 Task: Buy 2 Swim Diapers of size small for Baby Girls from Clothing section under best seller category for shipping address: Alex Clark, 16135 Grand Litchfield Dr, Roswell, GA 30075, Cell Number 6788189371. Pay from credit card number 4893 7724 5621 6759, Name on card Alex Clark, Expiration date 12/2024, CVV 506
Action: Mouse moved to (261, 71)
Screenshot: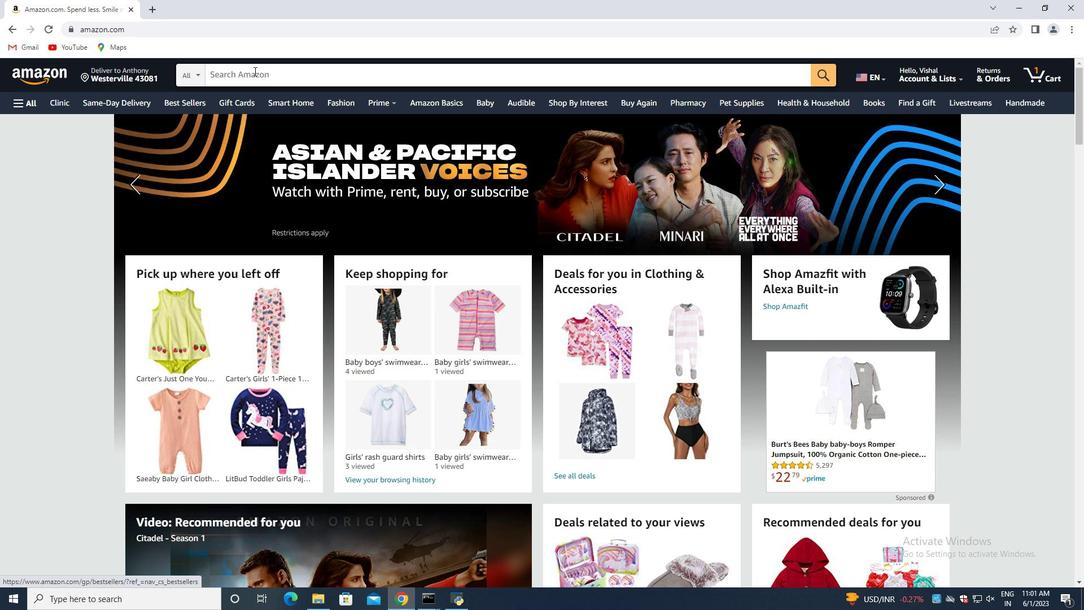 
Action: Mouse pressed left at (261, 71)
Screenshot: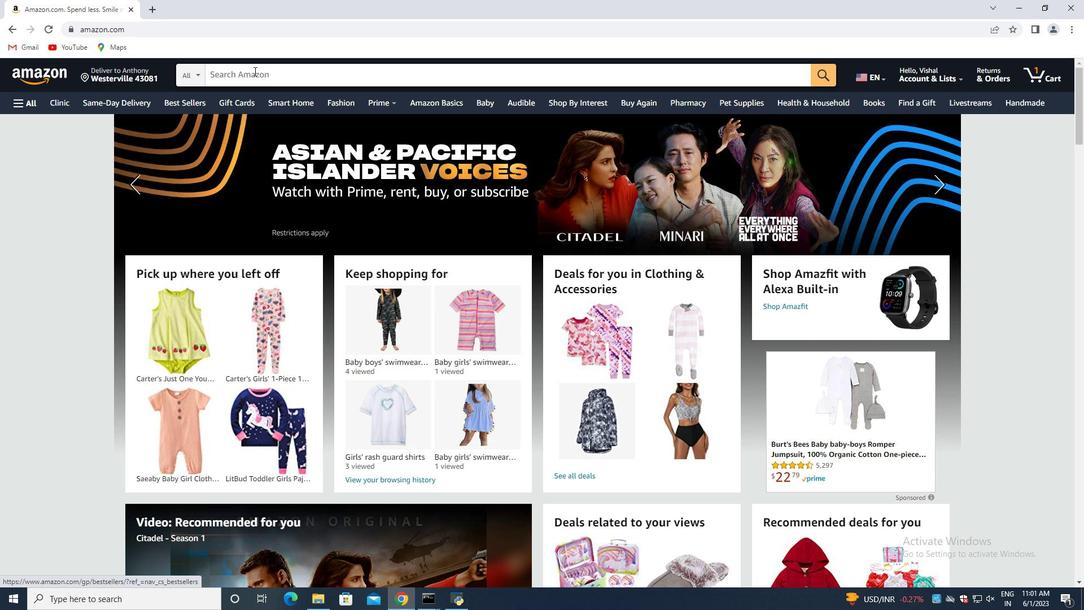 
Action: Mouse moved to (262, 72)
Screenshot: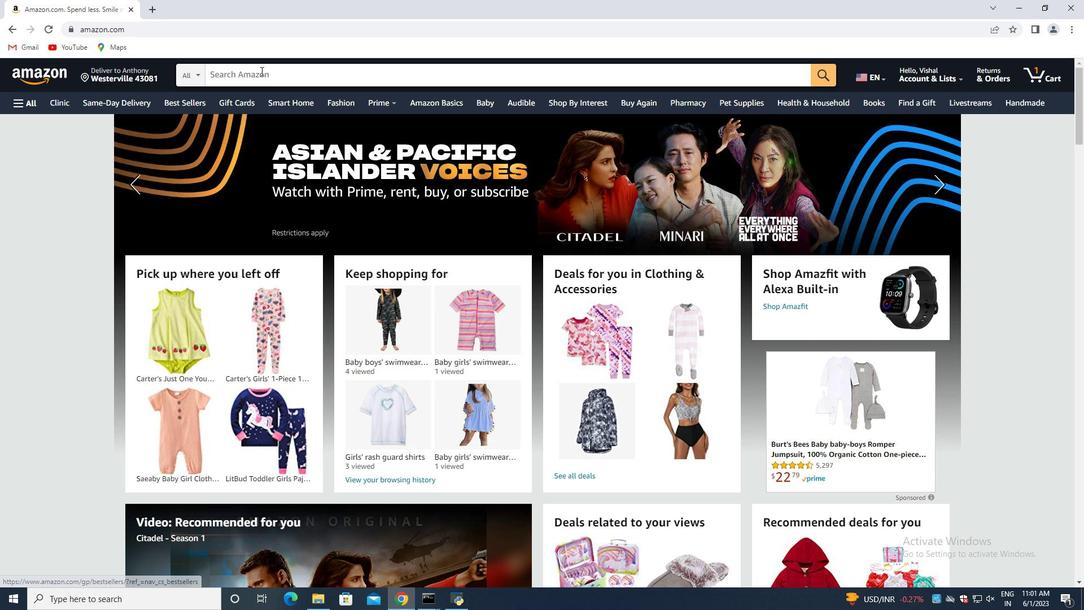 
Action: Key pressed <Key.shift>Swim<Key.space><Key.shift>Diapers<Key.space>of<Key.space>size<Key.space>small<Key.space>for<Key.space><Key.shift>Baby<Key.space><Key.shift>Girls<Key.enter>
Screenshot: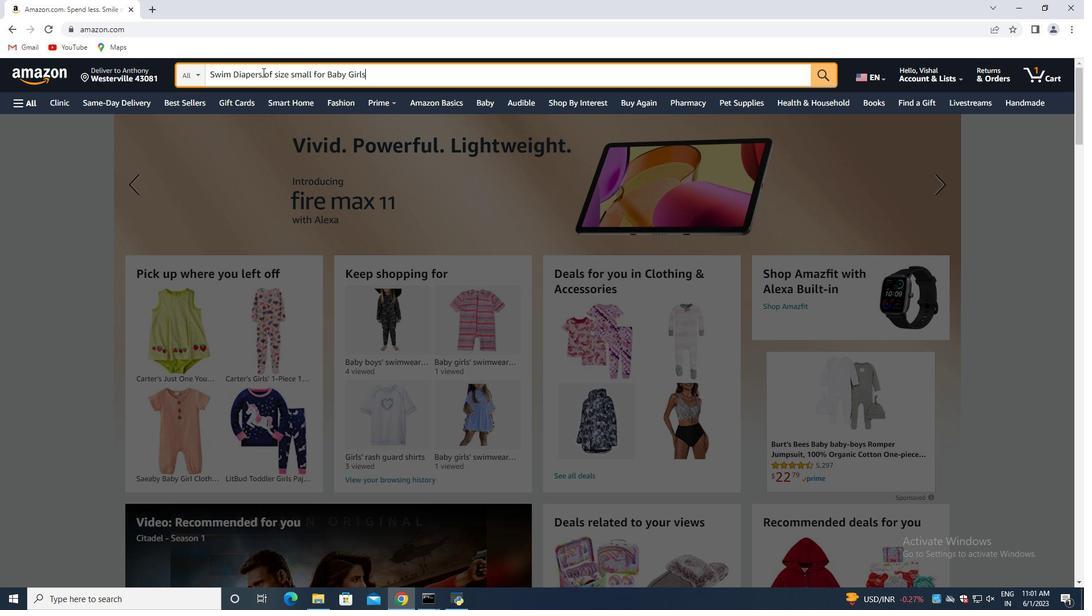 
Action: Mouse moved to (261, 77)
Screenshot: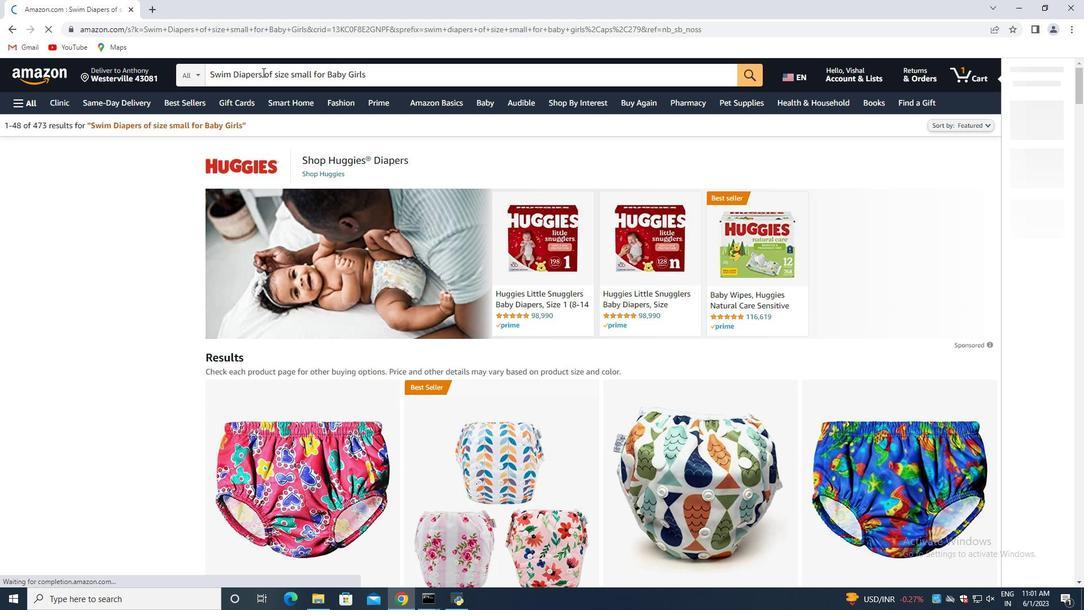 
Action: Mouse scrolled (261, 76) with delta (0, 0)
Screenshot: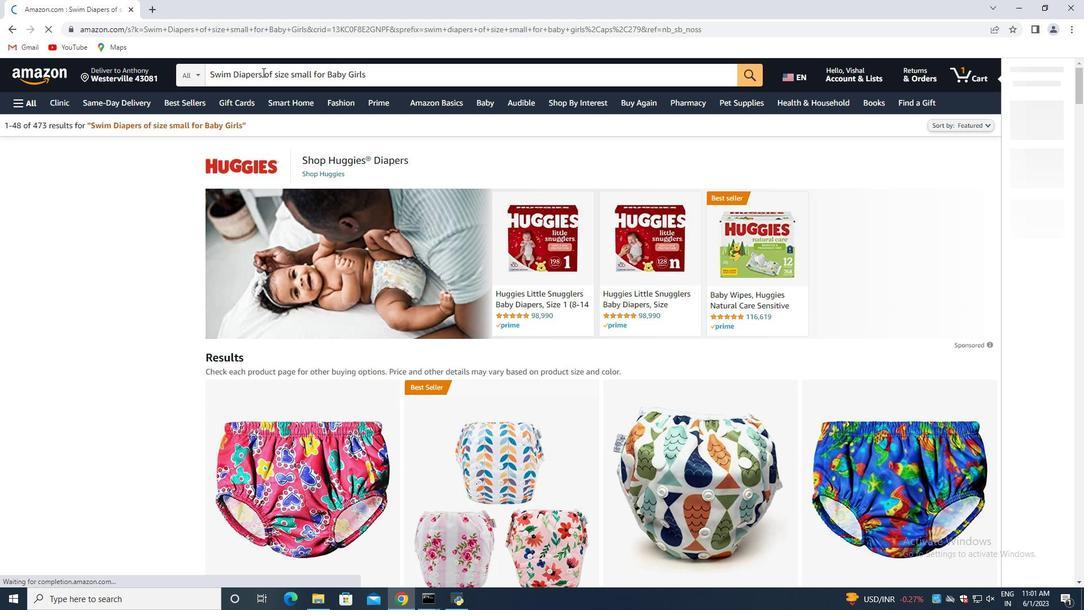 
Action: Mouse moved to (269, 98)
Screenshot: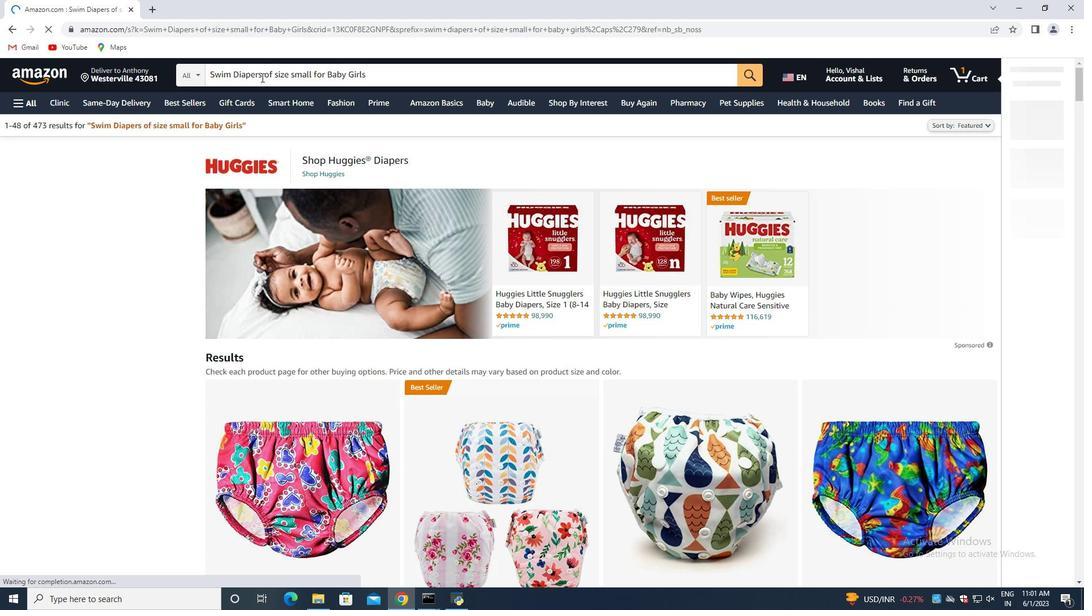 
Action: Mouse scrolled (269, 98) with delta (0, 0)
Screenshot: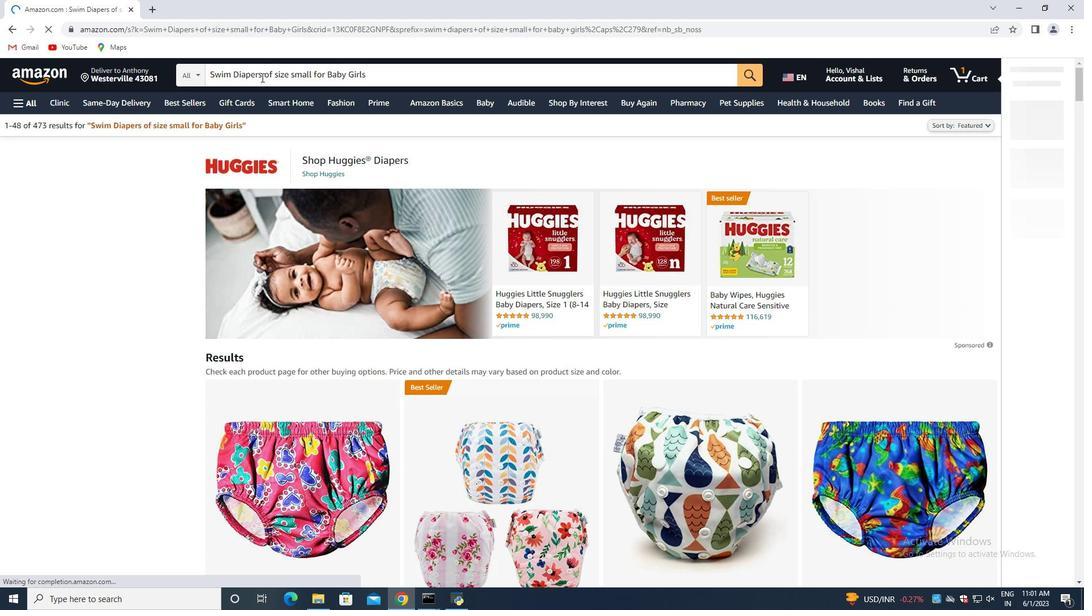
Action: Mouse moved to (271, 106)
Screenshot: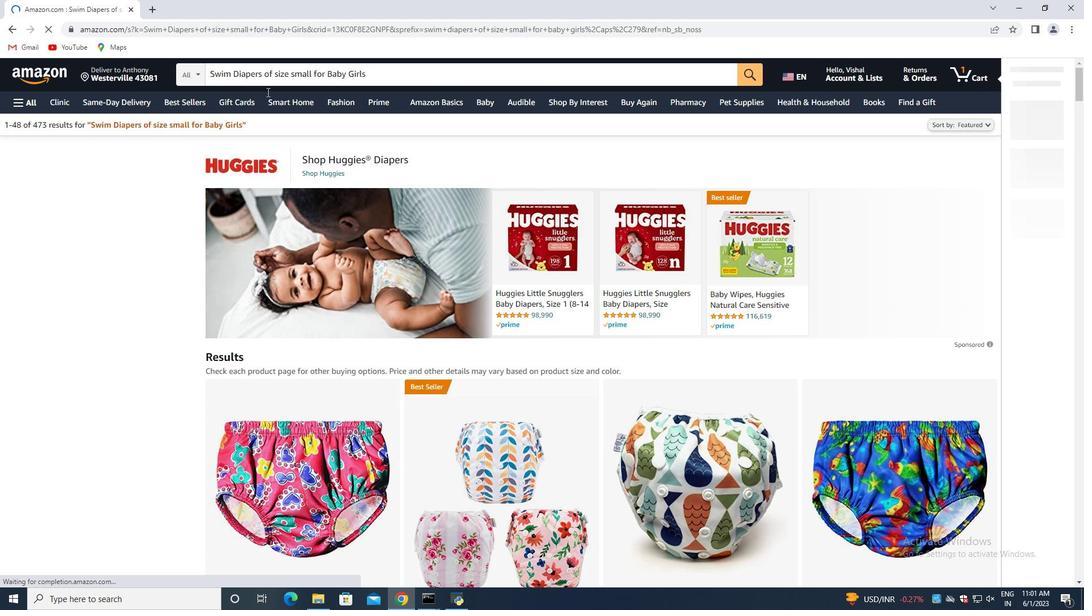 
Action: Mouse scrolled (271, 105) with delta (0, 0)
Screenshot: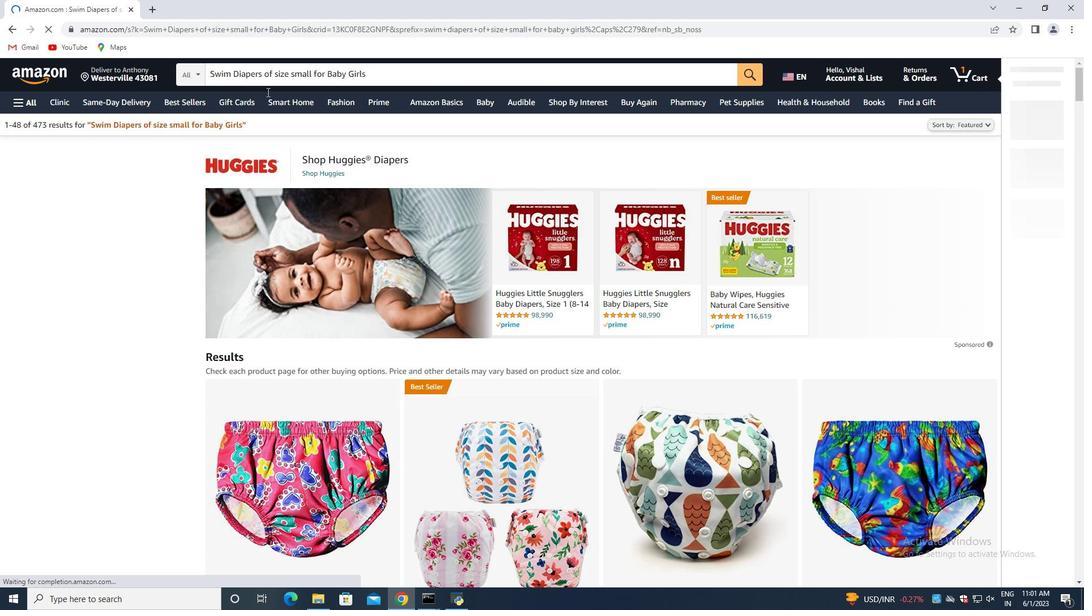 
Action: Mouse moved to (271, 111)
Screenshot: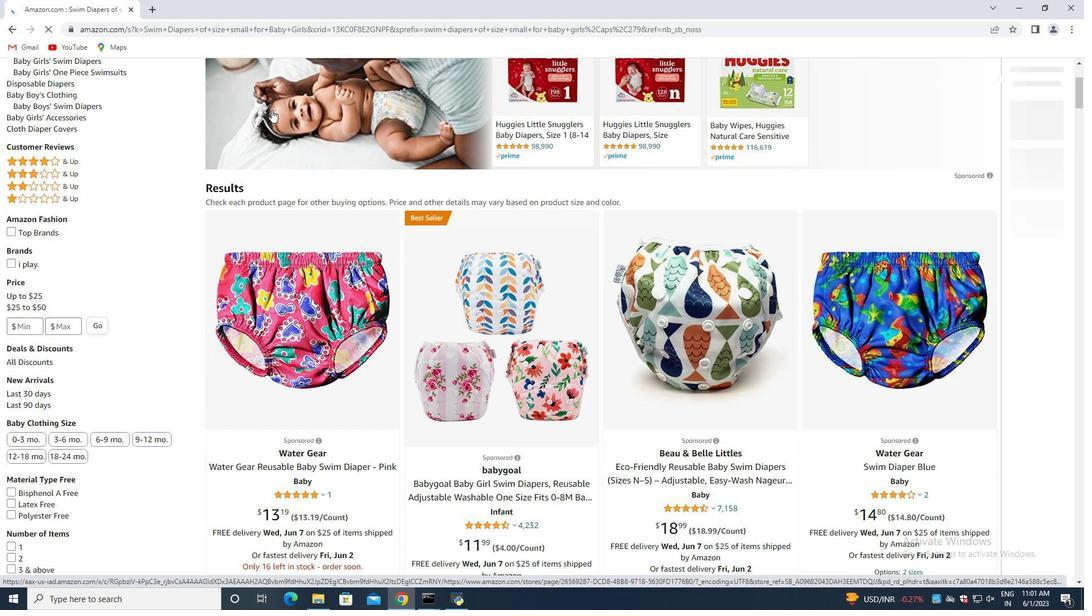 
Action: Mouse scrolled (271, 111) with delta (0, 0)
Screenshot: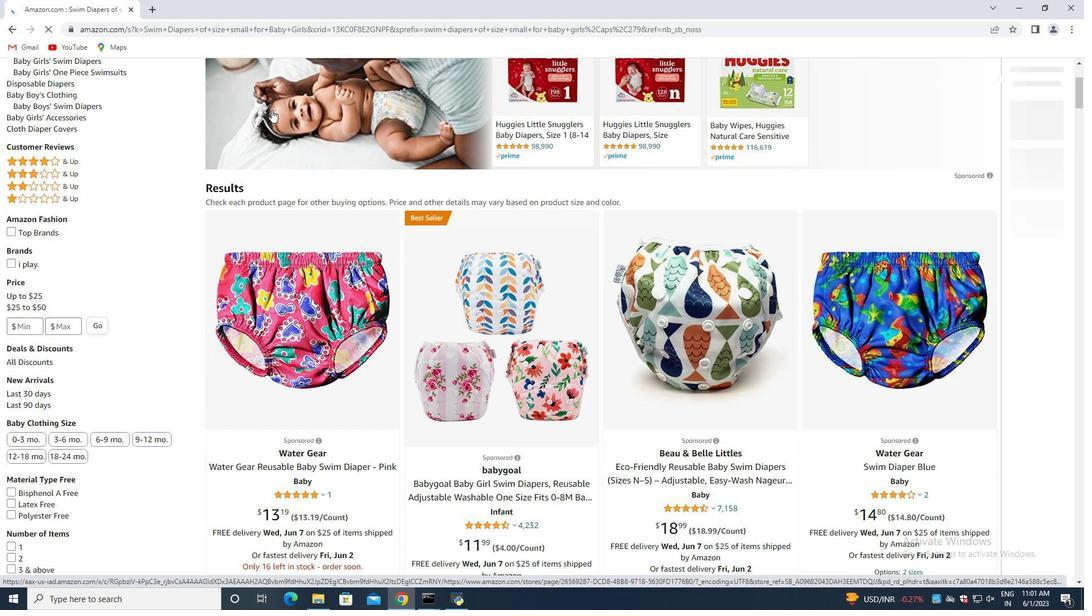 
Action: Mouse moved to (271, 118)
Screenshot: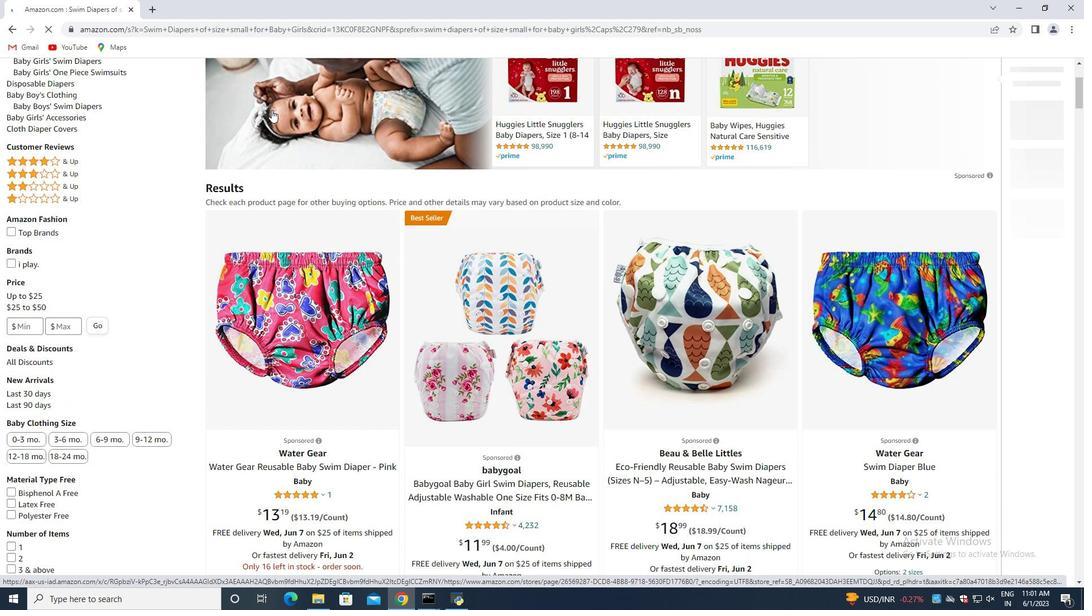 
Action: Mouse scrolled (271, 118) with delta (0, 0)
Screenshot: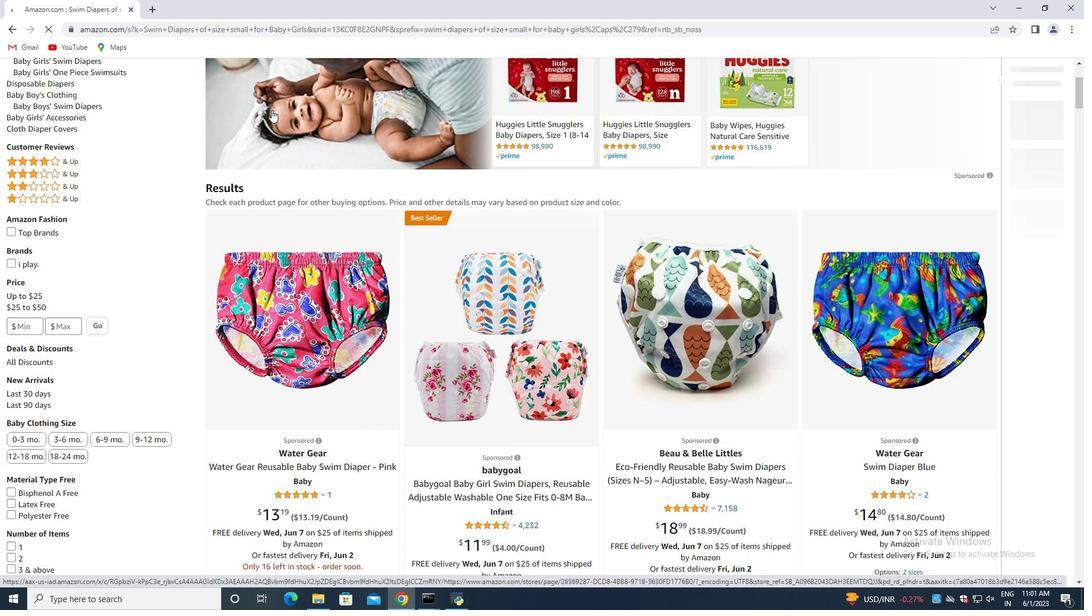 
Action: Mouse moved to (1060, 248)
Screenshot: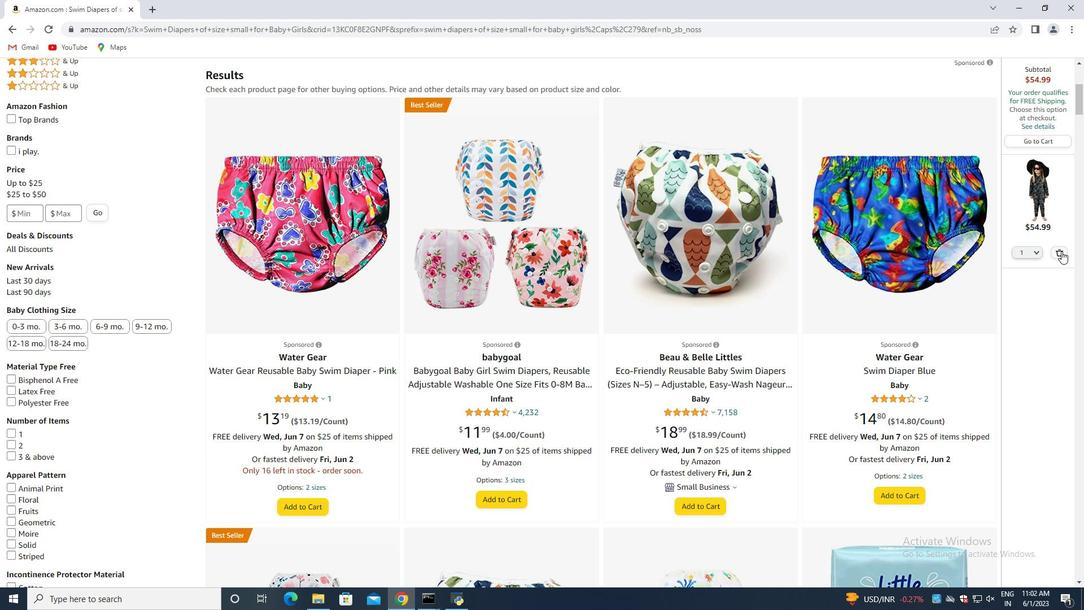 
Action: Mouse pressed left at (1060, 248)
Screenshot: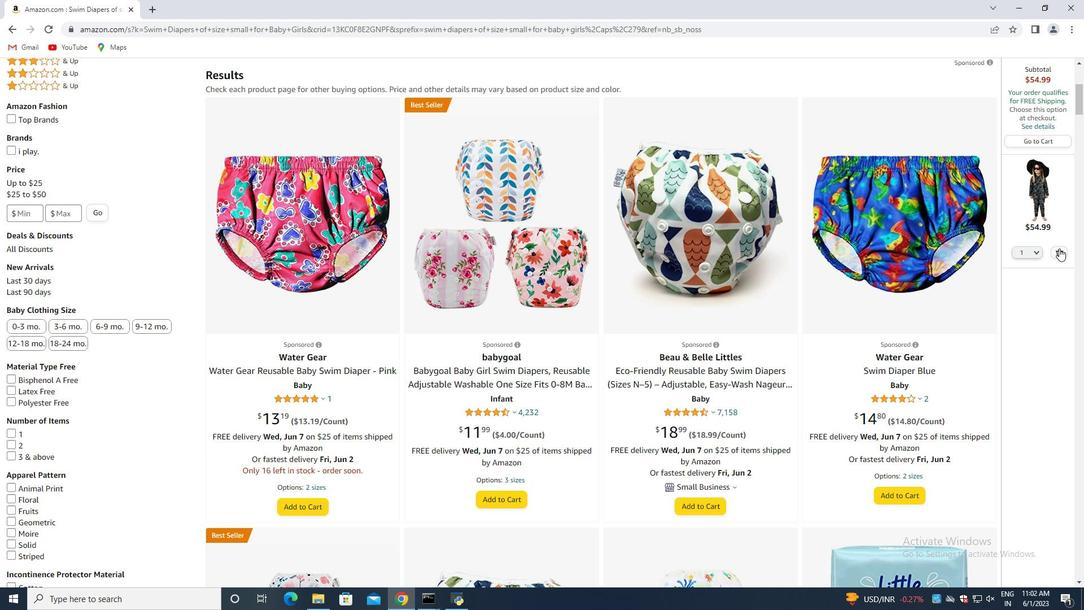 
Action: Mouse moved to (531, 275)
Screenshot: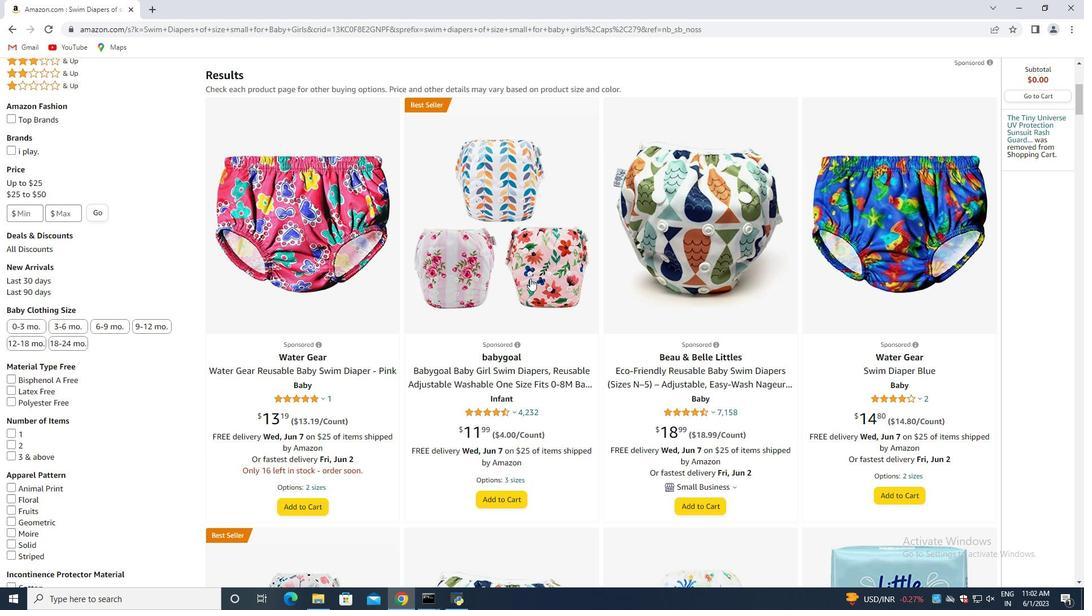 
Action: Mouse pressed left at (531, 275)
Screenshot: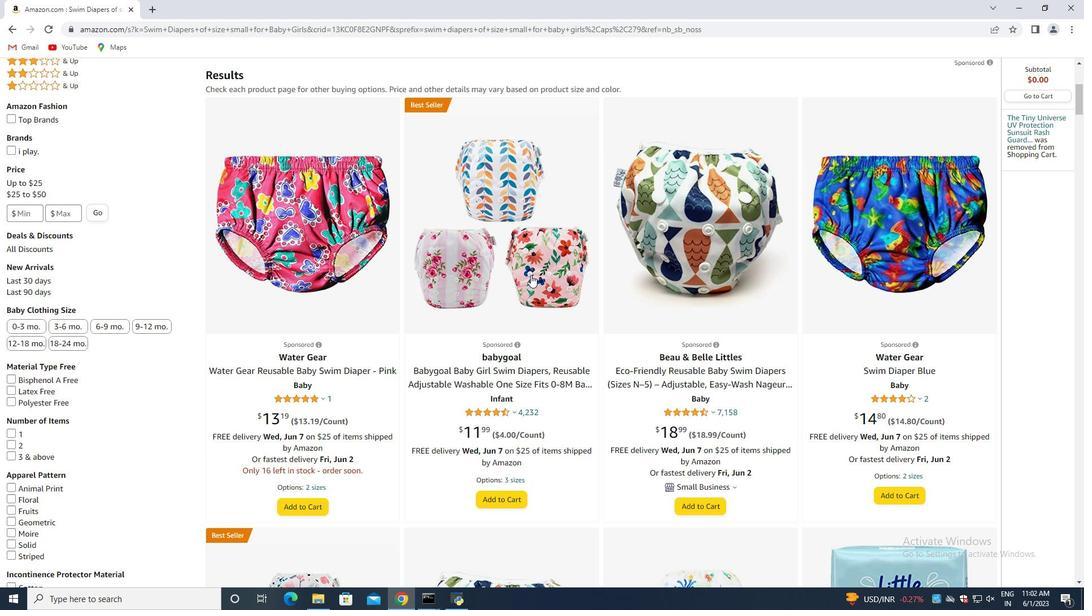 
Action: Mouse moved to (2, 30)
Screenshot: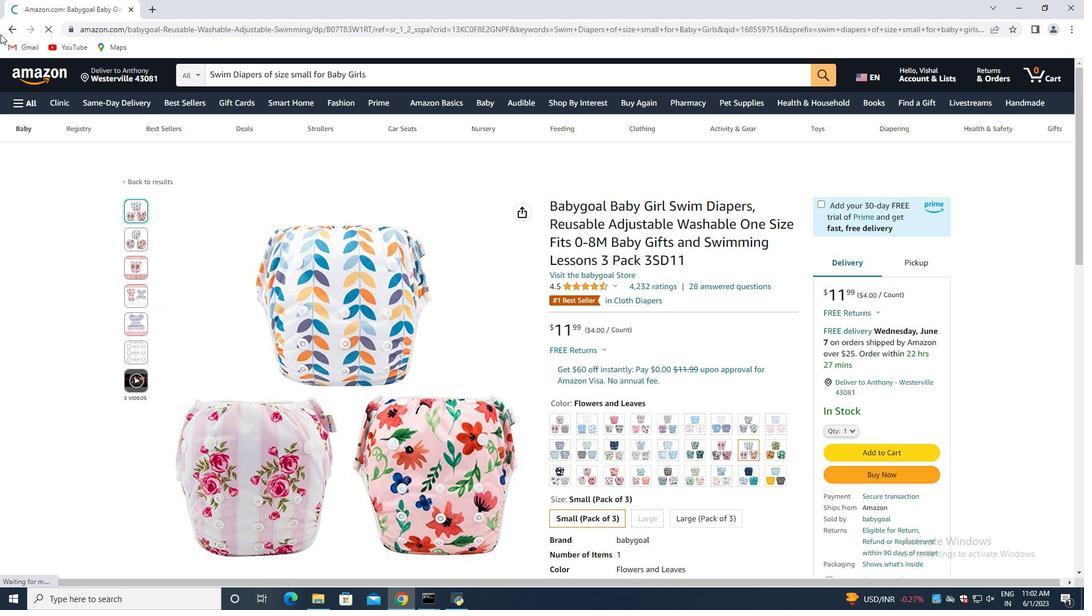 
Action: Mouse pressed left at (2, 30)
Screenshot: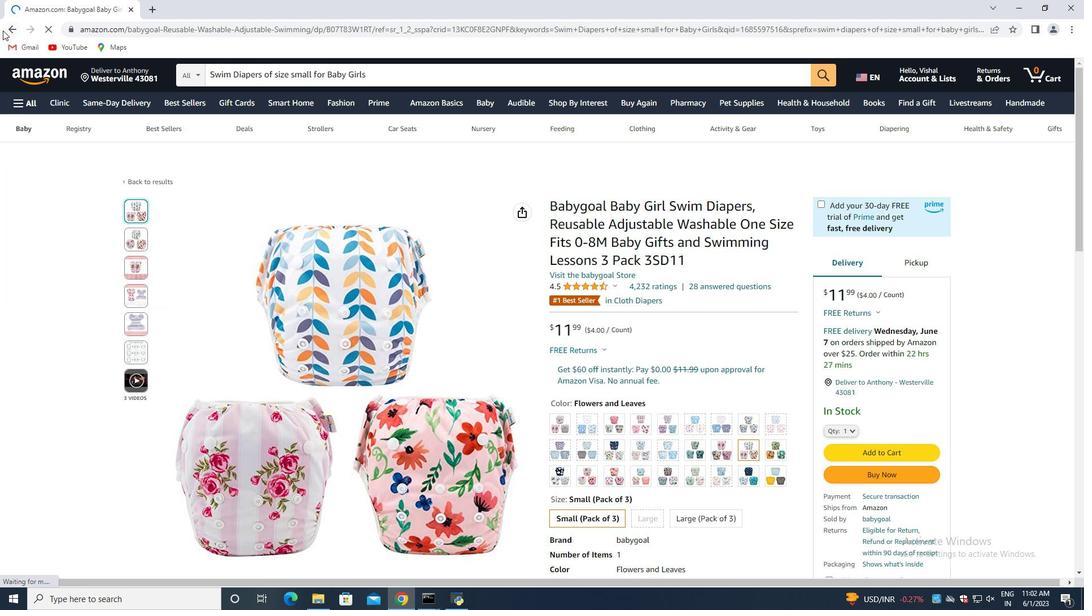 
Action: Mouse moved to (144, 270)
Screenshot: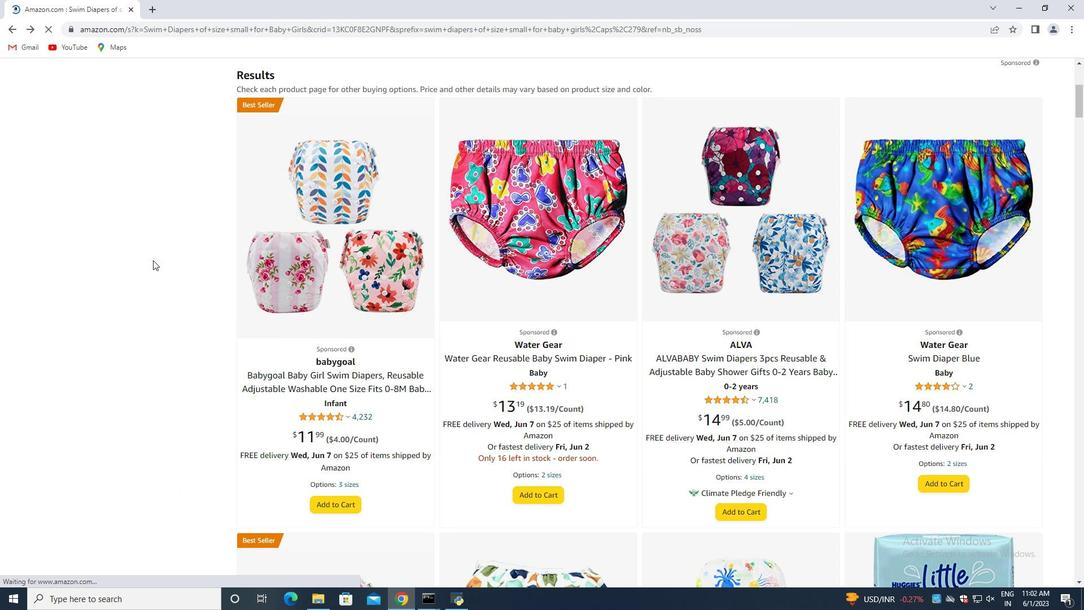 
Action: Mouse scrolled (144, 270) with delta (0, 0)
Screenshot: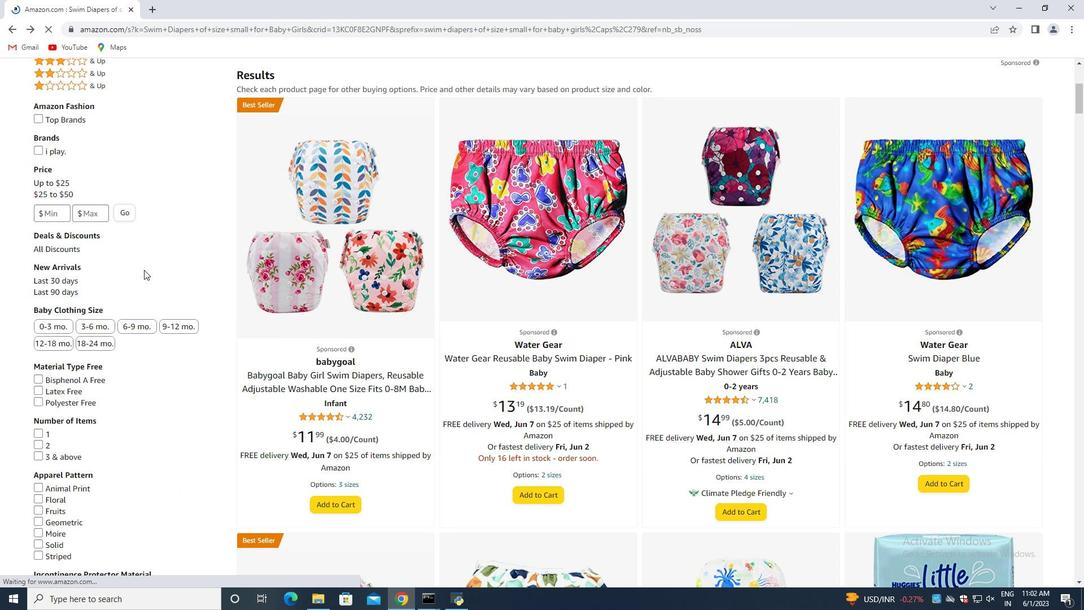 
Action: Mouse scrolled (144, 270) with delta (0, 0)
Screenshot: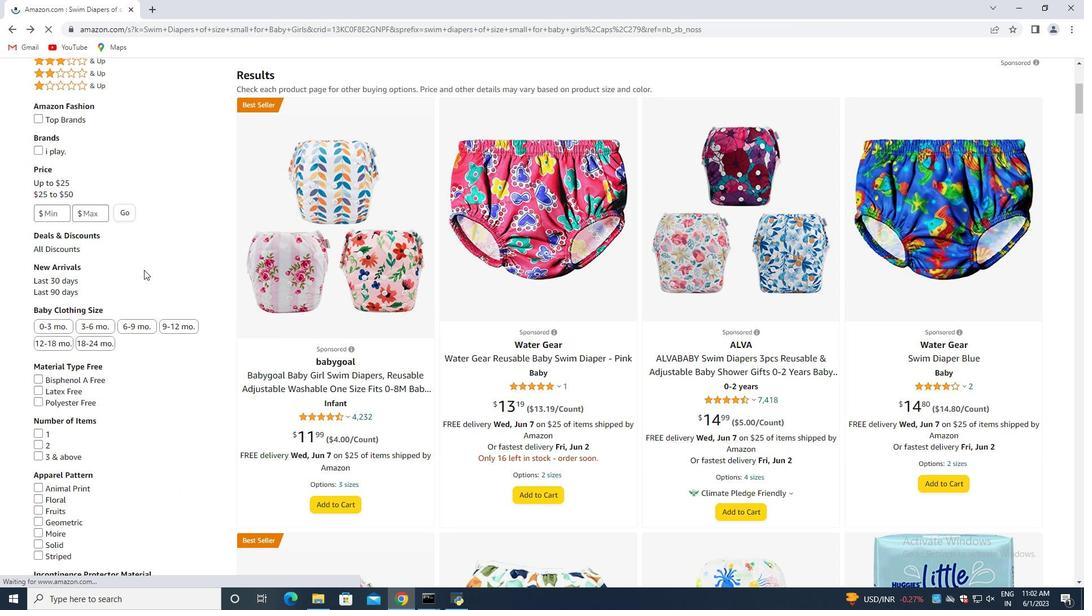 
Action: Mouse scrolled (144, 270) with delta (0, 0)
Screenshot: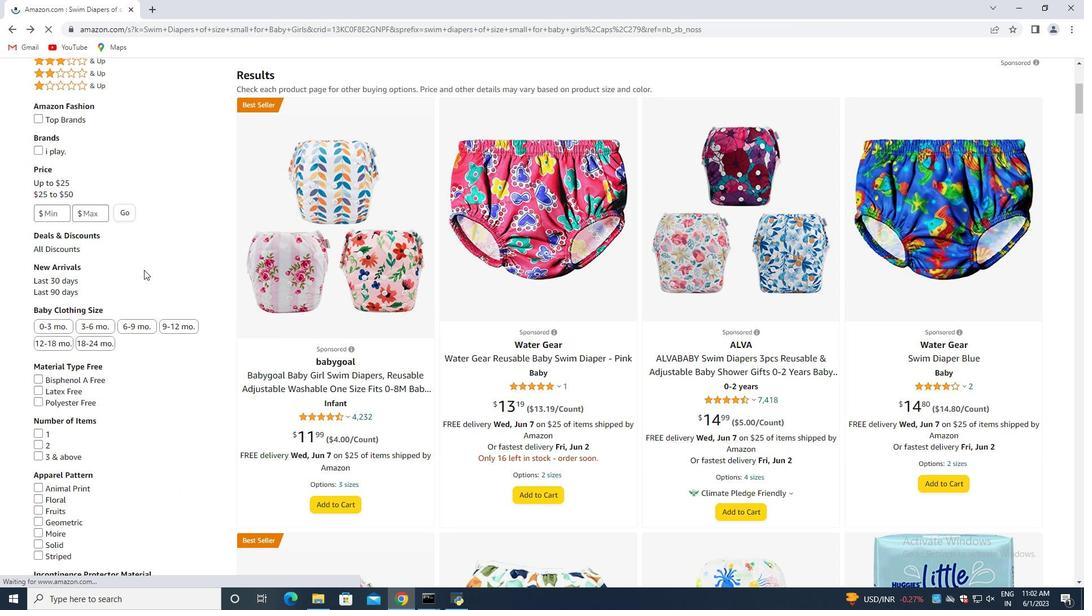 
Action: Mouse scrolled (144, 270) with delta (0, 0)
Screenshot: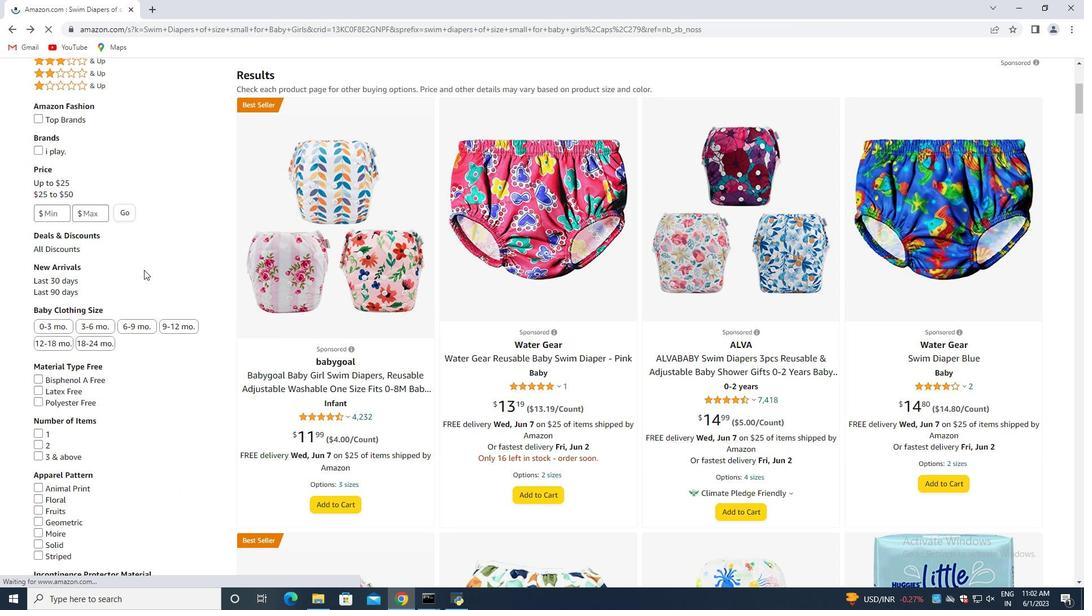 
Action: Mouse scrolled (144, 270) with delta (0, 0)
Screenshot: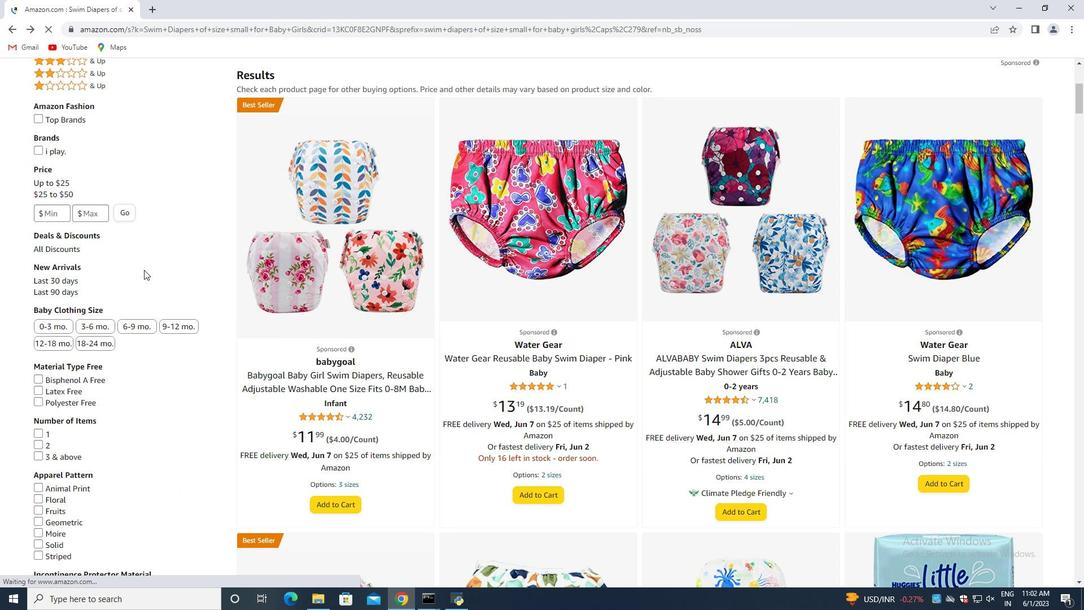 
Action: Mouse scrolled (144, 270) with delta (0, 0)
Screenshot: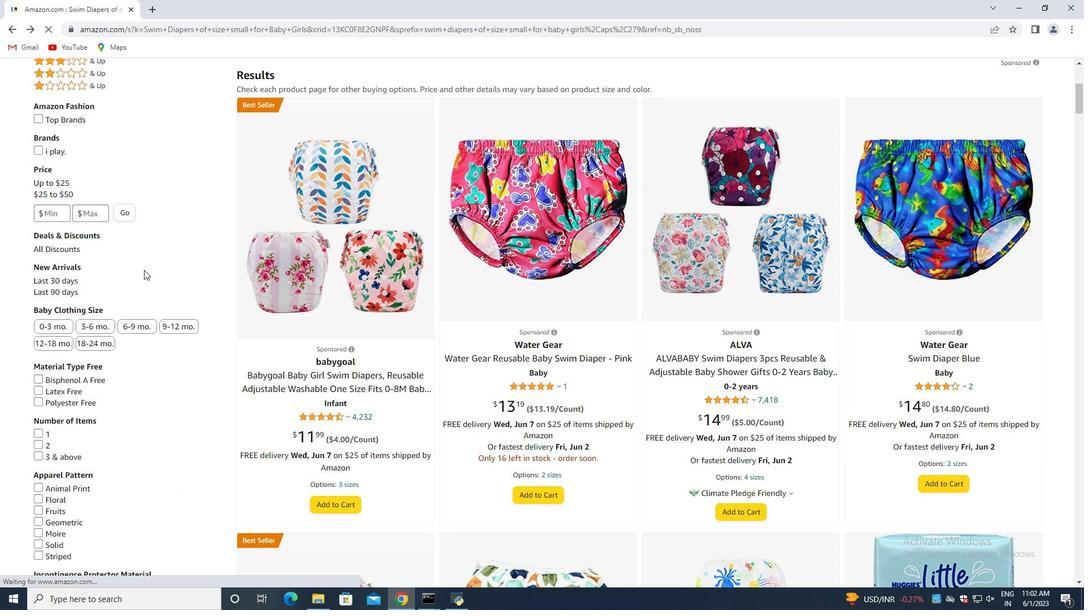 
Action: Mouse moved to (107, 228)
Screenshot: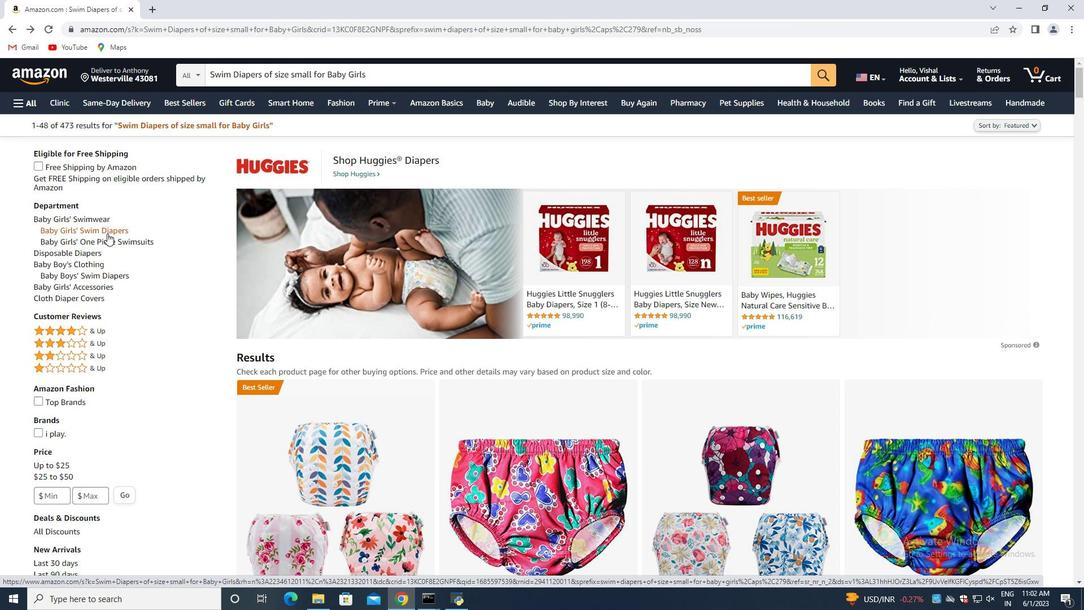 
Action: Mouse pressed left at (107, 228)
Screenshot: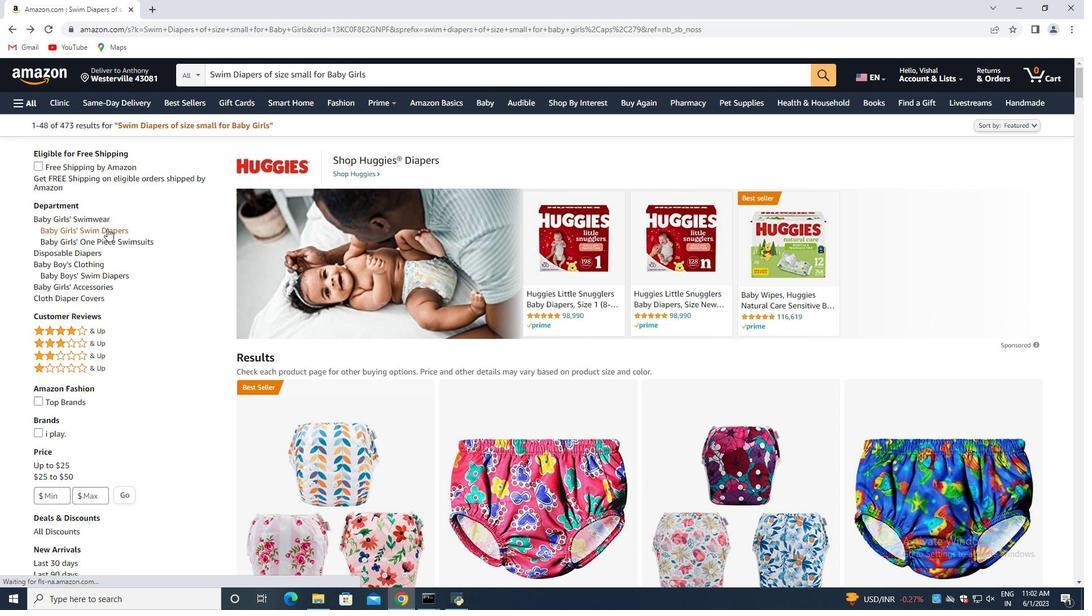 
Action: Mouse moved to (110, 228)
Screenshot: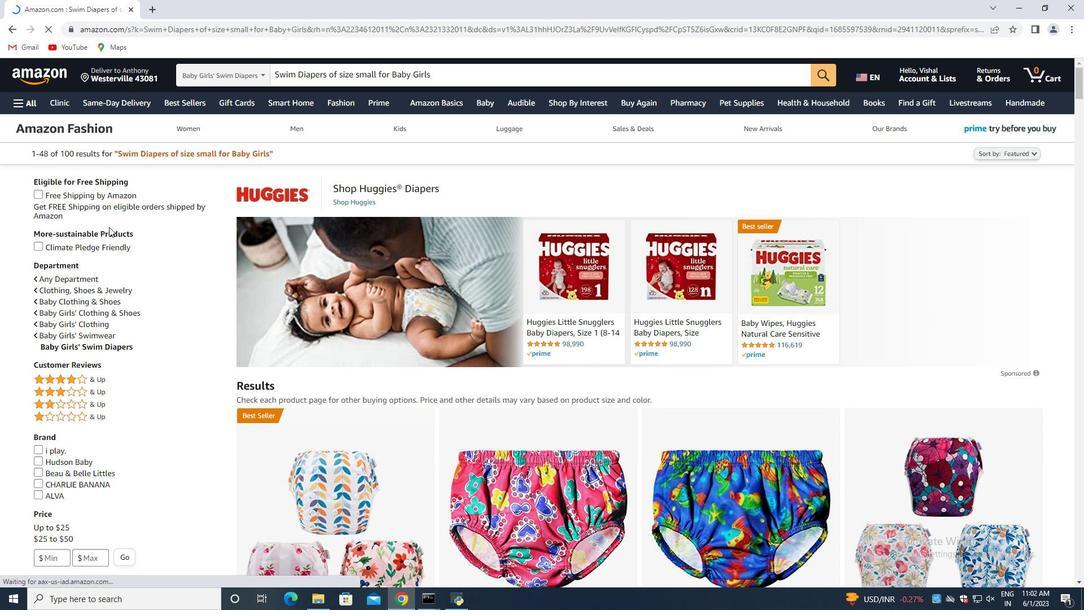 
Action: Mouse scrolled (110, 228) with delta (0, 0)
Screenshot: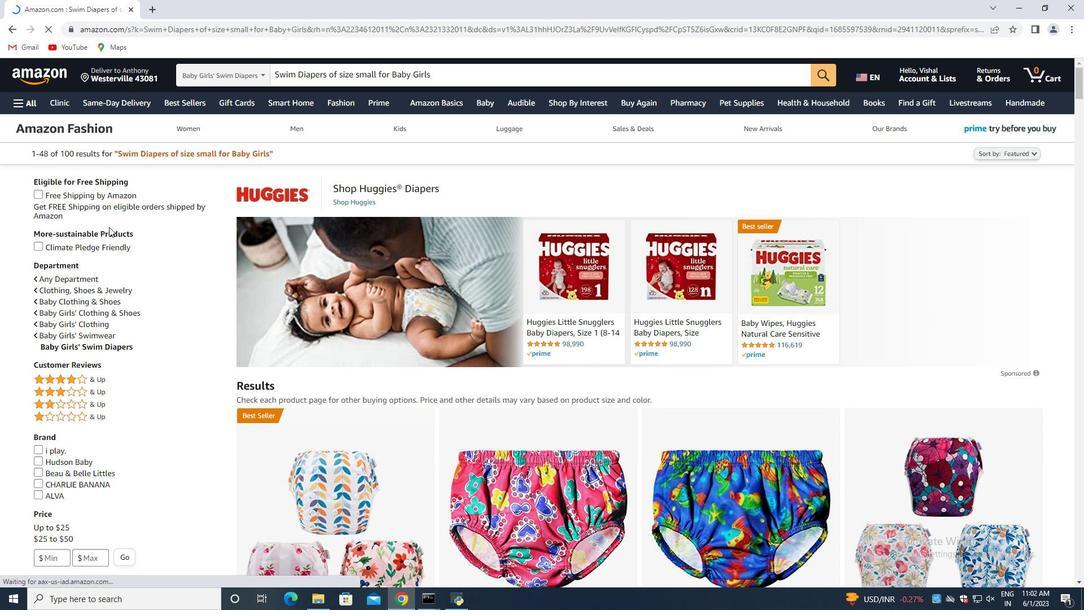 
Action: Mouse moved to (113, 229)
Screenshot: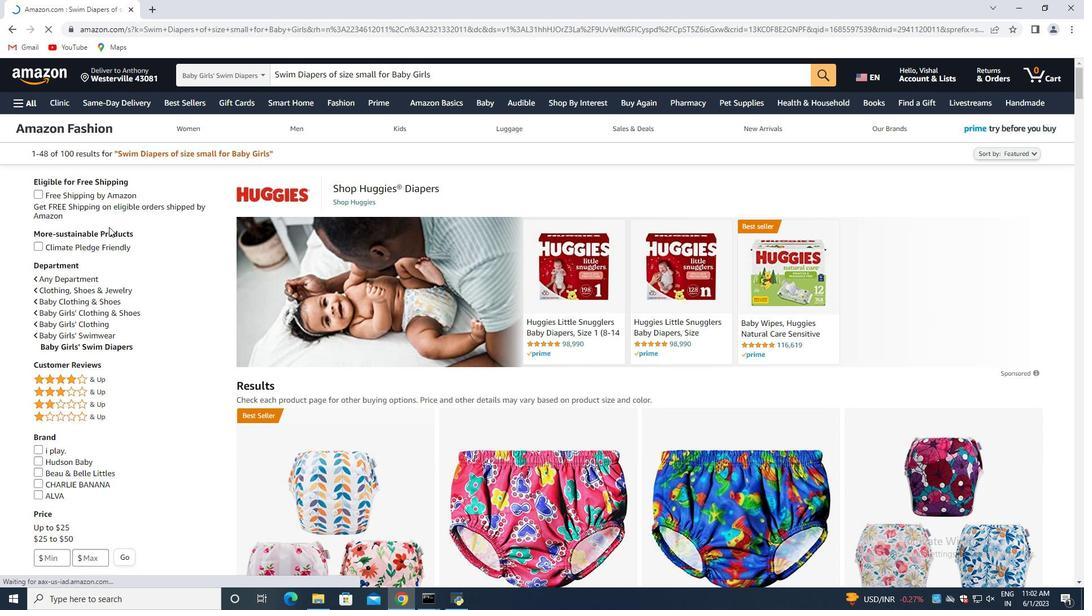 
Action: Mouse scrolled (113, 229) with delta (0, 0)
Screenshot: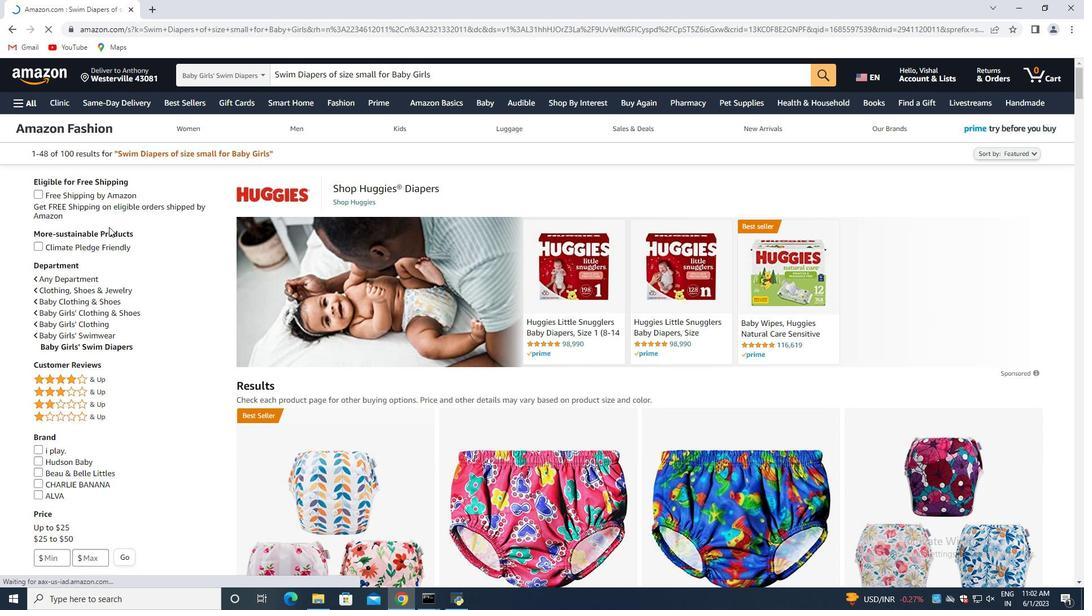 
Action: Mouse moved to (411, 340)
Screenshot: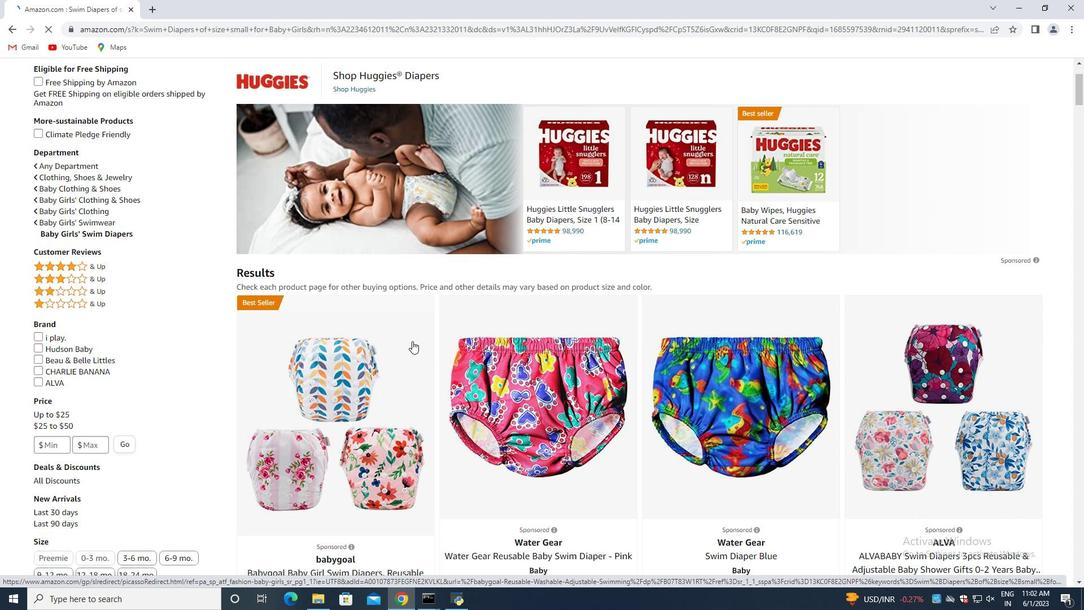 
Action: Mouse scrolled (411, 340) with delta (0, 0)
Screenshot: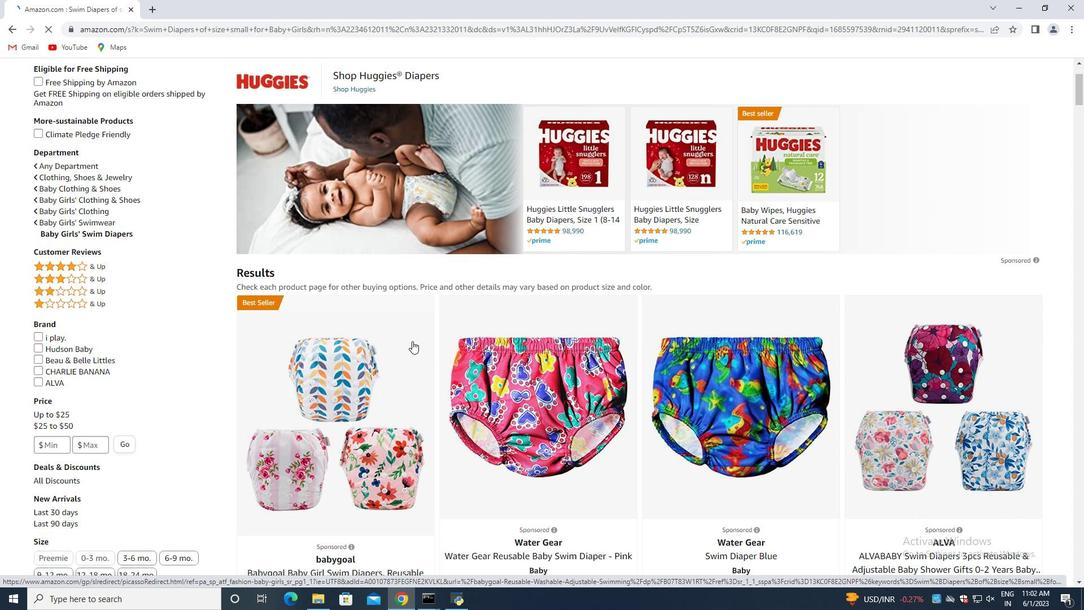 
Action: Mouse moved to (411, 340)
Screenshot: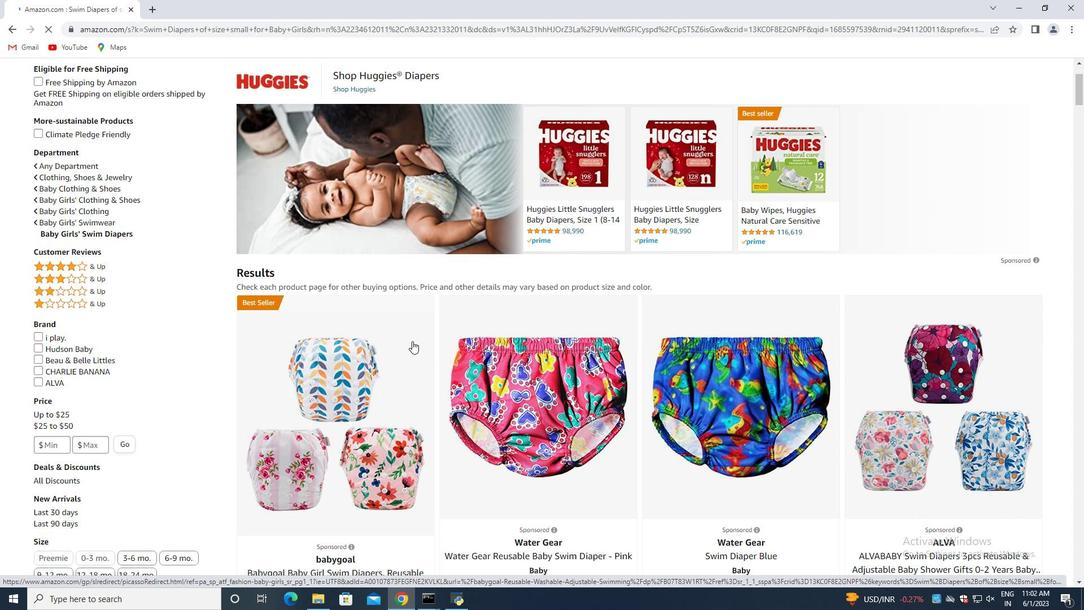 
Action: Mouse scrolled (411, 340) with delta (0, 0)
Screenshot: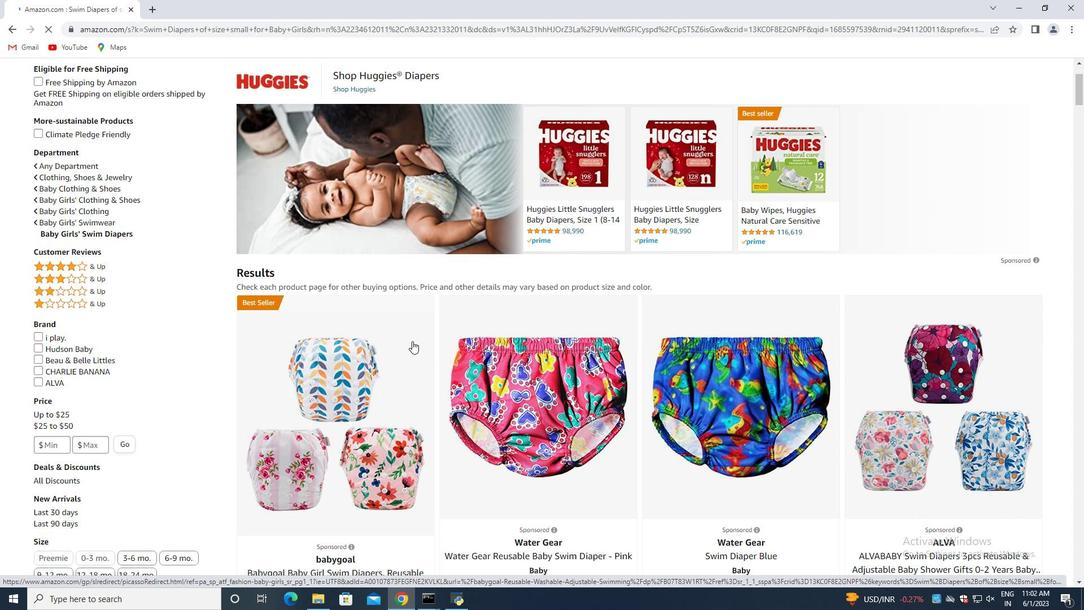 
Action: Mouse moved to (398, 337)
Screenshot: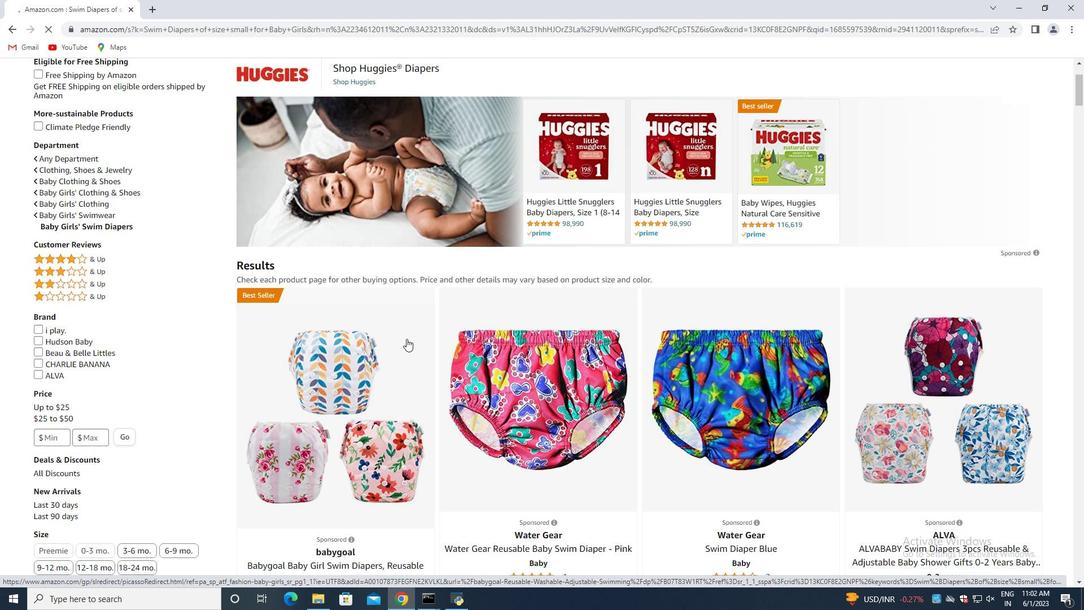 
Action: Mouse pressed left at (398, 337)
Screenshot: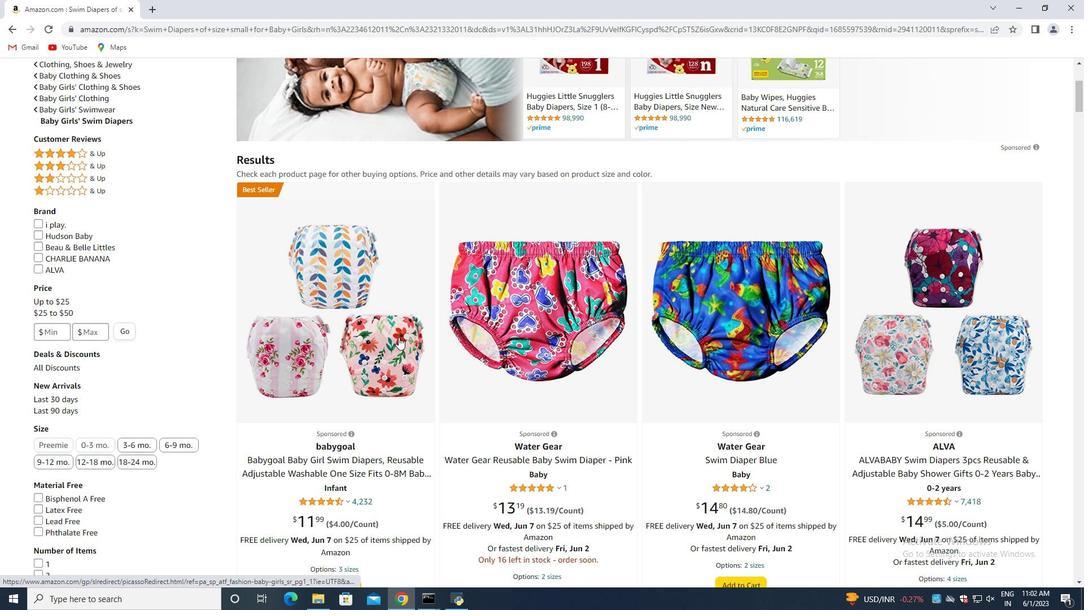 
Action: Mouse moved to (225, 267)
Screenshot: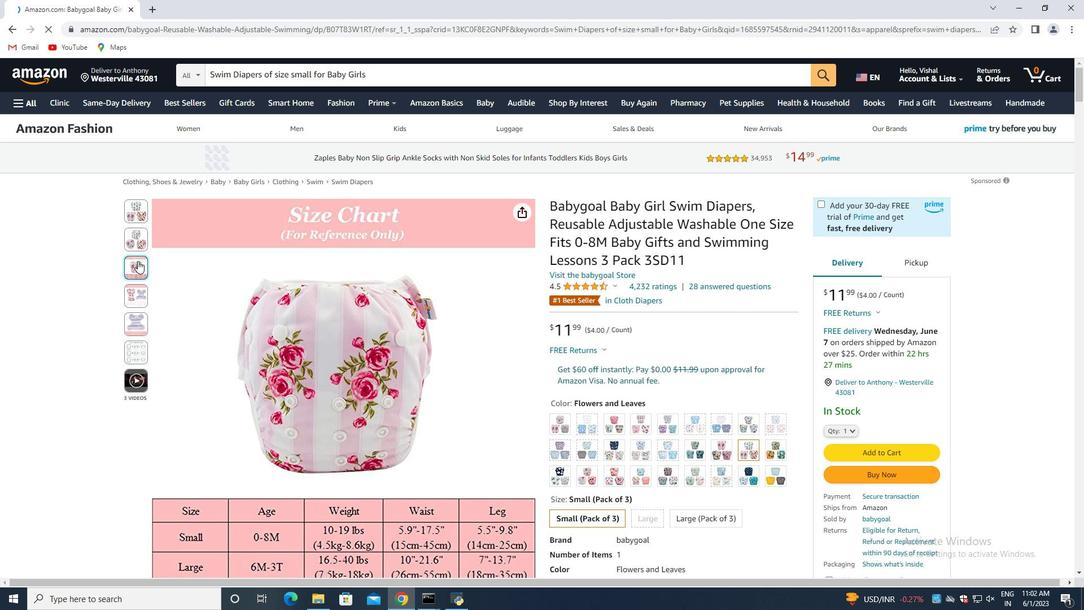 
Action: Mouse scrolled (225, 266) with delta (0, 0)
Screenshot: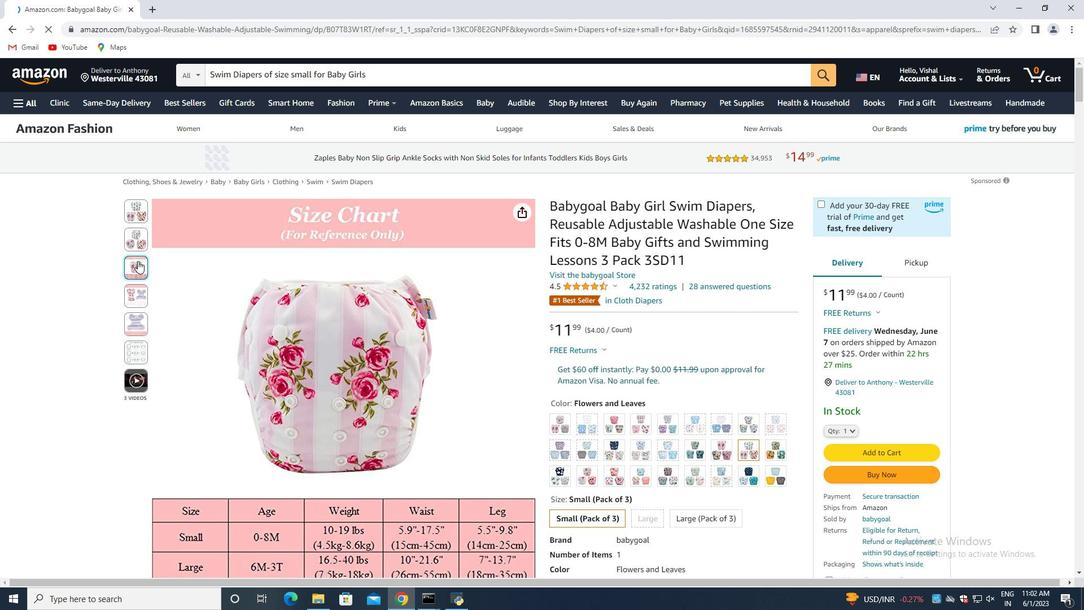 
Action: Mouse moved to (251, 271)
Screenshot: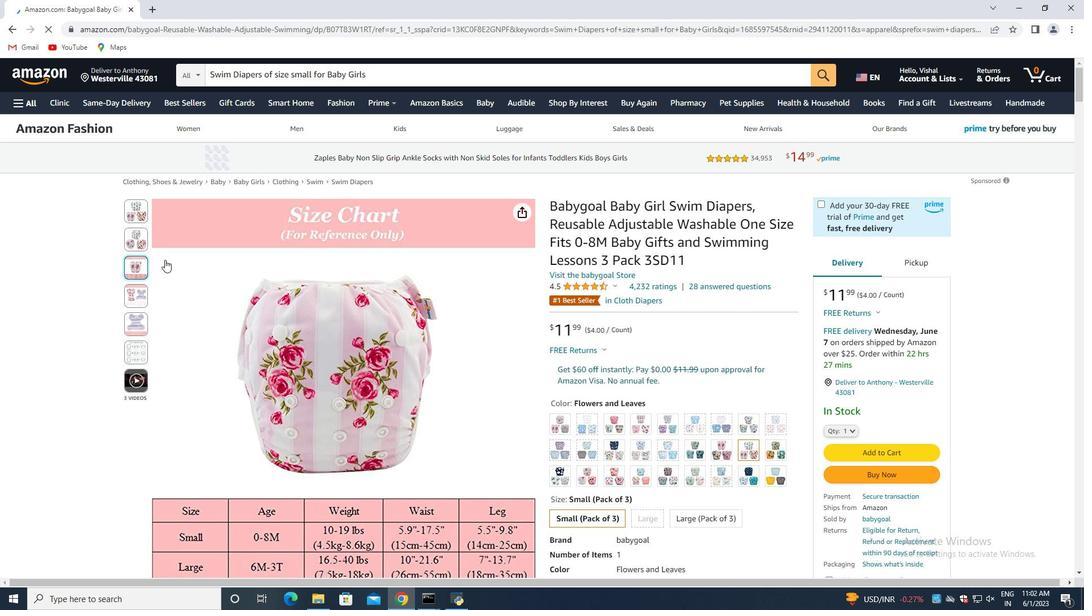 
Action: Mouse scrolled (251, 271) with delta (0, 0)
Screenshot: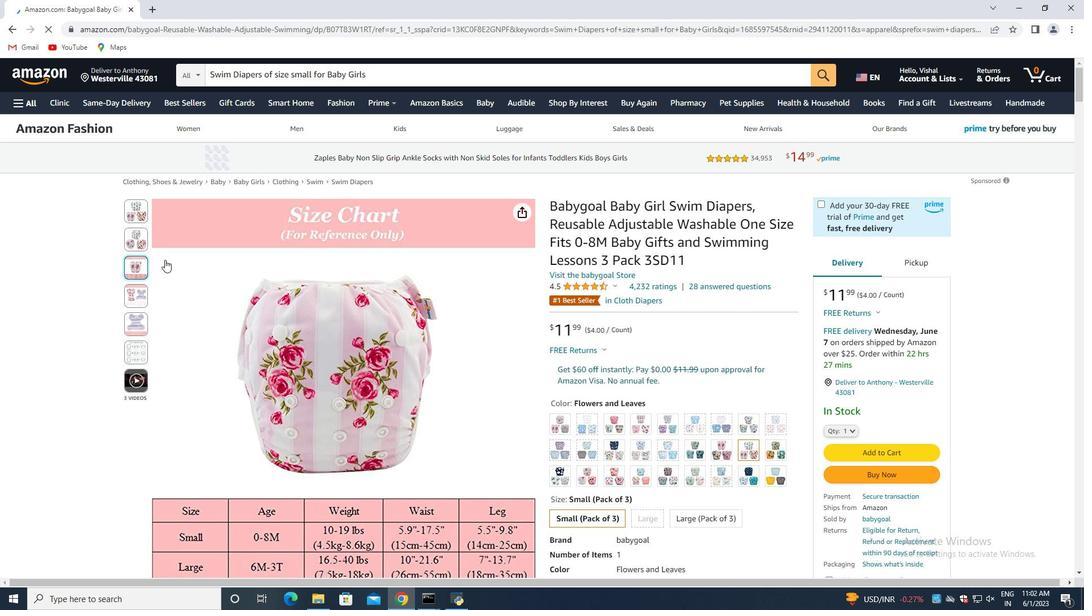 
Action: Mouse scrolled (251, 271) with delta (0, 0)
Screenshot: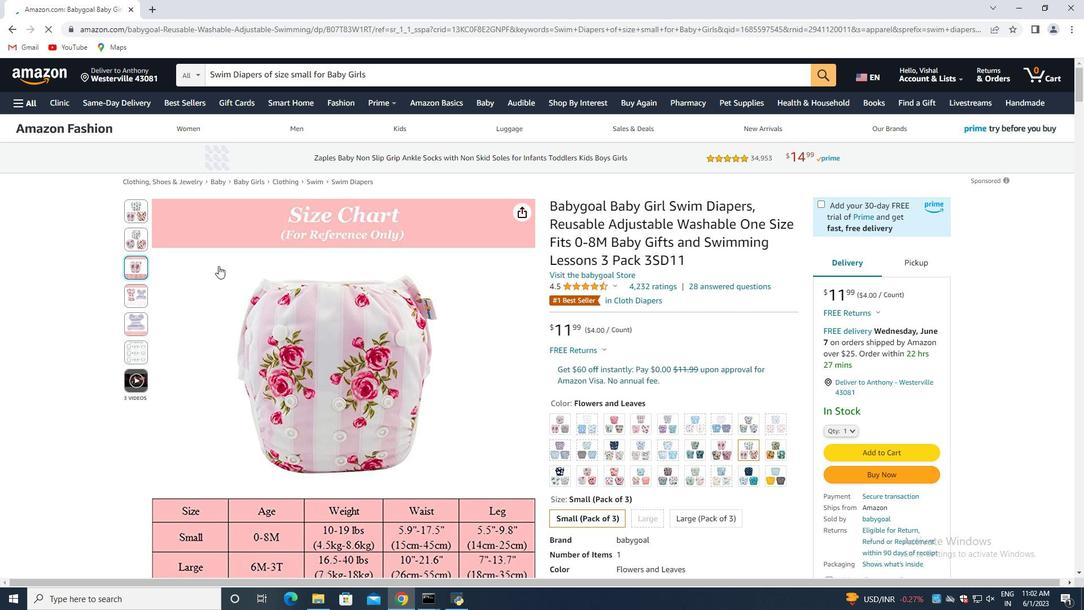 
Action: Mouse moved to (252, 270)
Screenshot: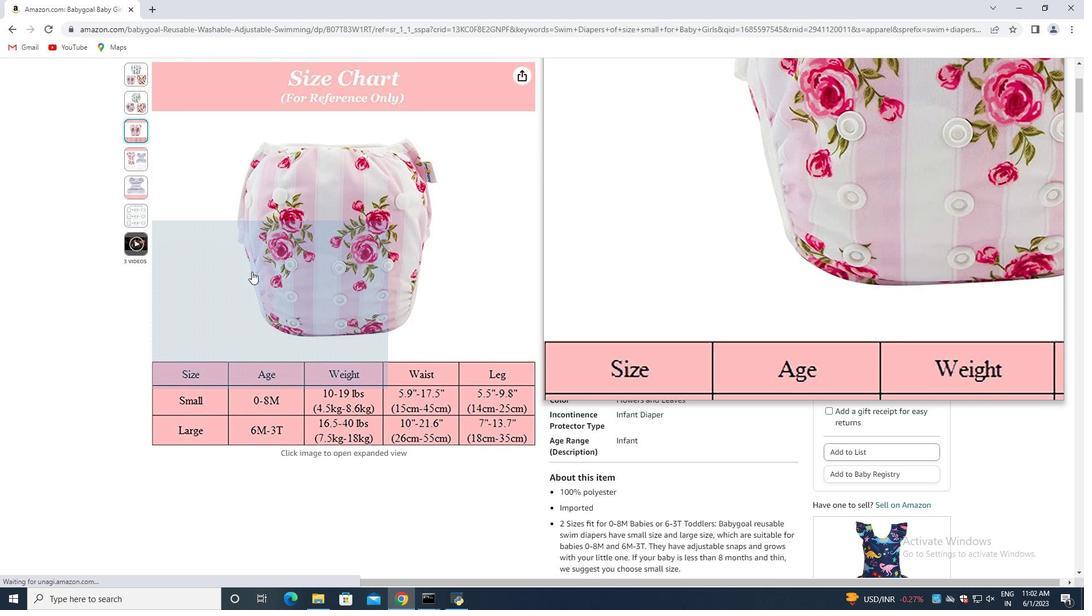 
Action: Mouse scrolled (252, 271) with delta (0, 0)
Screenshot: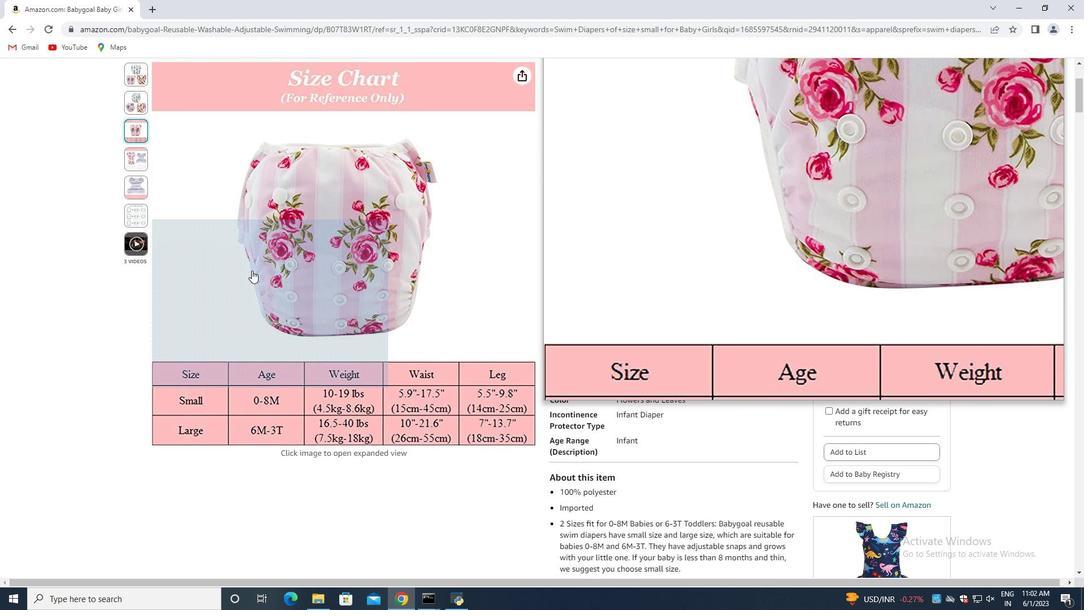 
Action: Mouse scrolled (252, 271) with delta (0, 0)
Screenshot: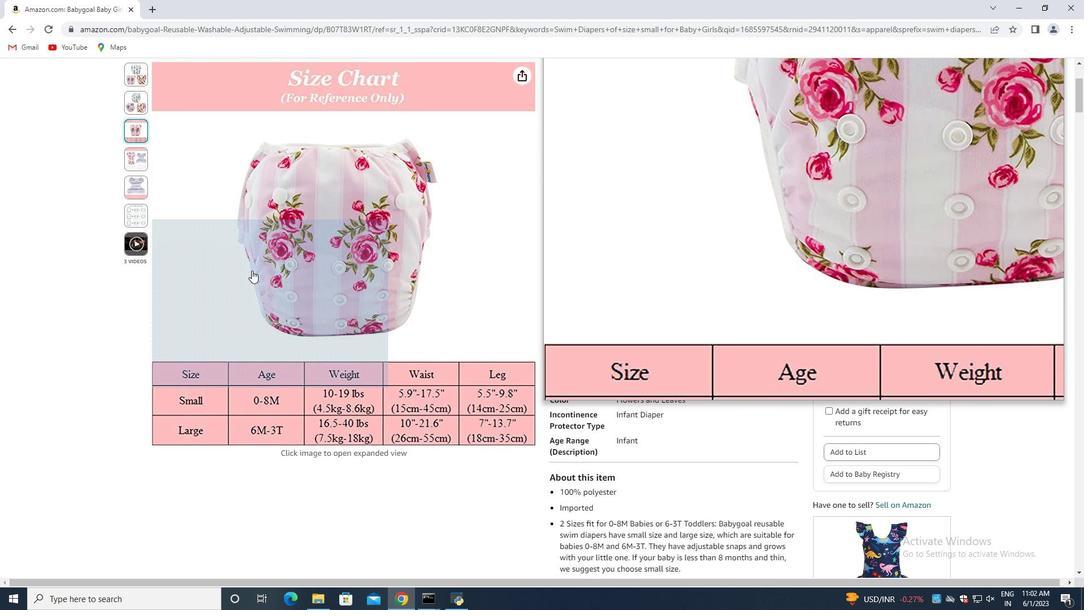 
Action: Mouse scrolled (252, 271) with delta (0, 0)
Screenshot: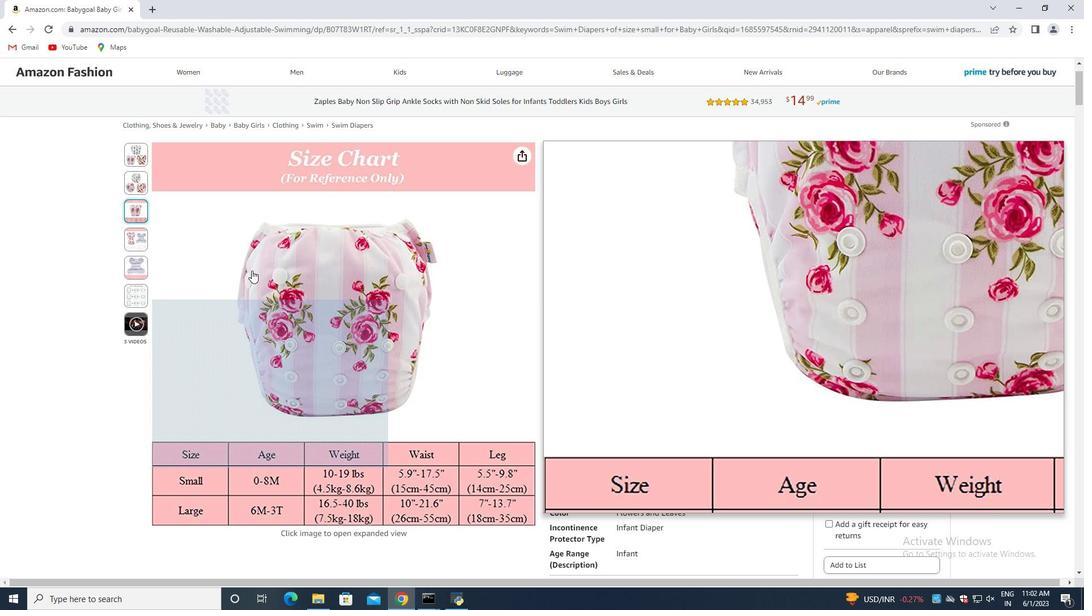 
Action: Mouse scrolled (252, 271) with delta (0, 0)
Screenshot: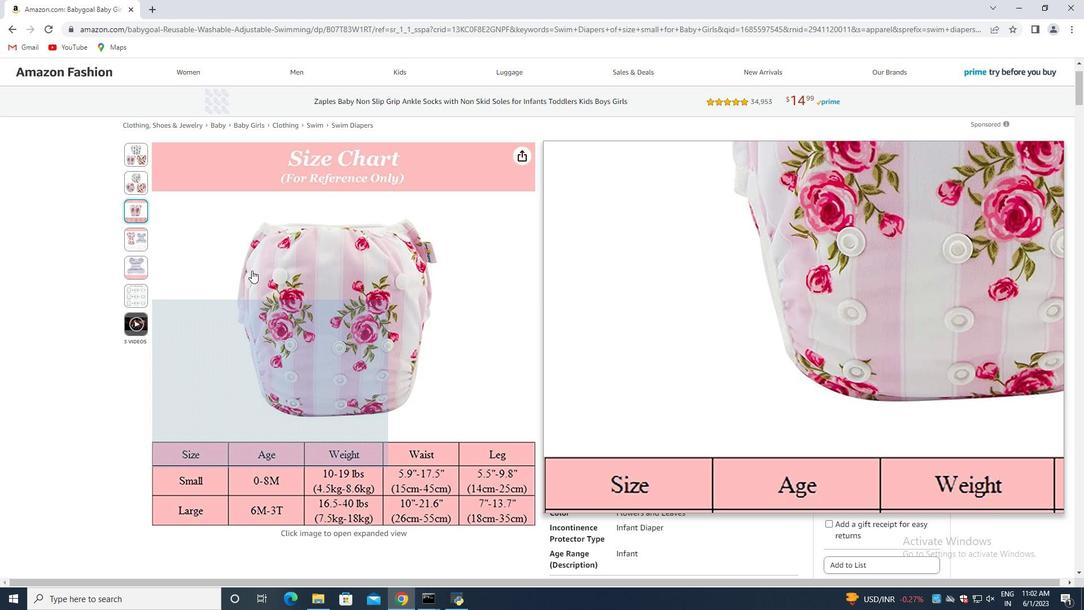 
Action: Mouse moved to (334, 428)
Screenshot: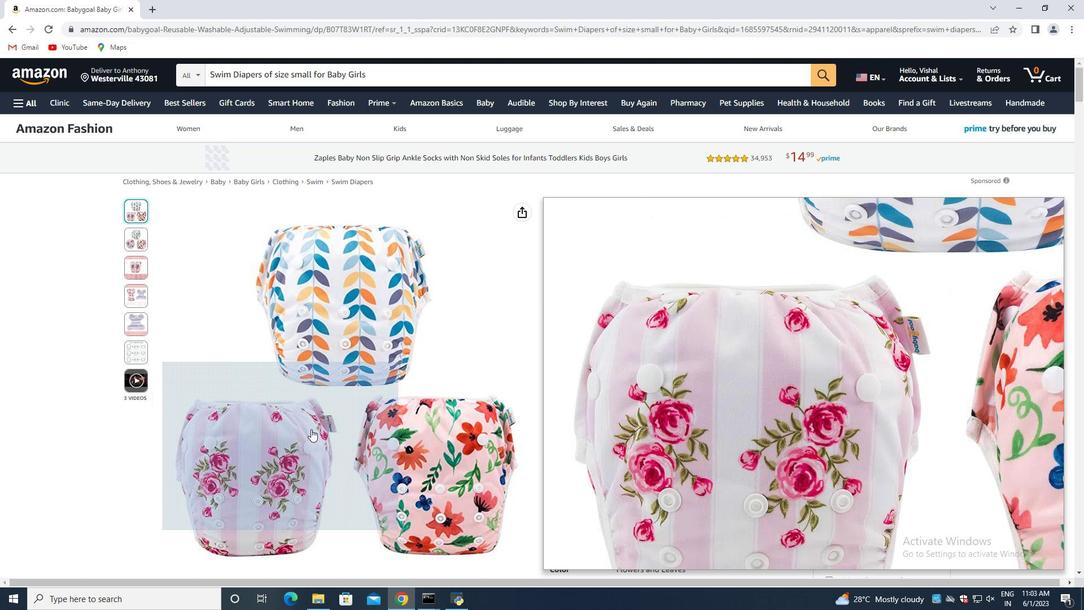 
Action: Mouse scrolled (334, 427) with delta (0, 0)
Screenshot: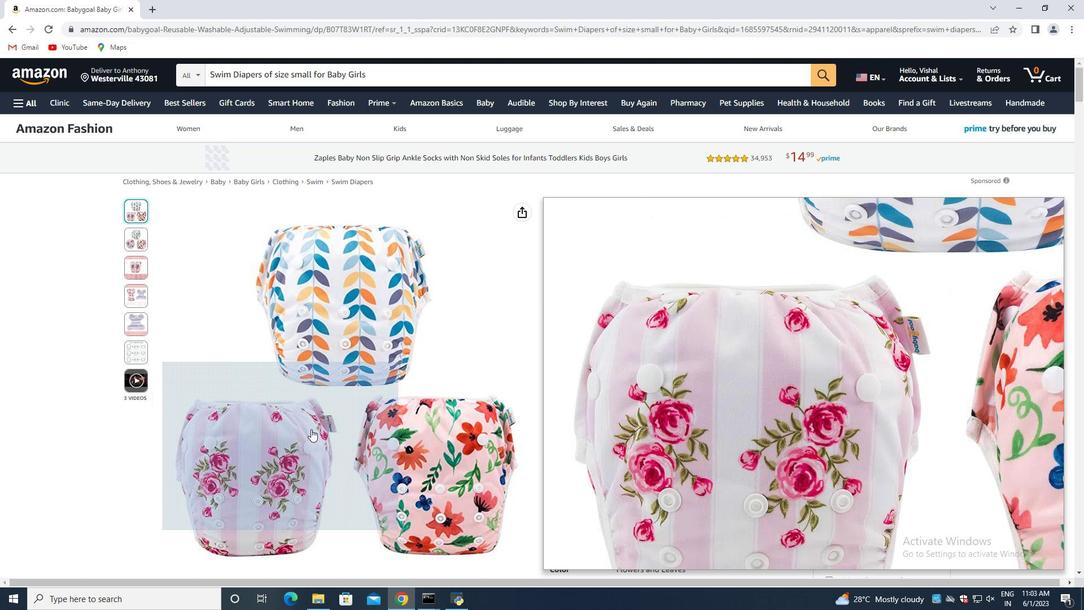 
Action: Mouse moved to (336, 428)
Screenshot: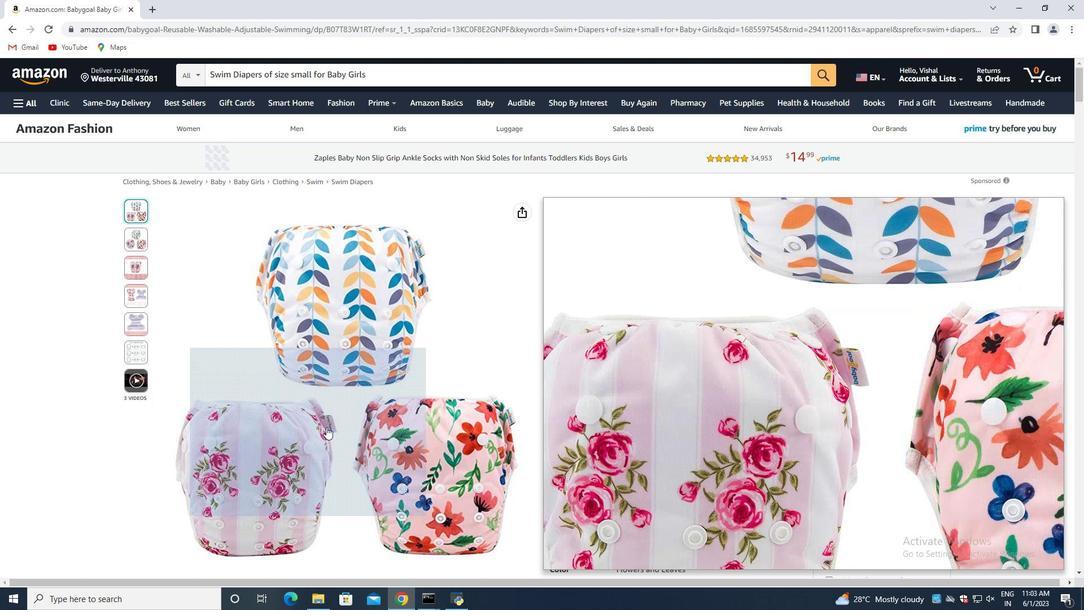 
Action: Mouse scrolled (336, 427) with delta (0, 0)
Screenshot: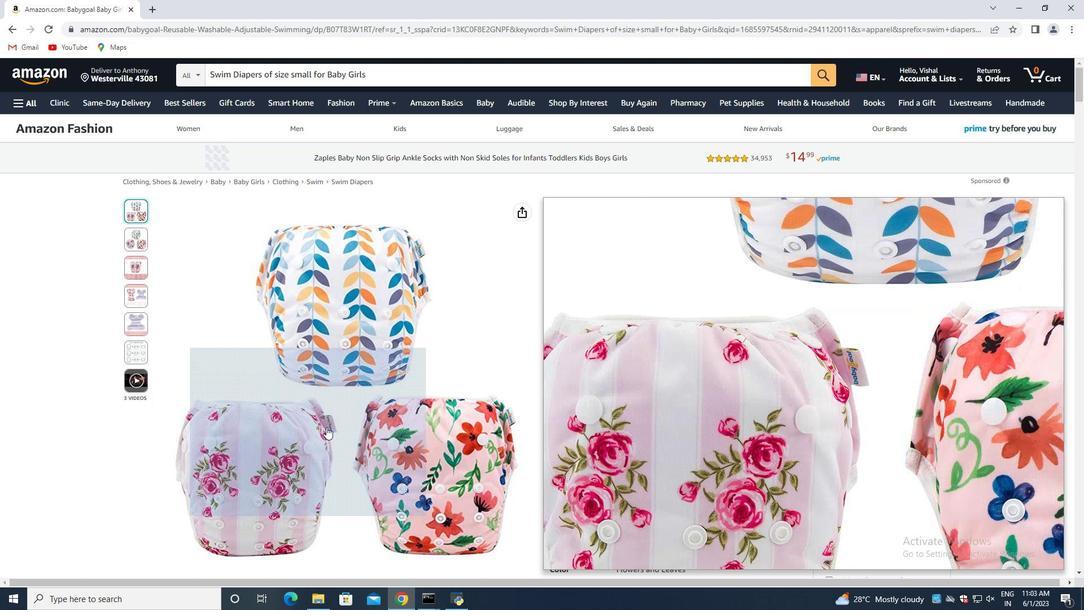 
Action: Mouse moved to (696, 454)
Screenshot: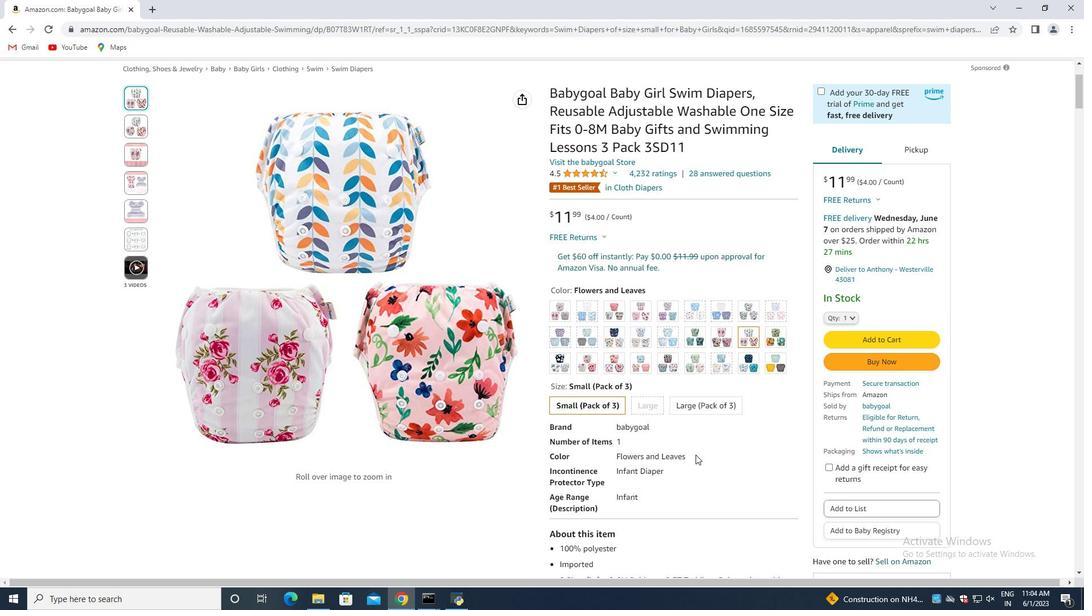 
Action: Mouse scrolled (696, 454) with delta (0, 0)
Screenshot: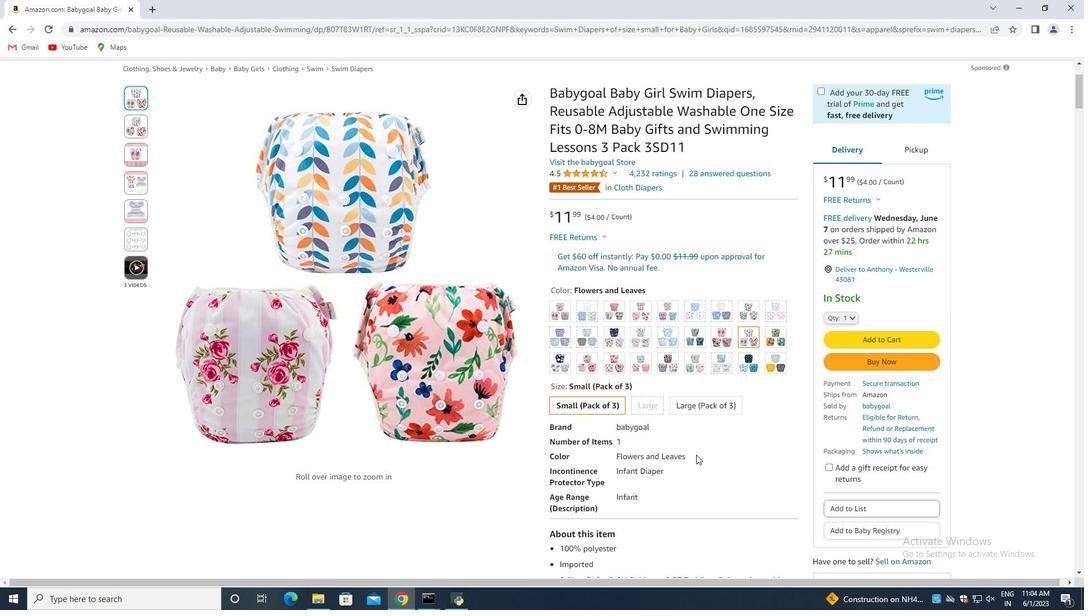 
Action: Mouse scrolled (696, 454) with delta (0, 0)
Screenshot: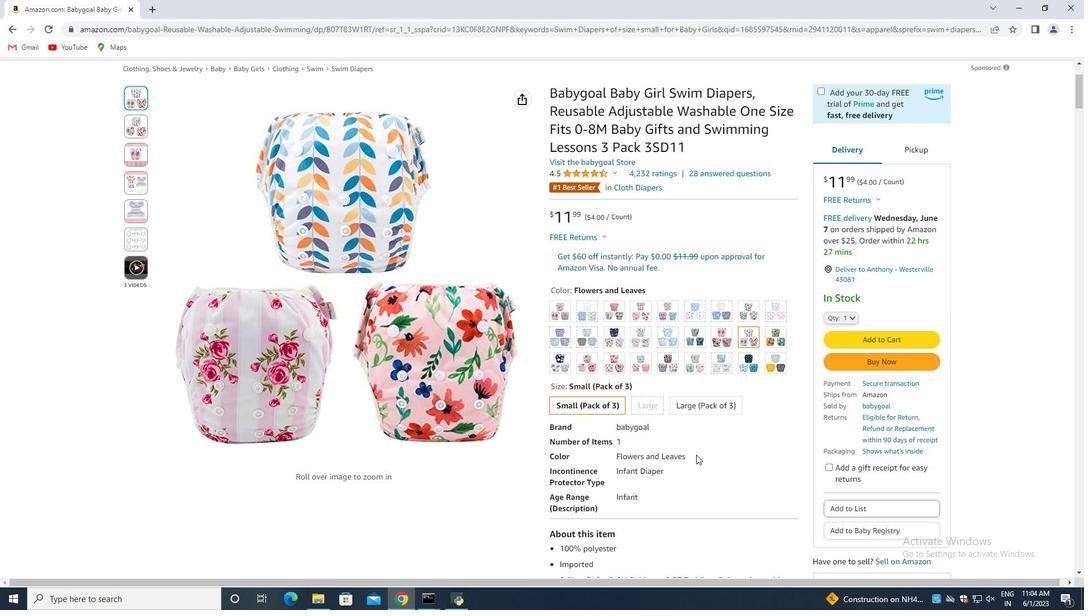 
Action: Mouse moved to (686, 452)
Screenshot: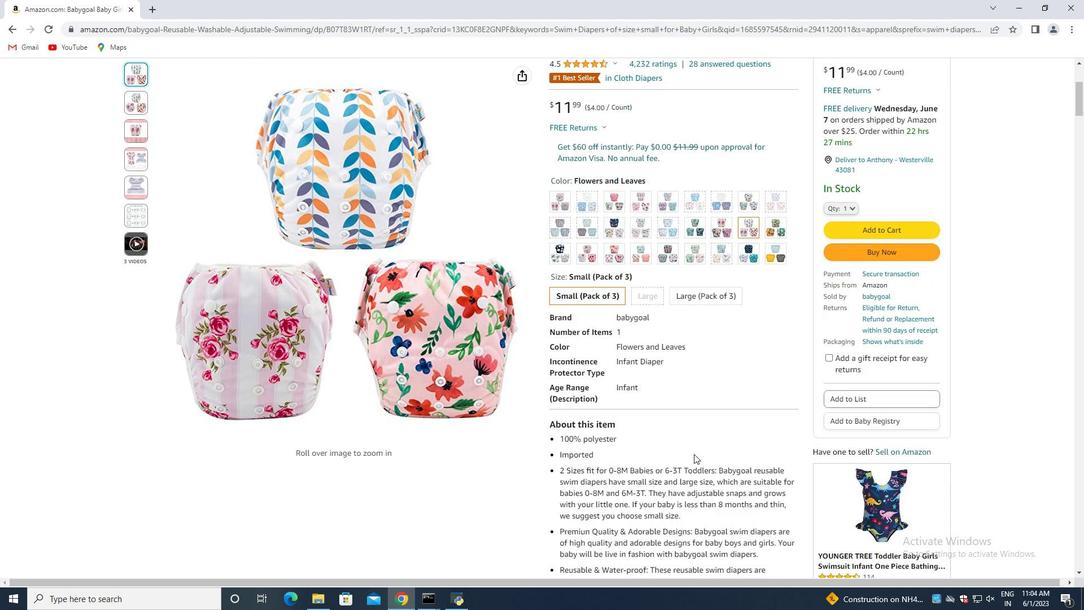 
Action: Mouse scrolled (686, 451) with delta (0, 0)
Screenshot: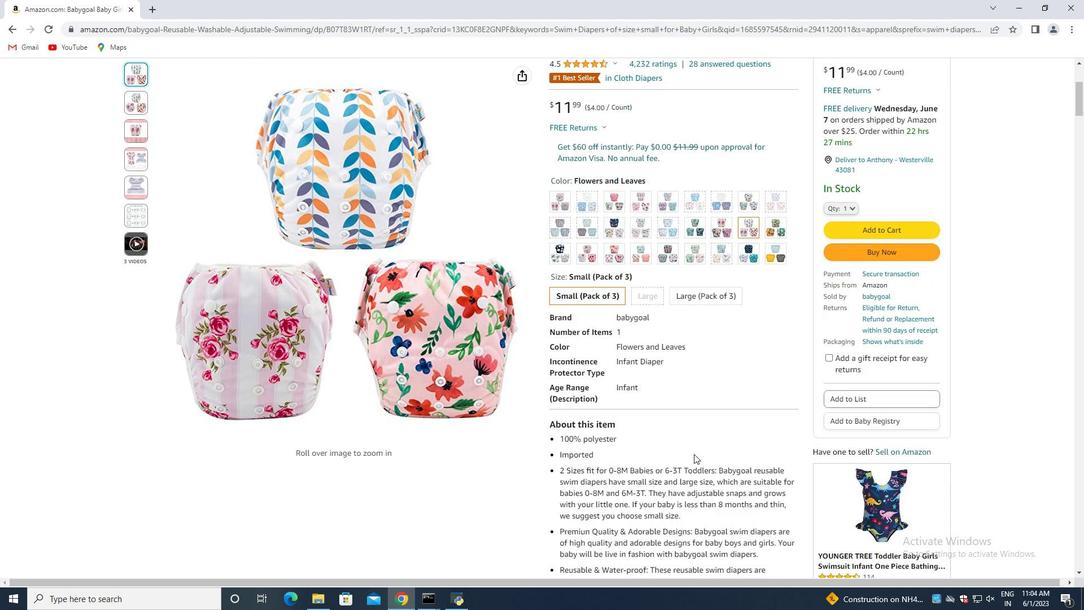 
Action: Mouse moved to (681, 452)
Screenshot: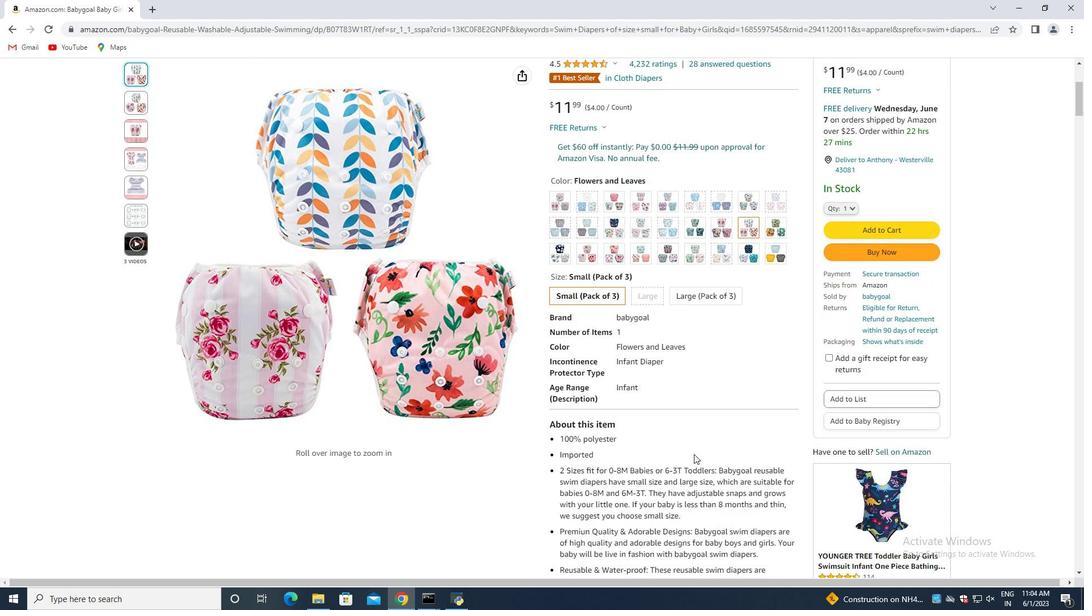 
Action: Mouse scrolled (681, 451) with delta (0, 0)
Screenshot: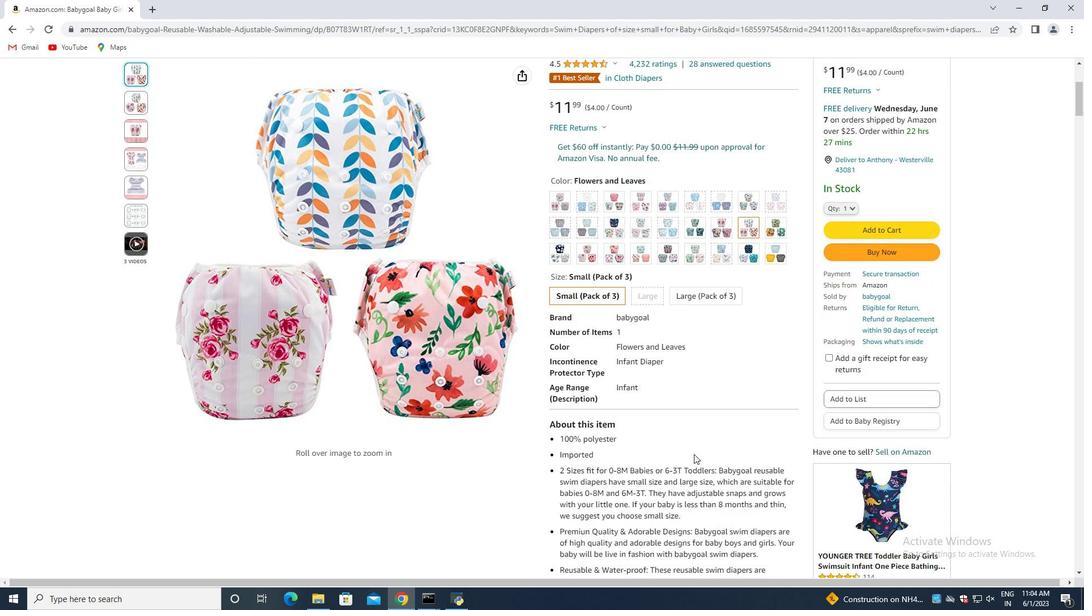 
Action: Mouse moved to (678, 452)
Screenshot: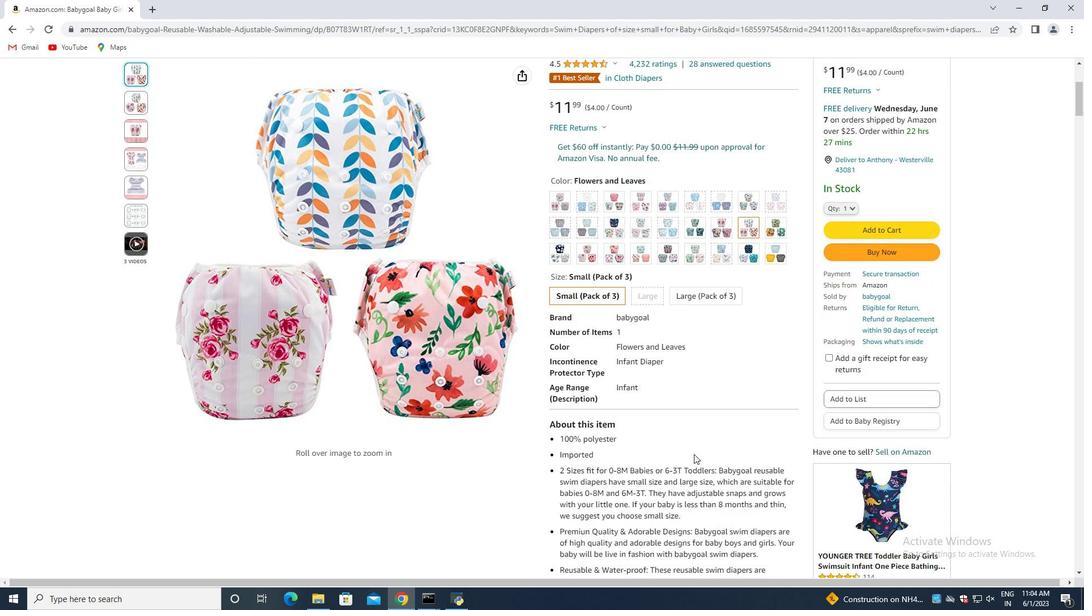 
Action: Mouse scrolled (678, 451) with delta (0, 0)
Screenshot: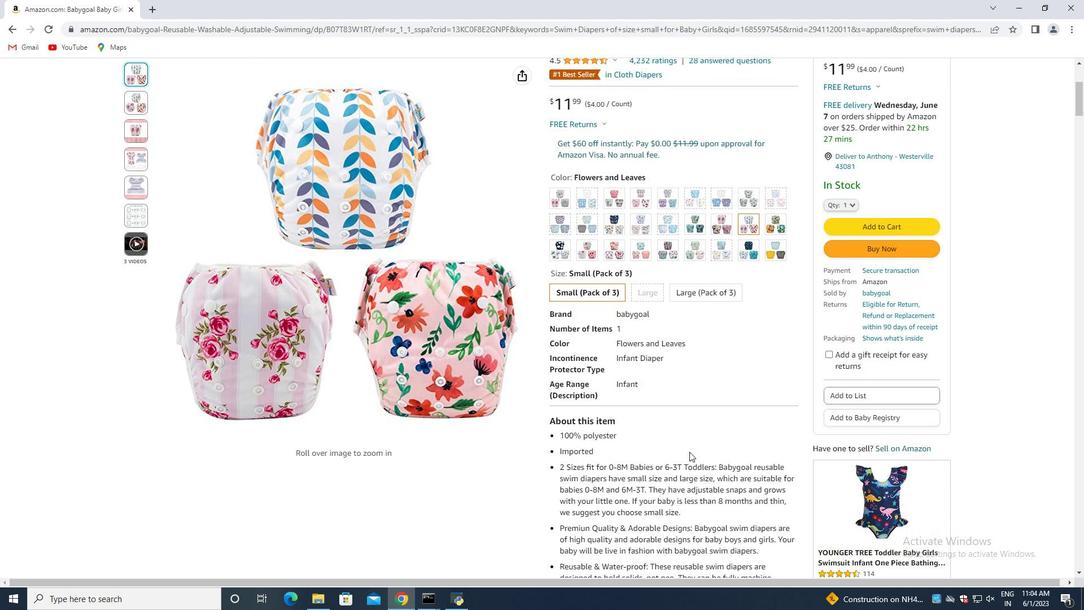 
Action: Mouse moved to (670, 445)
Screenshot: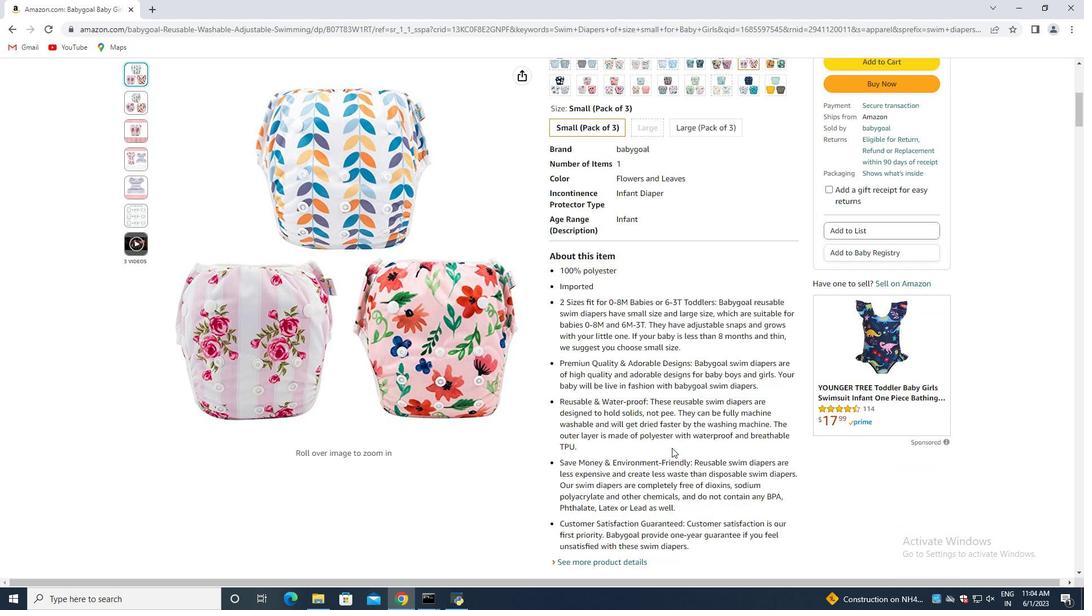 
Action: Mouse scrolled (670, 444) with delta (0, 0)
Screenshot: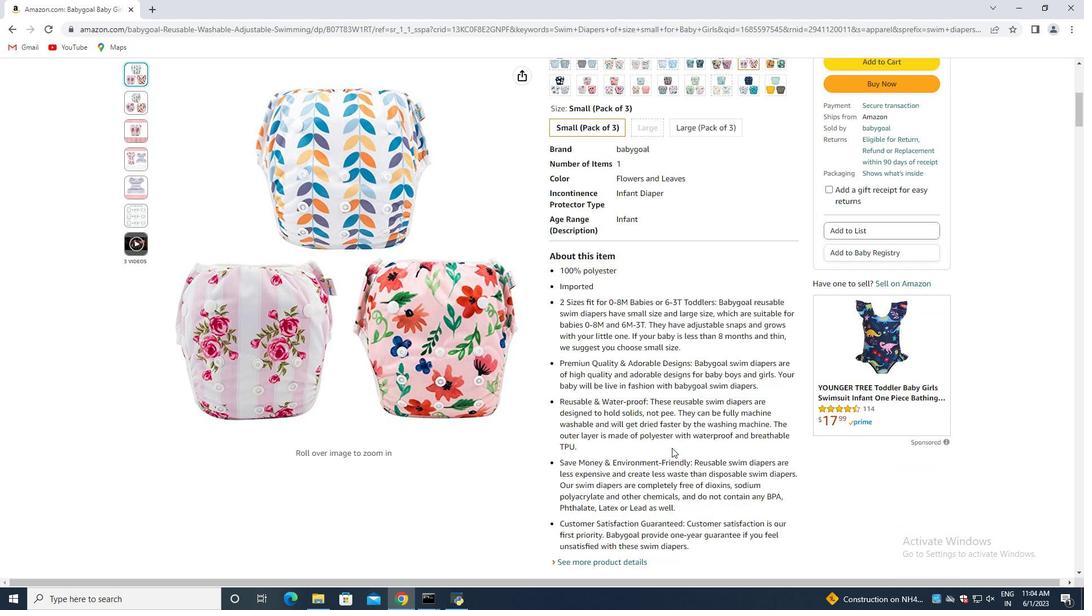 
Action: Mouse moved to (669, 445)
Screenshot: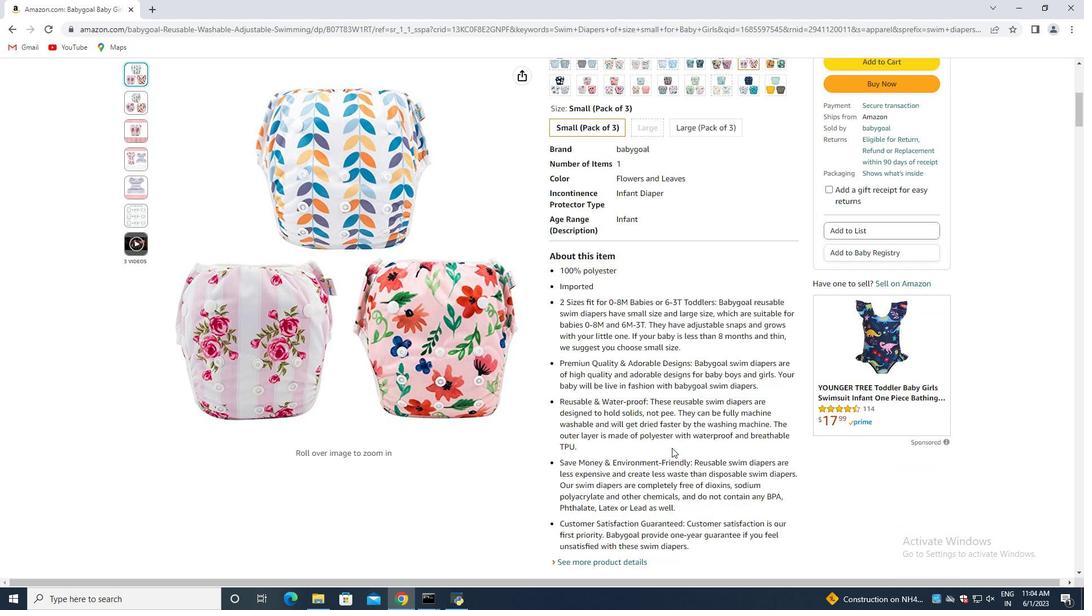 
Action: Mouse scrolled (669, 444) with delta (0, 0)
Screenshot: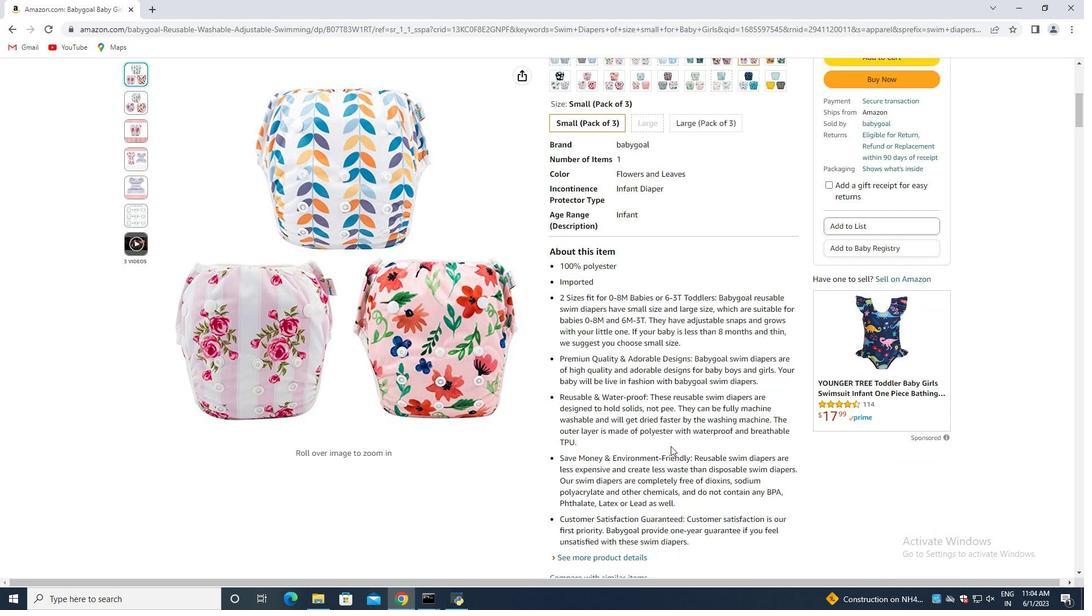 
Action: Mouse moved to (667, 445)
Screenshot: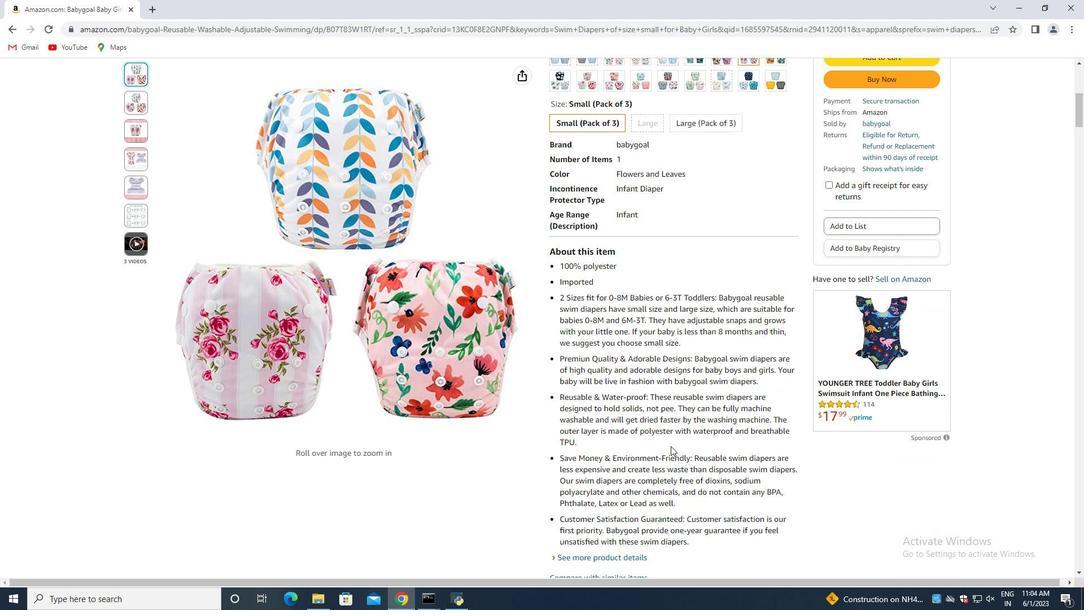 
Action: Mouse scrolled (667, 444) with delta (0, 0)
Screenshot: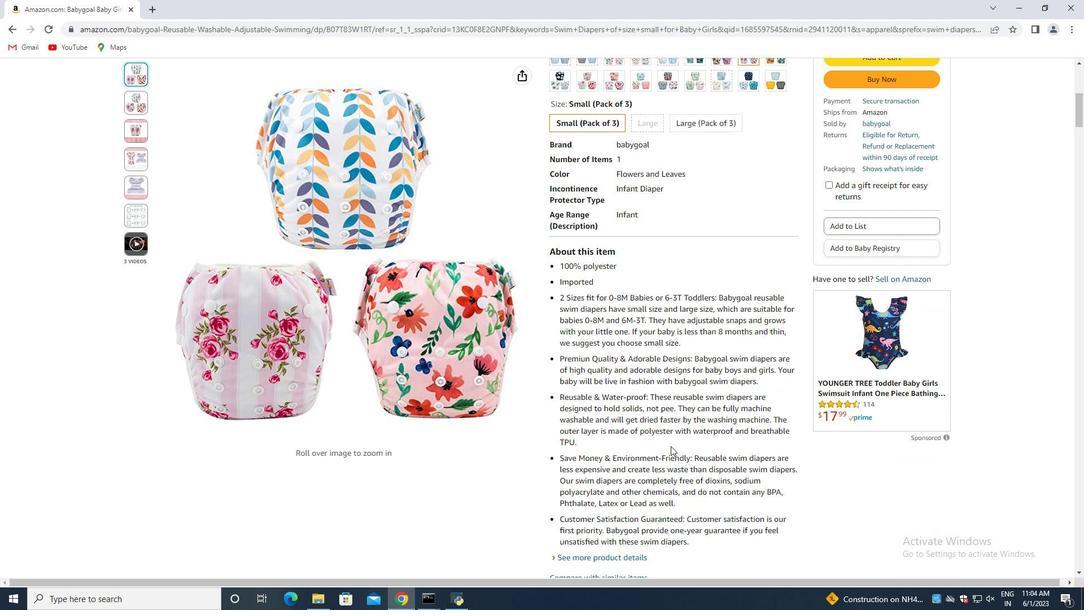 
Action: Mouse moved to (568, 426)
Screenshot: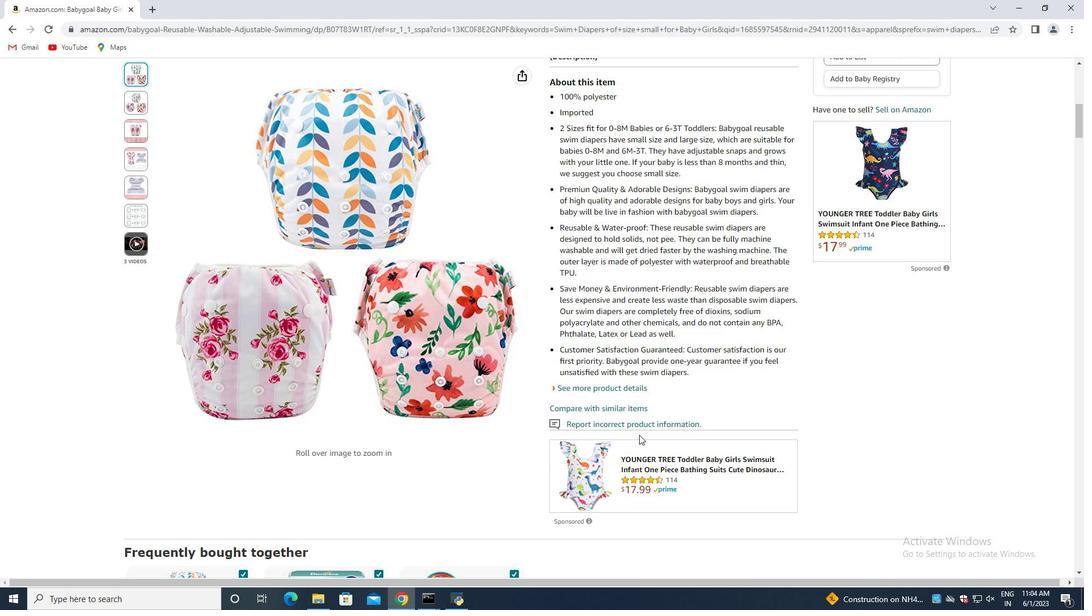 
Action: Mouse scrolled (568, 426) with delta (0, 0)
Screenshot: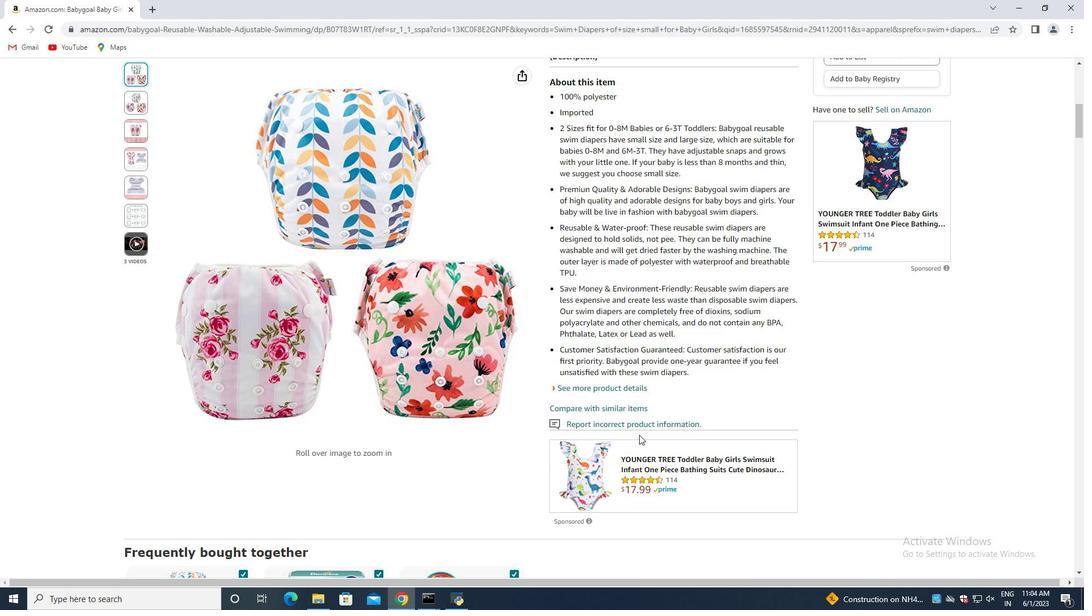 
Action: Mouse moved to (554, 426)
Screenshot: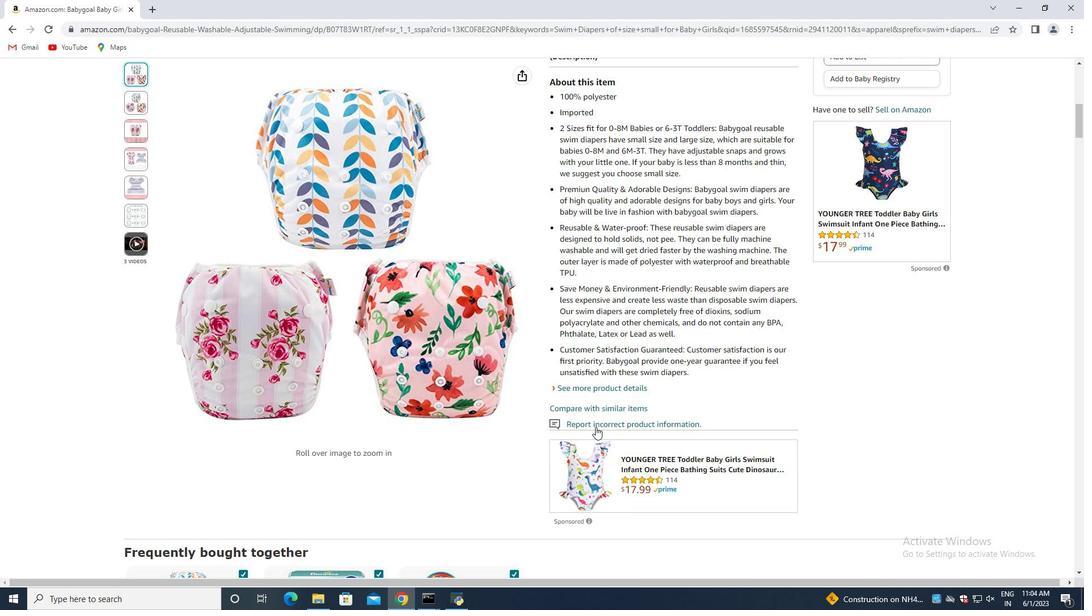 
Action: Mouse scrolled (554, 426) with delta (0, 0)
Screenshot: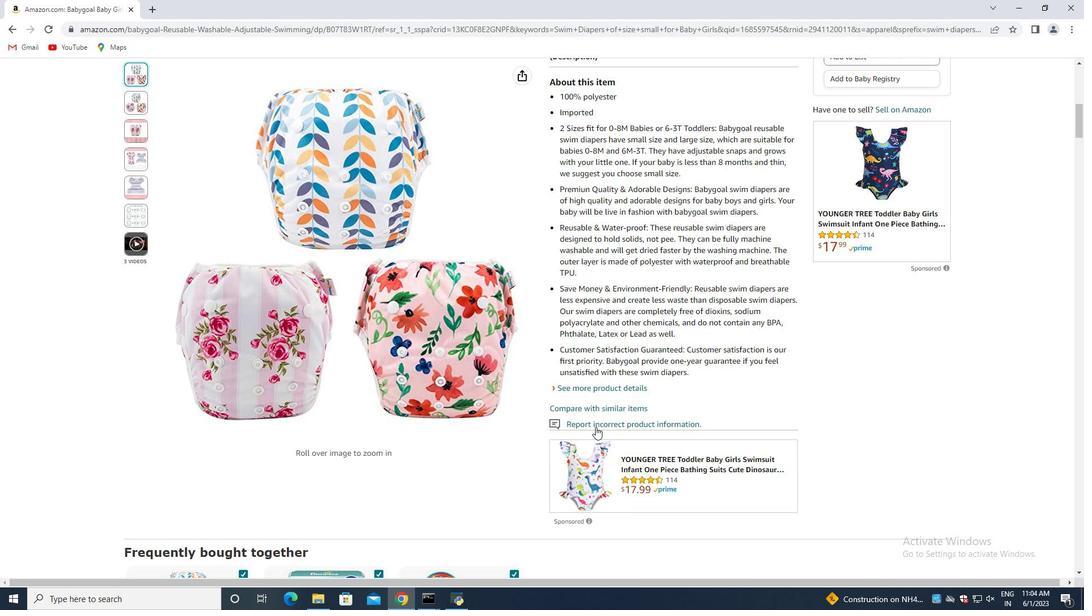 
Action: Mouse moved to (546, 422)
Screenshot: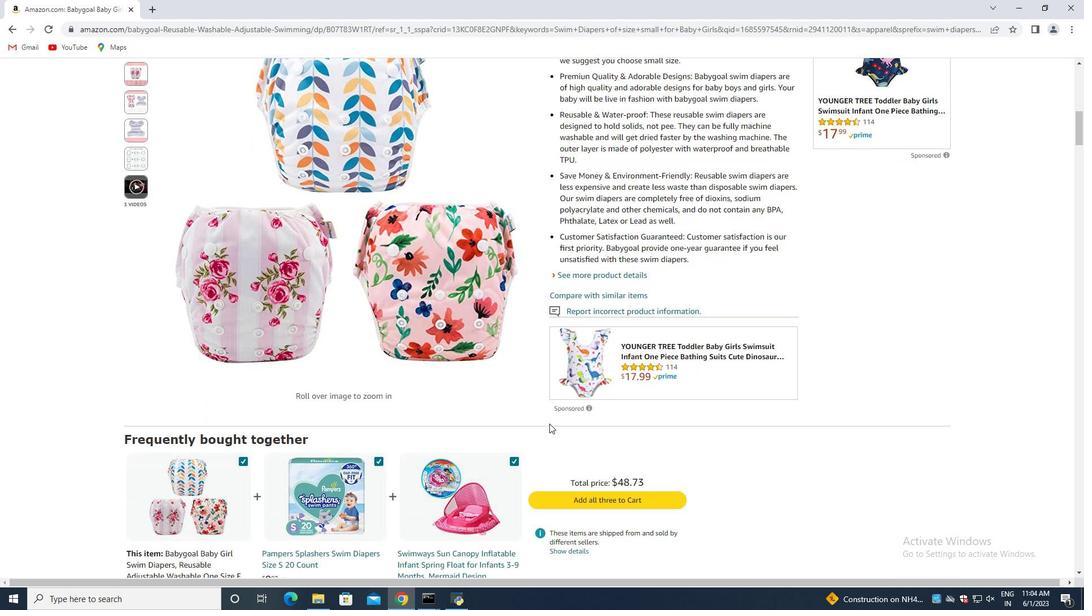 
Action: Mouse scrolled (546, 422) with delta (0, 0)
Screenshot: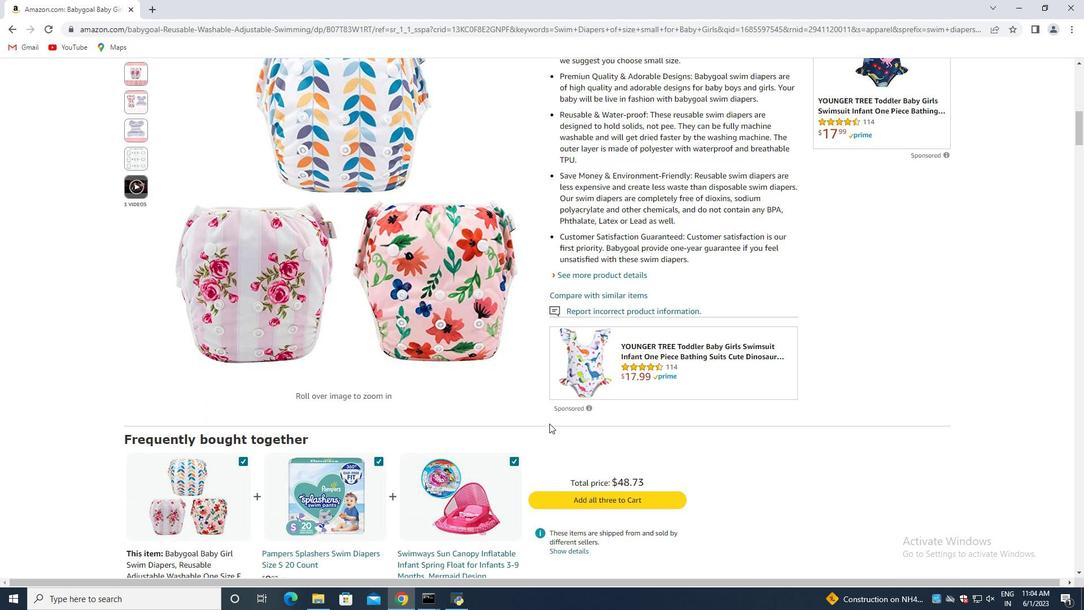 
Action: Mouse scrolled (546, 422) with delta (0, 0)
Screenshot: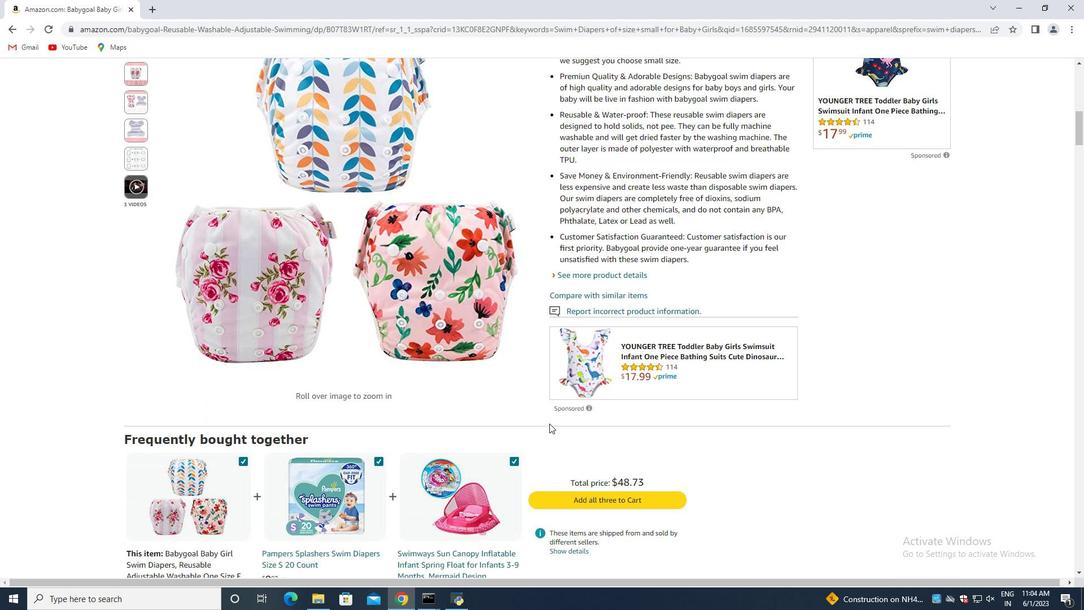 
Action: Mouse scrolled (546, 422) with delta (0, 0)
Screenshot: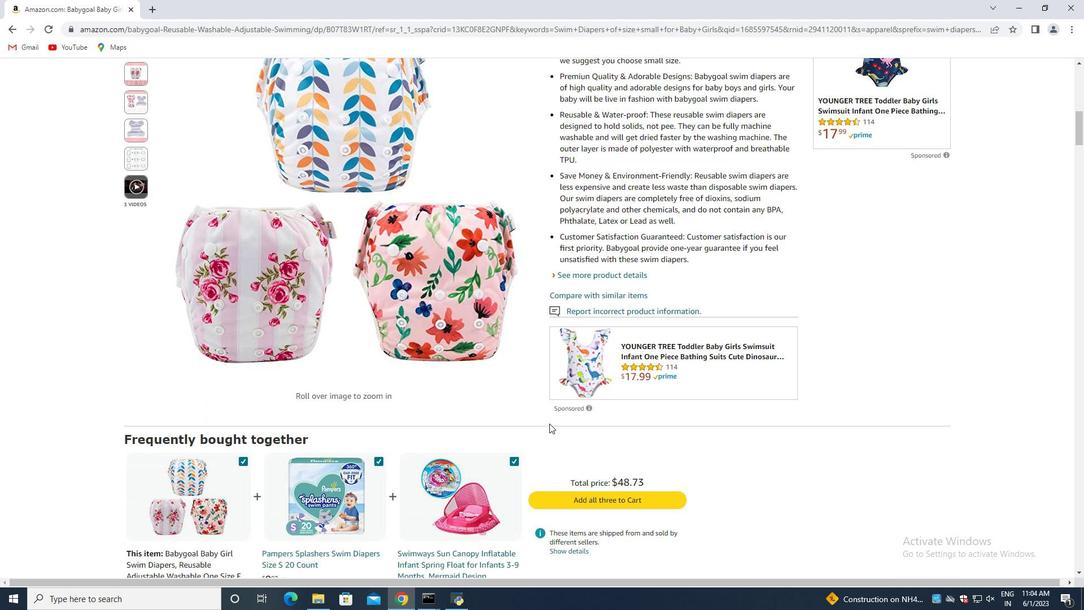 
Action: Mouse moved to (579, 328)
Screenshot: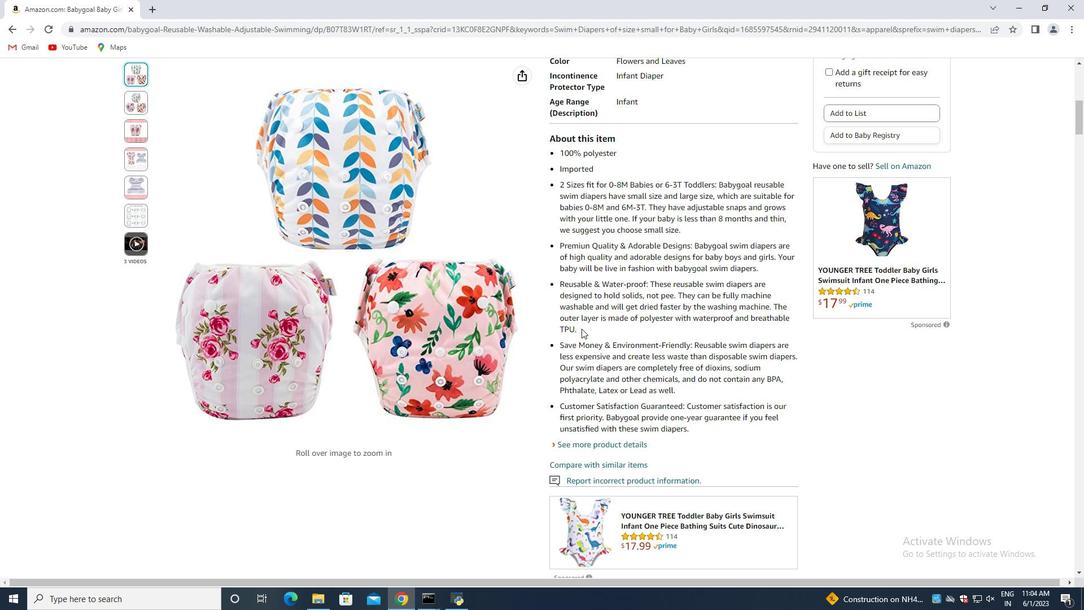
Action: Mouse scrolled (579, 329) with delta (0, 0)
Screenshot: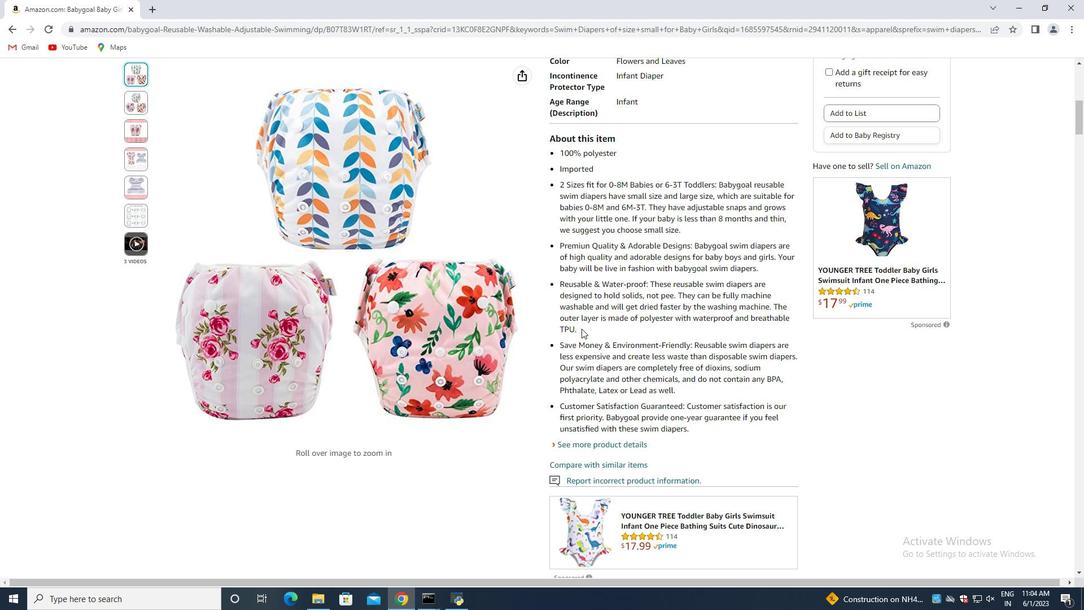 
Action: Mouse scrolled (579, 329) with delta (0, 0)
Screenshot: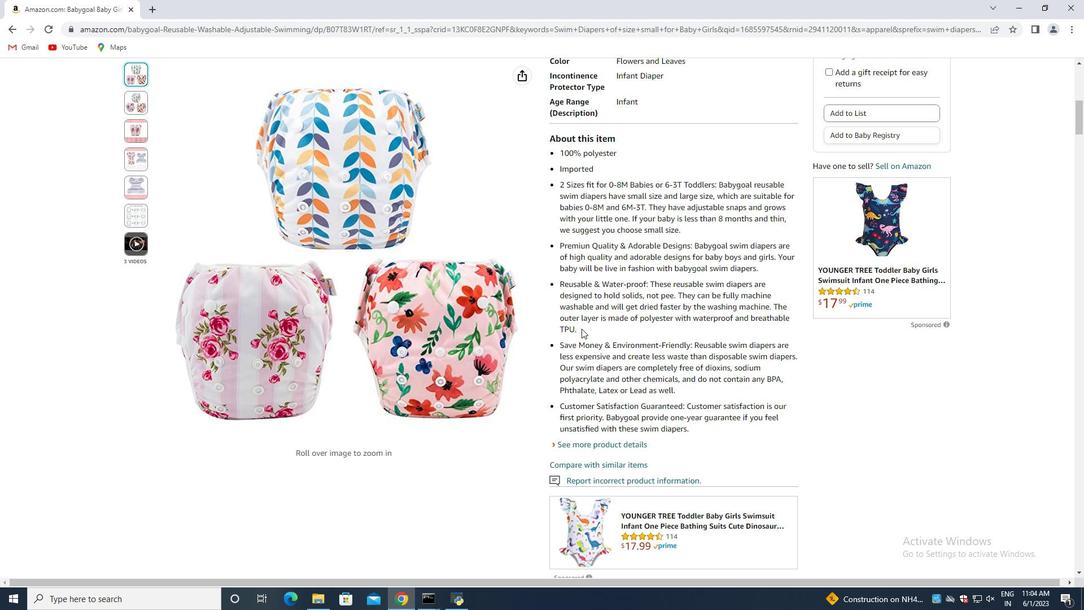 
Action: Mouse scrolled (579, 329) with delta (0, 0)
Screenshot: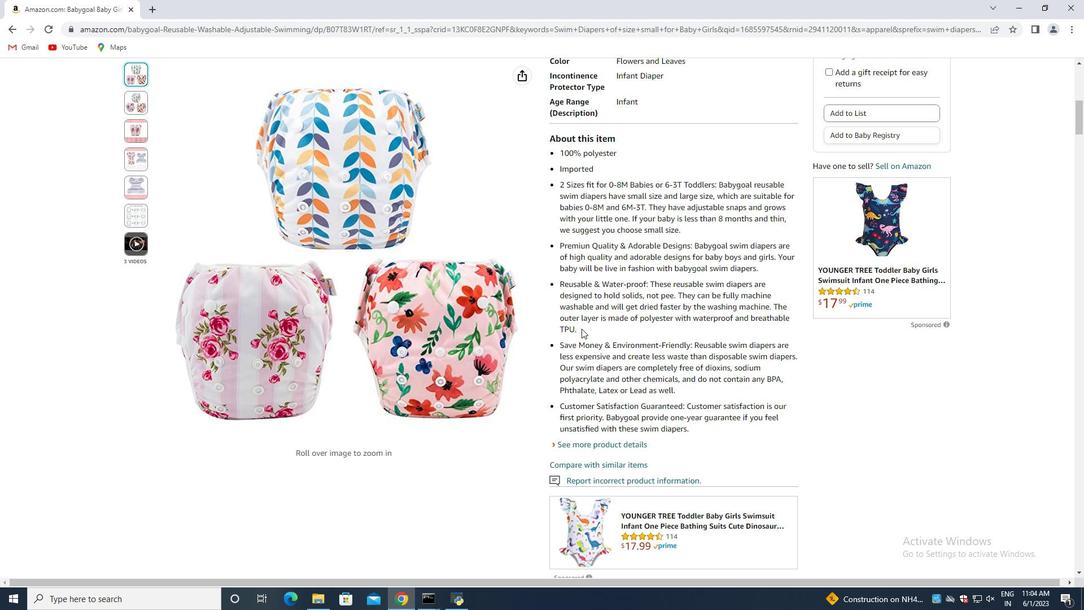 
Action: Mouse scrolled (579, 329) with delta (0, 0)
Screenshot: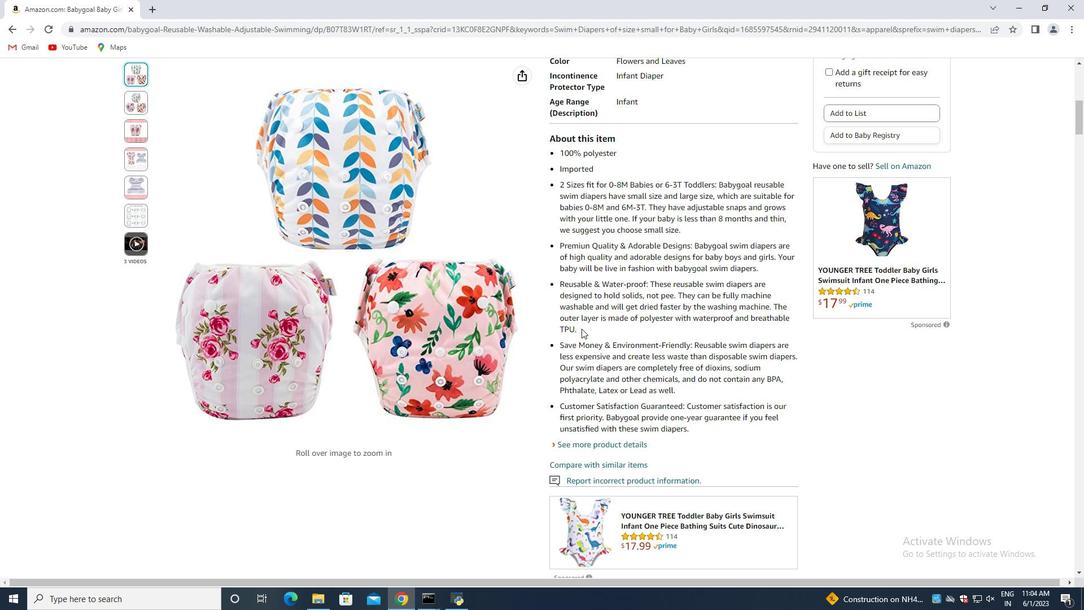 
Action: Mouse scrolled (579, 329) with delta (0, 0)
Screenshot: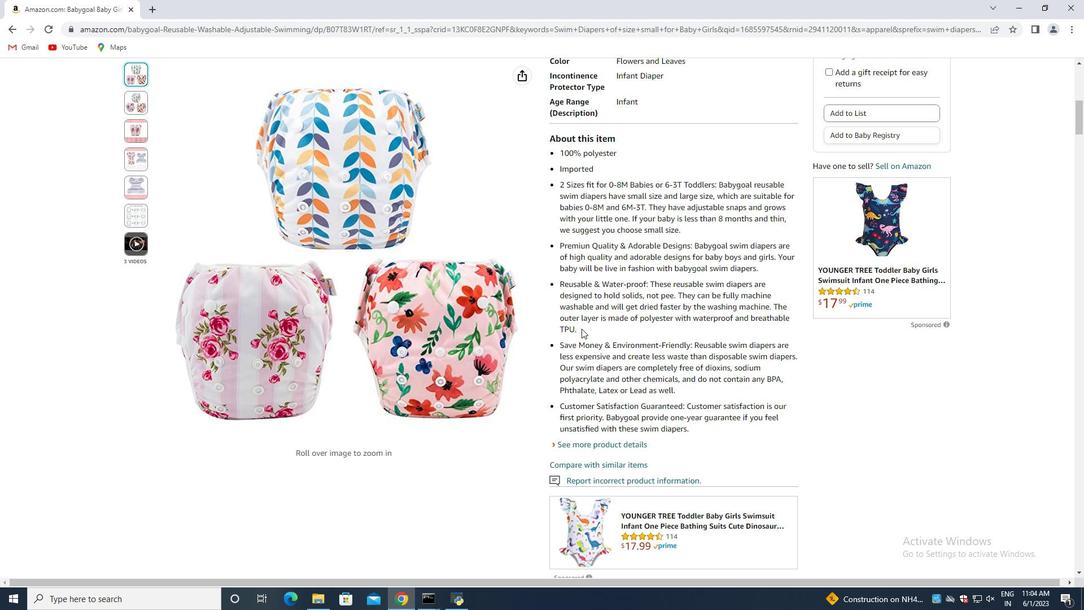 
Action: Mouse scrolled (579, 329) with delta (0, 0)
Screenshot: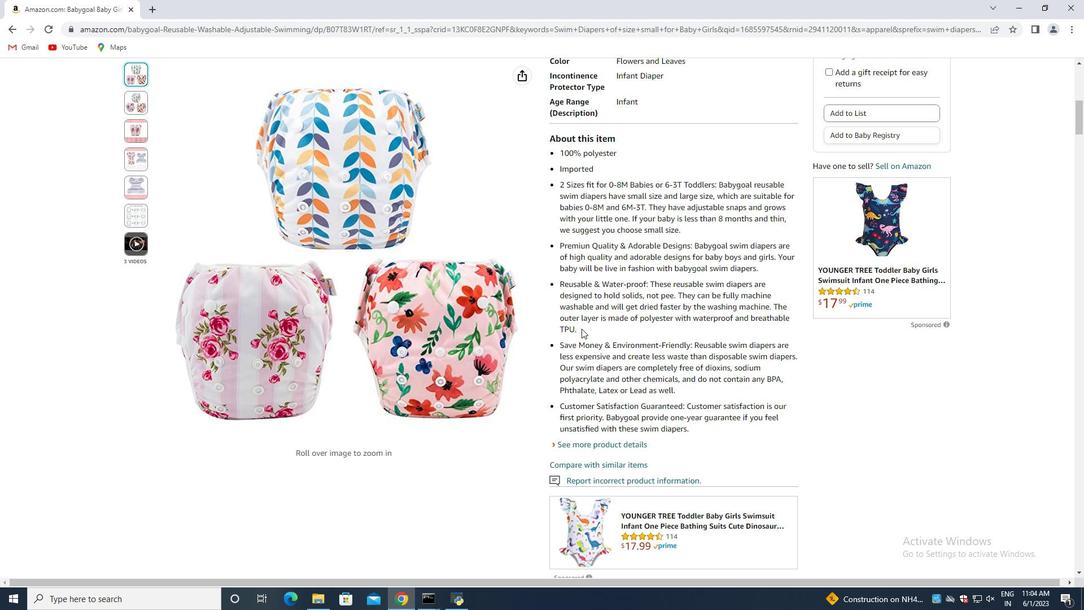 
Action: Mouse moved to (328, 304)
Screenshot: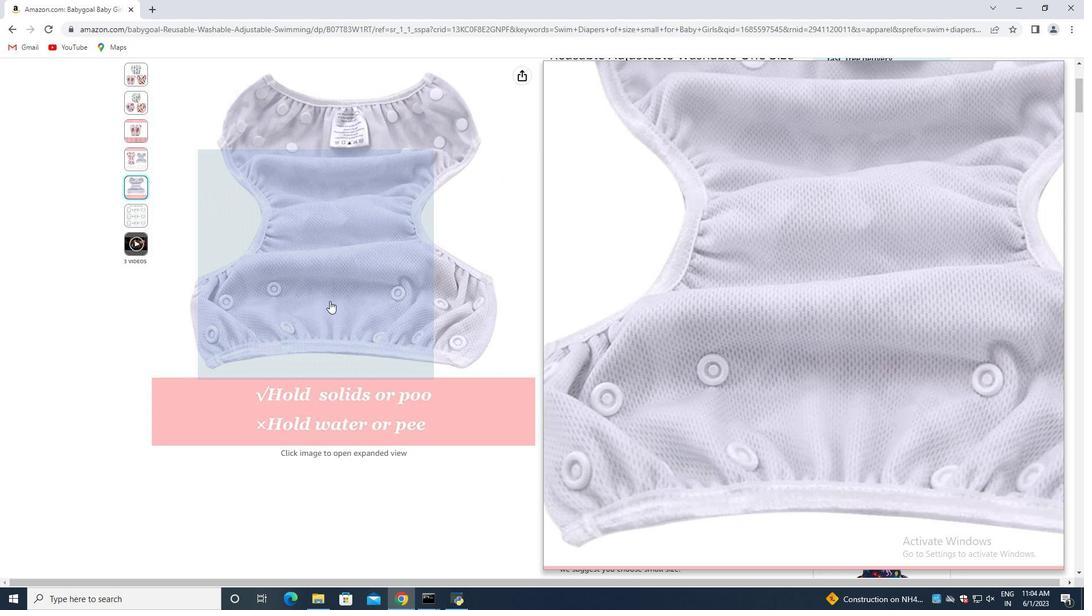 
Action: Mouse scrolled (328, 304) with delta (0, 0)
Screenshot: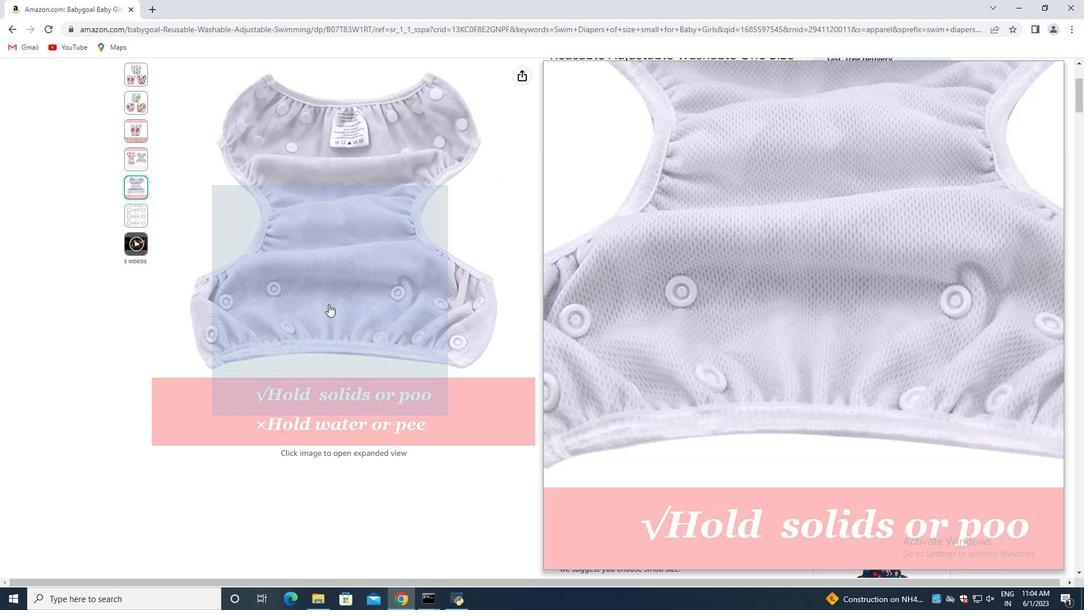
Action: Mouse scrolled (328, 304) with delta (0, 0)
Screenshot: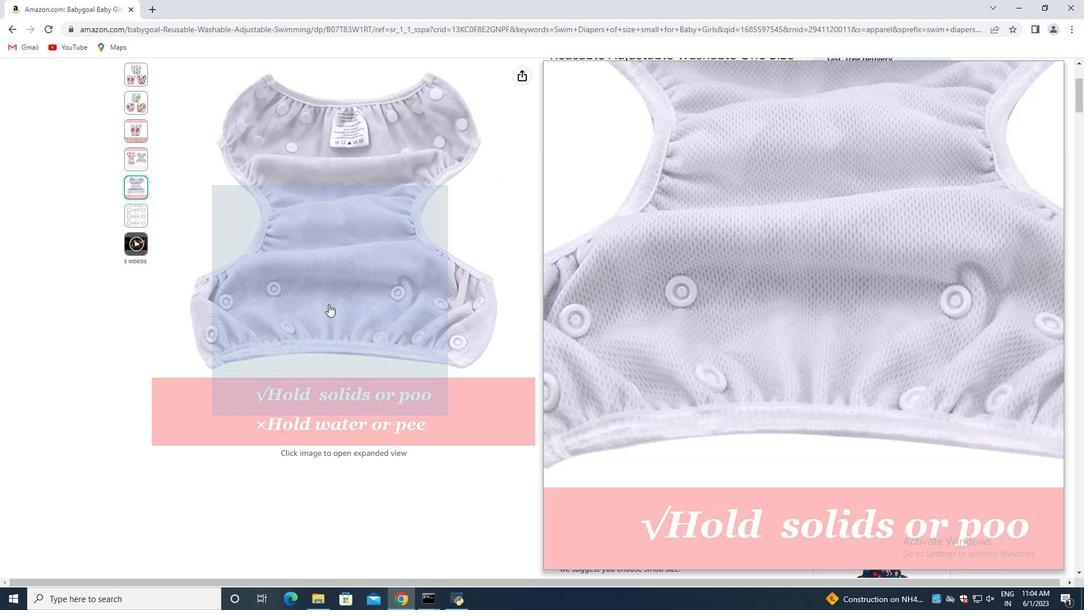 
Action: Mouse scrolled (328, 304) with delta (0, 0)
Screenshot: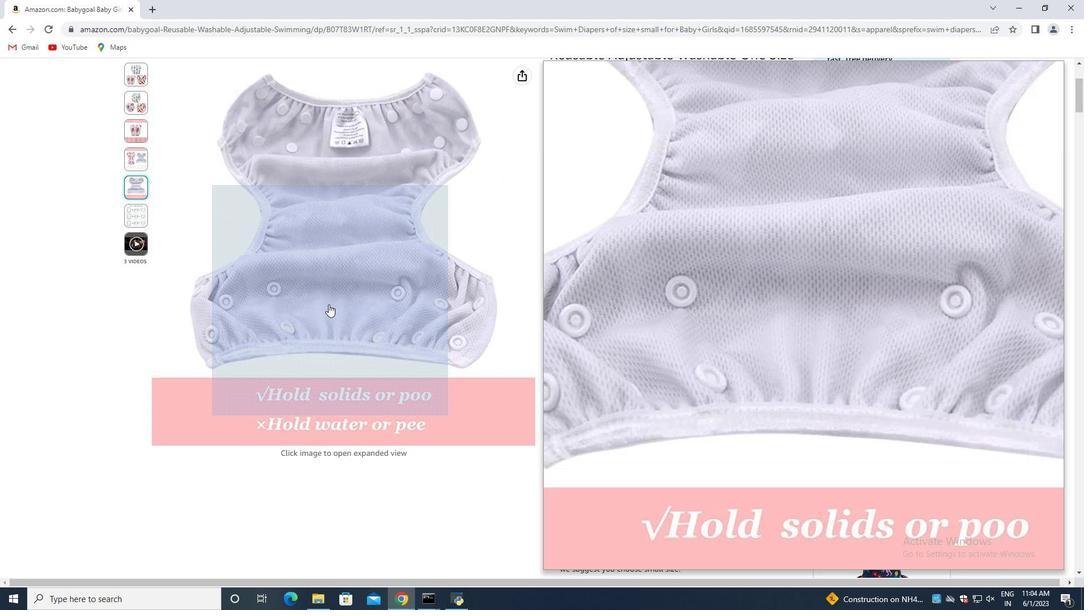 
Action: Mouse scrolled (328, 304) with delta (0, 0)
Screenshot: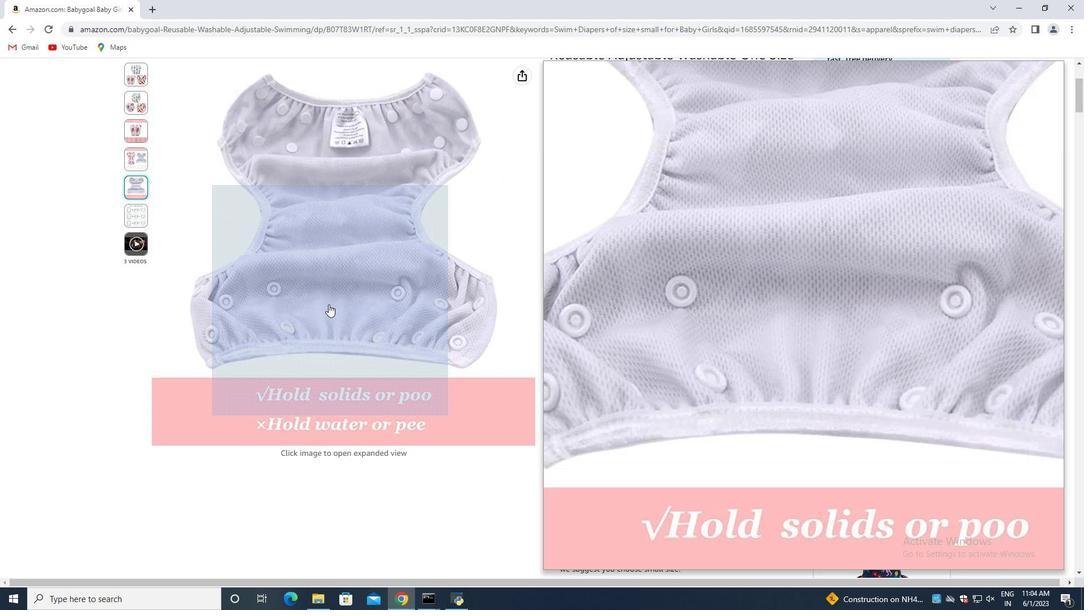 
Action: Mouse scrolled (328, 304) with delta (0, 0)
Screenshot: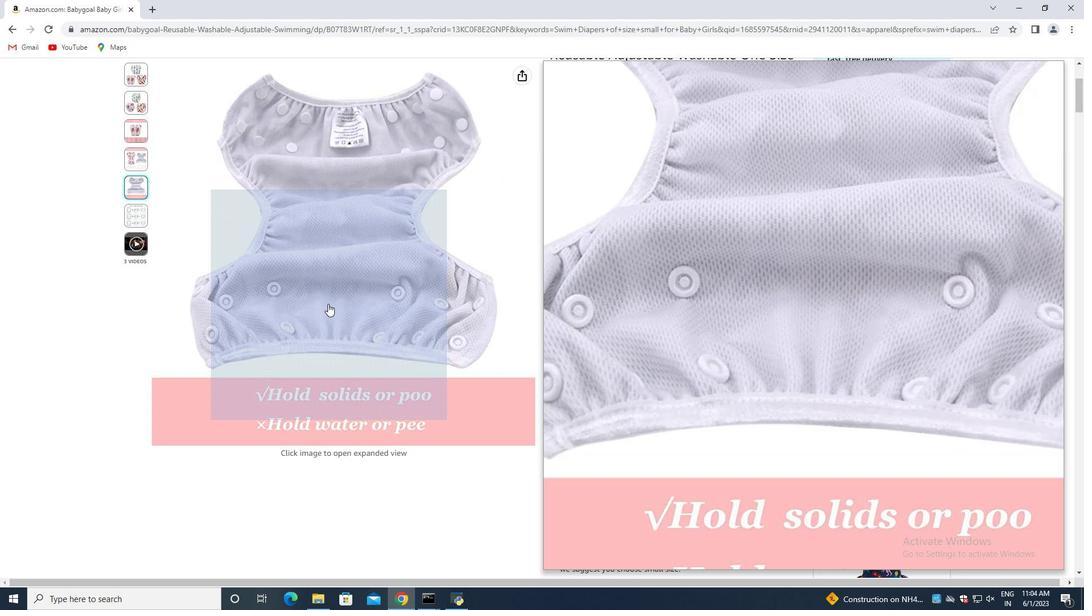 
Action: Mouse moved to (592, 318)
Screenshot: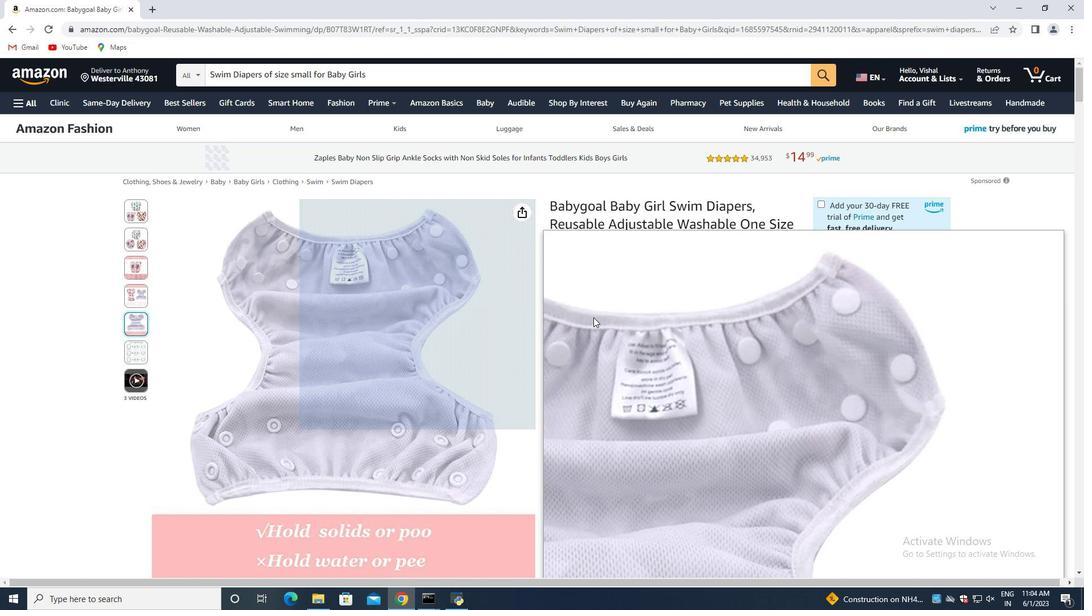 
Action: Mouse scrolled (592, 317) with delta (0, 0)
Screenshot: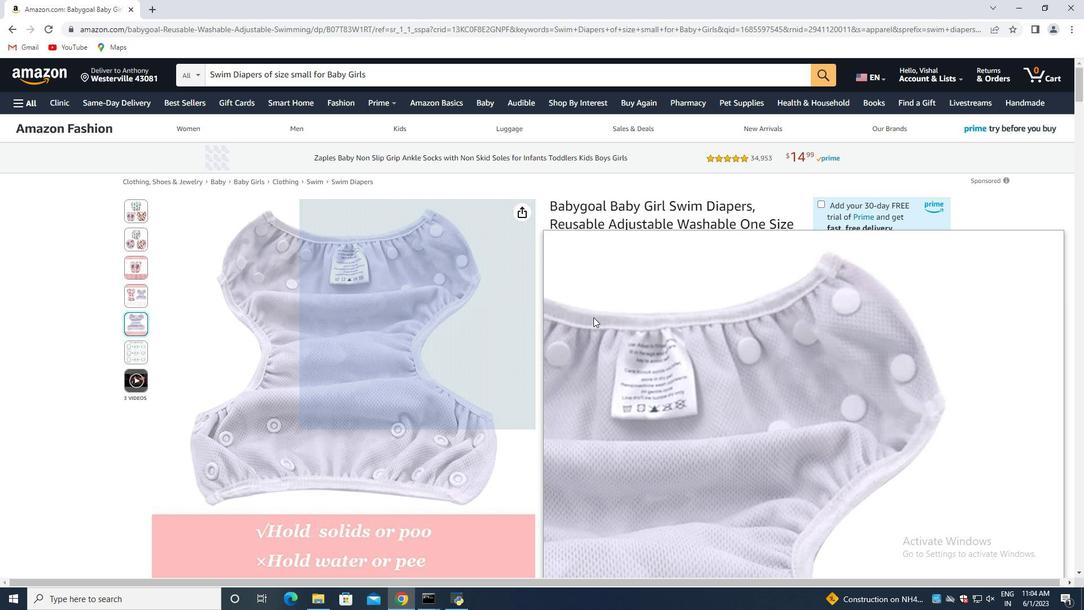 
Action: Mouse moved to (592, 318)
Screenshot: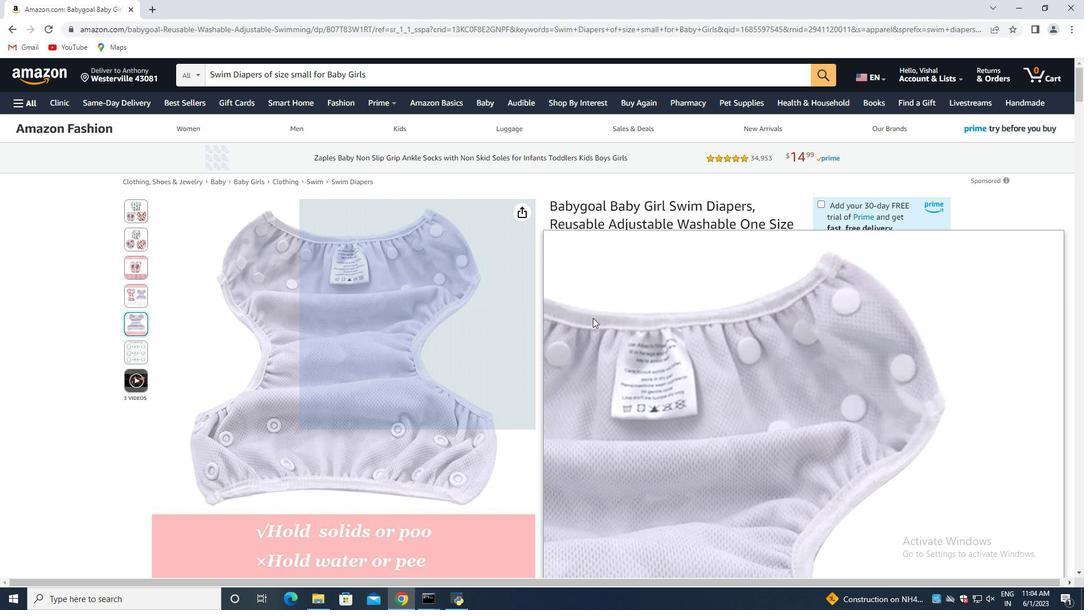
Action: Mouse scrolled (592, 318) with delta (0, 0)
Screenshot: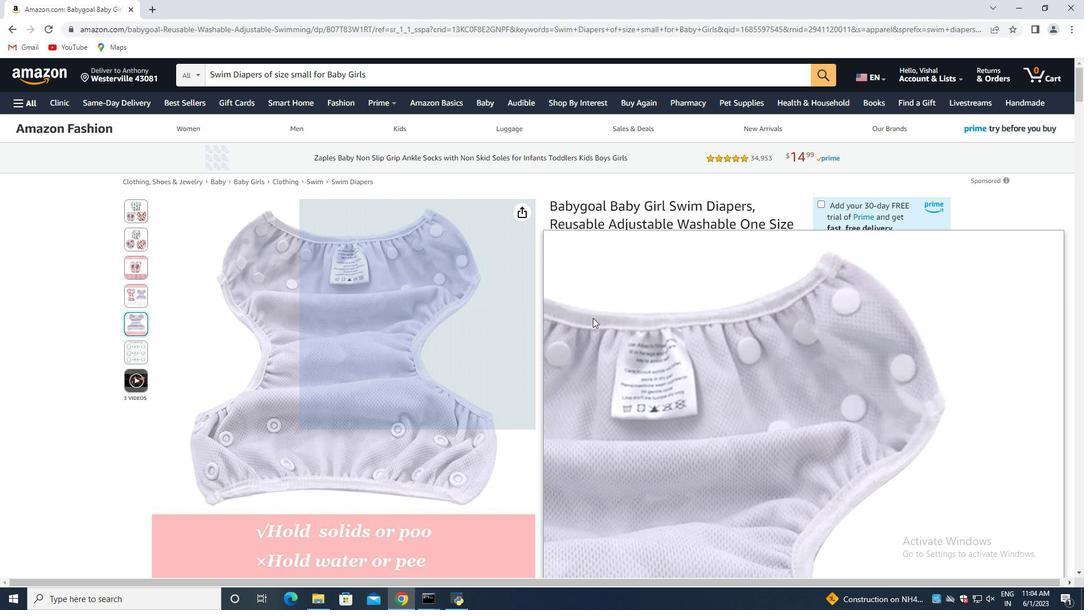 
Action: Mouse moved to (591, 321)
Screenshot: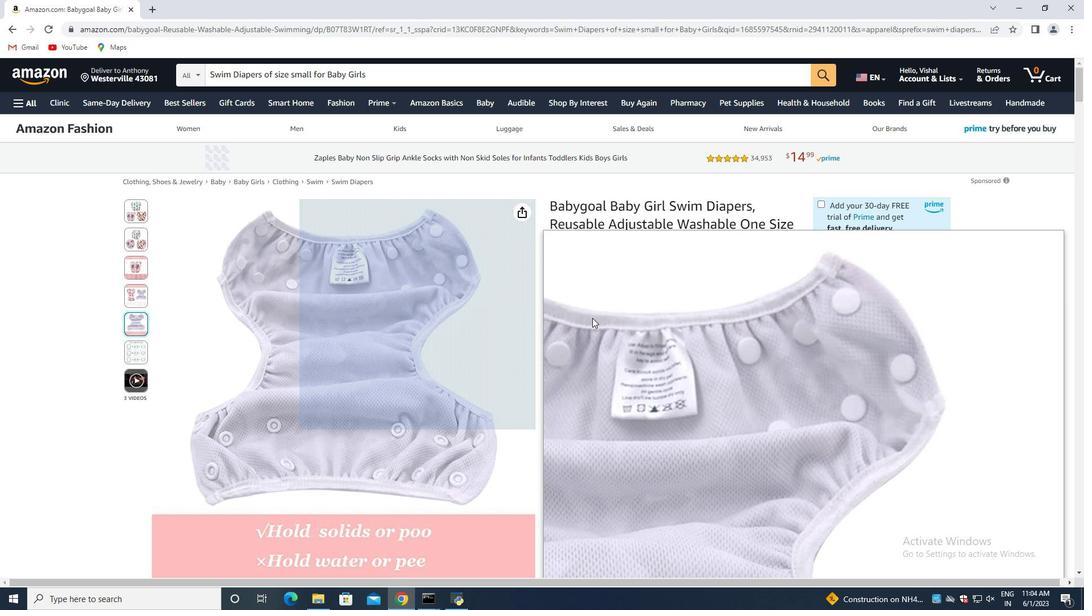 
Action: Mouse scrolled (591, 320) with delta (0, 0)
Screenshot: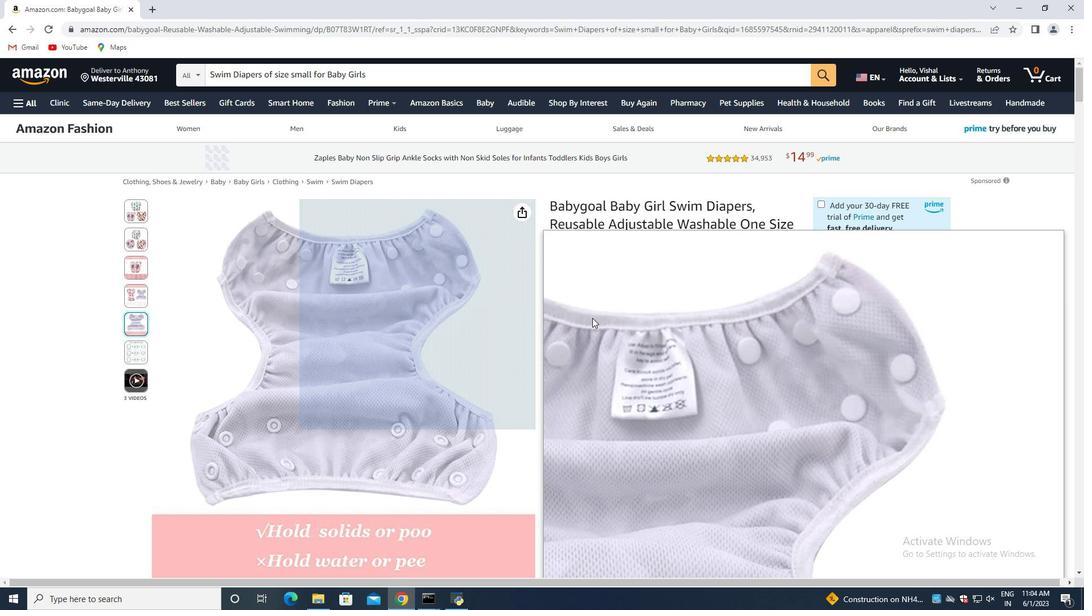 
Action: Mouse moved to (591, 323)
Screenshot: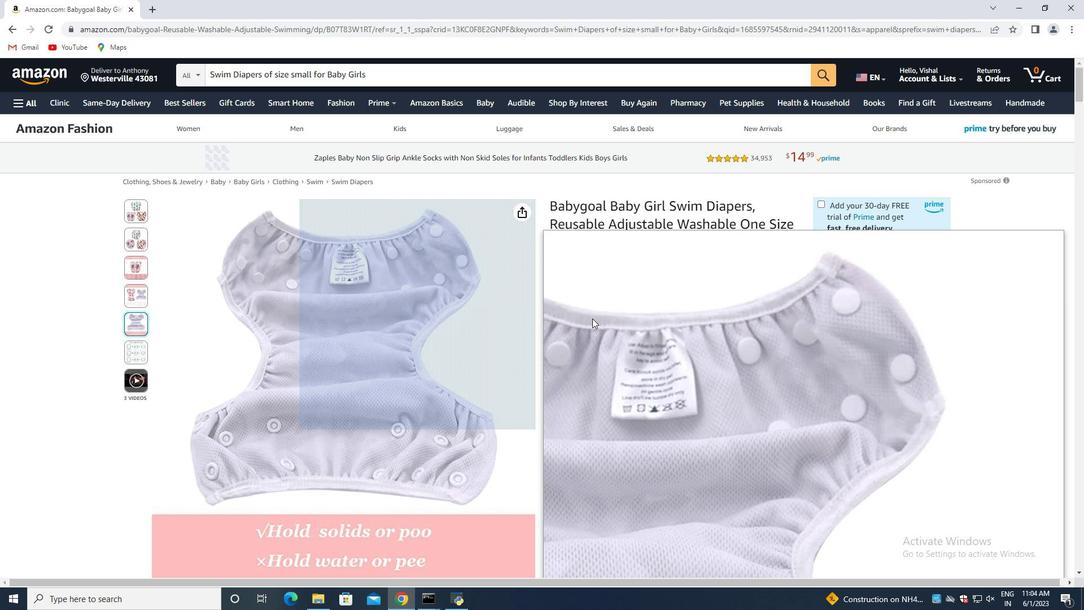 
Action: Mouse scrolled (591, 322) with delta (0, 0)
Screenshot: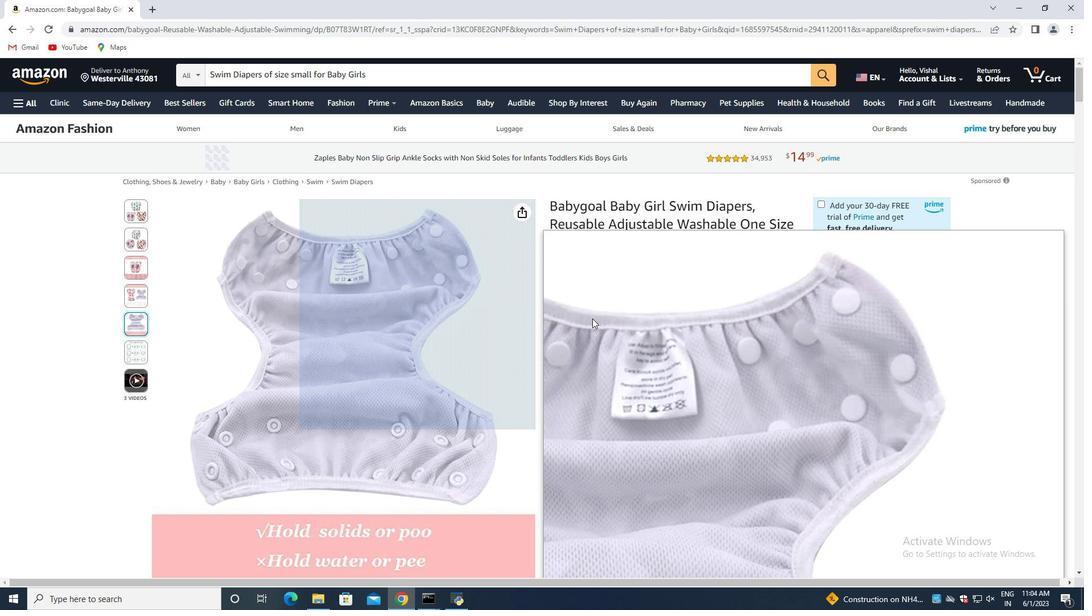 
Action: Mouse moved to (709, 332)
Screenshot: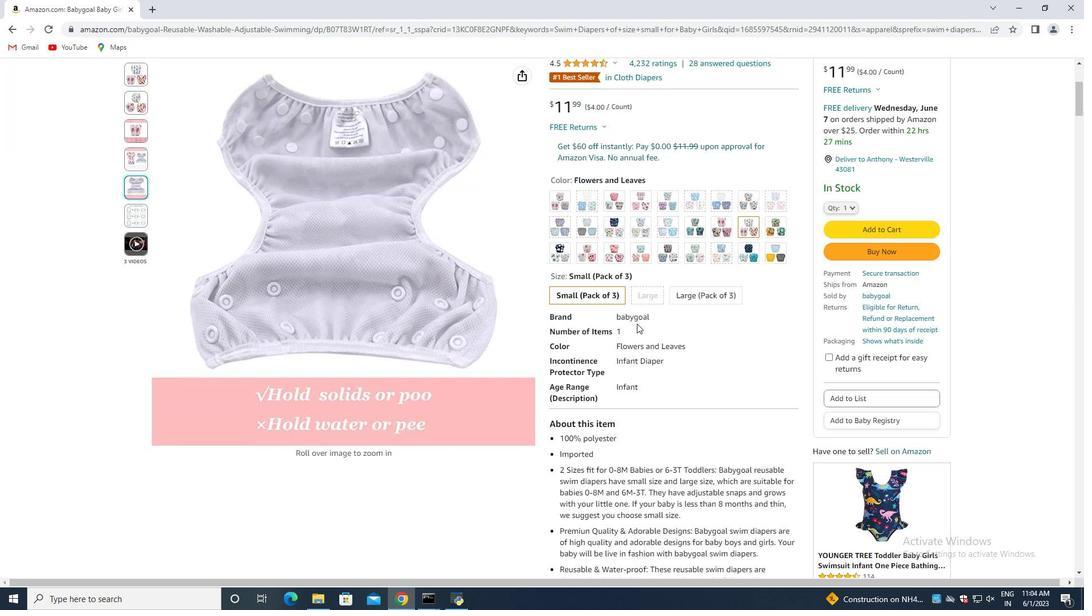 
Action: Mouse scrolled (709, 331) with delta (0, 0)
Screenshot: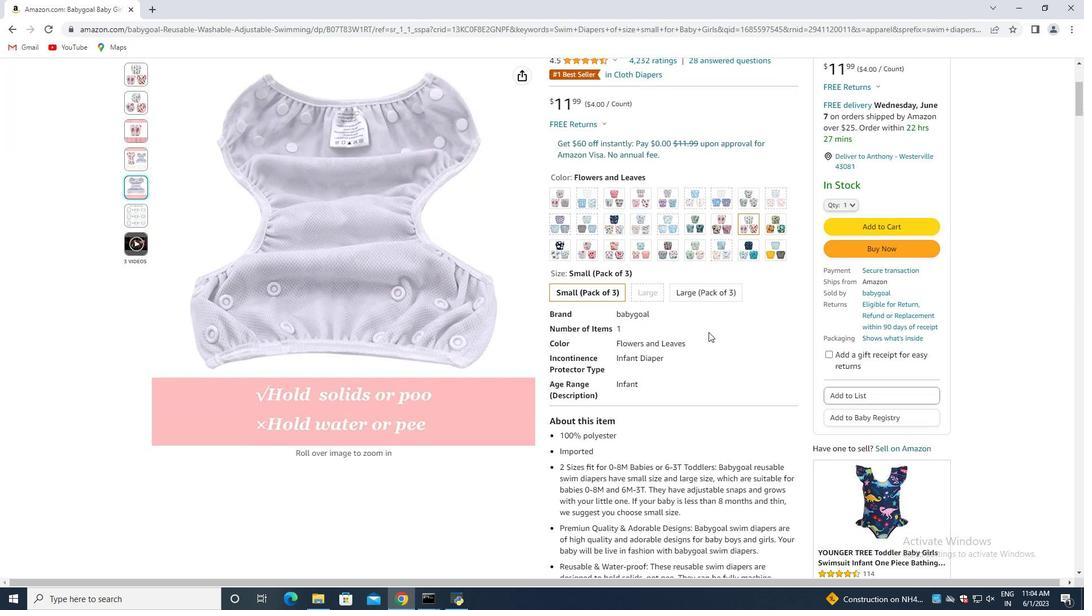 
Action: Mouse moved to (709, 334)
Screenshot: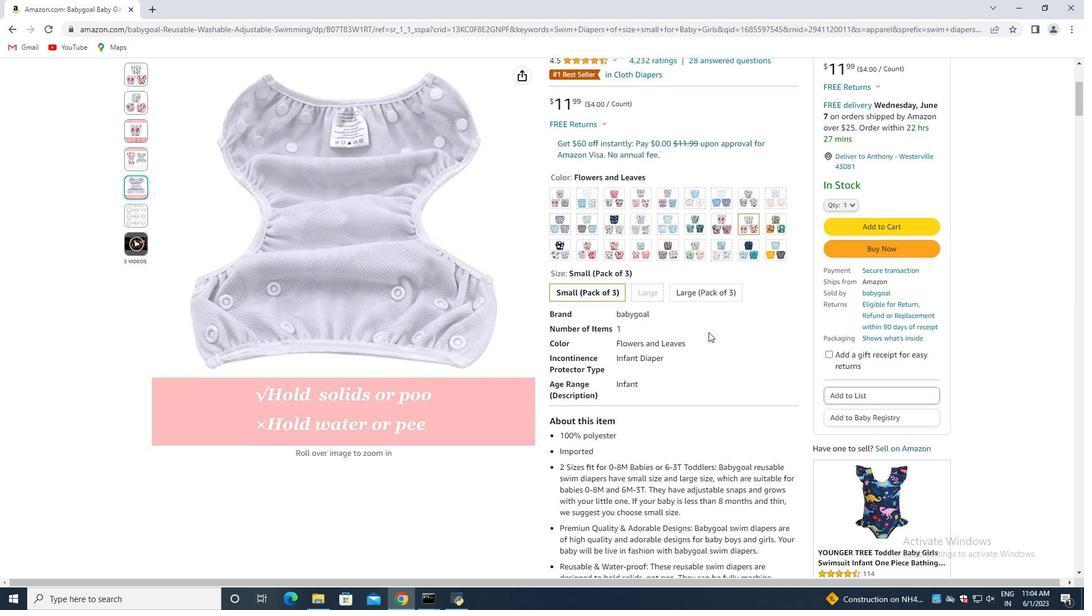 
Action: Mouse scrolled (709, 333) with delta (0, 0)
Screenshot: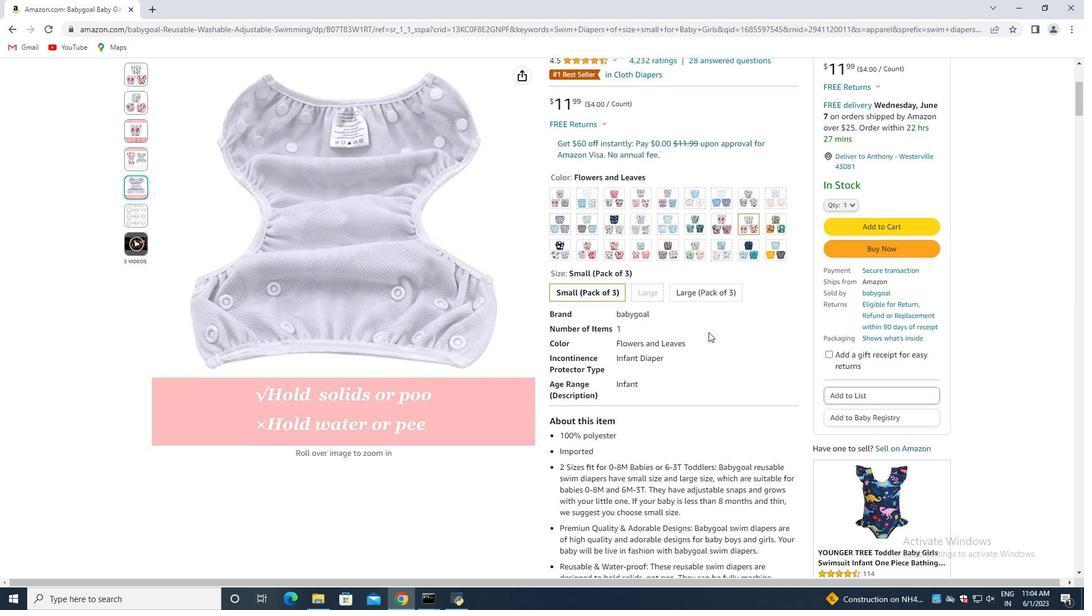 
Action: Mouse moved to (708, 335)
Screenshot: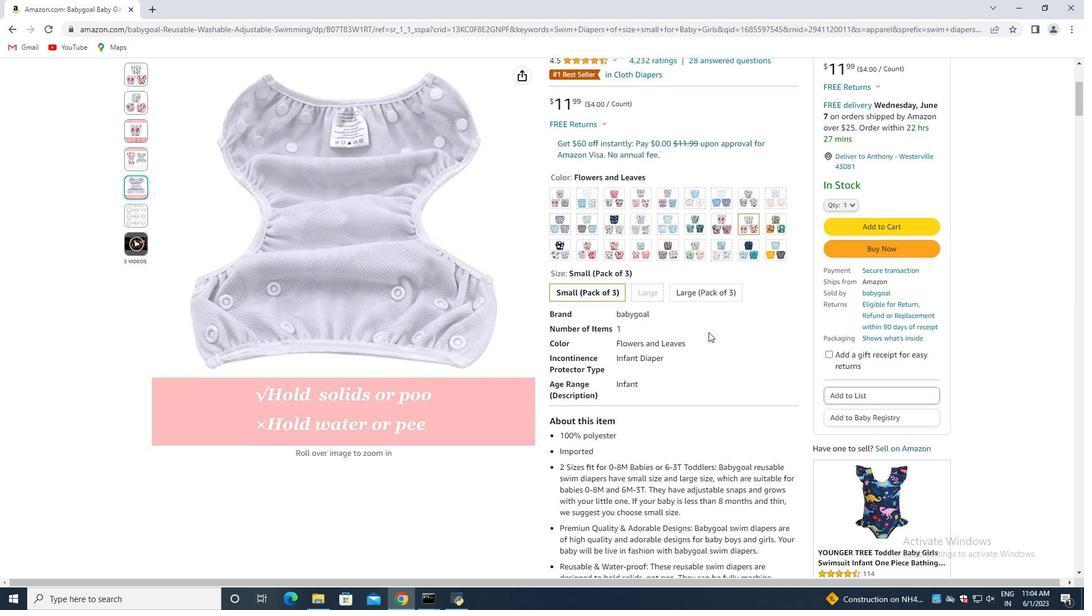 
Action: Mouse scrolled (708, 334) with delta (0, 0)
Screenshot: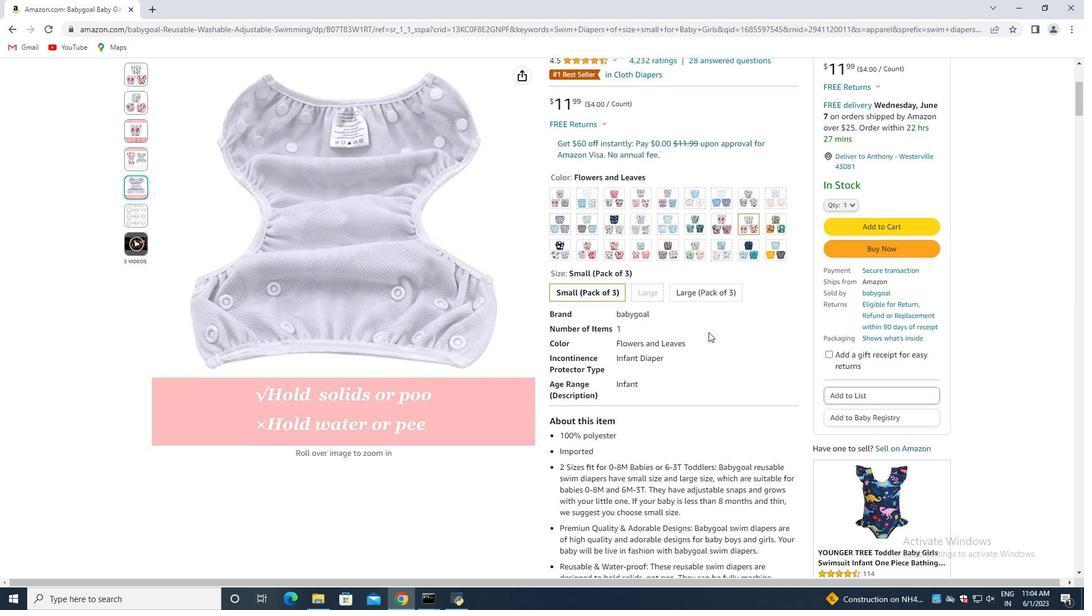 
Action: Mouse moved to (708, 335)
Screenshot: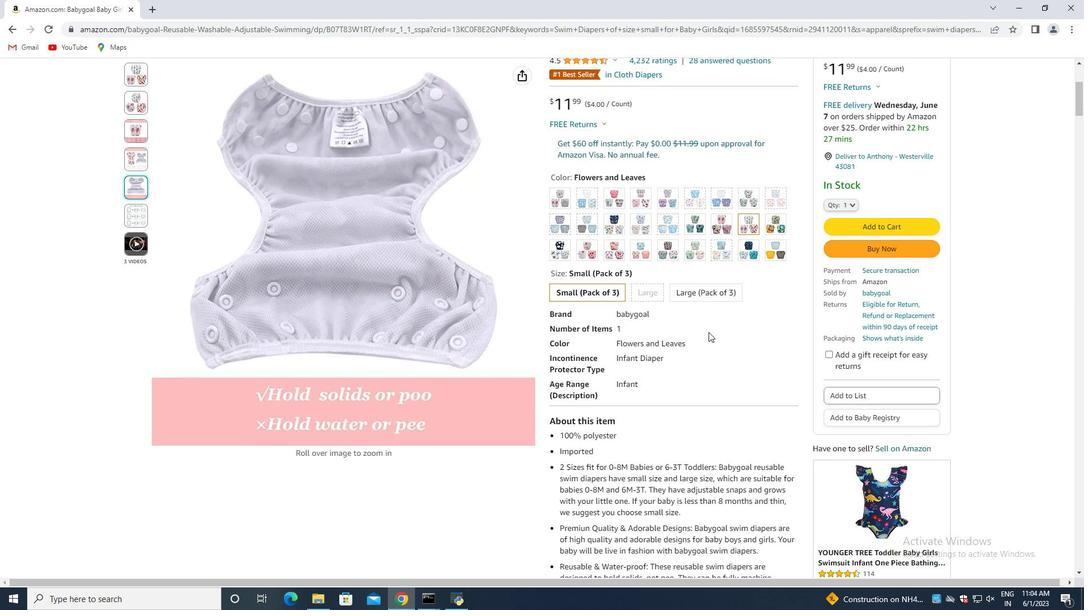
Action: Mouse scrolled (708, 335) with delta (0, 0)
Screenshot: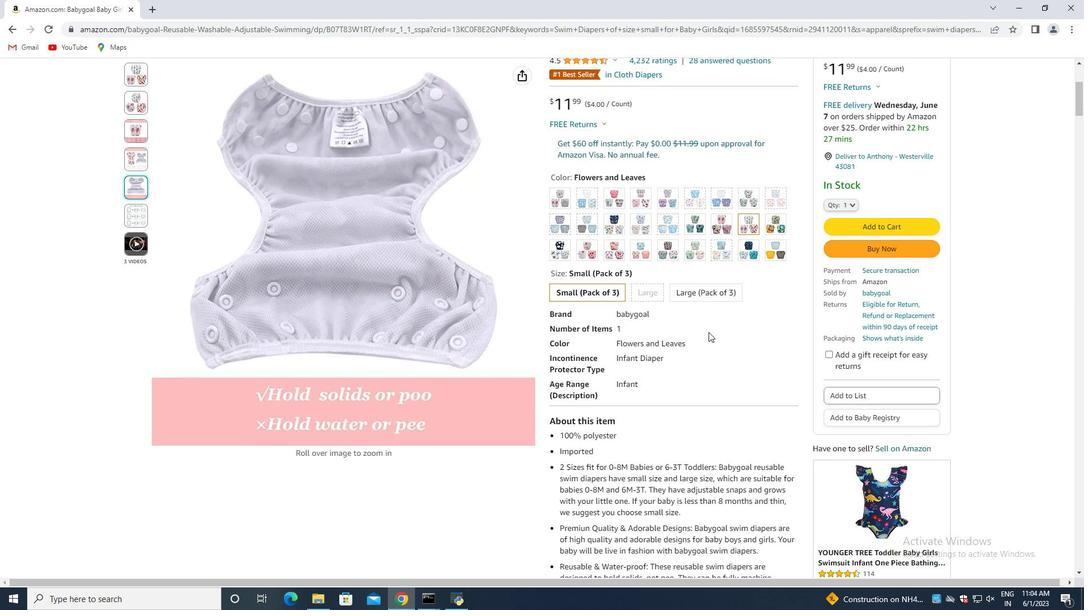 
Action: Mouse scrolled (708, 335) with delta (0, 0)
Screenshot: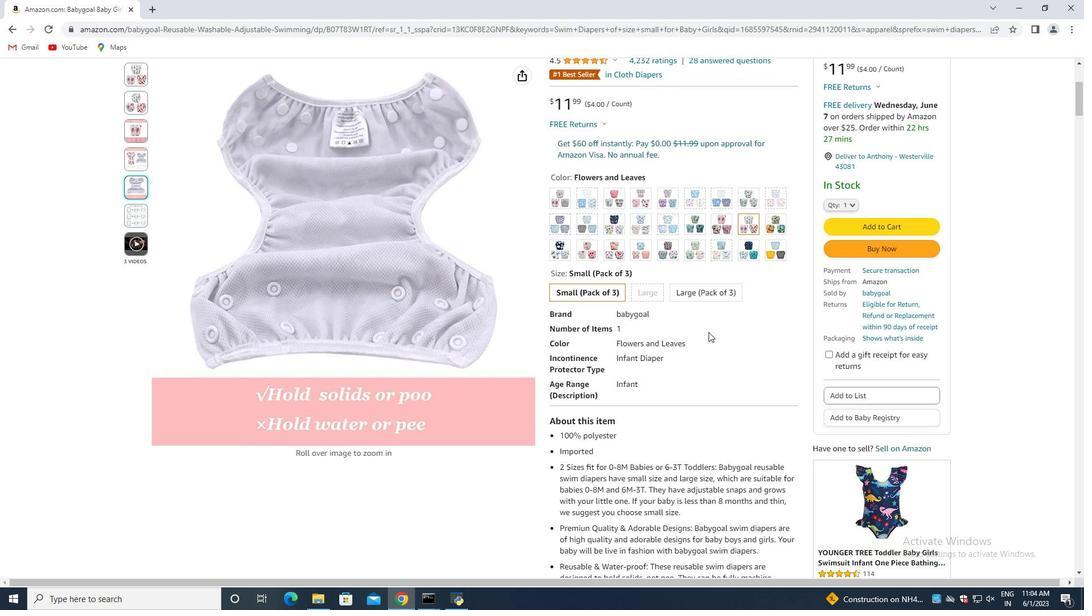 
Action: Mouse moved to (708, 337)
Screenshot: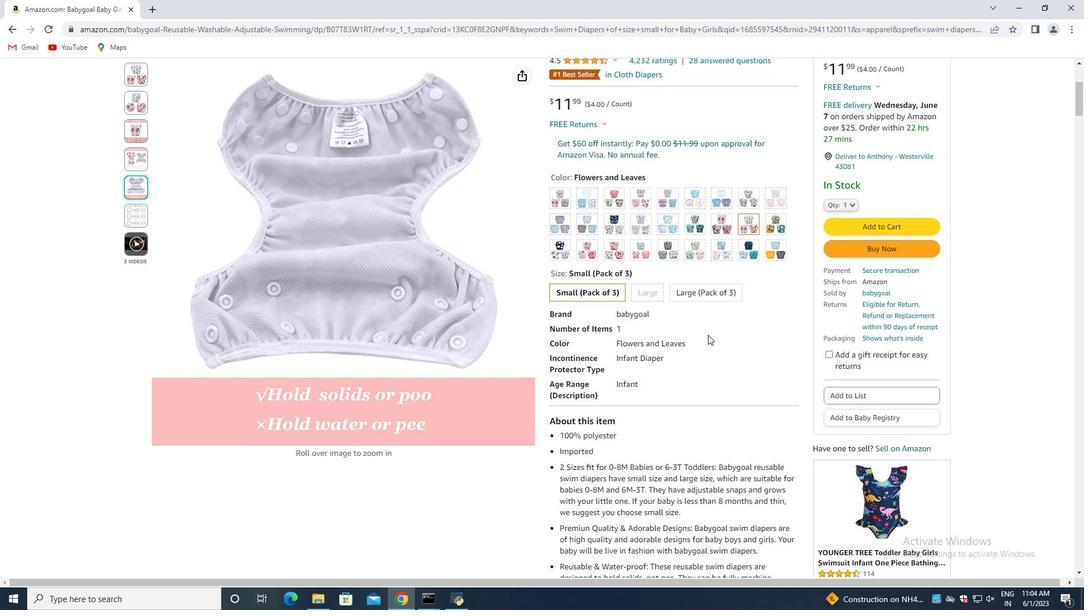 
Action: Mouse scrolled (708, 336) with delta (0, 0)
Screenshot: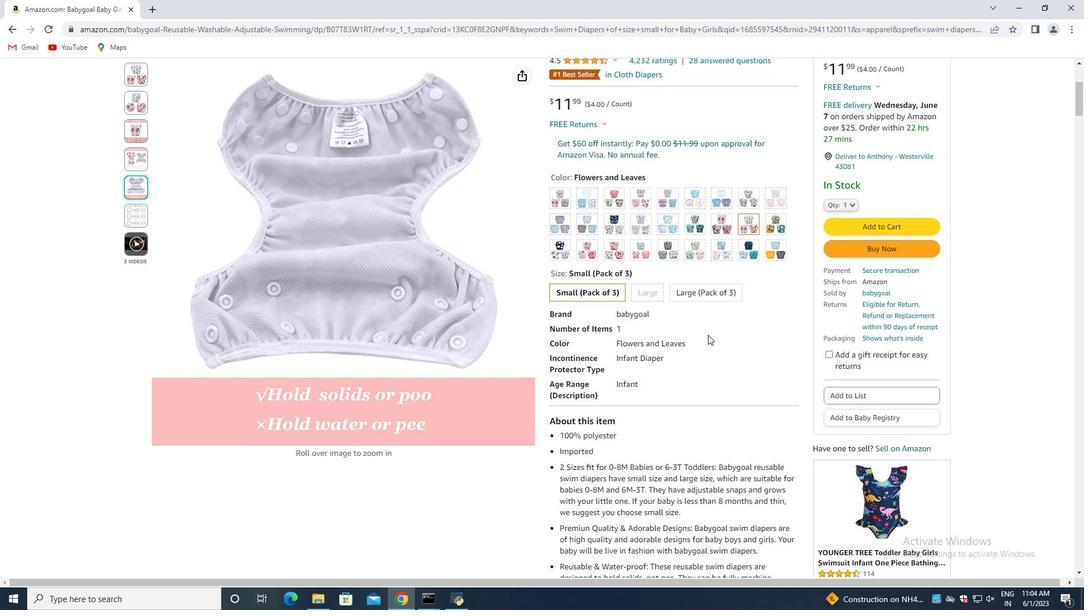 
Action: Mouse moved to (587, 339)
Screenshot: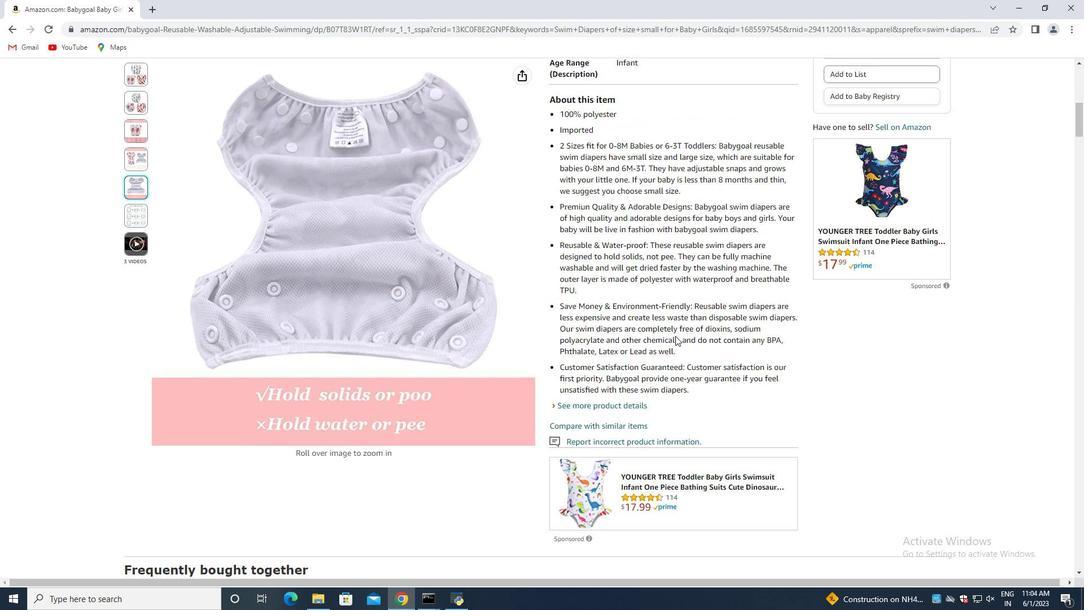 
Action: Mouse scrolled (587, 339) with delta (0, 0)
Screenshot: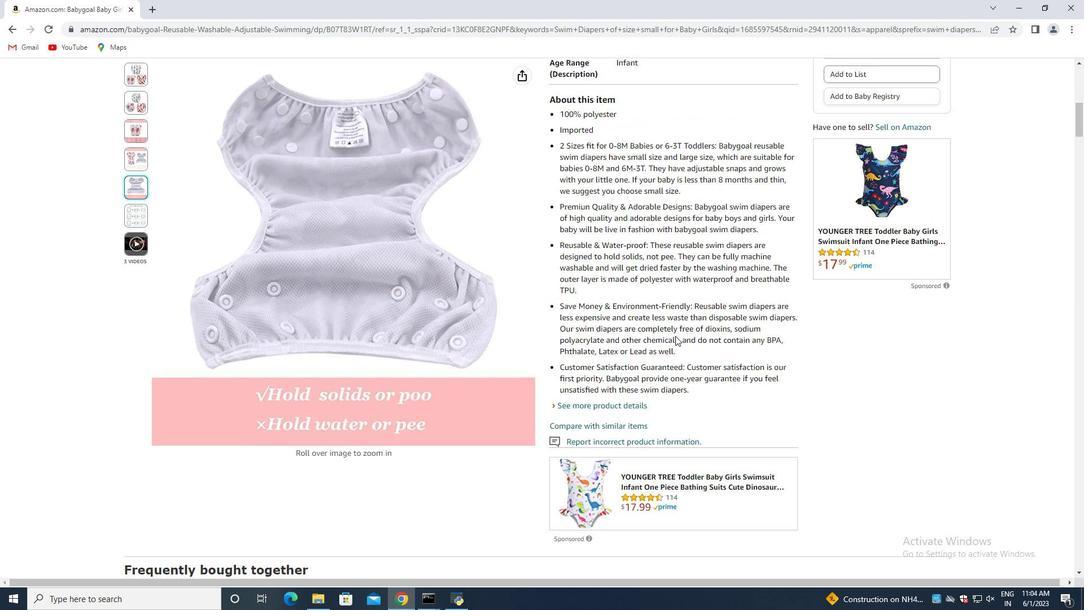 
Action: Mouse moved to (580, 341)
Screenshot: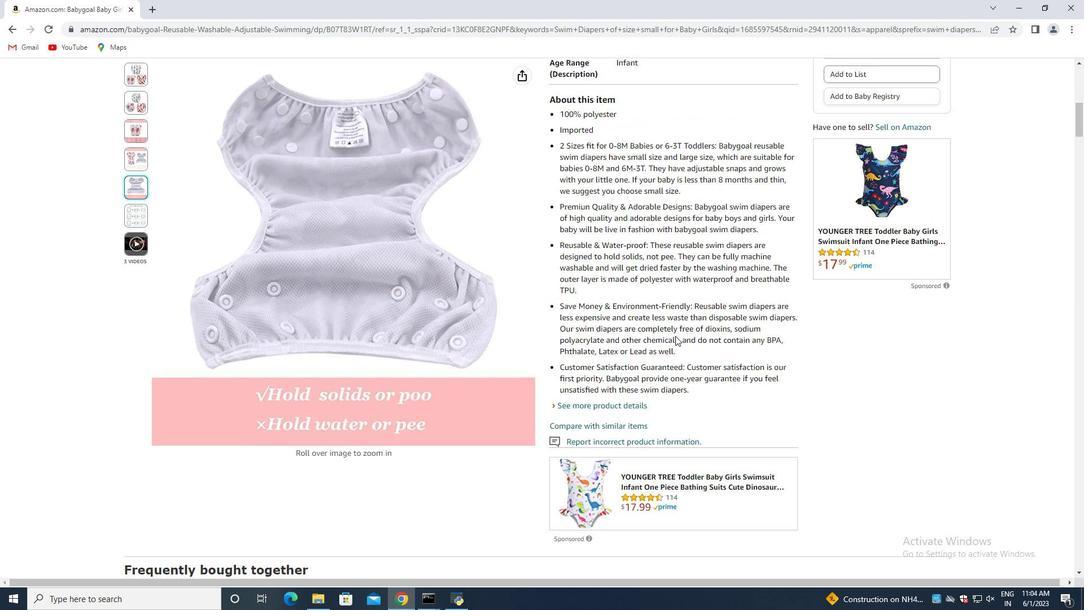 
Action: Mouse scrolled (583, 340) with delta (0, 0)
Screenshot: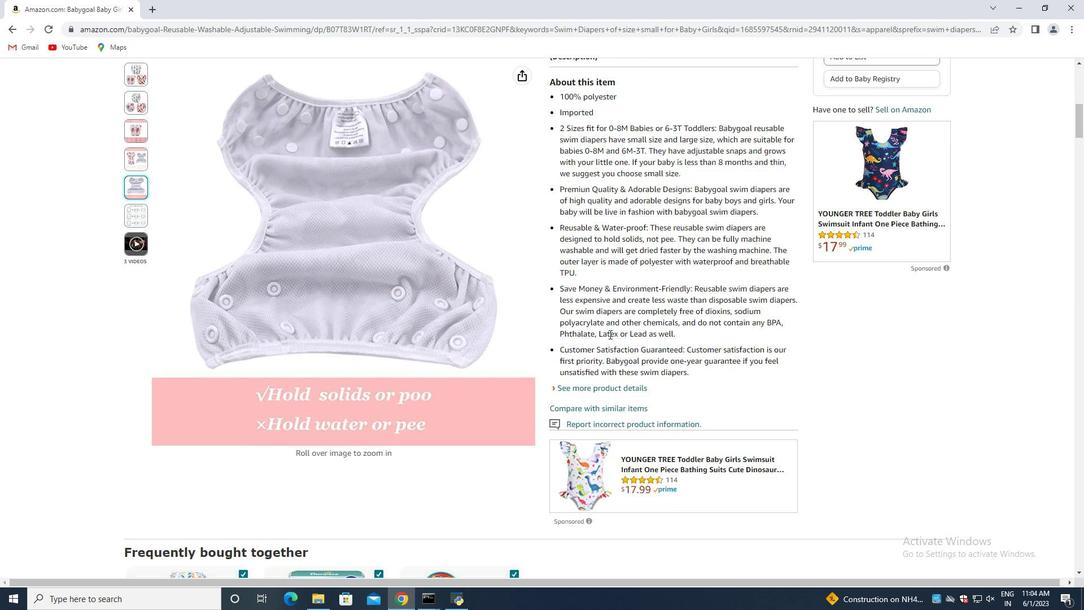 
Action: Mouse moved to (575, 342)
Screenshot: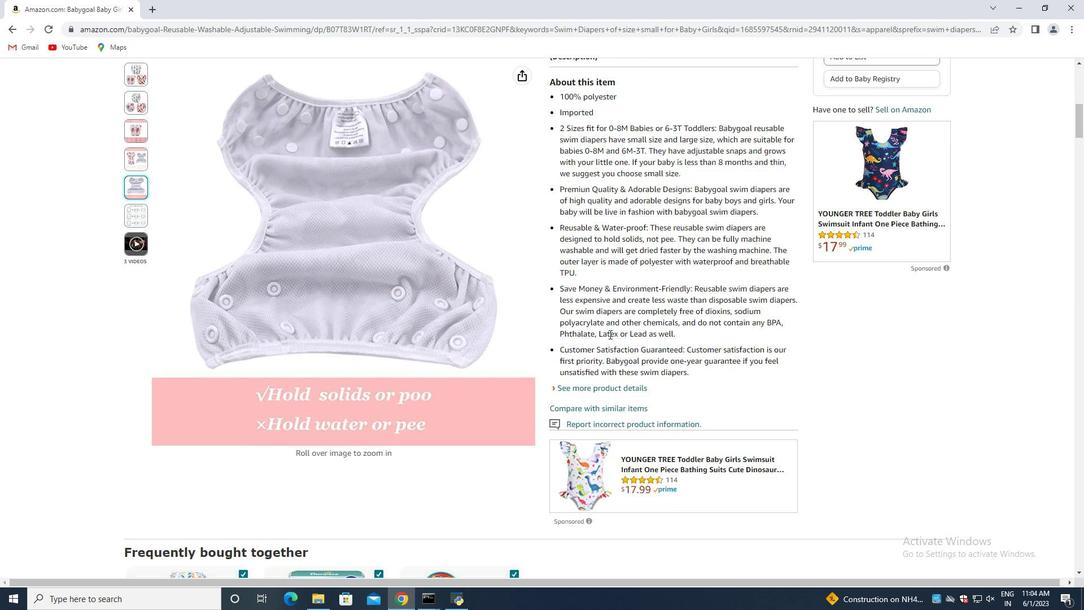 
Action: Mouse scrolled (578, 341) with delta (0, 0)
Screenshot: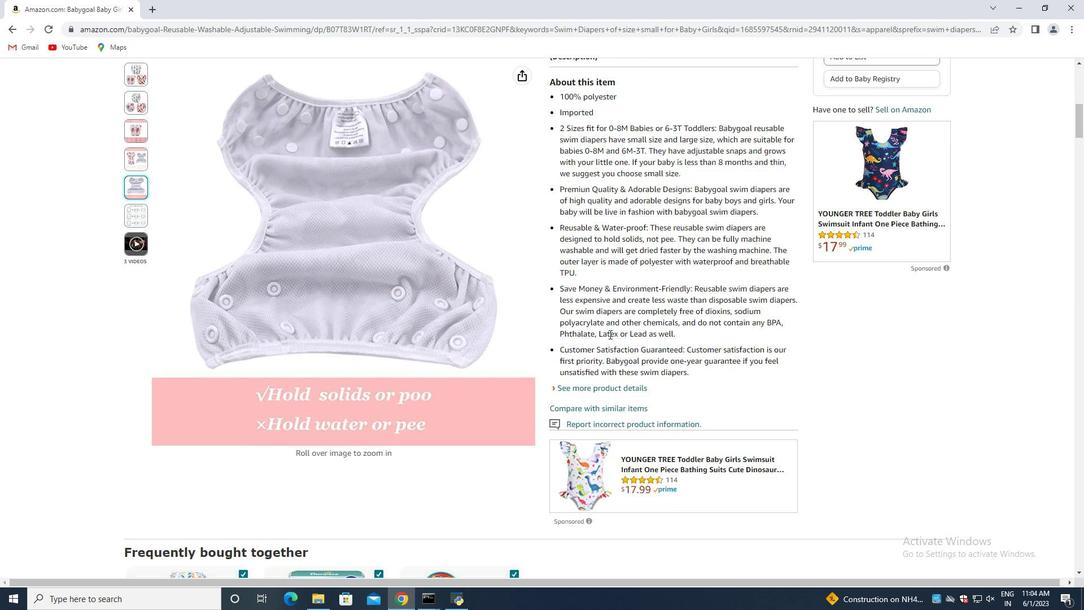 
Action: Mouse moved to (571, 344)
Screenshot: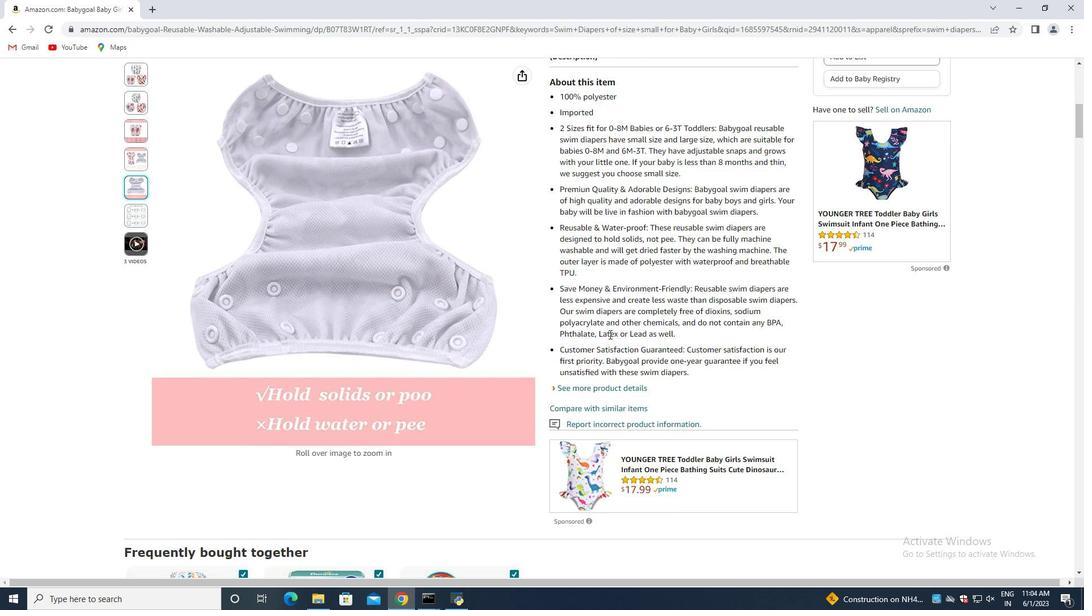 
Action: Mouse scrolled (573, 343) with delta (0, 0)
Screenshot: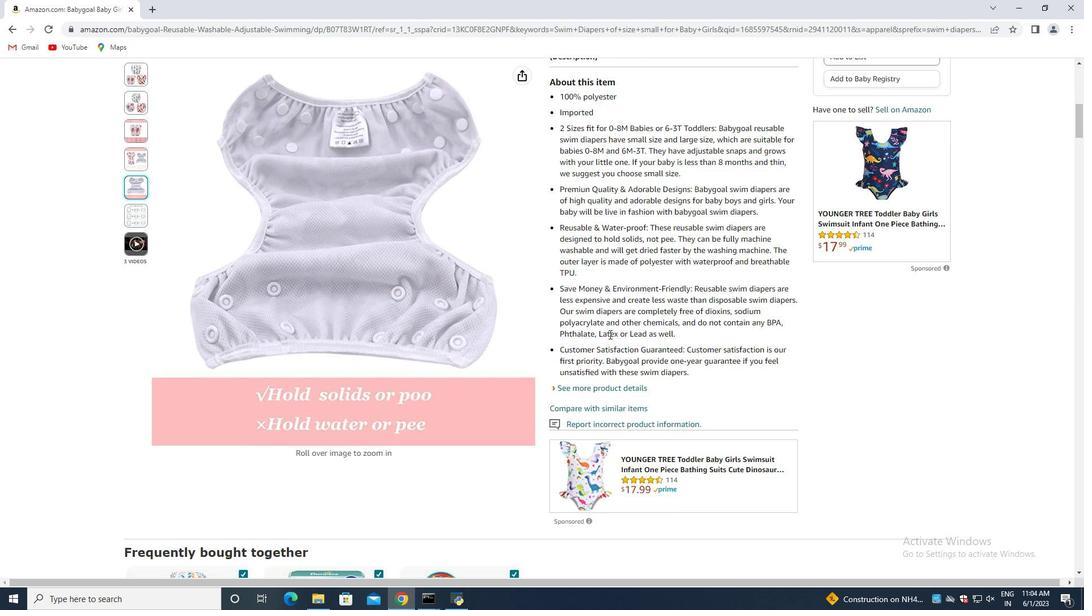 
Action: Mouse moved to (569, 344)
Screenshot: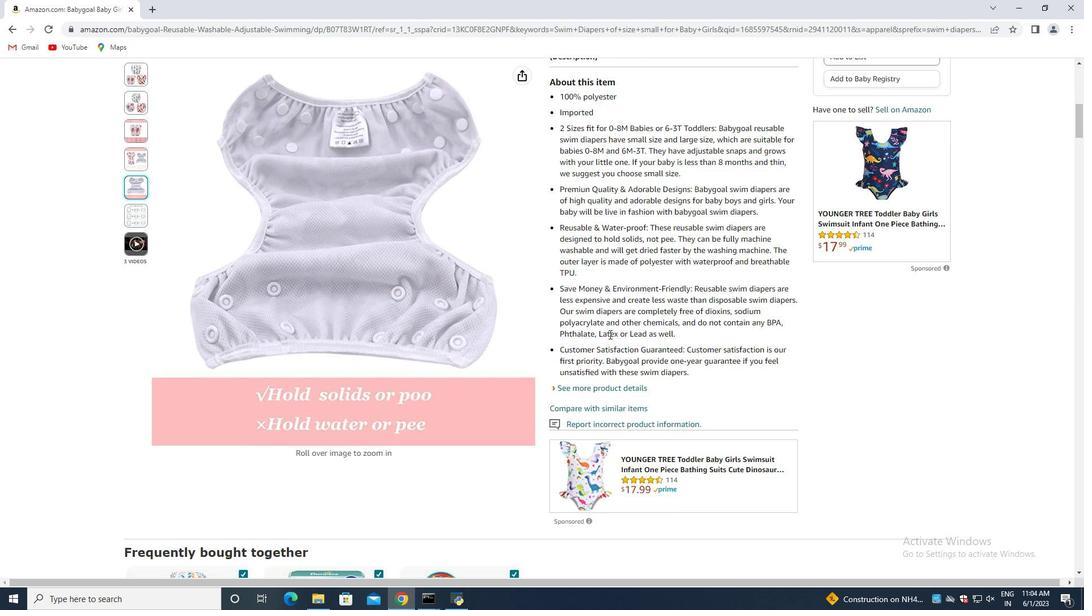 
Action: Mouse scrolled (571, 344) with delta (0, 0)
Screenshot: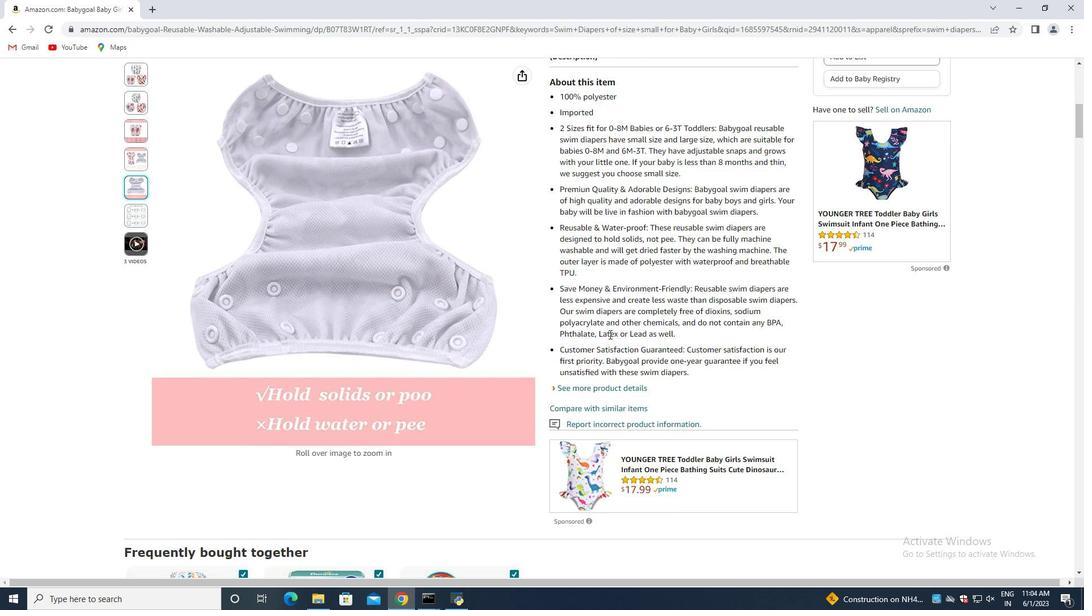 
Action: Mouse moved to (569, 345)
Screenshot: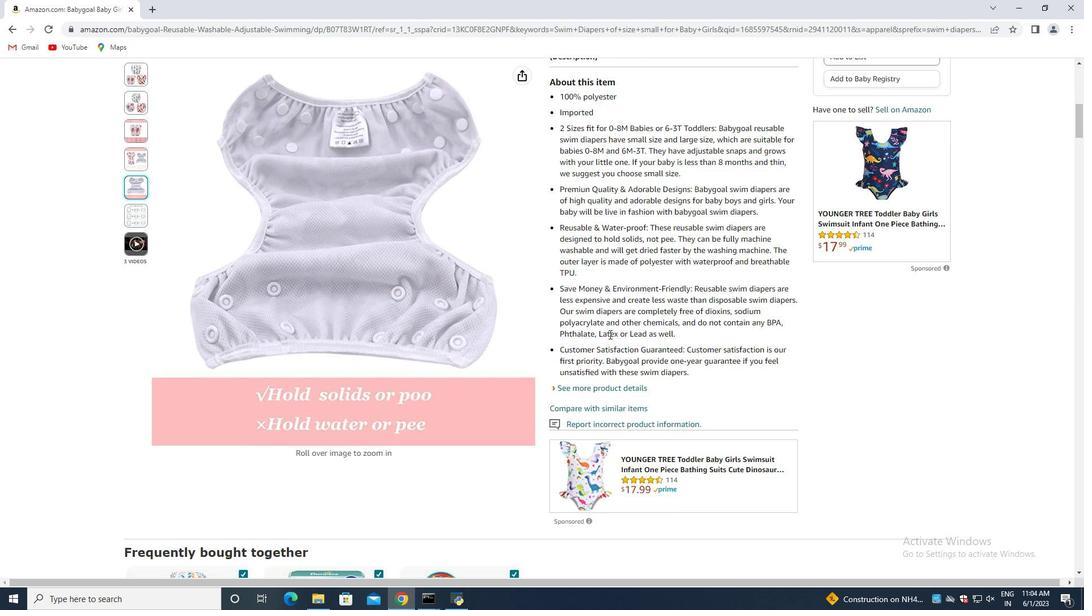 
Action: Mouse scrolled (569, 344) with delta (0, 0)
Screenshot: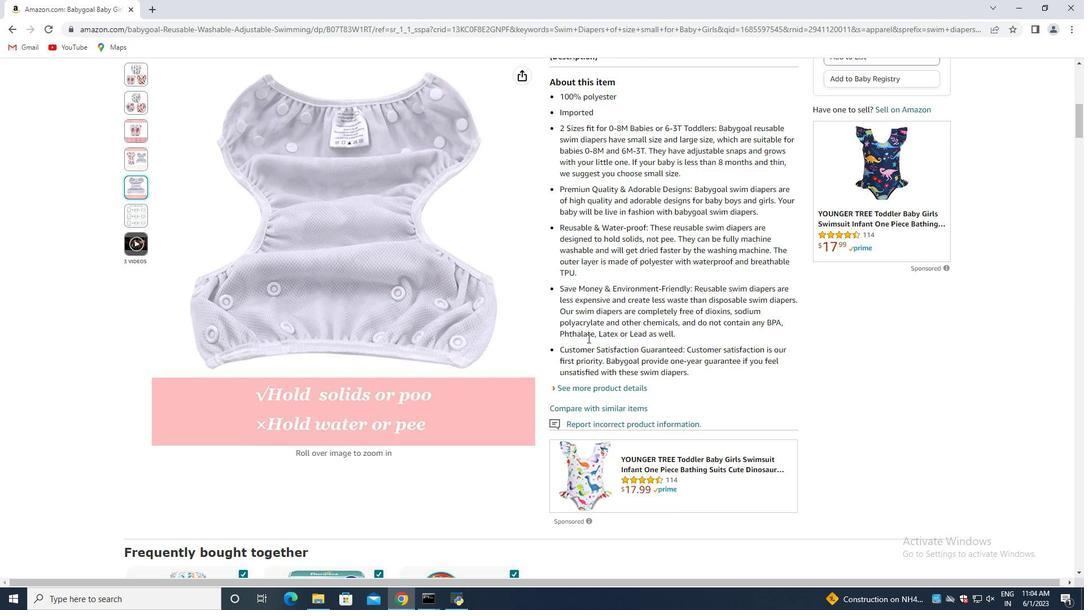 
Action: Mouse moved to (566, 345)
Screenshot: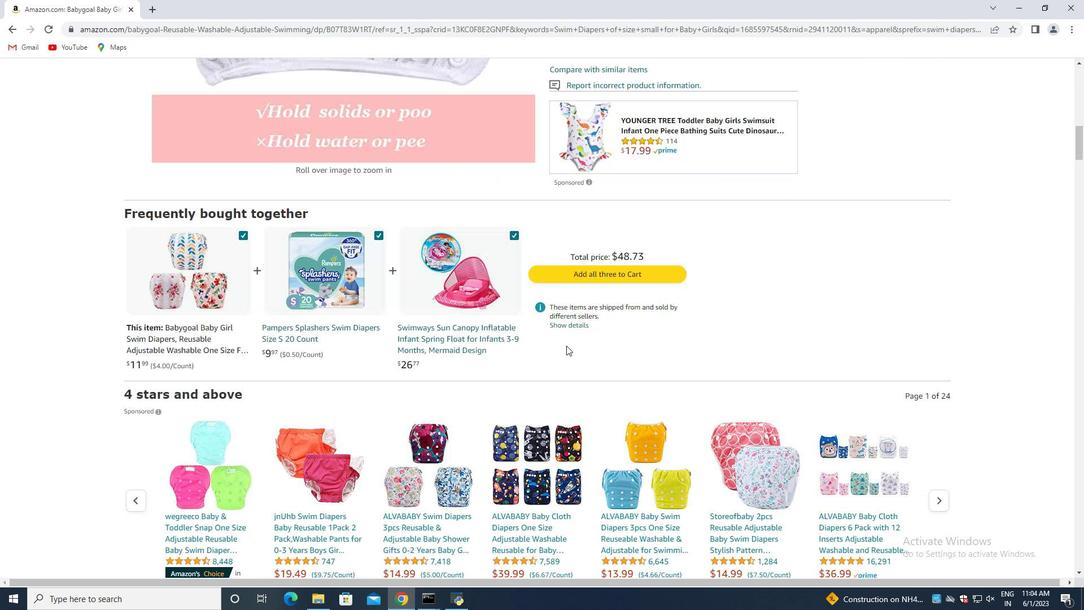 
Action: Mouse scrolled (566, 345) with delta (0, 0)
Screenshot: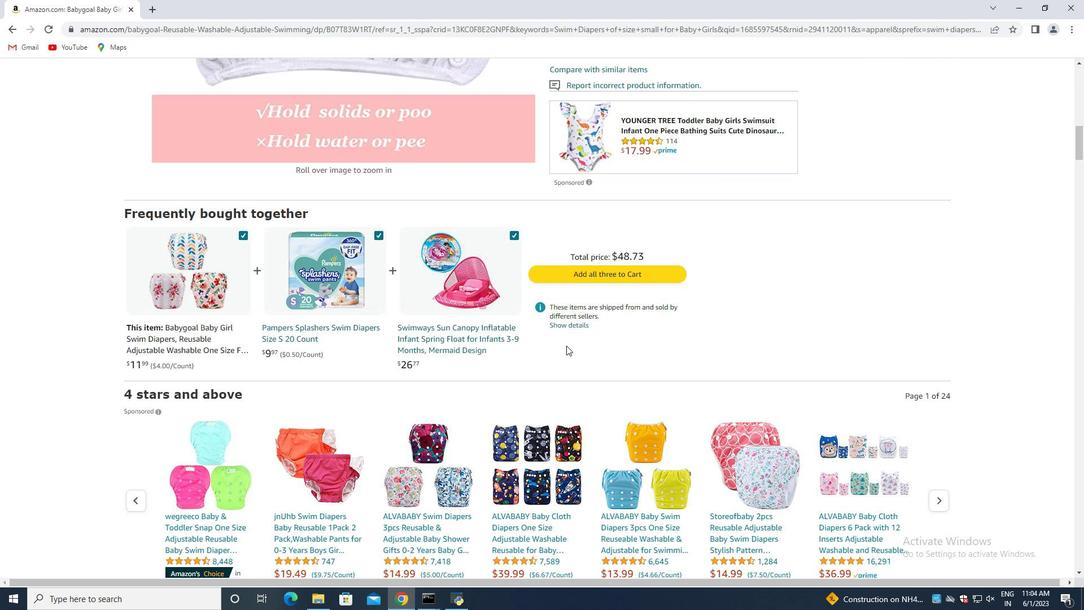 
Action: Mouse moved to (566, 345)
Screenshot: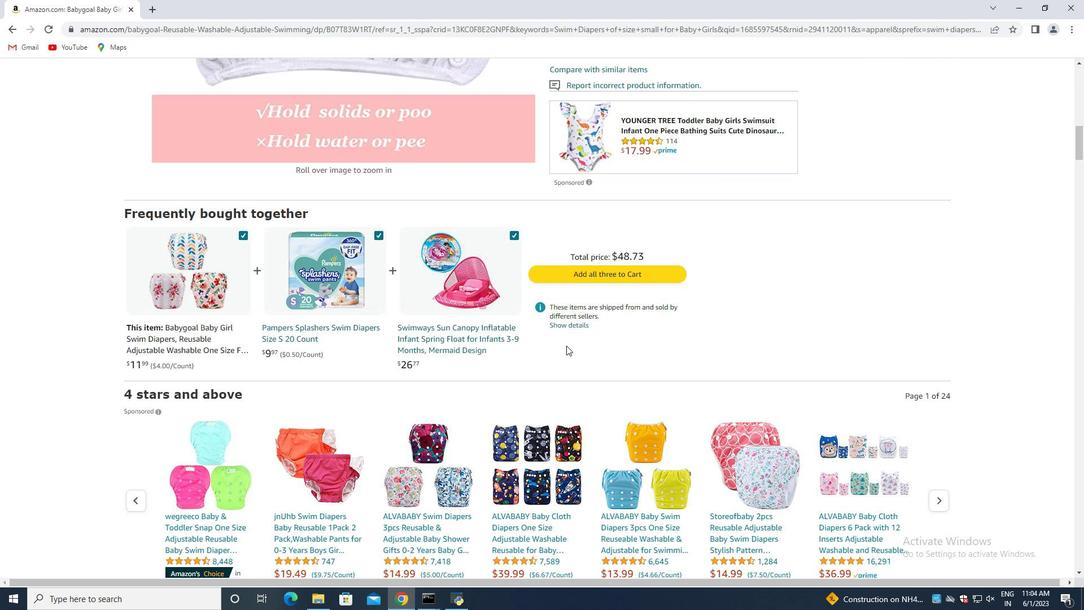 
Action: Mouse scrolled (566, 345) with delta (0, 0)
Screenshot: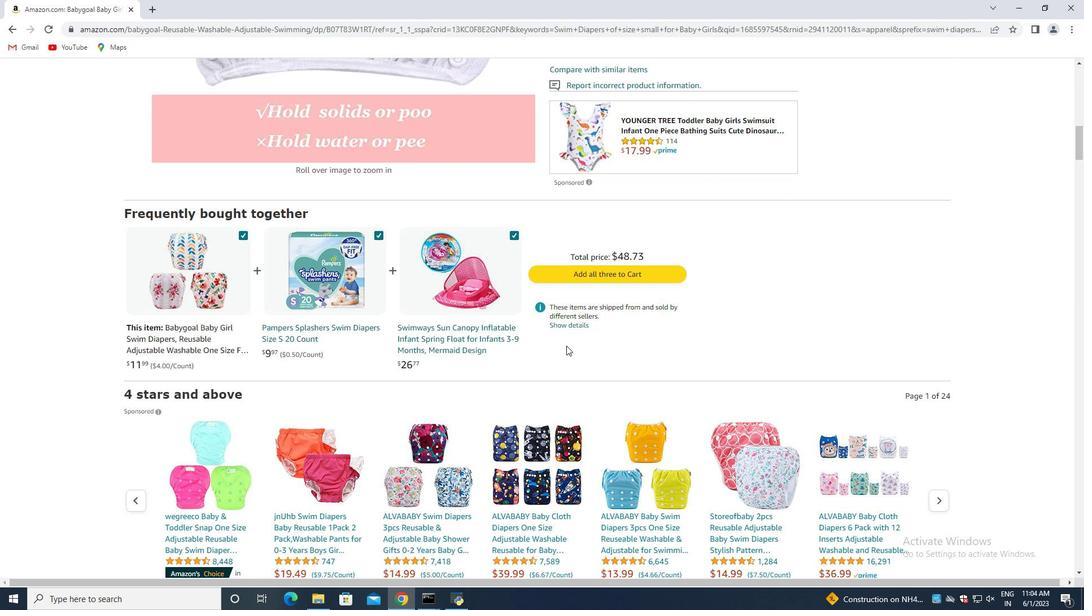 
Action: Mouse moved to (565, 345)
Screenshot: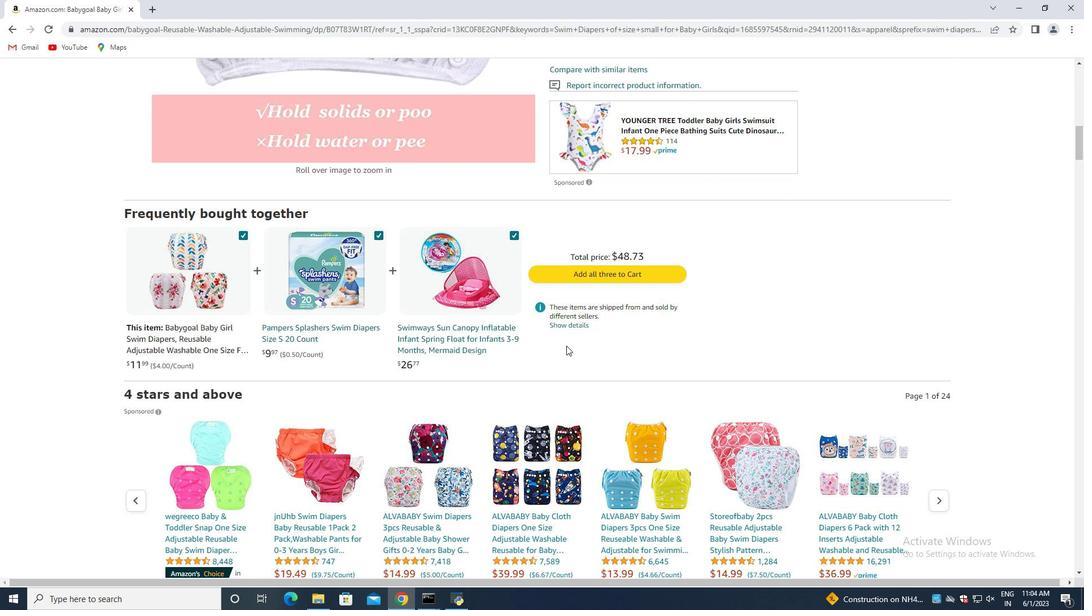 
Action: Mouse scrolled (565, 345) with delta (0, 0)
Screenshot: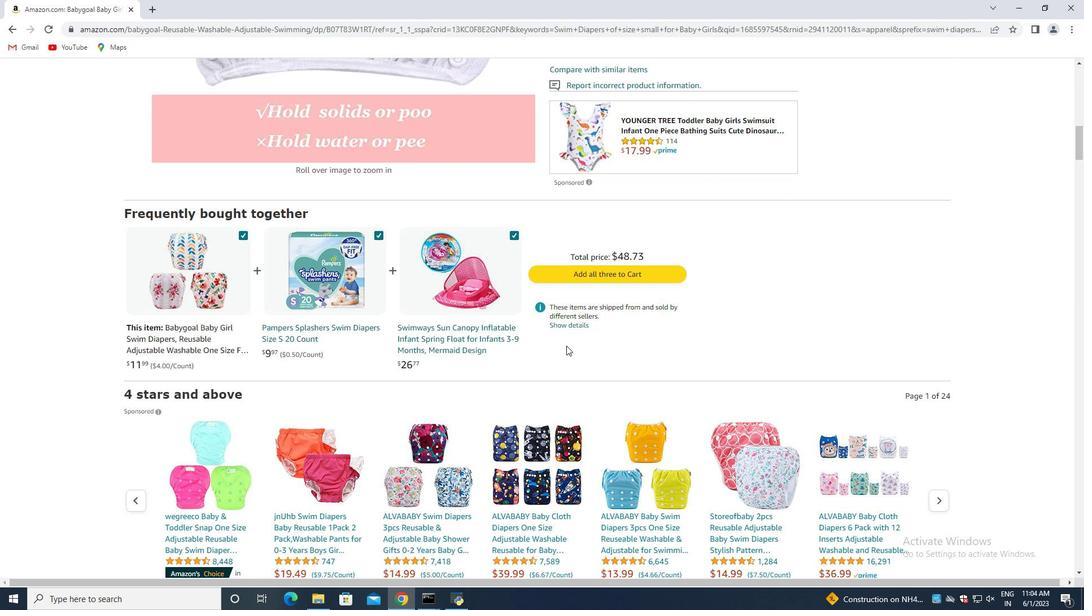
Action: Mouse scrolled (565, 345) with delta (0, 0)
Screenshot: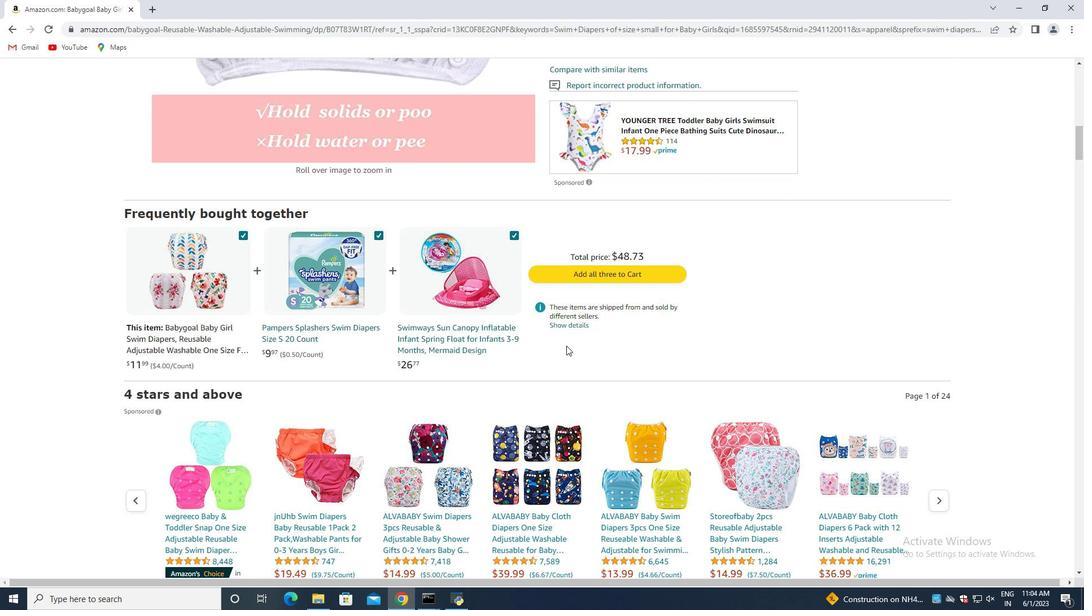 
Action: Mouse moved to (565, 345)
Screenshot: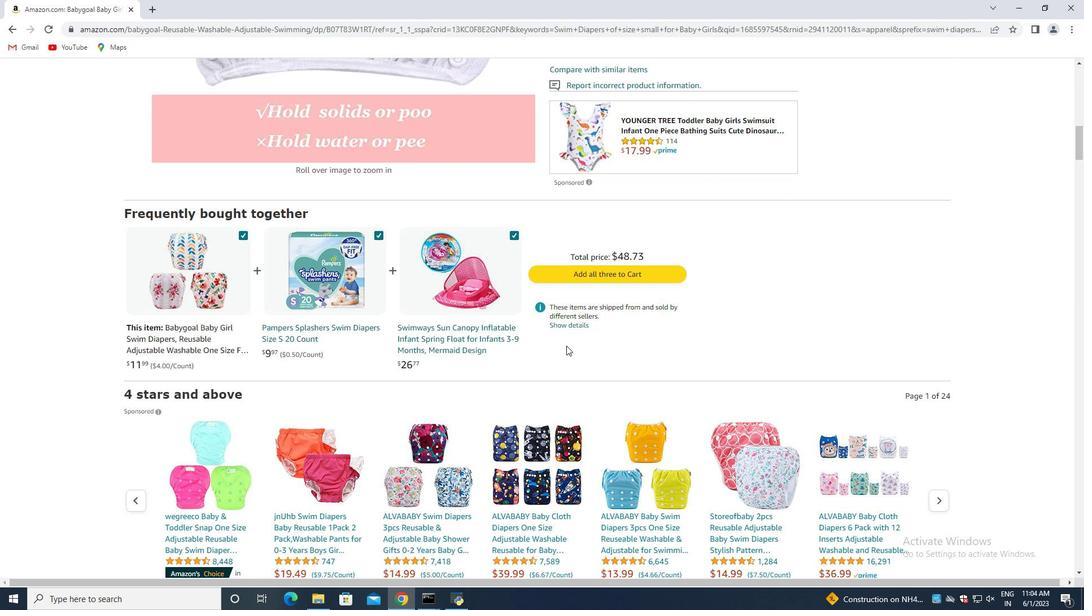 
Action: Mouse scrolled (565, 345) with delta (0, 0)
Screenshot: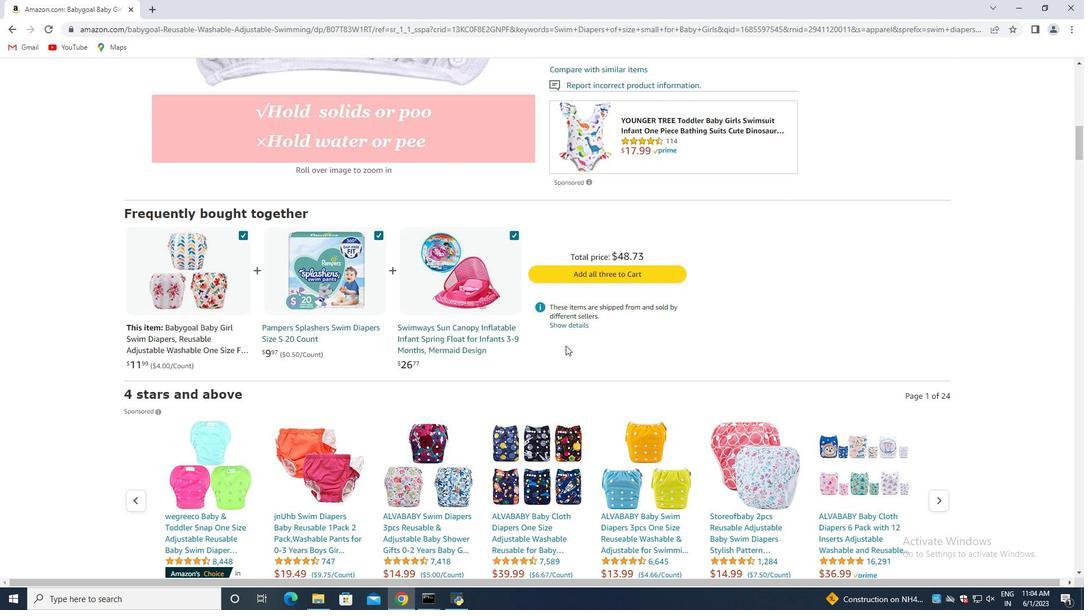 
Action: Mouse moved to (559, 346)
Screenshot: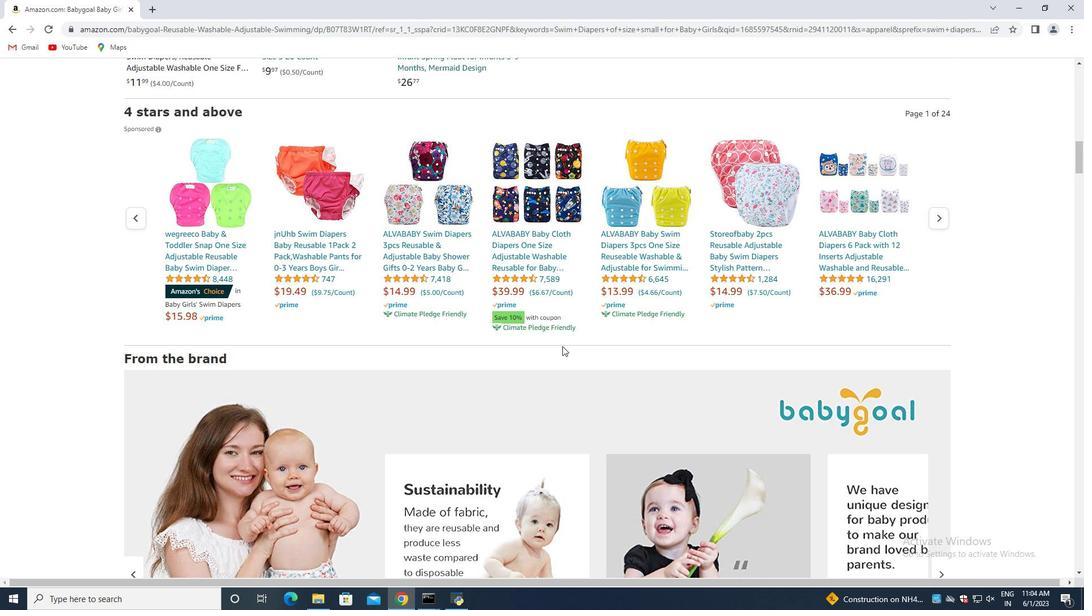 
Action: Mouse scrolled (559, 345) with delta (0, 0)
Screenshot: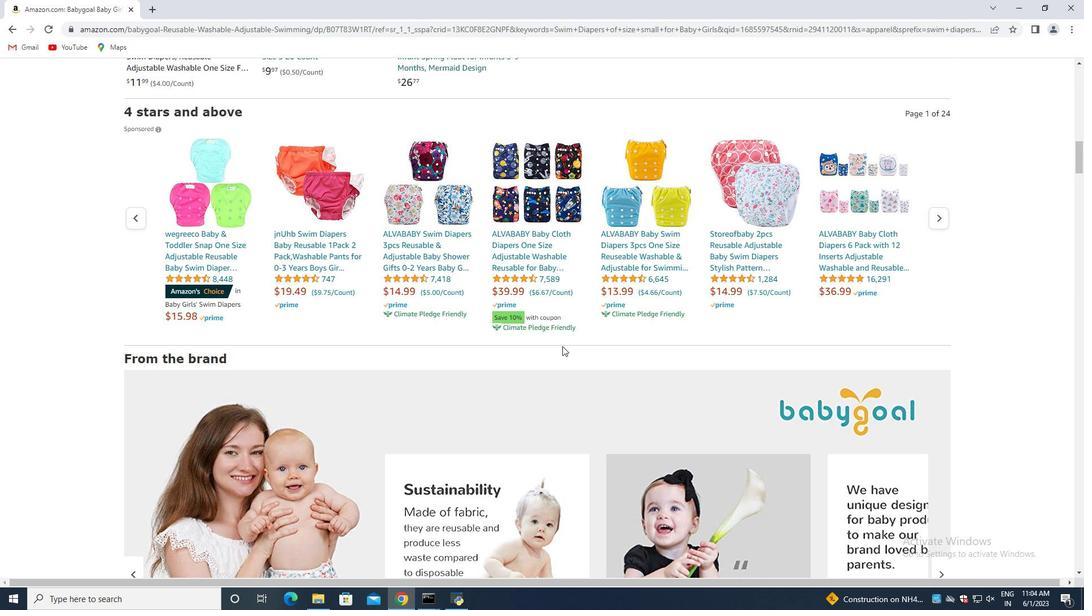 
Action: Mouse moved to (553, 346)
Screenshot: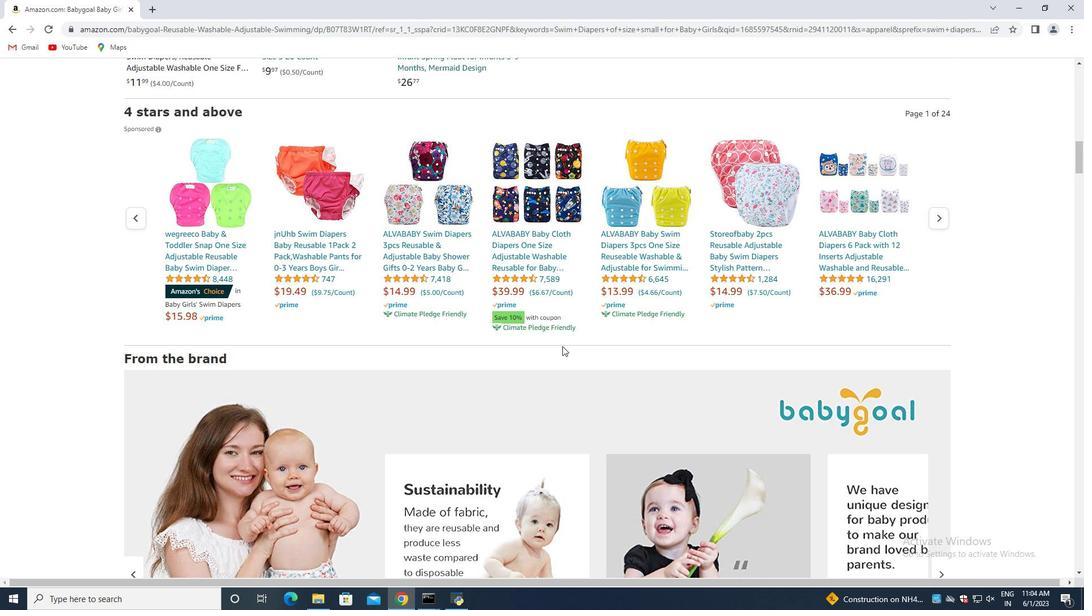
Action: Mouse scrolled (553, 346) with delta (0, 0)
Screenshot: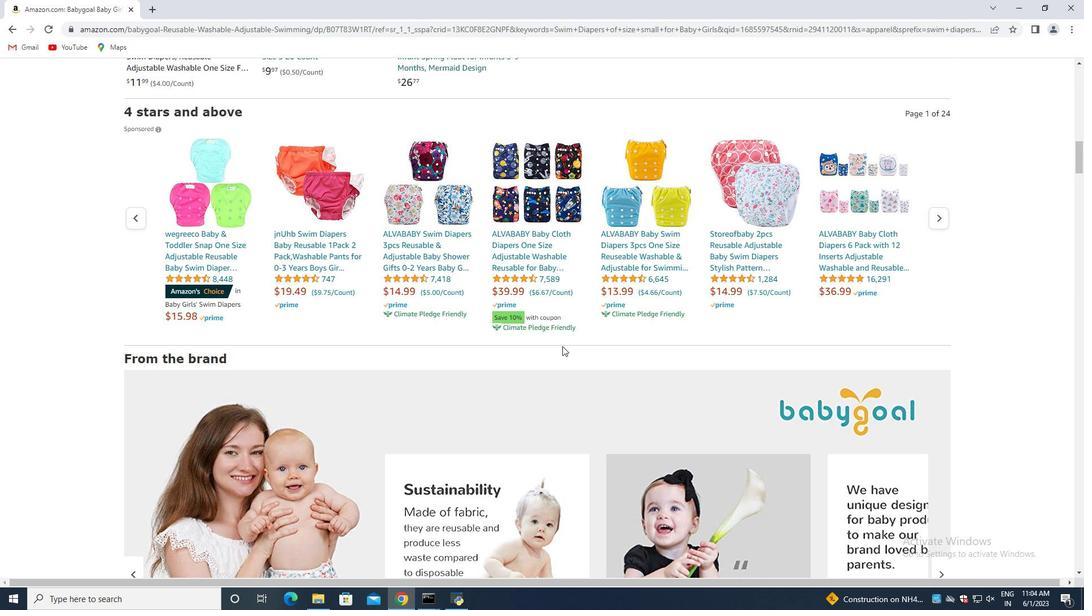 
Action: Mouse moved to (544, 349)
Screenshot: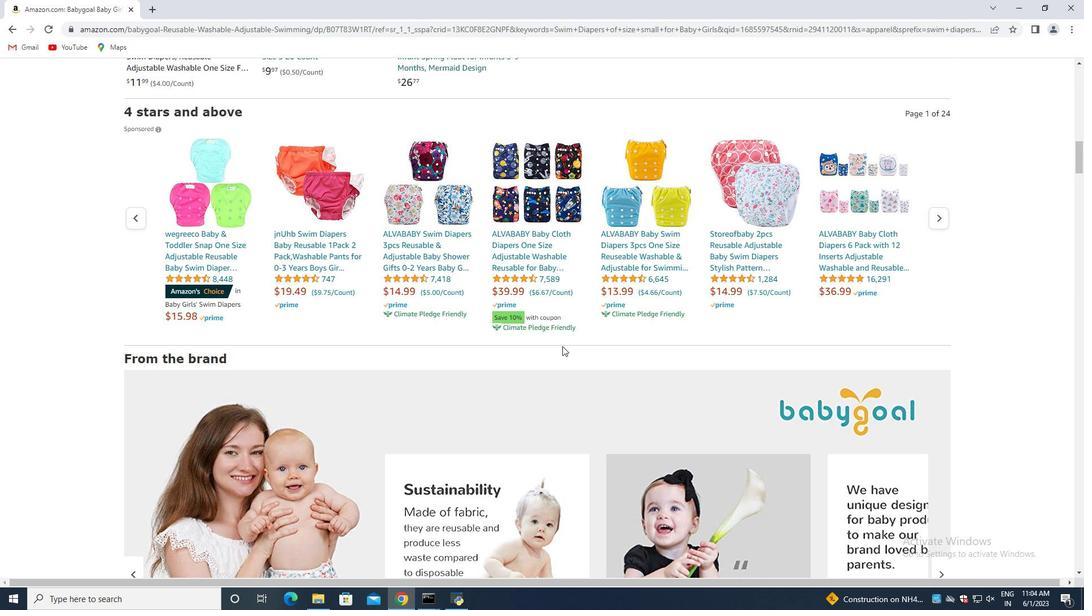 
Action: Mouse scrolled (544, 348) with delta (0, 0)
Screenshot: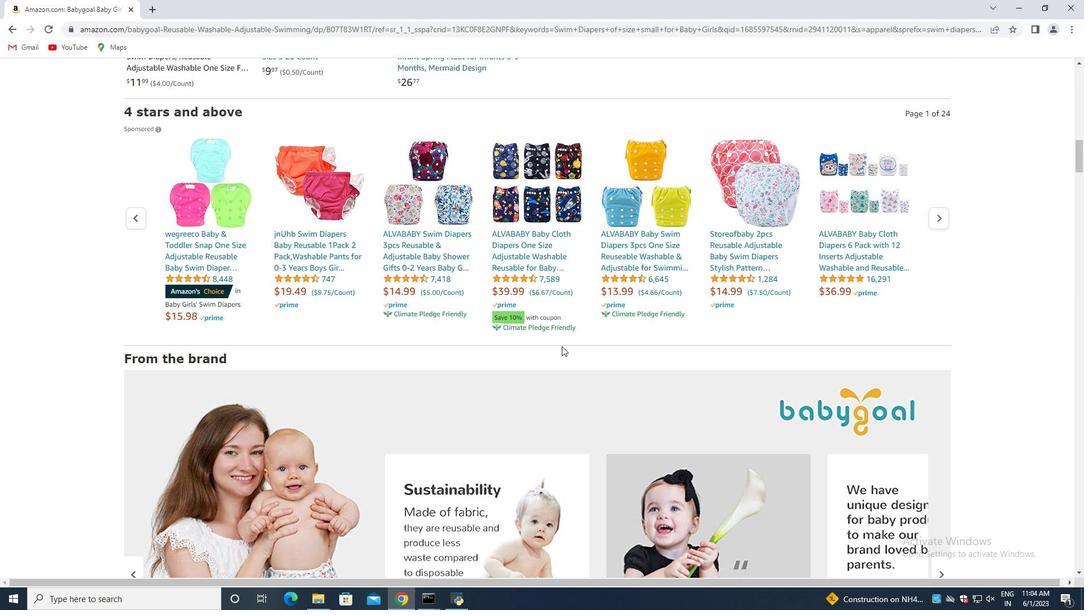 
Action: Mouse moved to (539, 349)
Screenshot: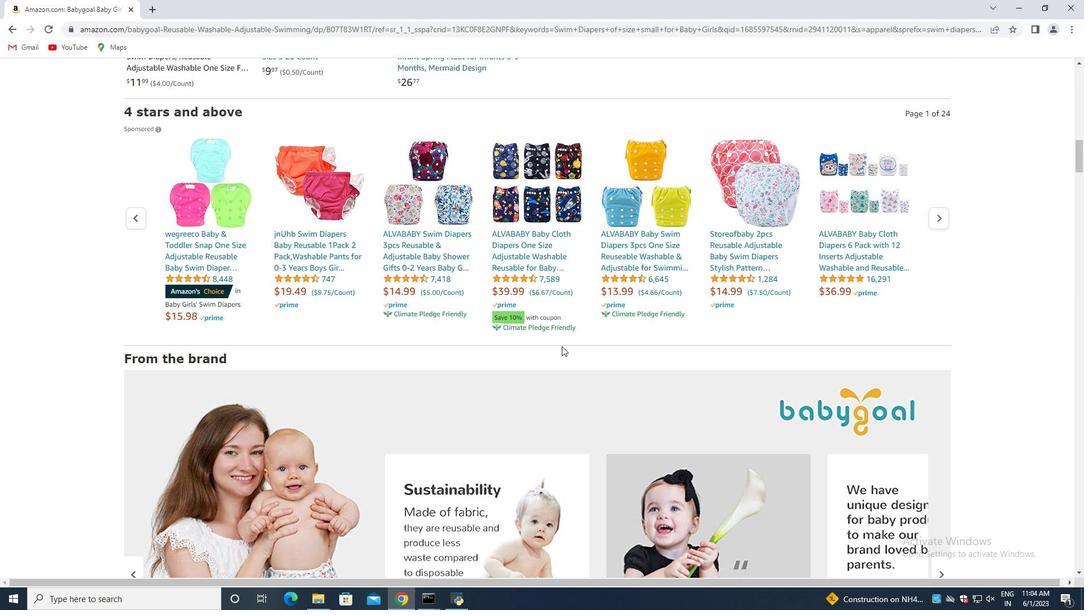 
Action: Mouse scrolled (539, 348) with delta (0, 0)
Screenshot: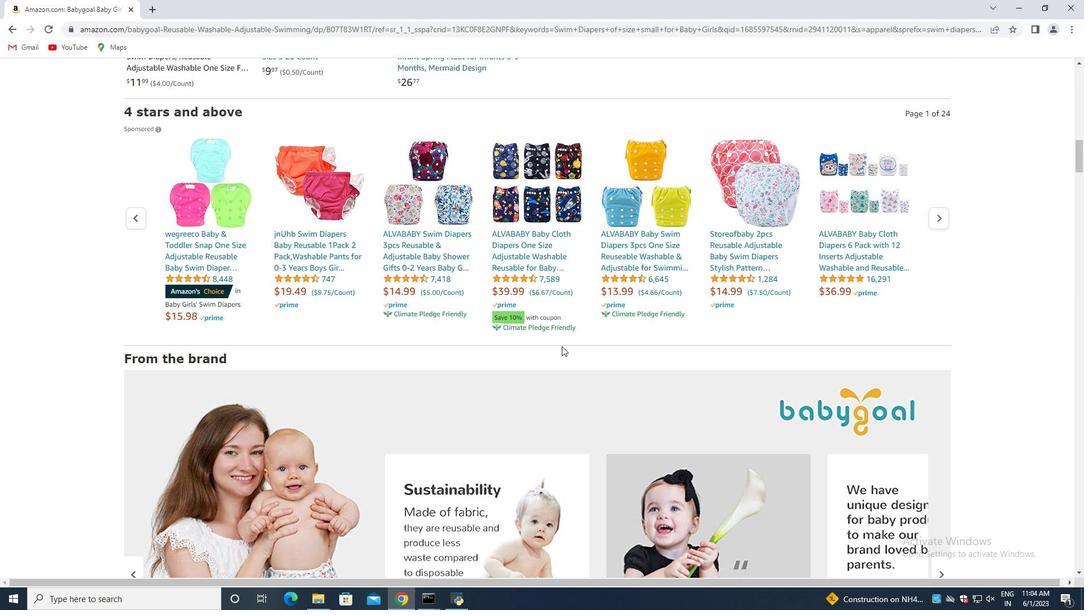 
Action: Mouse moved to (532, 348)
Screenshot: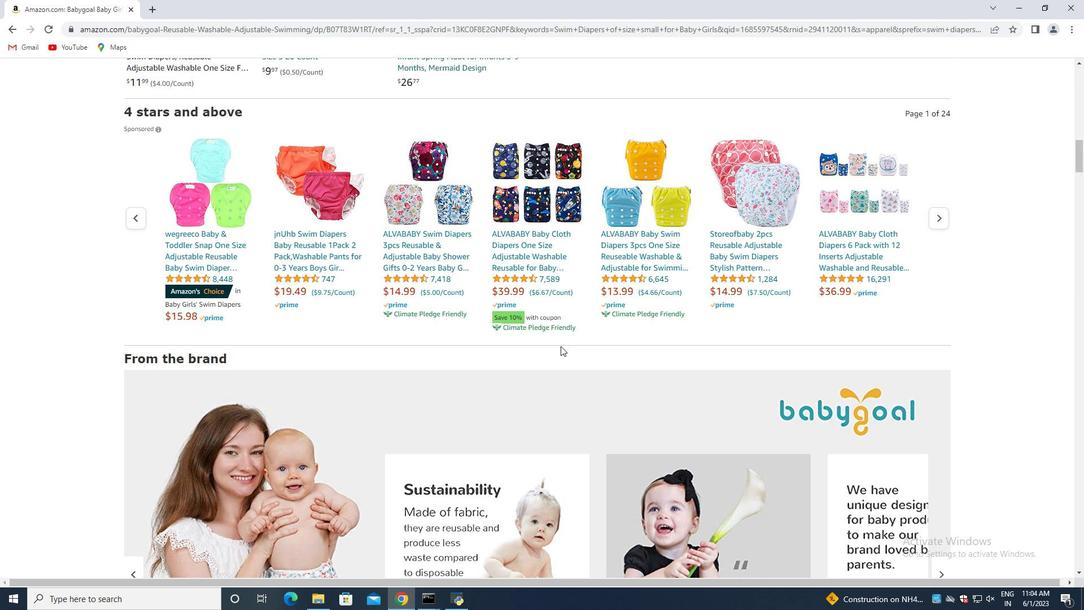 
Action: Mouse scrolled (535, 348) with delta (0, 0)
Screenshot: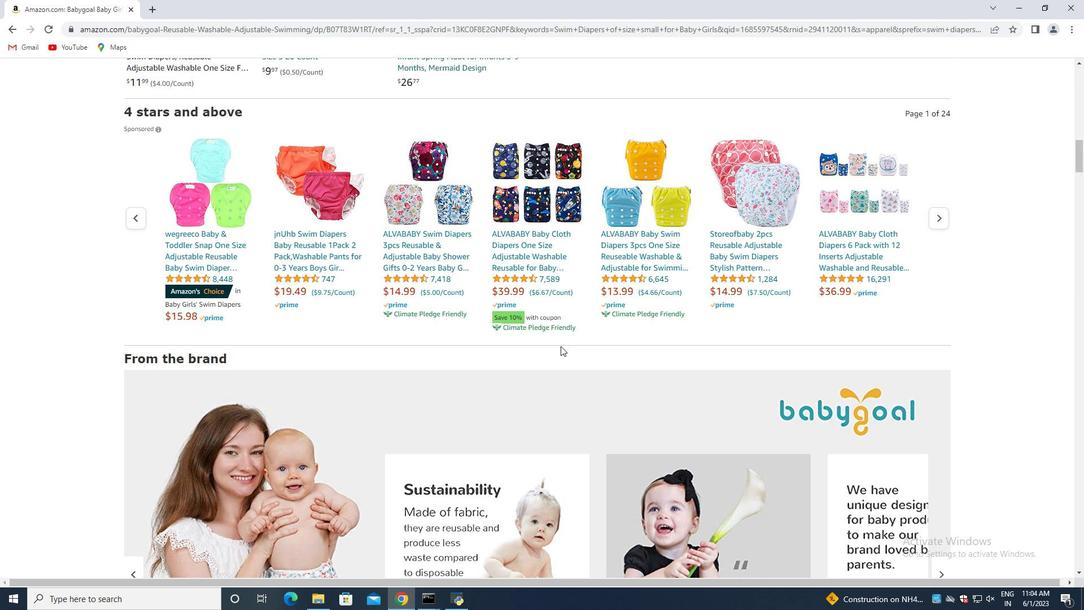 
Action: Mouse moved to (531, 348)
Screenshot: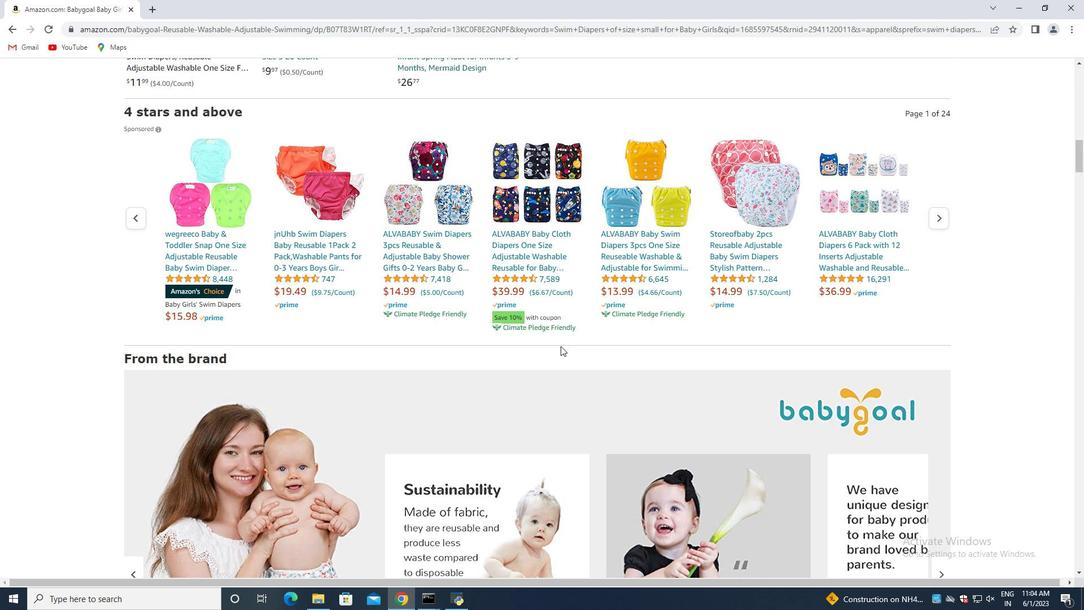 
Action: Mouse scrolled (532, 348) with delta (0, 0)
Screenshot: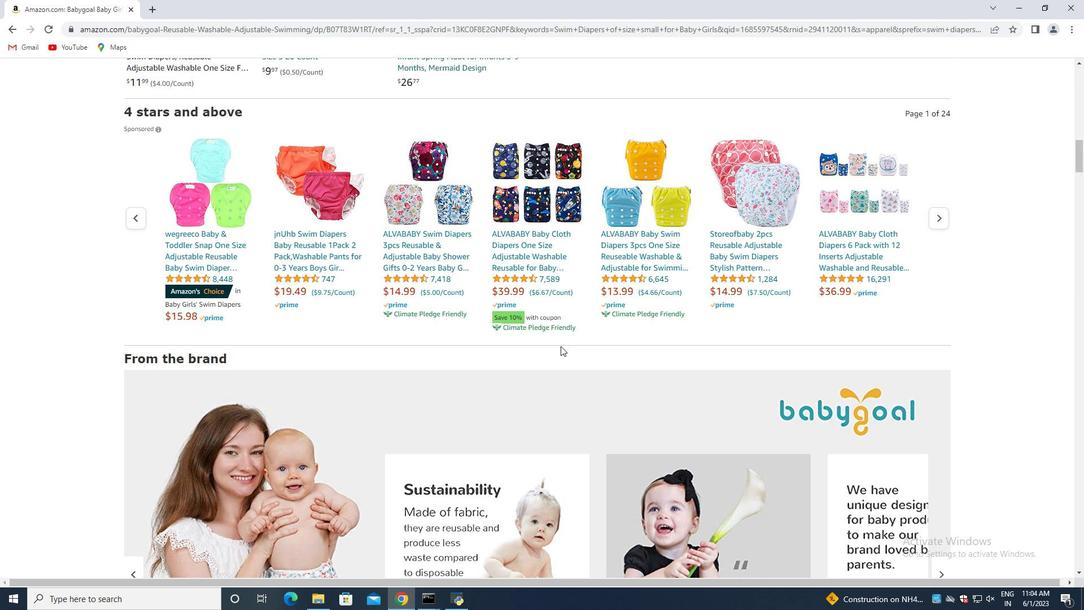 
Action: Mouse moved to (520, 342)
Screenshot: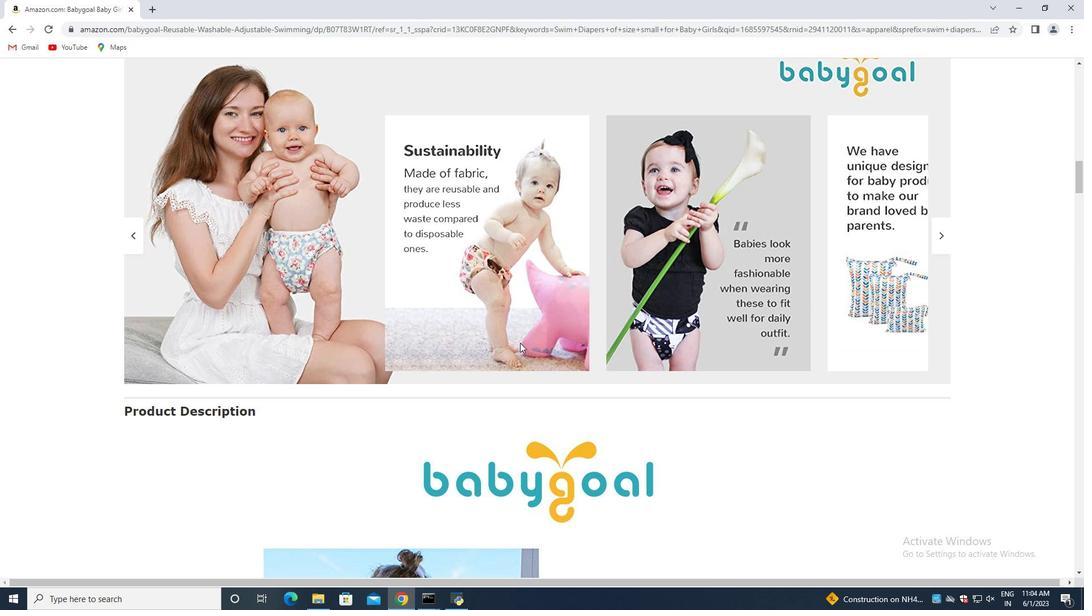 
Action: Mouse scrolled (520, 341) with delta (0, 0)
Screenshot: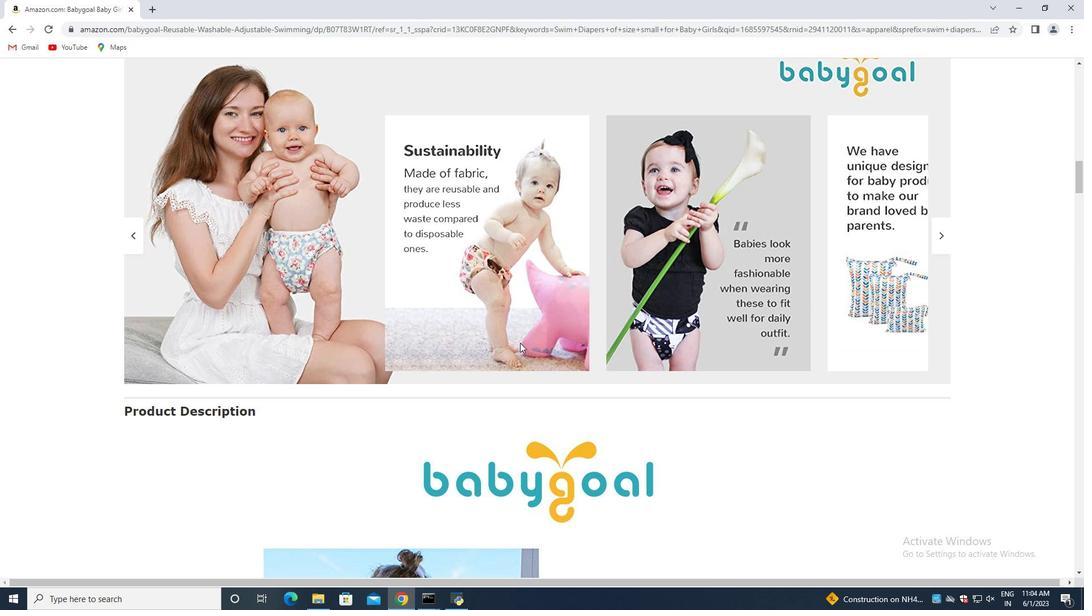 
Action: Mouse scrolled (520, 341) with delta (0, 0)
Screenshot: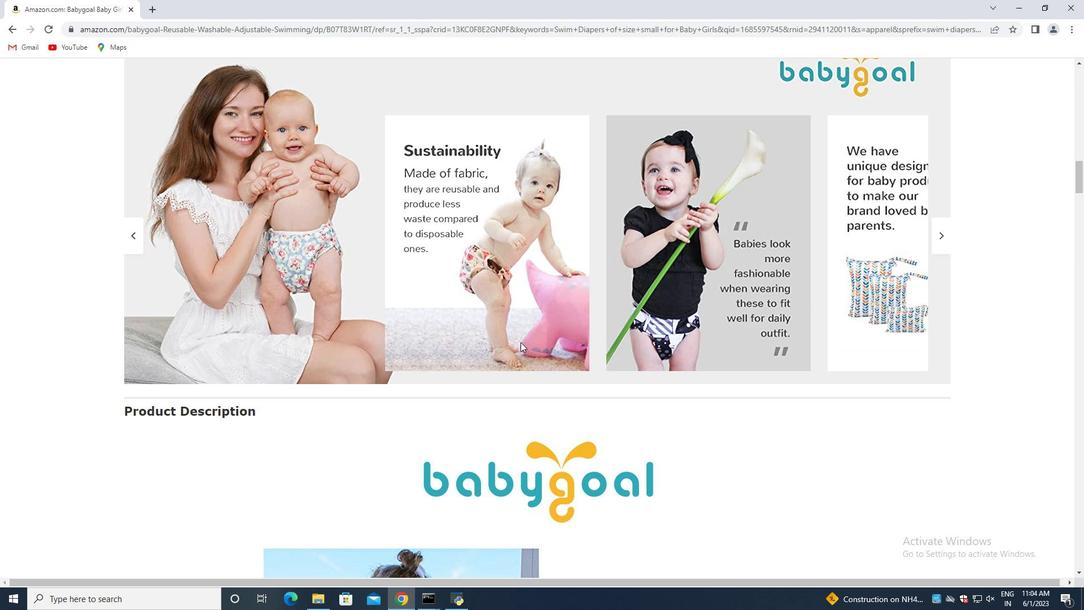 
Action: Mouse scrolled (520, 341) with delta (0, 0)
Screenshot: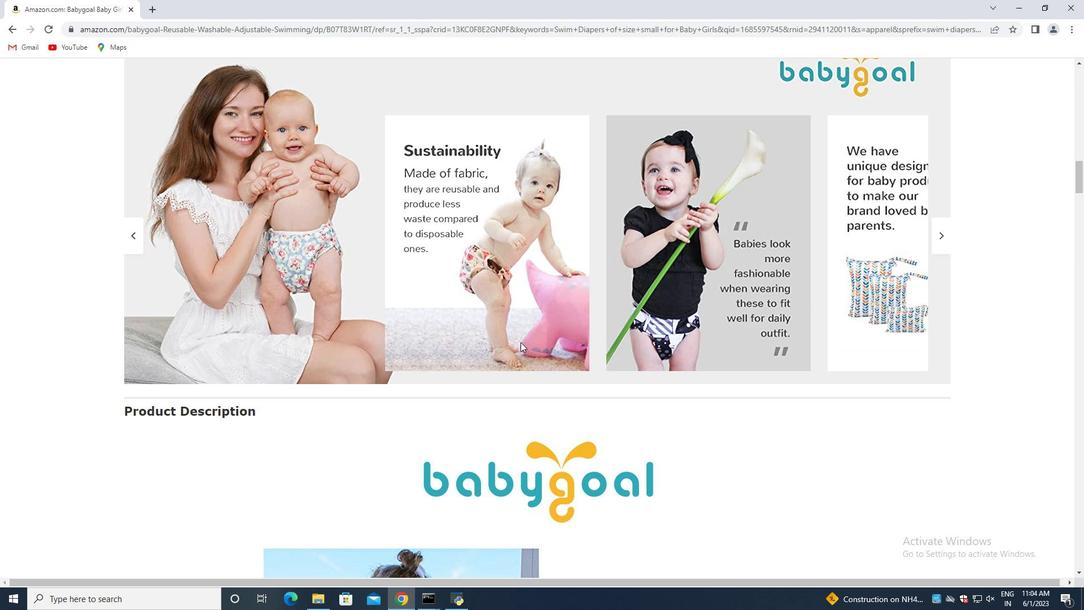 
Action: Mouse scrolled (520, 341) with delta (0, 0)
Screenshot: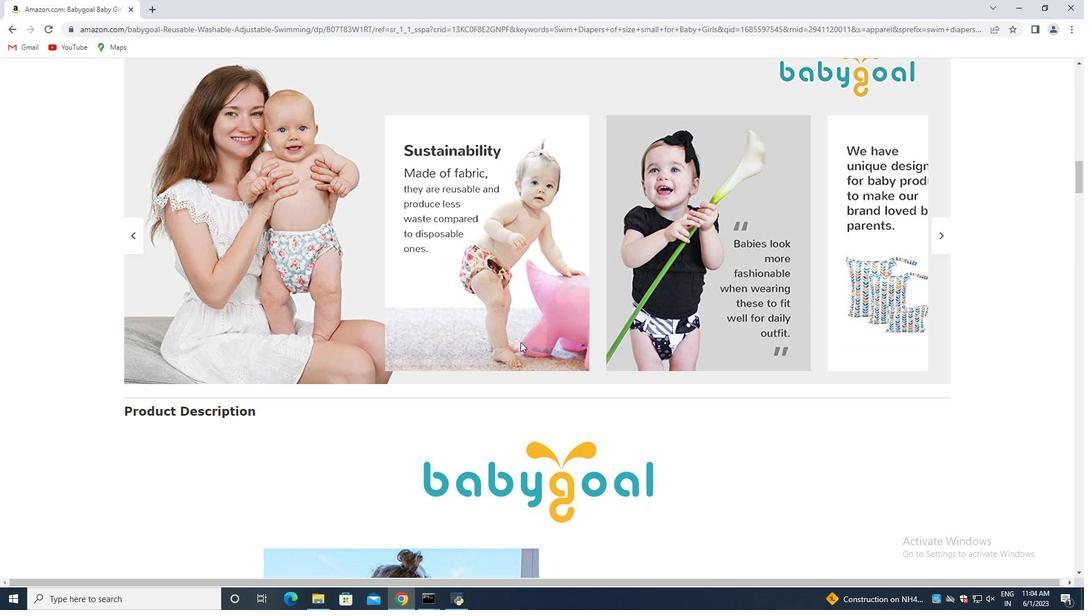 
Action: Mouse scrolled (520, 341) with delta (0, 0)
Screenshot: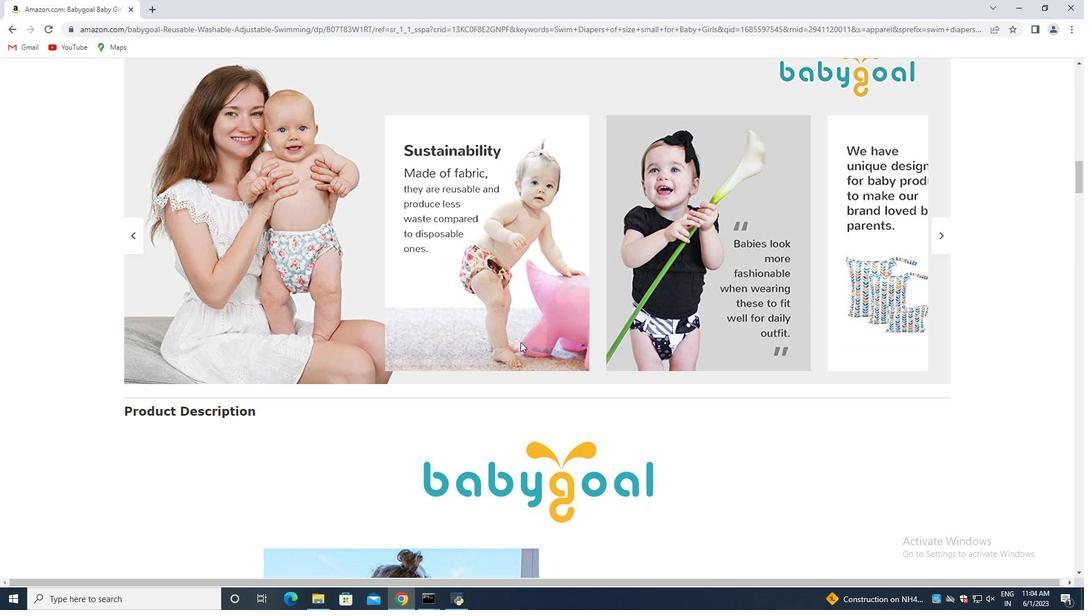 
Action: Mouse scrolled (520, 341) with delta (0, 0)
Screenshot: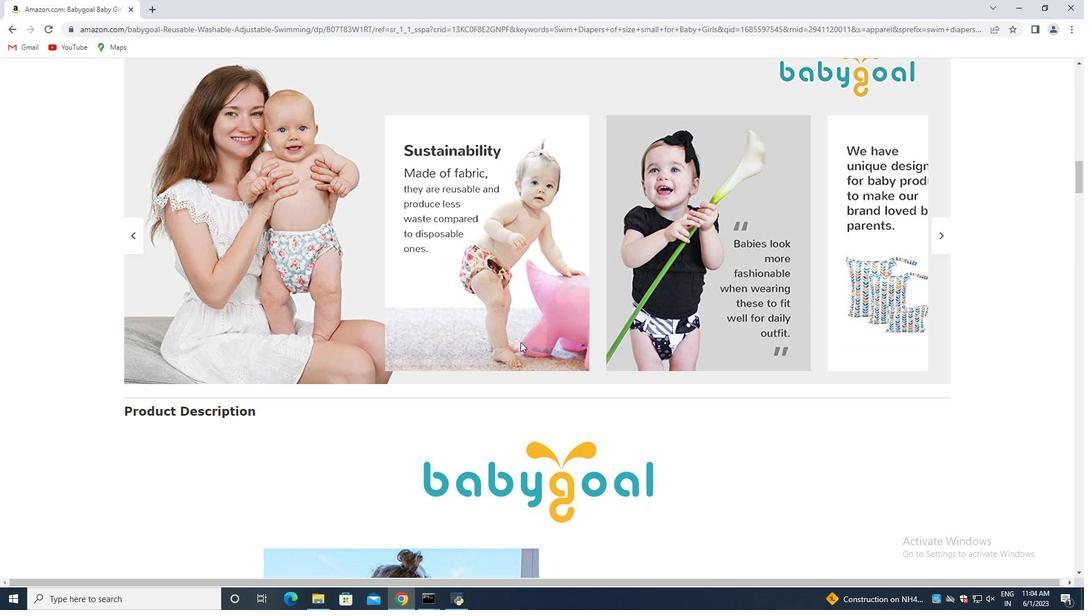 
Action: Mouse scrolled (520, 341) with delta (0, 0)
Screenshot: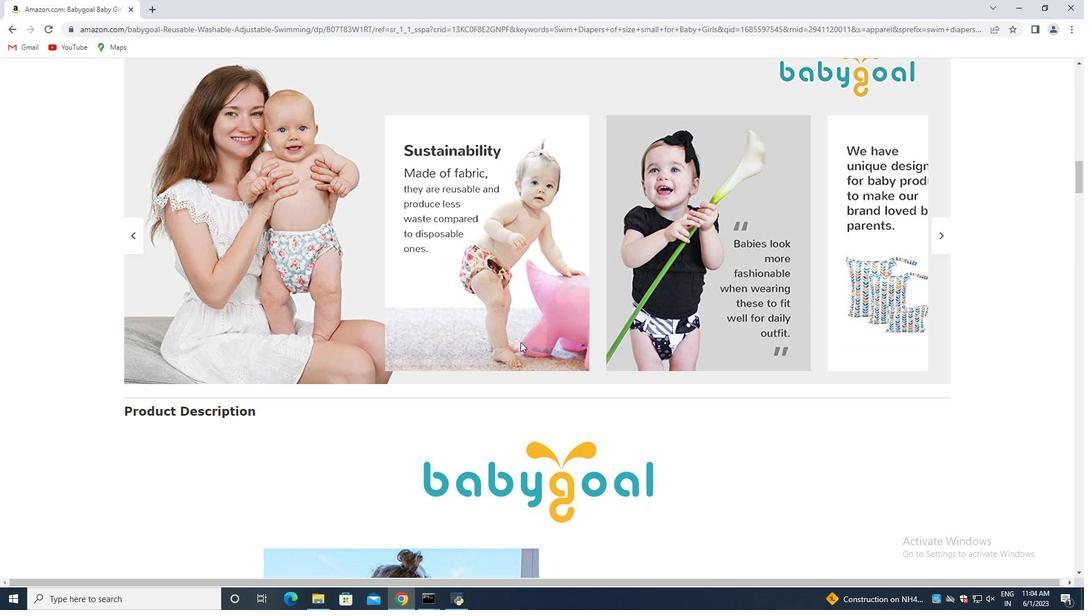 
Action: Mouse moved to (520, 335)
Screenshot: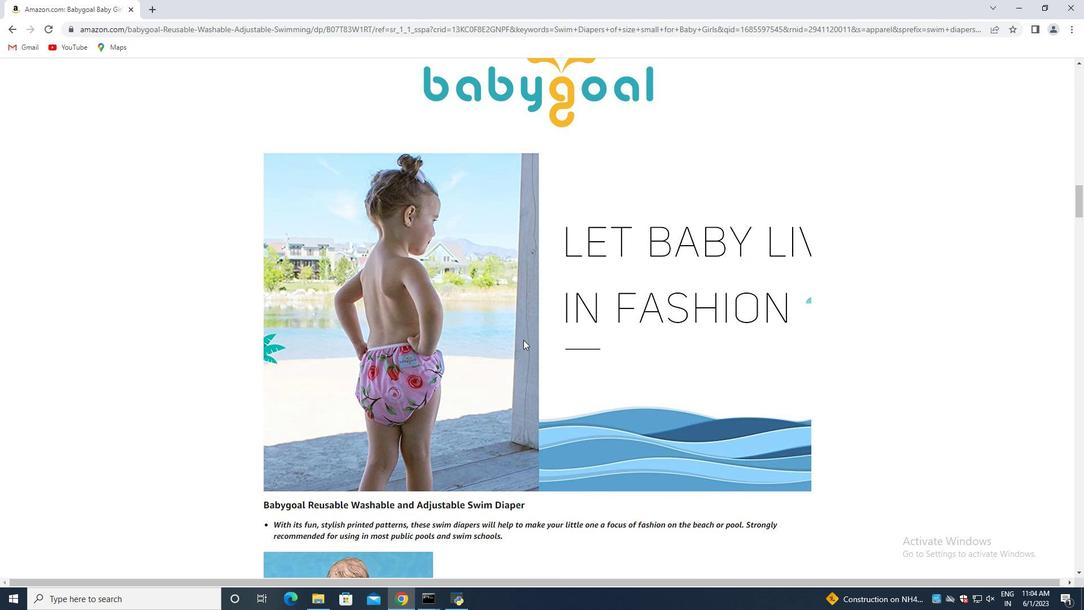 
Action: Mouse scrolled (522, 335) with delta (0, 0)
Screenshot: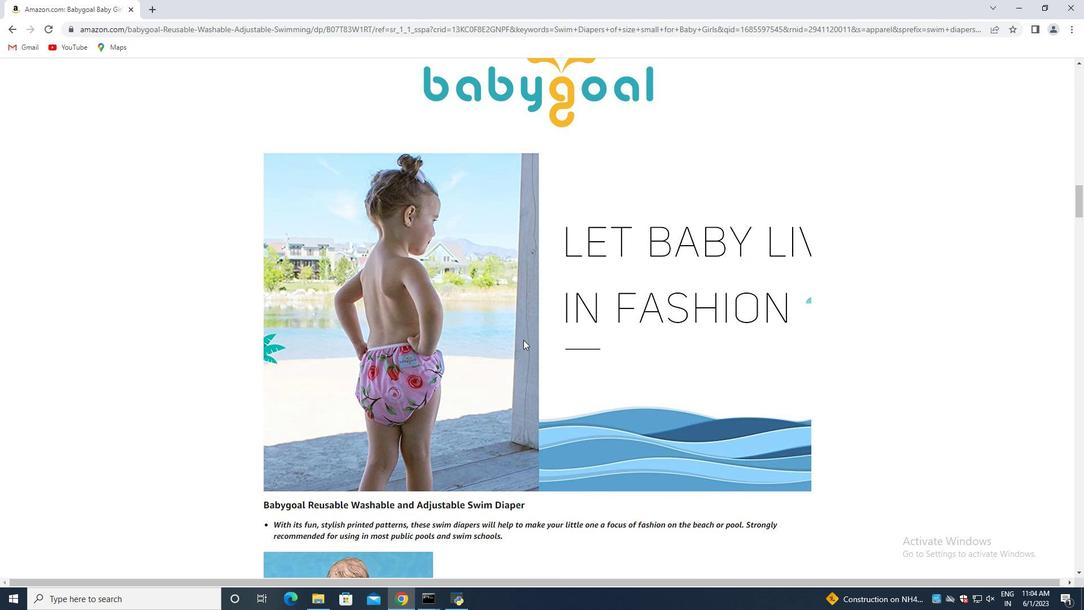 
Action: Mouse moved to (520, 335)
Screenshot: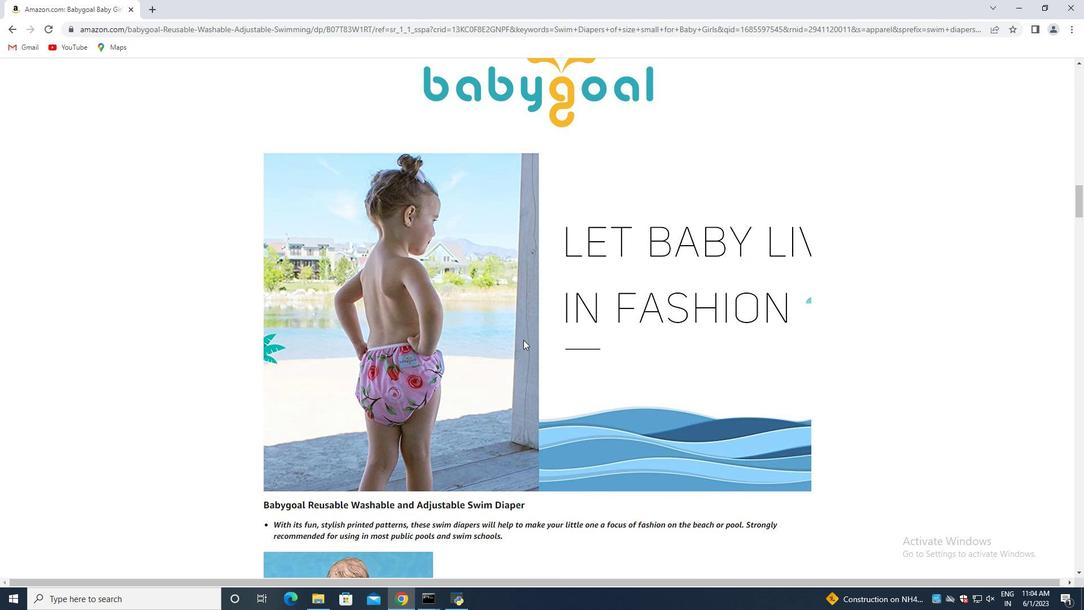 
Action: Mouse scrolled (522, 335) with delta (0, 0)
Screenshot: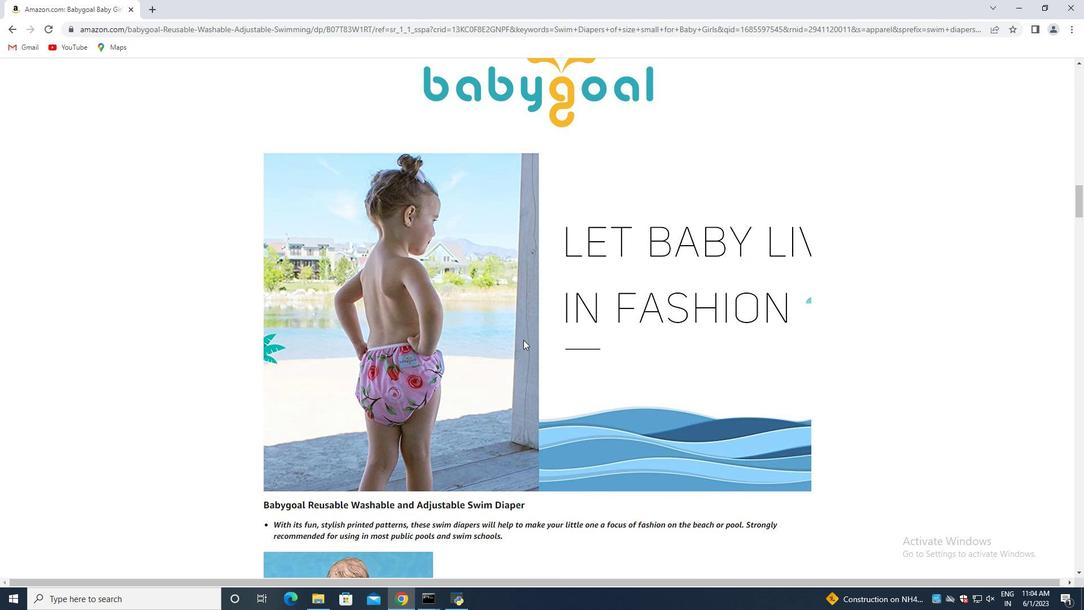 
Action: Mouse scrolled (521, 335) with delta (0, 0)
Screenshot: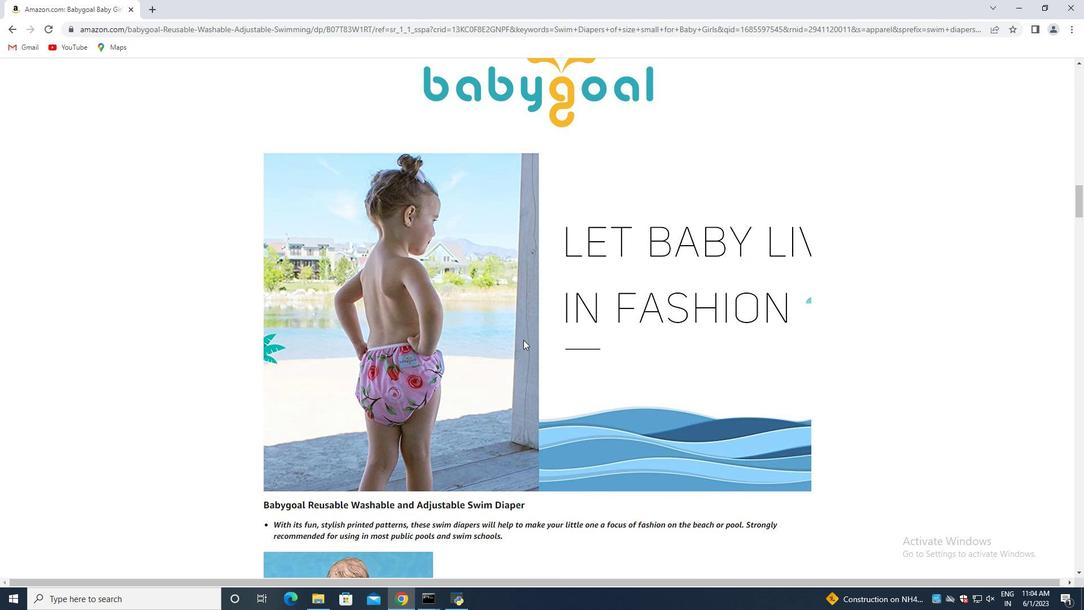 
Action: Mouse scrolled (520, 335) with delta (0, 0)
Screenshot: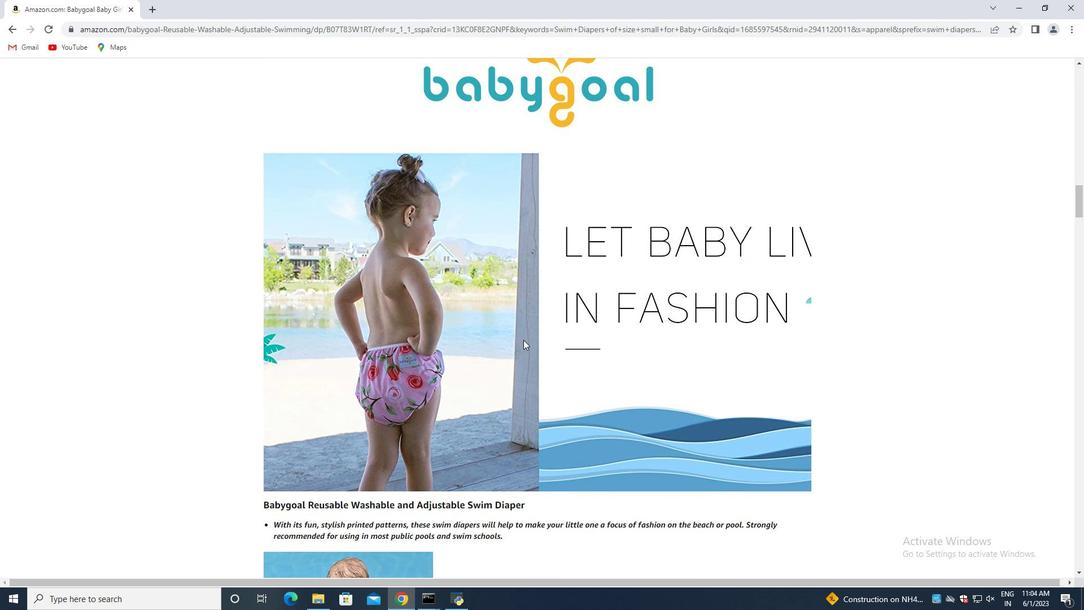 
Action: Mouse moved to (517, 335)
Screenshot: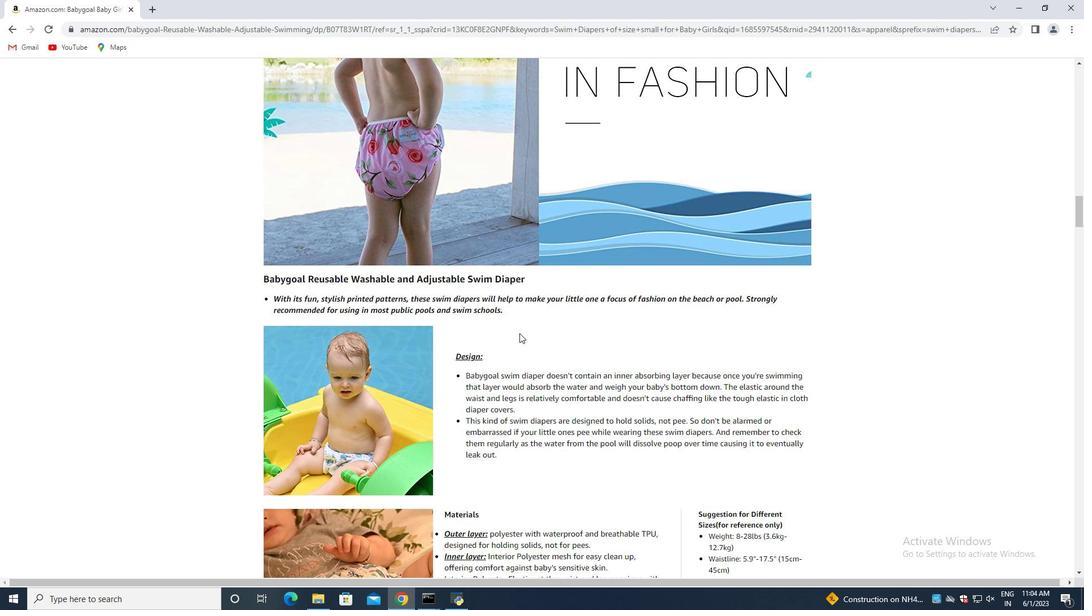 
Action: Mouse scrolled (517, 335) with delta (0, 0)
Screenshot: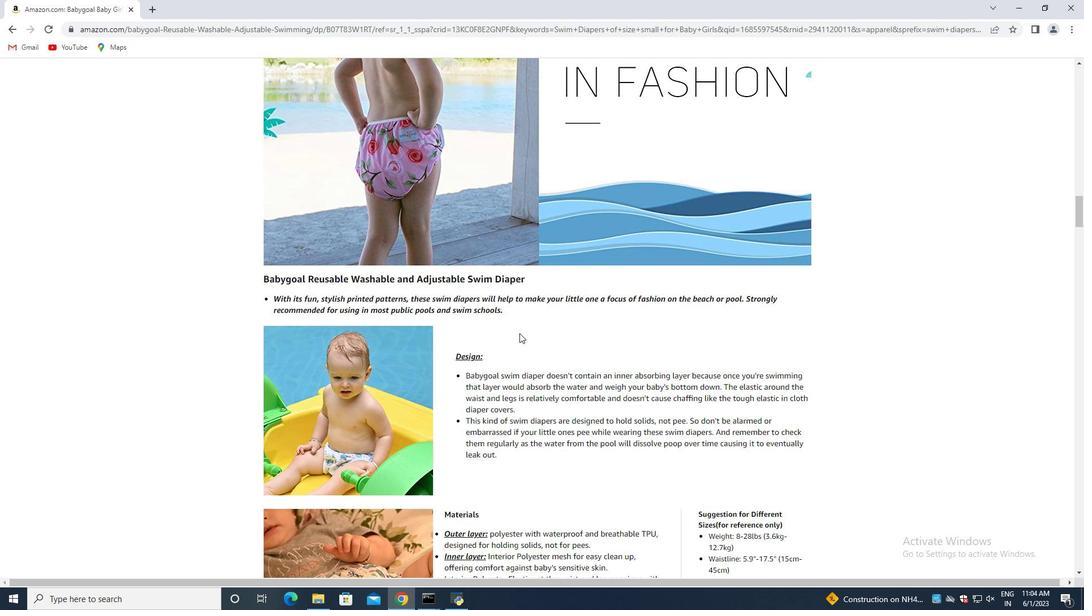 
Action: Mouse moved to (513, 337)
Screenshot: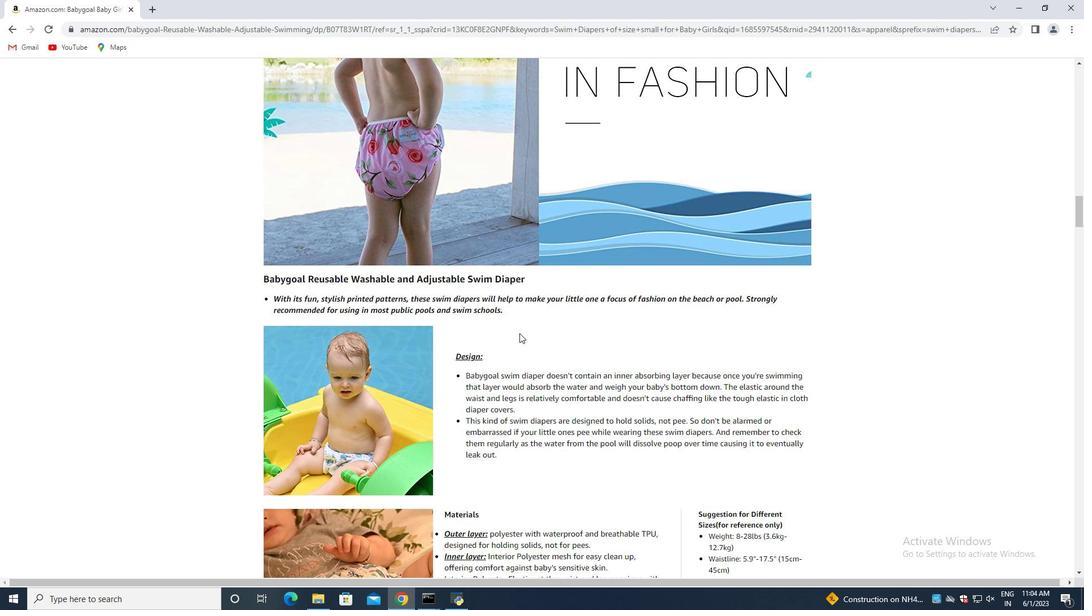 
Action: Mouse scrolled (513, 336) with delta (0, 0)
Screenshot: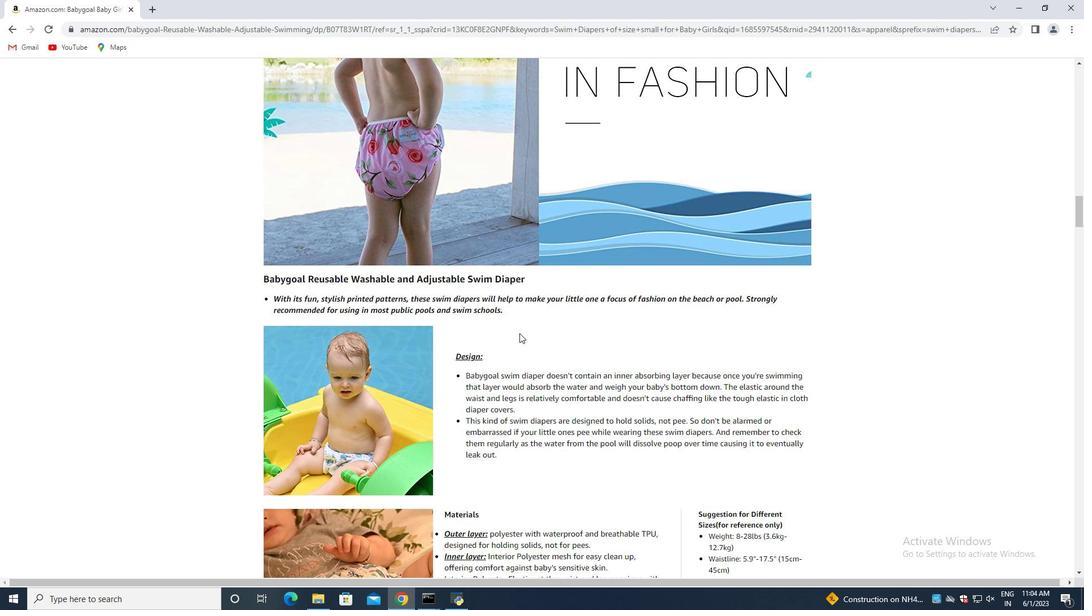 
Action: Mouse scrolled (513, 336) with delta (0, 0)
Screenshot: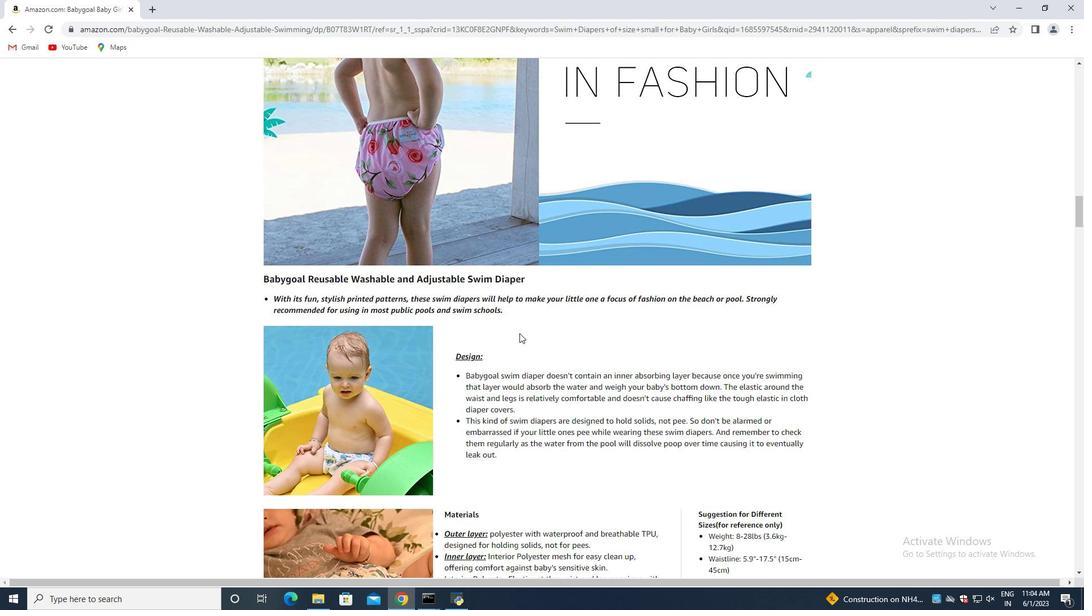 
Action: Mouse scrolled (513, 336) with delta (0, 0)
Screenshot: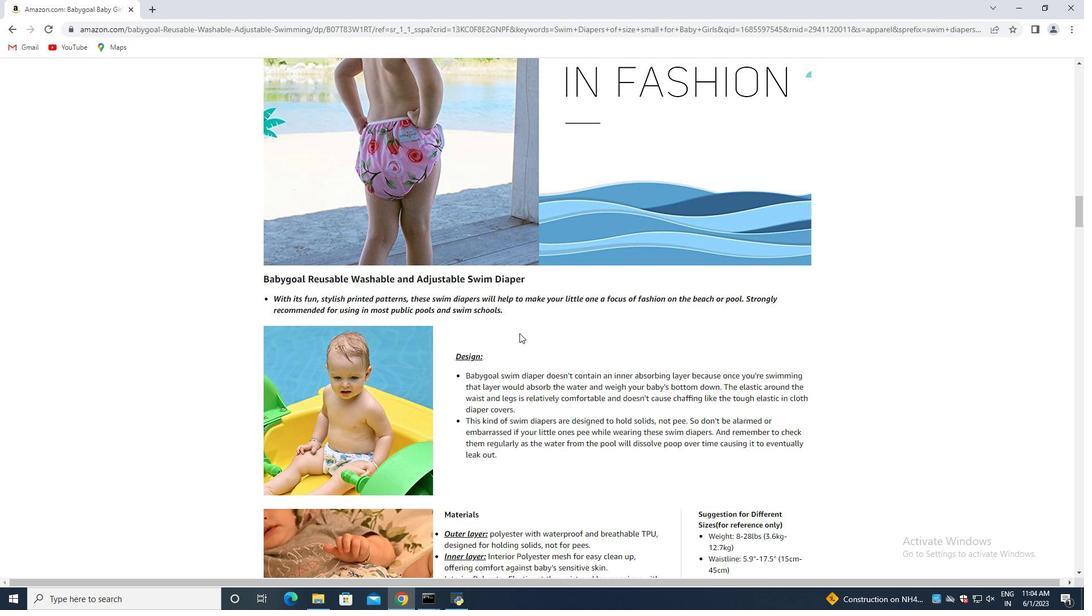 
Action: Mouse moved to (512, 337)
Screenshot: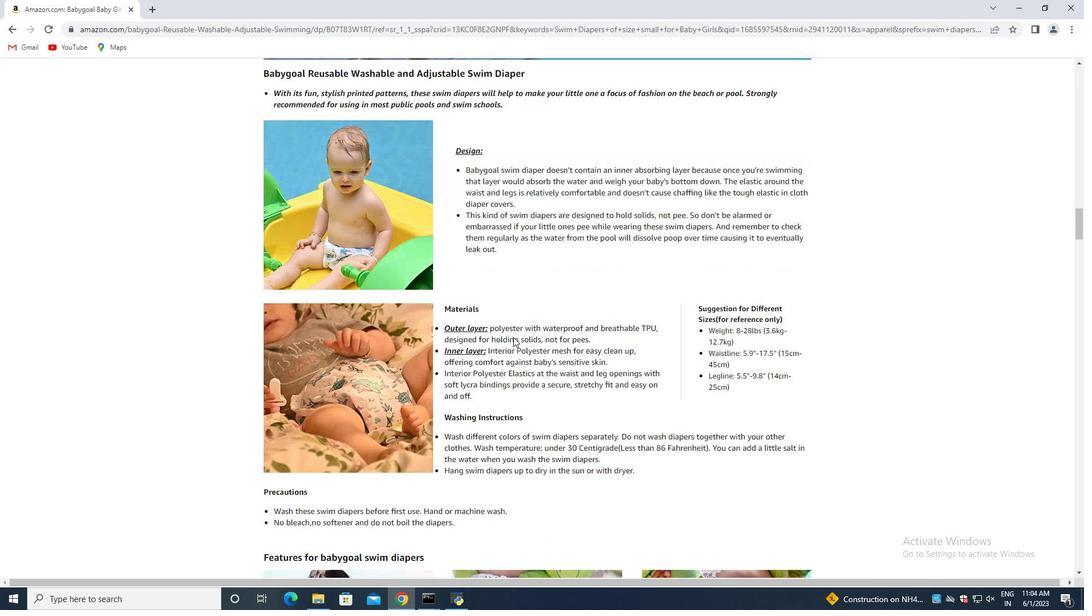 
Action: Mouse scrolled (512, 336) with delta (0, 0)
Screenshot: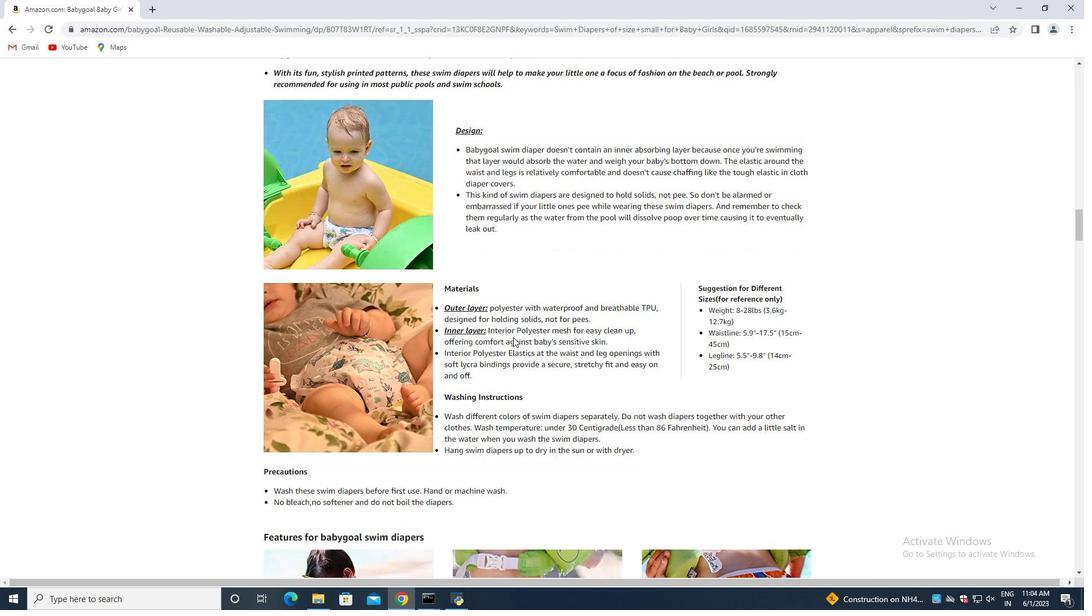 
Action: Mouse scrolled (512, 336) with delta (0, 0)
Screenshot: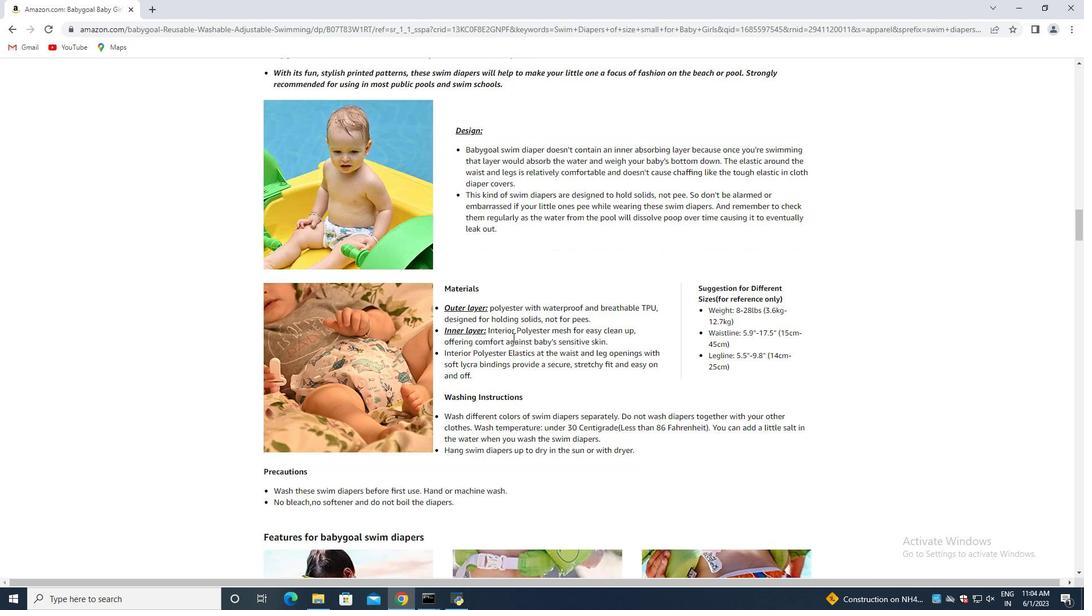 
Action: Mouse scrolled (512, 336) with delta (0, 0)
Screenshot: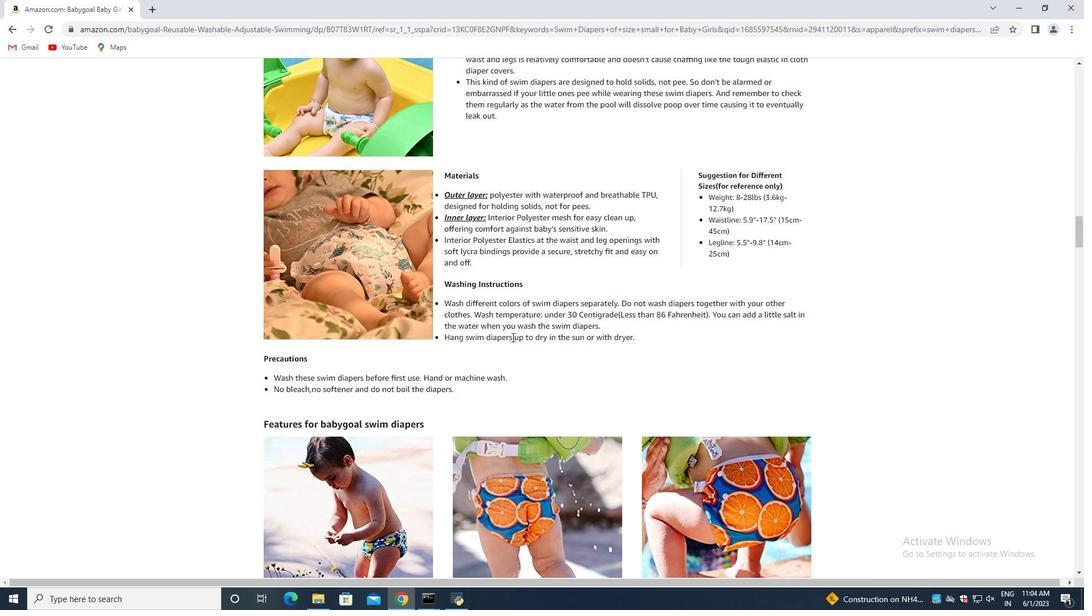 
Action: Mouse moved to (511, 337)
Screenshot: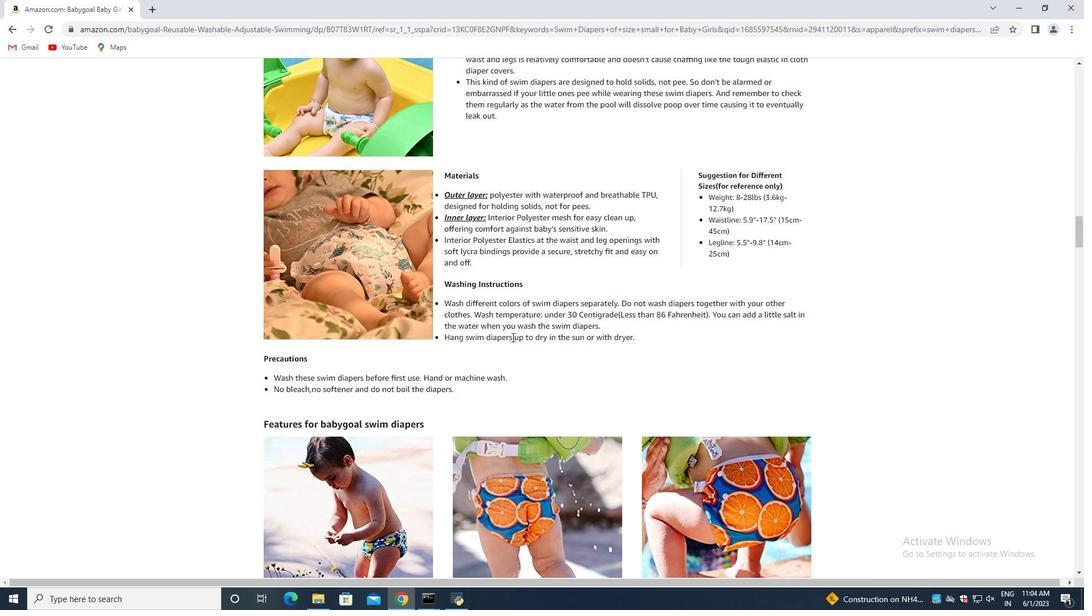 
Action: Mouse scrolled (511, 336) with delta (0, 0)
Screenshot: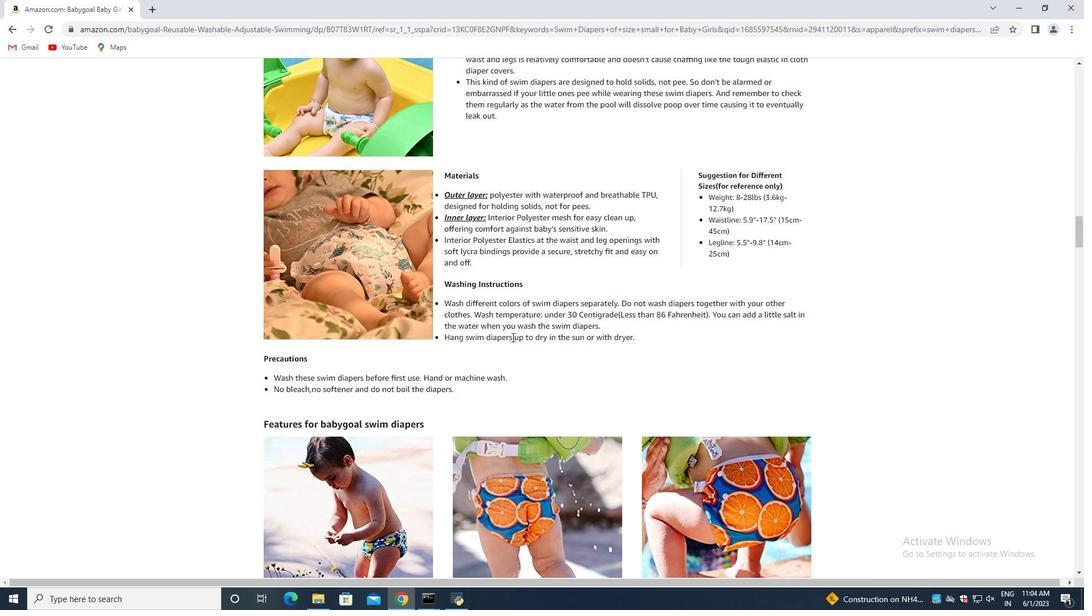
Action: Mouse scrolled (511, 336) with delta (0, 0)
Screenshot: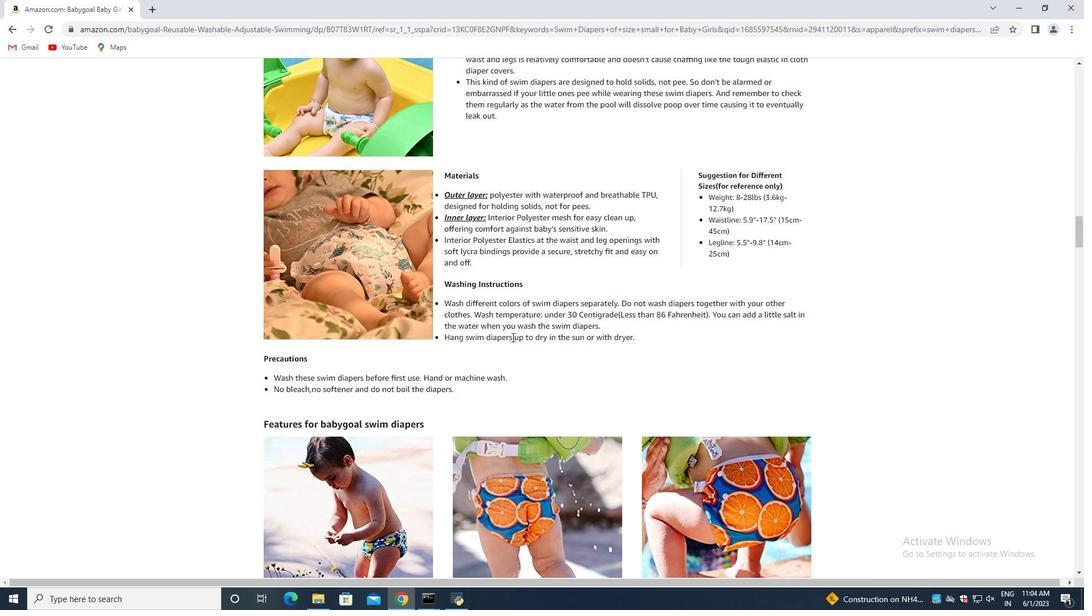 
Action: Mouse scrolled (511, 336) with delta (0, 0)
Screenshot: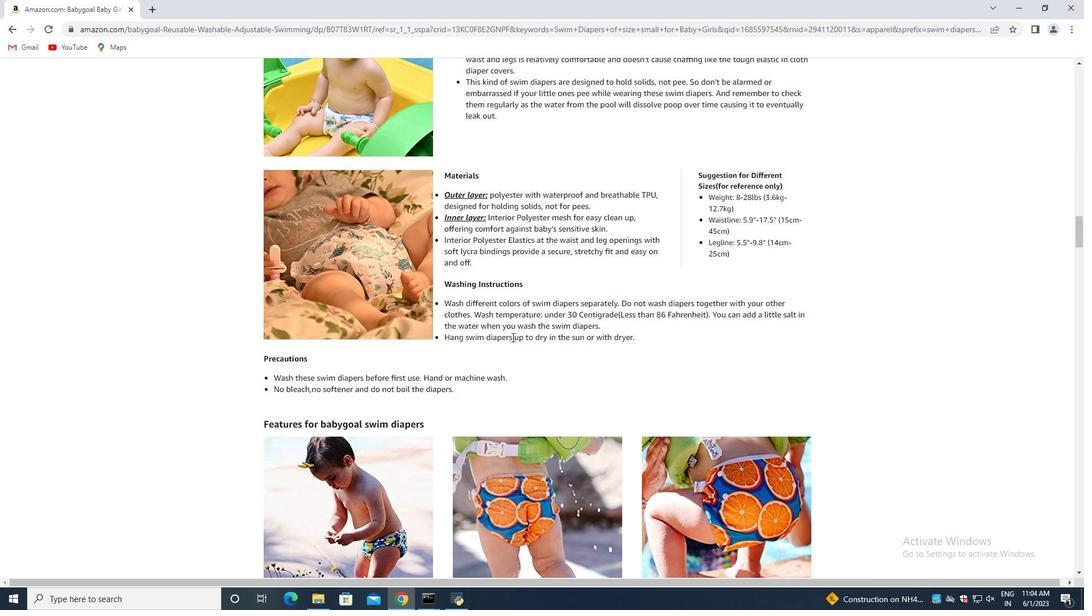 
Action: Mouse scrolled (511, 336) with delta (0, 0)
Screenshot: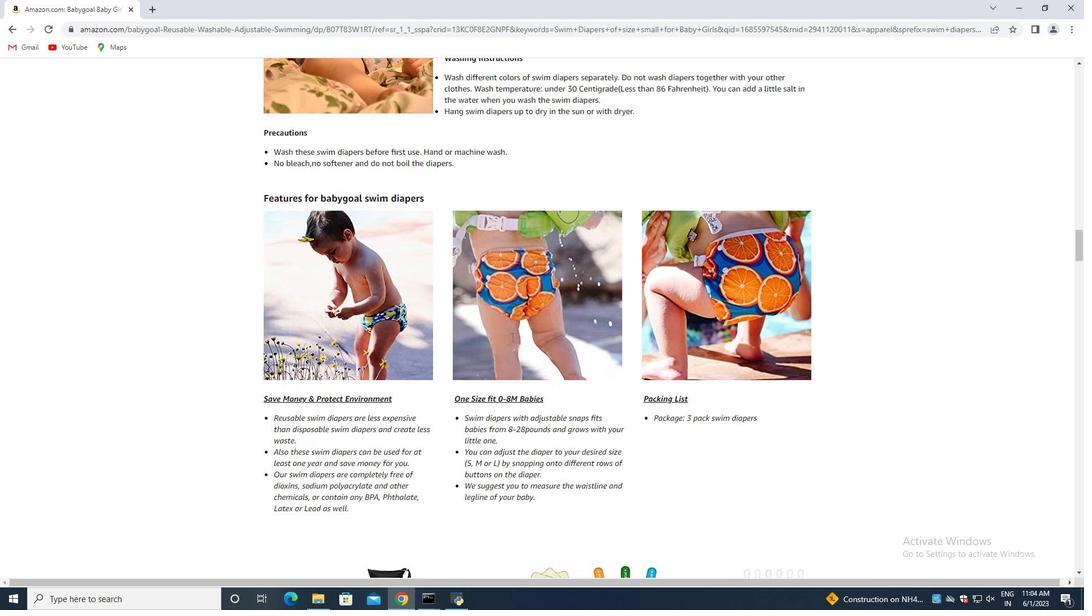 
Action: Mouse moved to (511, 338)
Screenshot: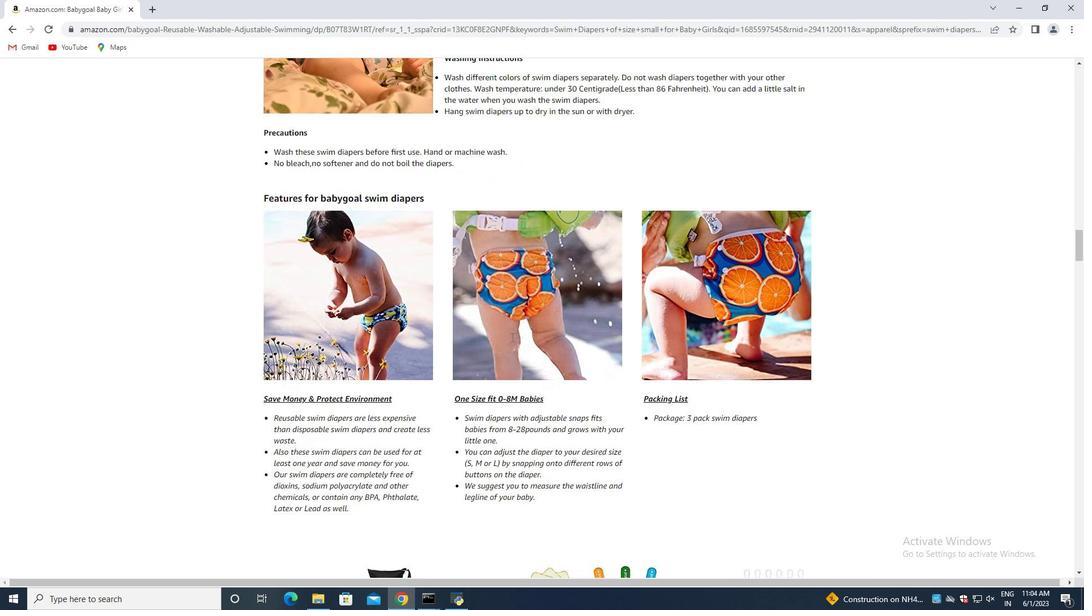 
Action: Mouse scrolled (511, 337) with delta (0, 0)
Screenshot: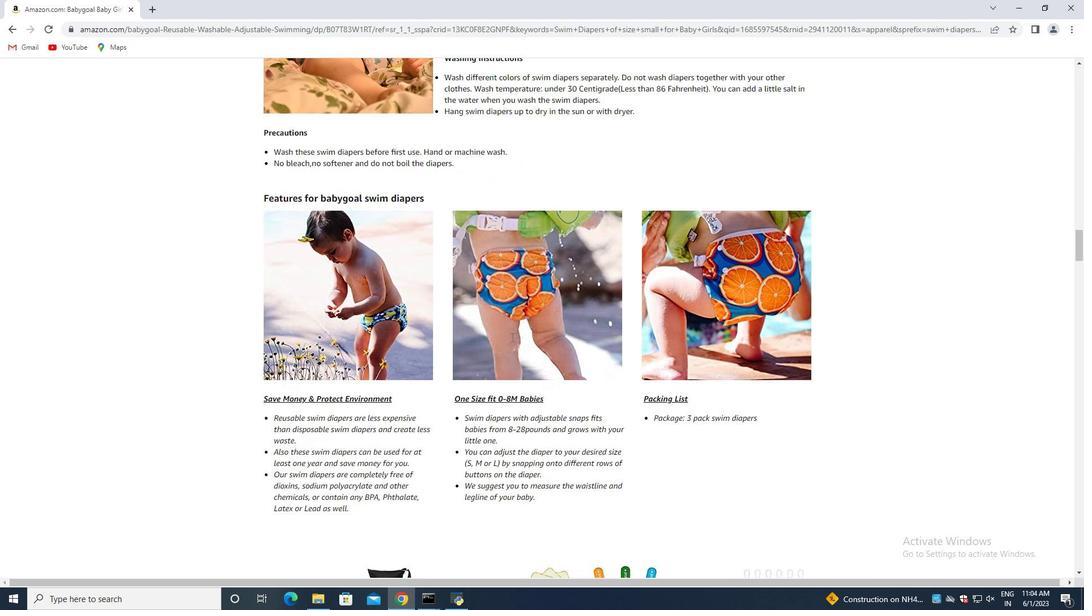 
Action: Mouse scrolled (511, 337) with delta (0, 0)
Screenshot: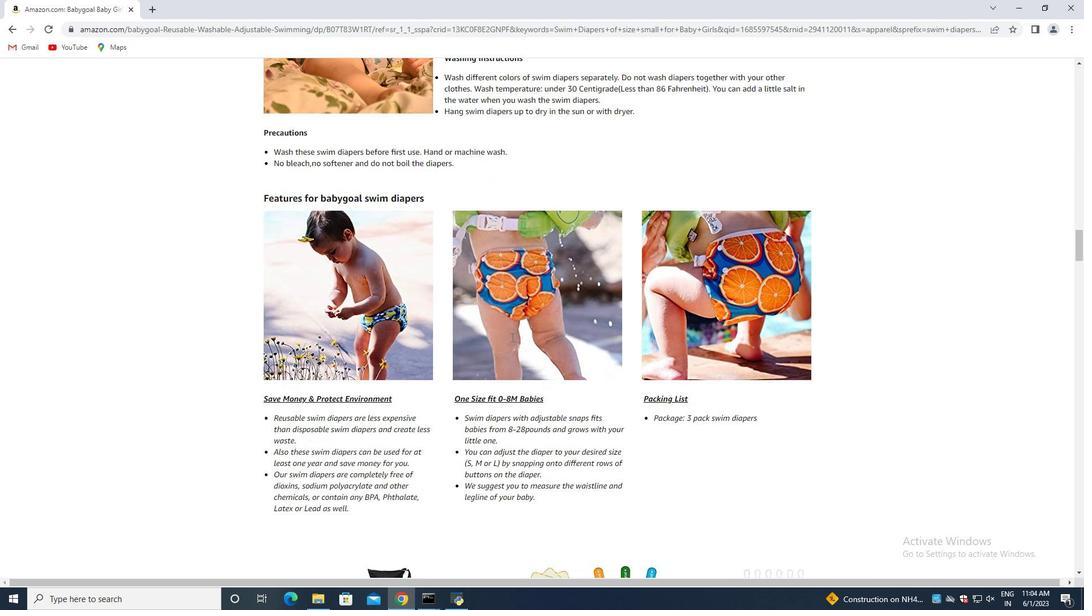 
Action: Mouse scrolled (511, 337) with delta (0, 0)
Screenshot: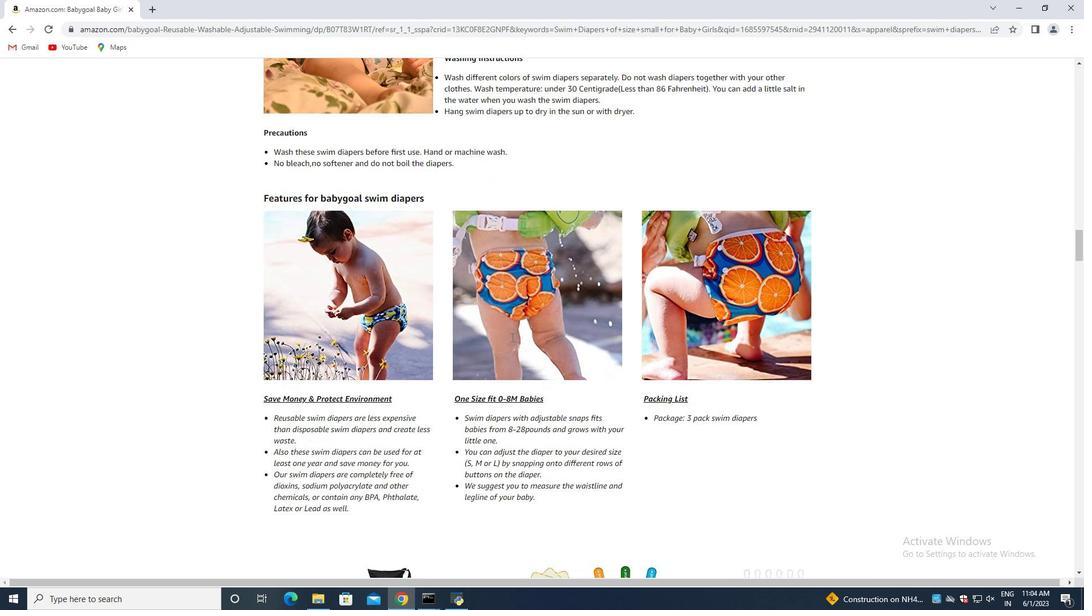 
Action: Mouse scrolled (511, 337) with delta (0, 0)
Screenshot: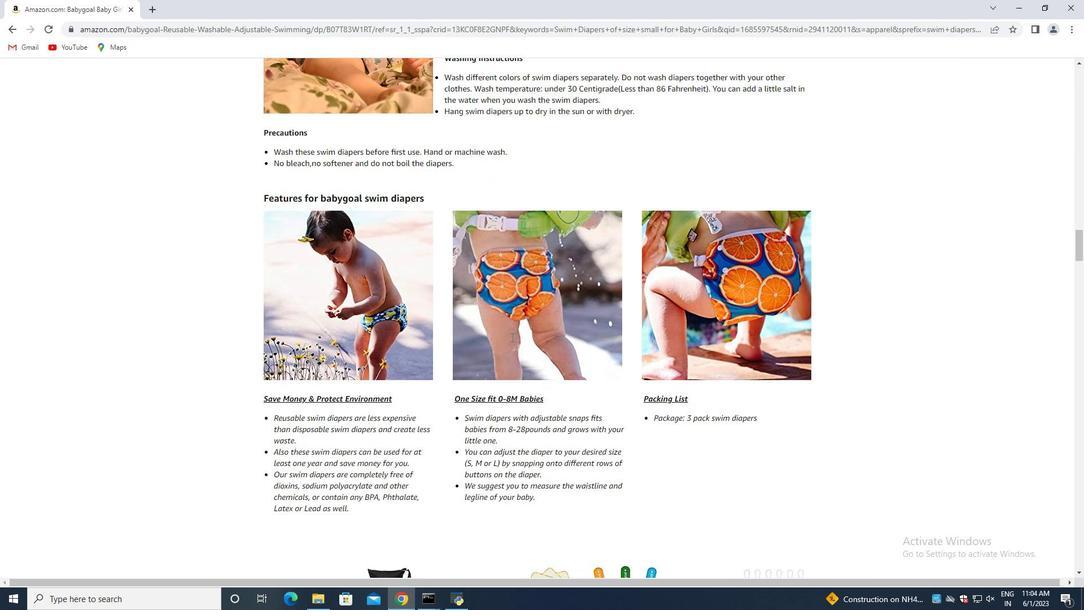 
Action: Mouse moved to (511, 339)
Screenshot: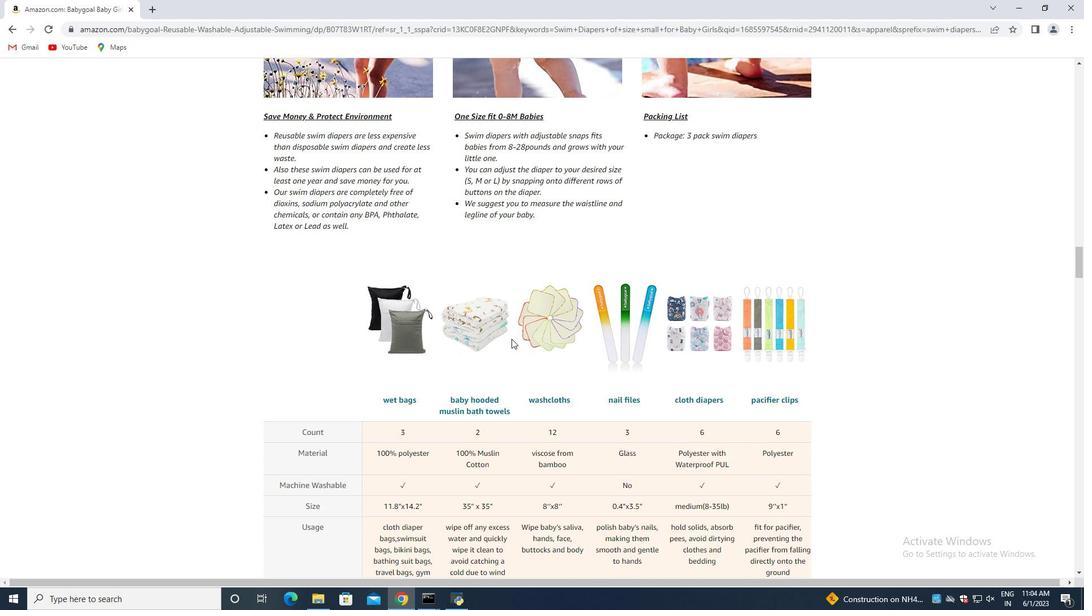 
Action: Mouse scrolled (511, 339) with delta (0, 0)
Screenshot: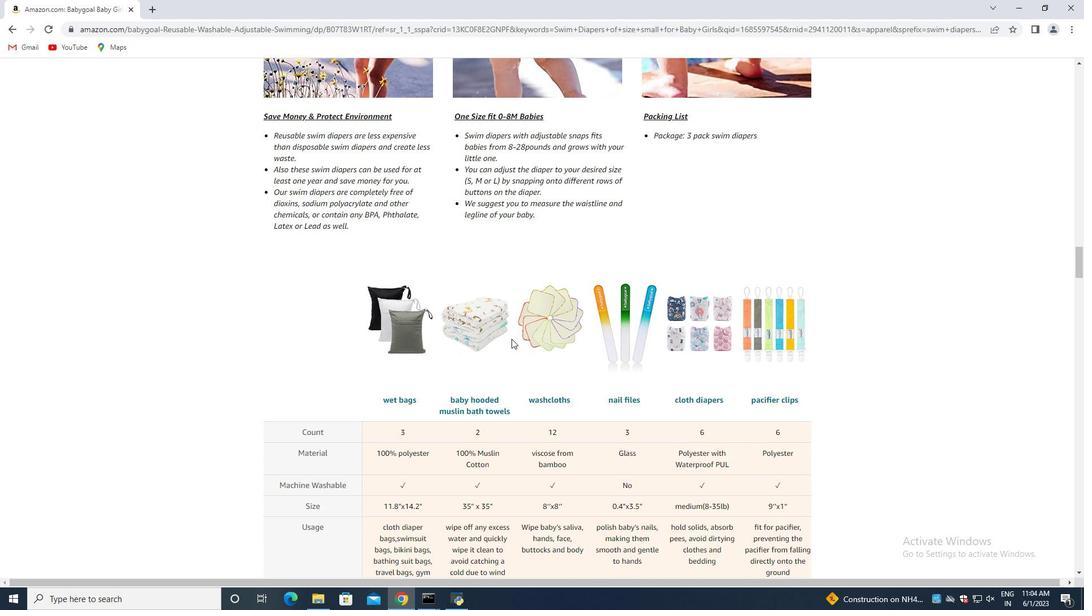 
Action: Mouse scrolled (511, 339) with delta (0, 0)
Screenshot: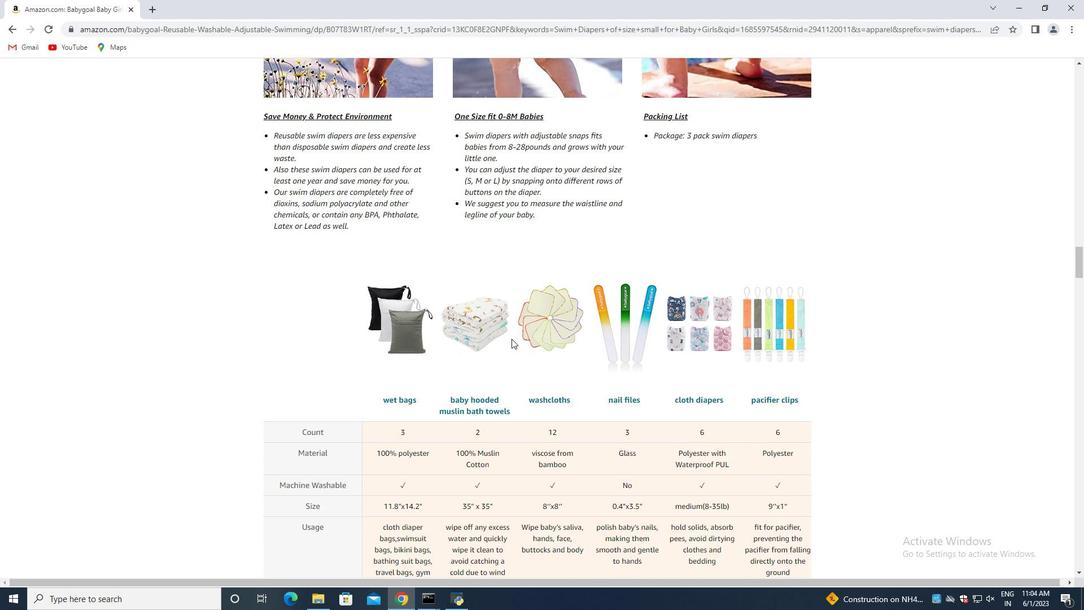 
Action: Mouse moved to (511, 340)
Screenshot: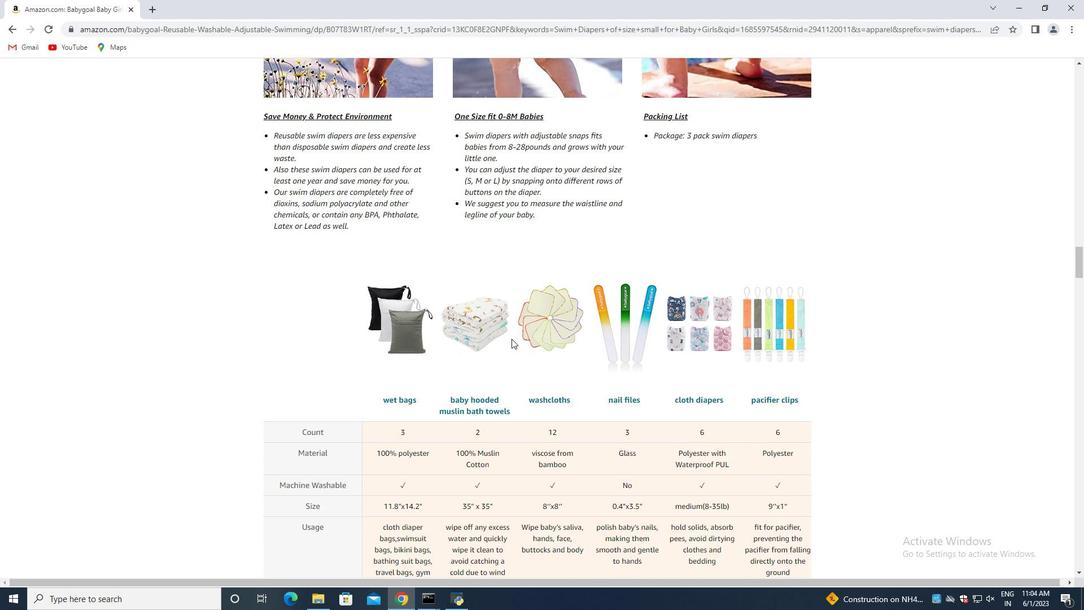
Action: Mouse scrolled (511, 339) with delta (0, 0)
Screenshot: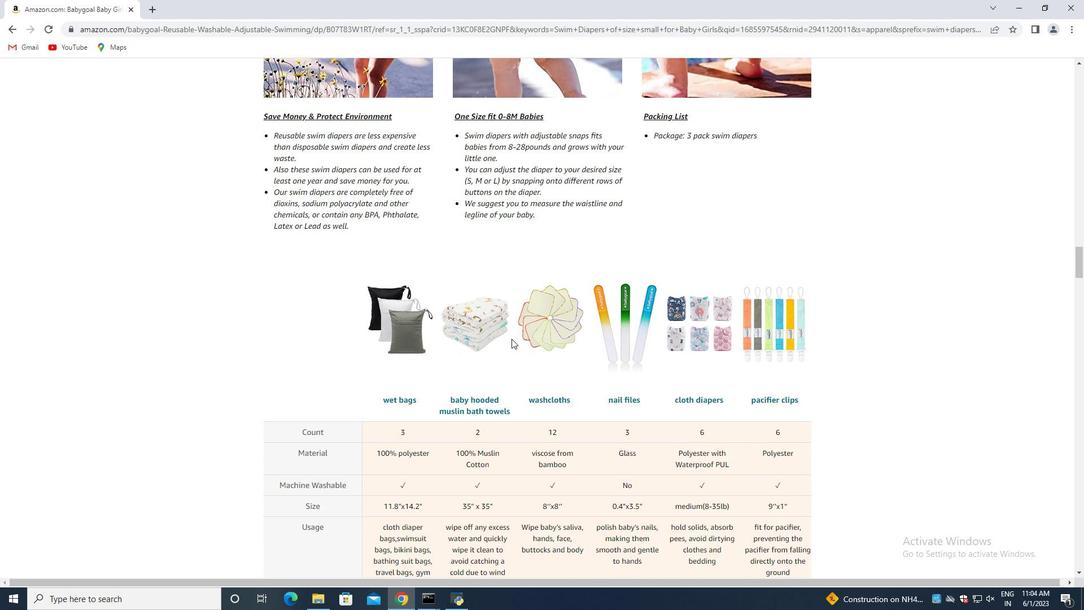 
Action: Mouse moved to (511, 344)
Screenshot: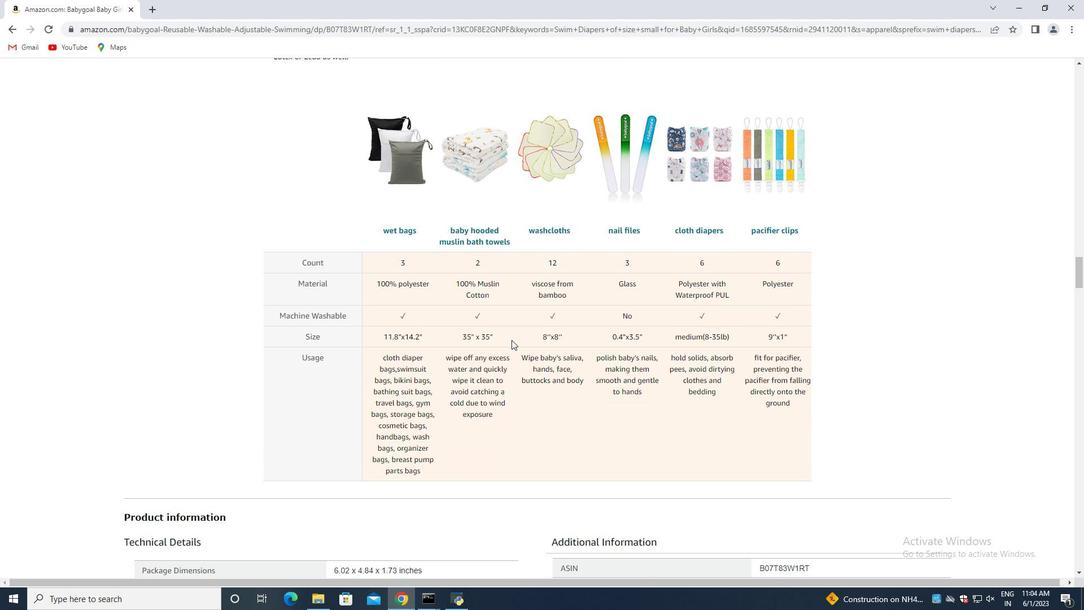 
Action: Mouse scrolled (511, 344) with delta (0, 0)
Screenshot: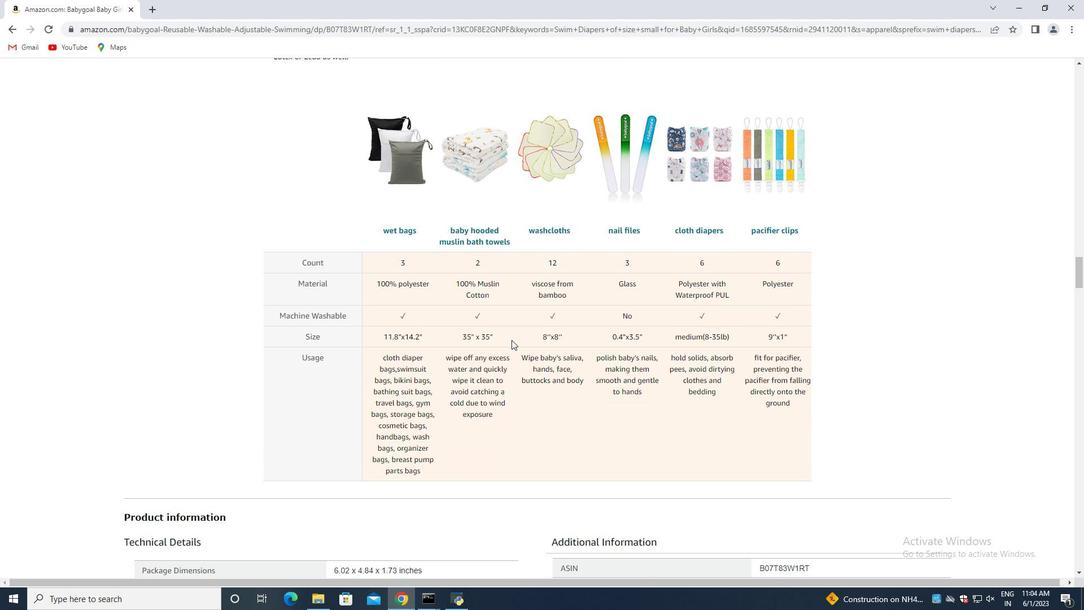 
Action: Mouse moved to (509, 354)
Screenshot: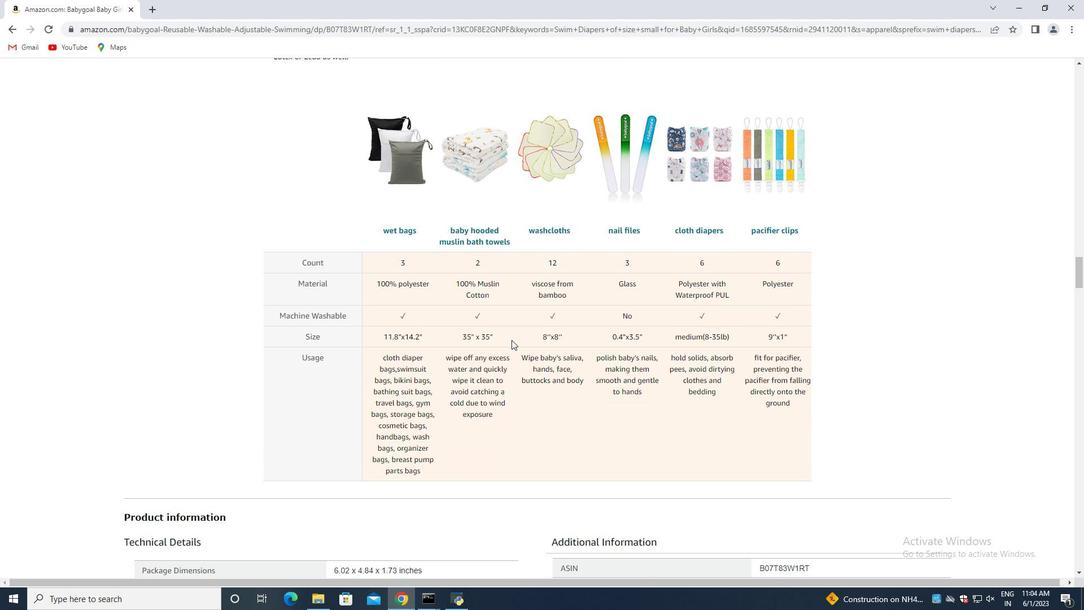 
Action: Mouse scrolled (509, 354) with delta (0, 0)
Screenshot: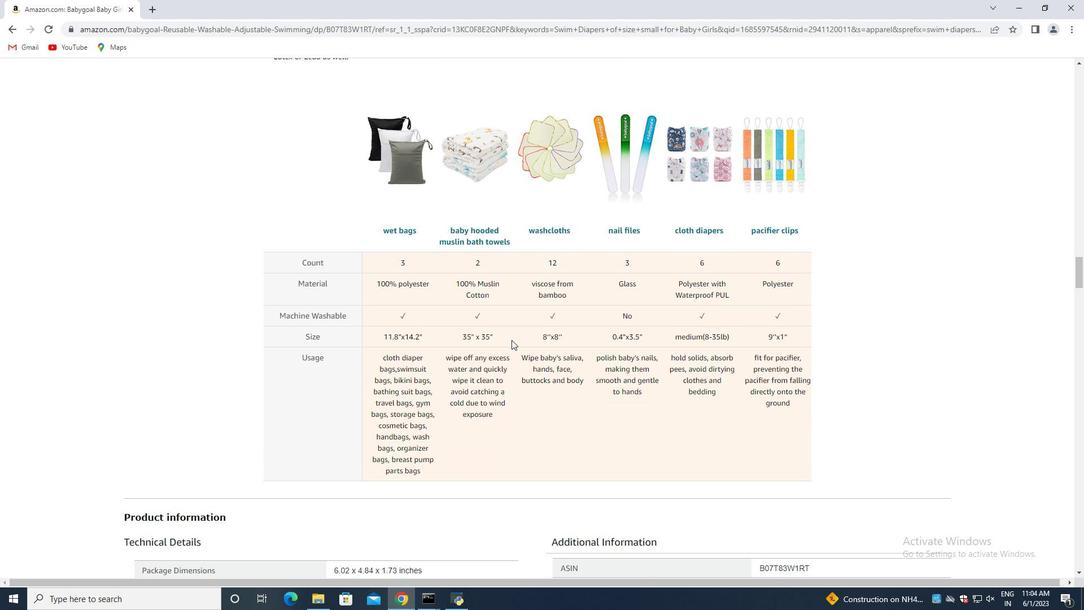 
Action: Mouse moved to (506, 358)
Screenshot: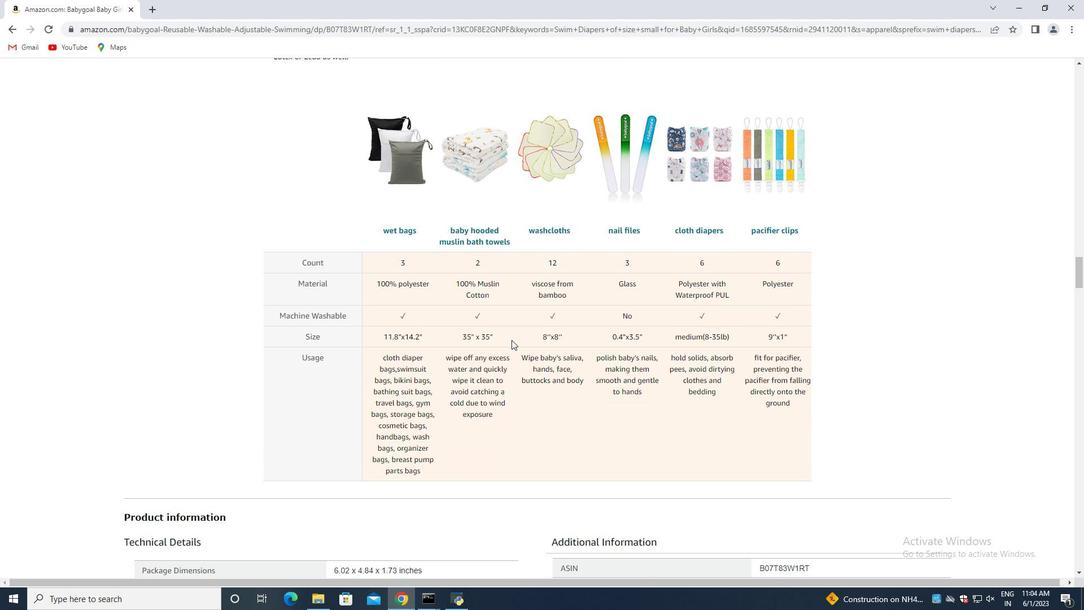 
Action: Mouse scrolled (506, 358) with delta (0, 0)
Screenshot: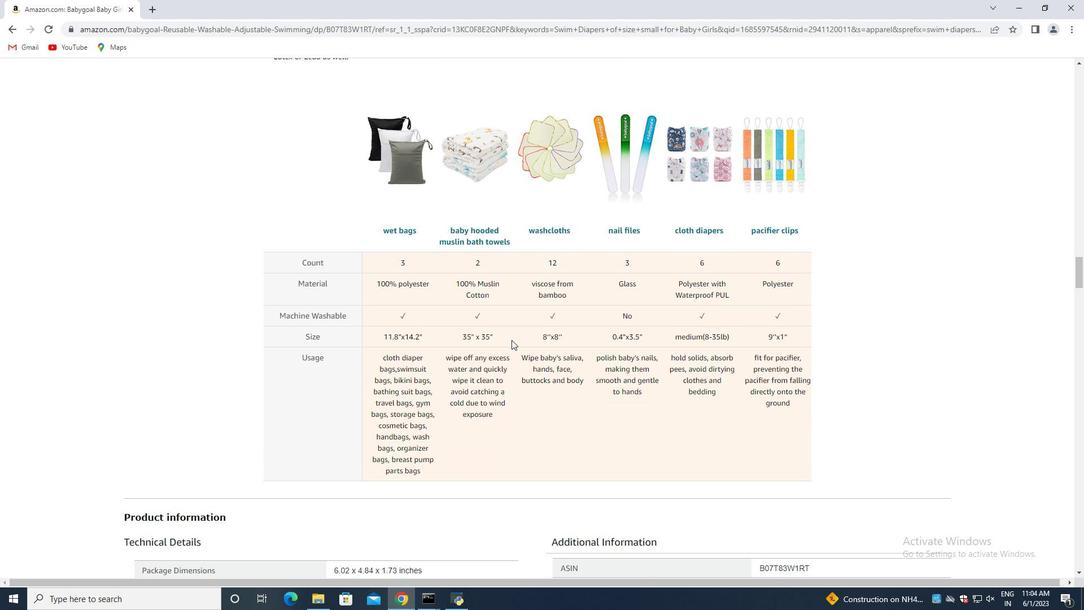 
Action: Mouse moved to (506, 359)
Screenshot: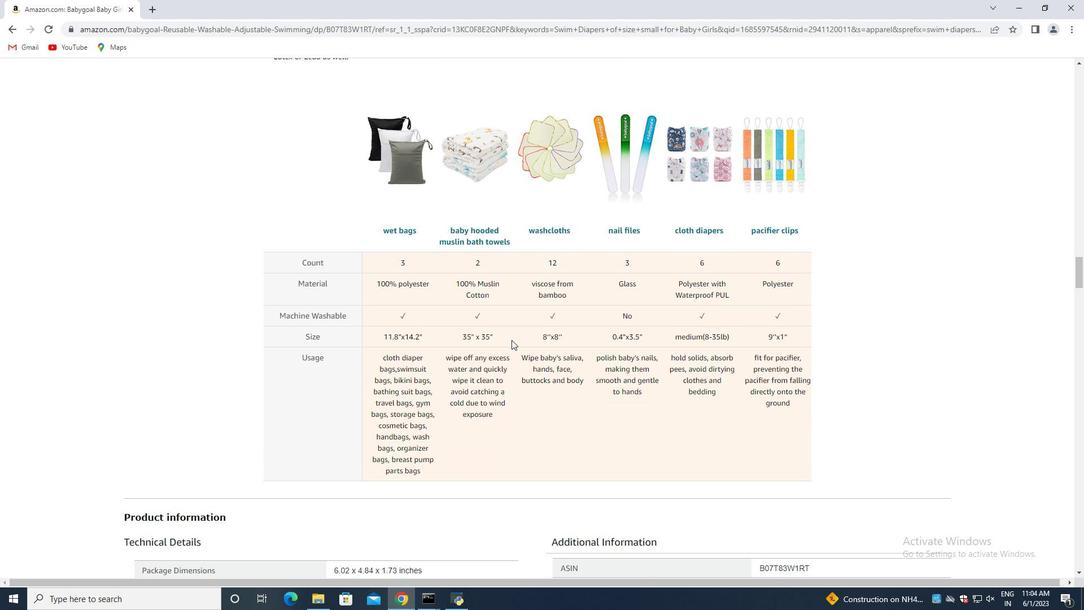 
Action: Mouse scrolled (506, 358) with delta (0, 0)
Screenshot: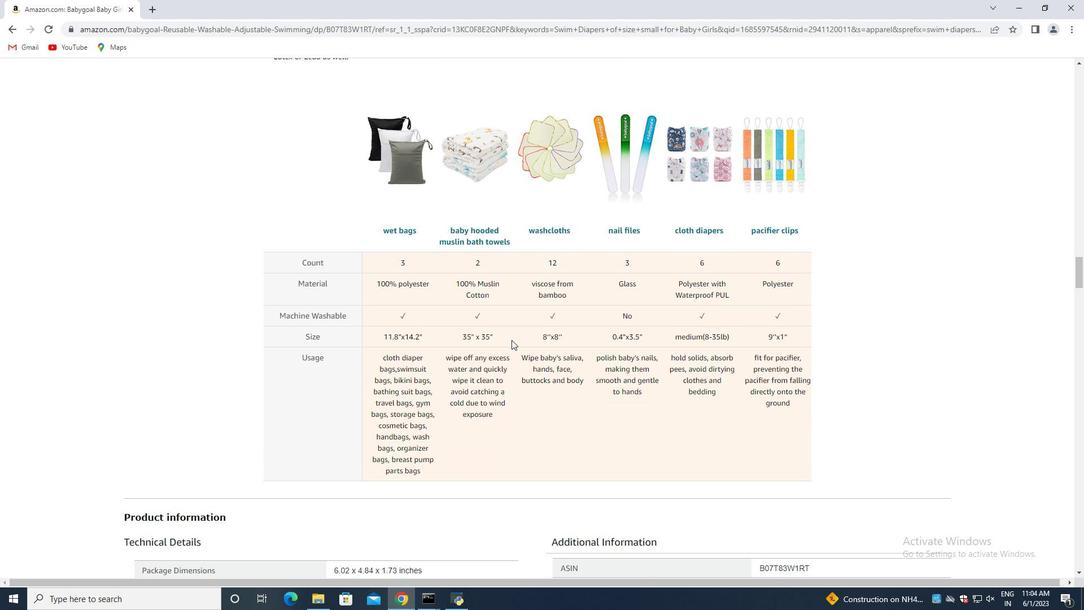
Action: Mouse scrolled (506, 358) with delta (0, 0)
Screenshot: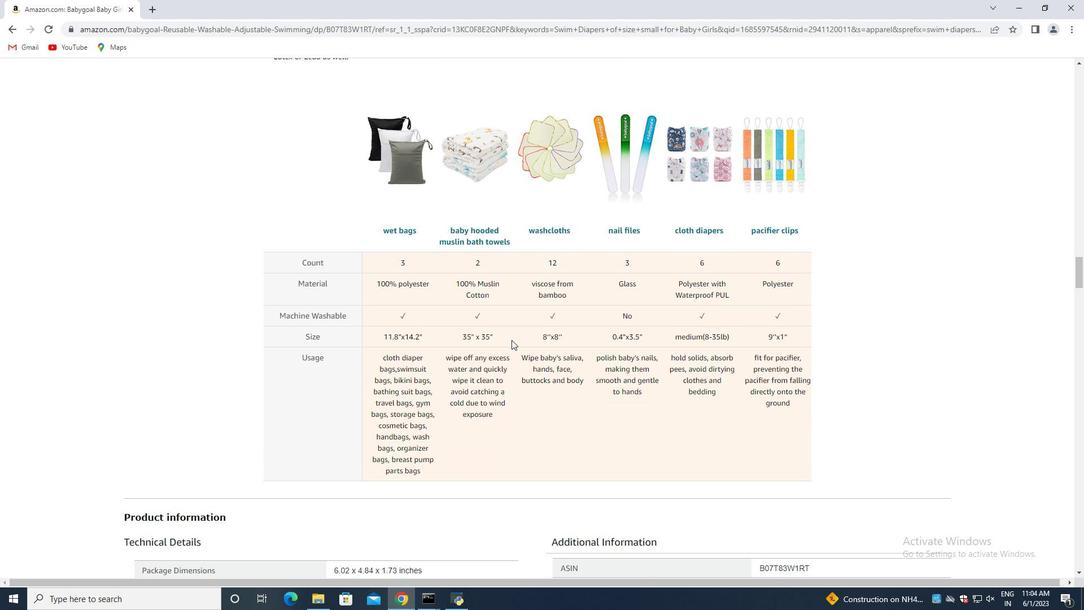 
Action: Mouse moved to (434, 416)
Screenshot: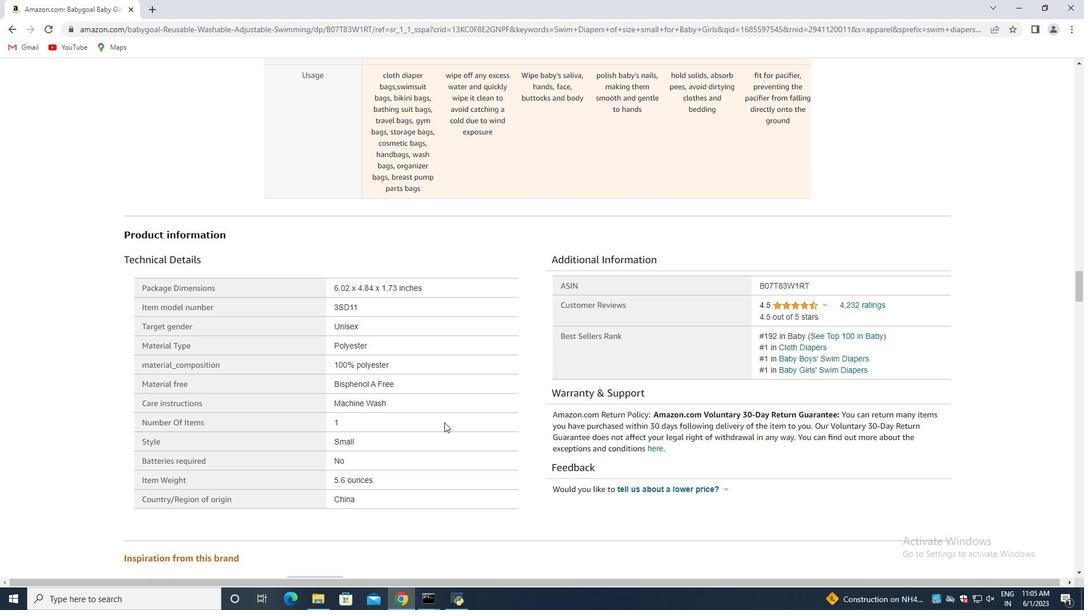 
Action: Mouse scrolled (434, 417) with delta (0, 0)
Screenshot: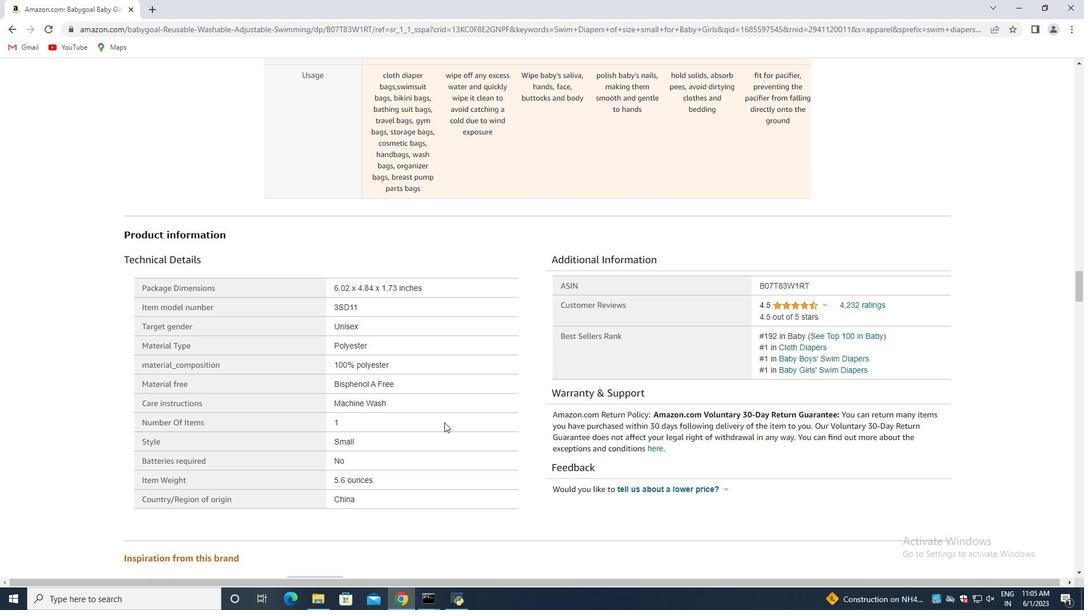 
Action: Mouse moved to (435, 414)
Screenshot: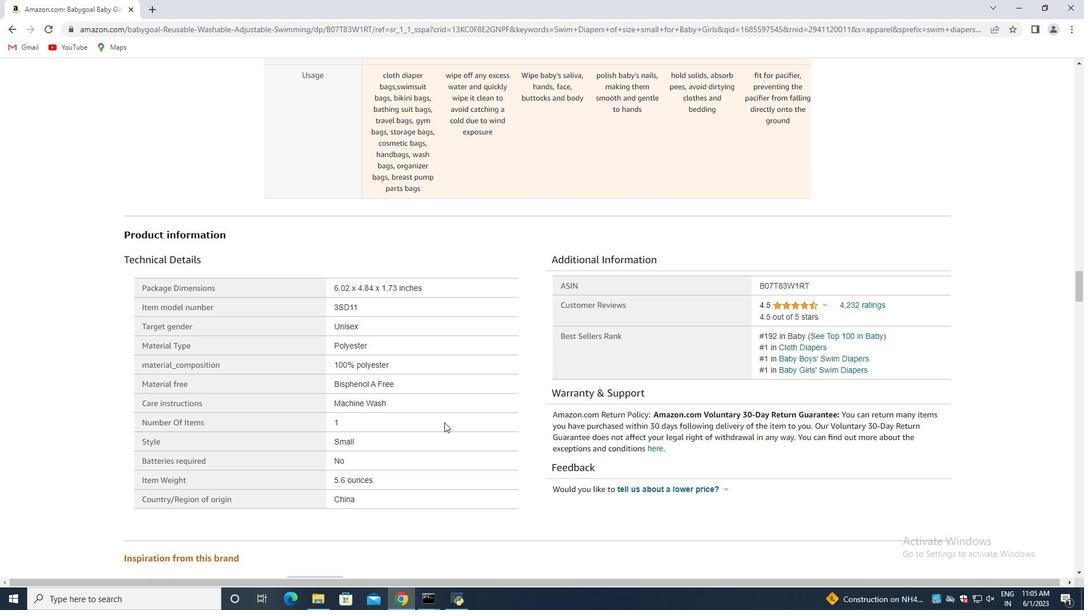 
Action: Mouse scrolled (435, 414) with delta (0, 0)
Screenshot: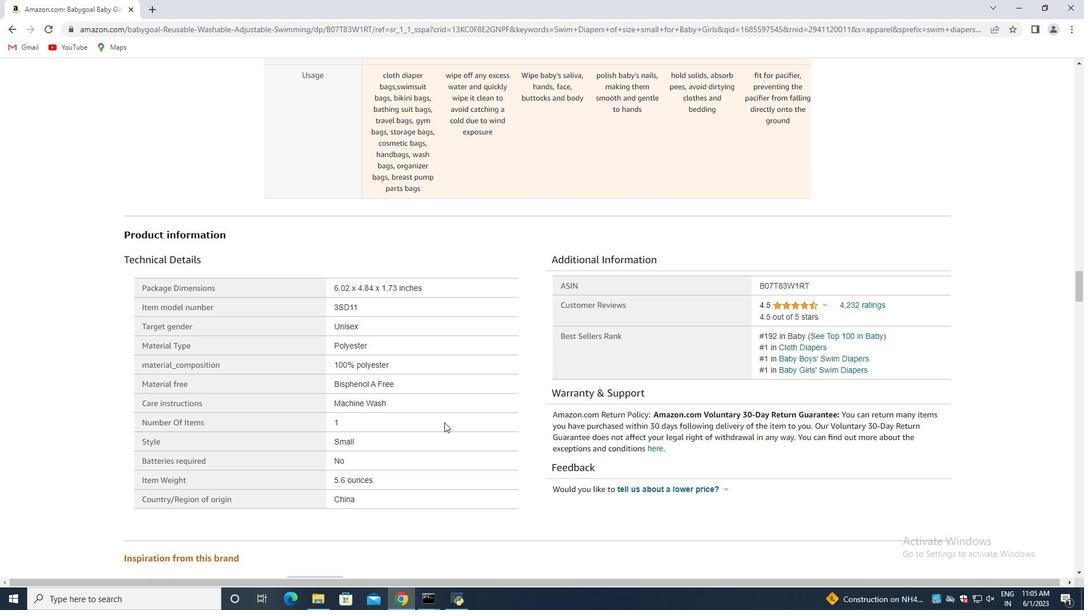 
Action: Mouse moved to (436, 413)
Screenshot: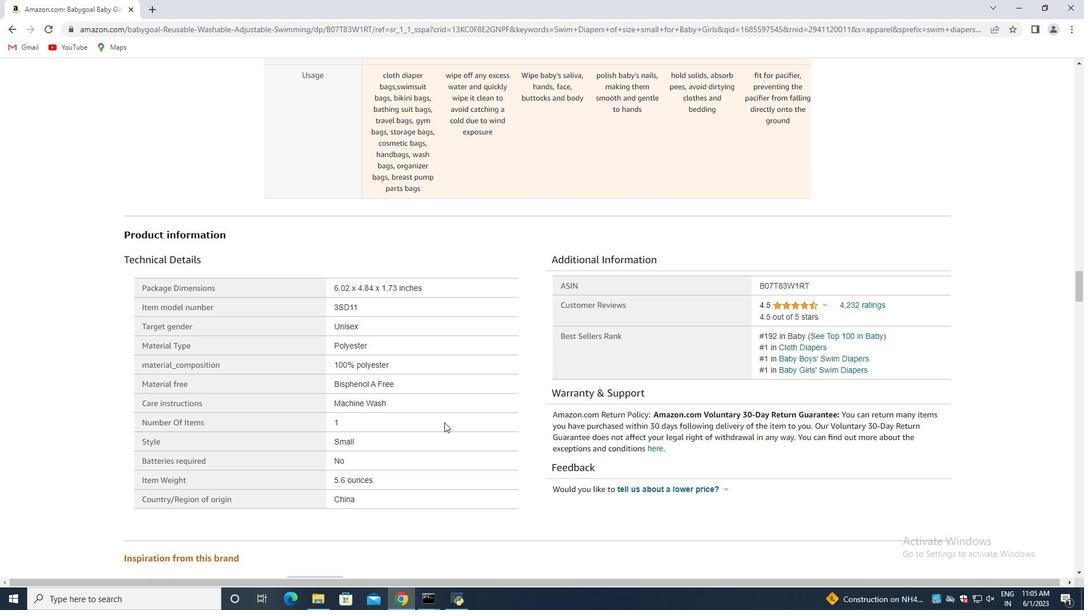 
Action: Mouse scrolled (436, 413) with delta (0, 0)
Screenshot: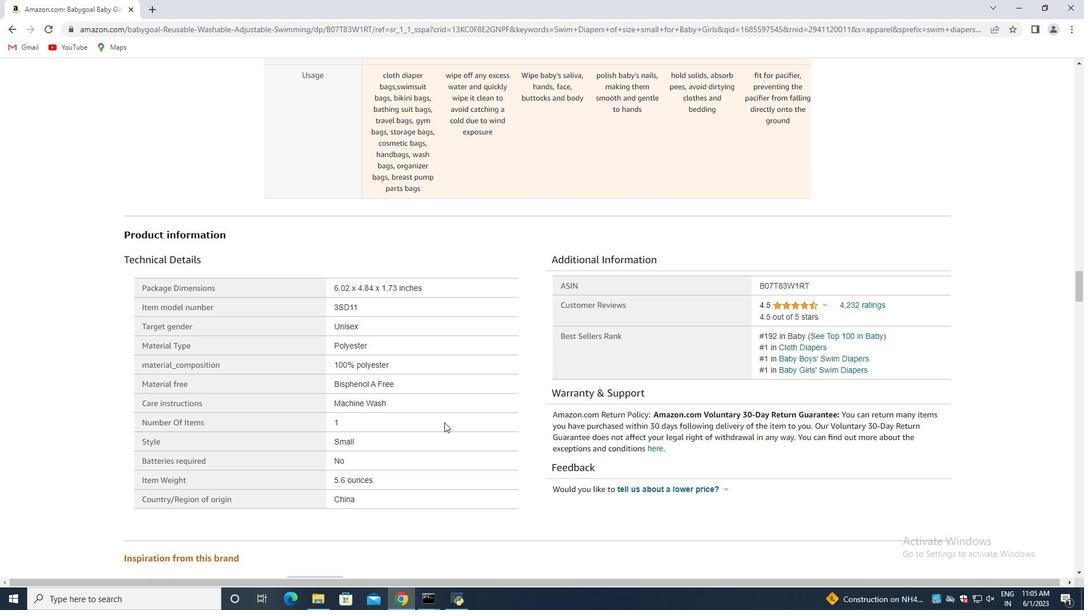 
Action: Mouse moved to (436, 413)
Screenshot: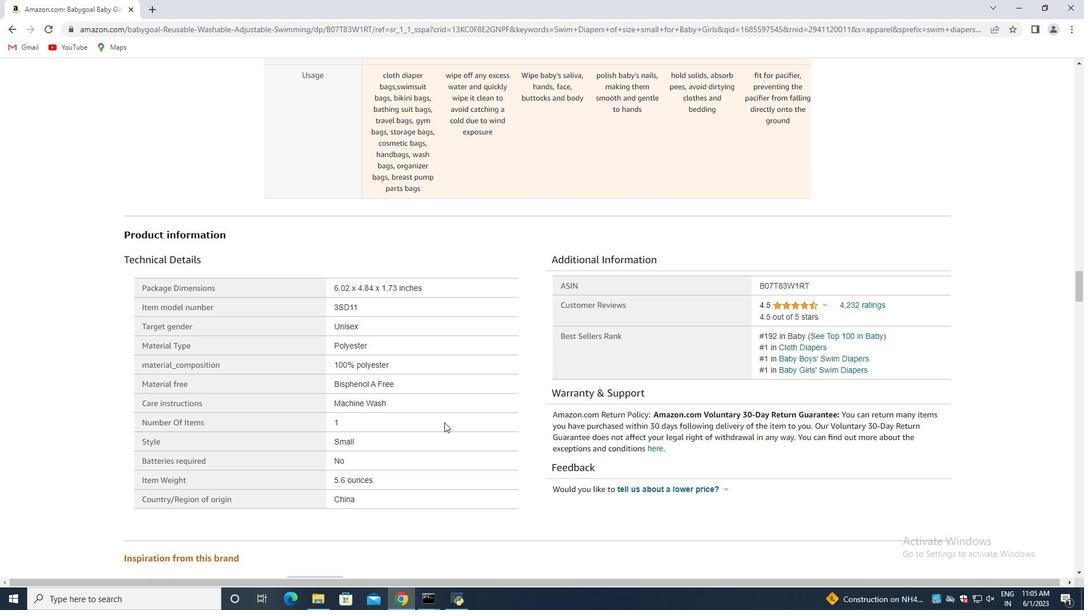
Action: Mouse scrolled (436, 413) with delta (0, 0)
Screenshot: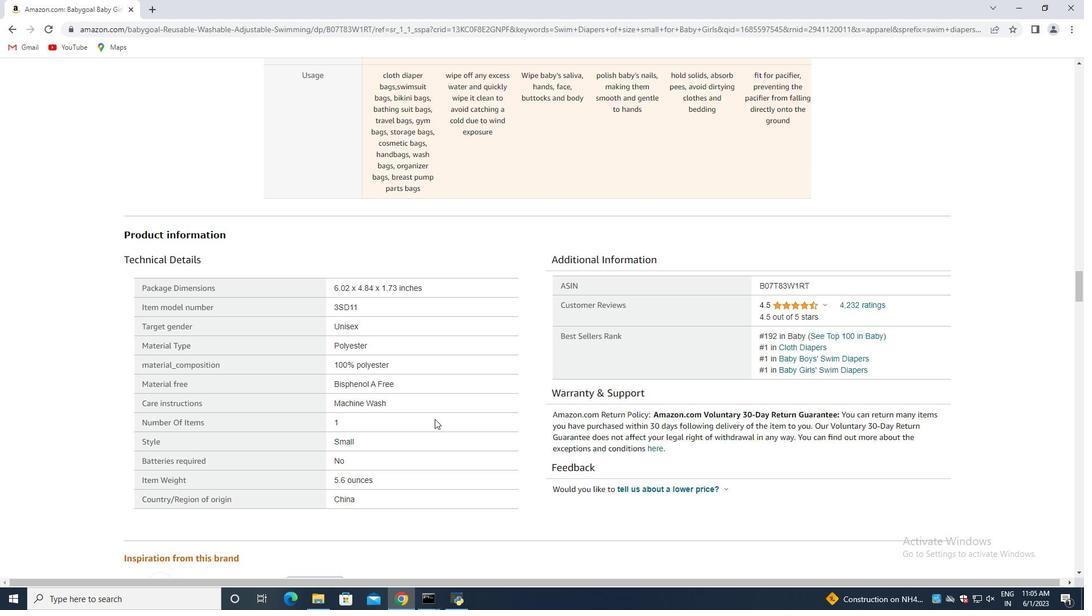 
Action: Mouse scrolled (436, 413) with delta (0, 0)
Screenshot: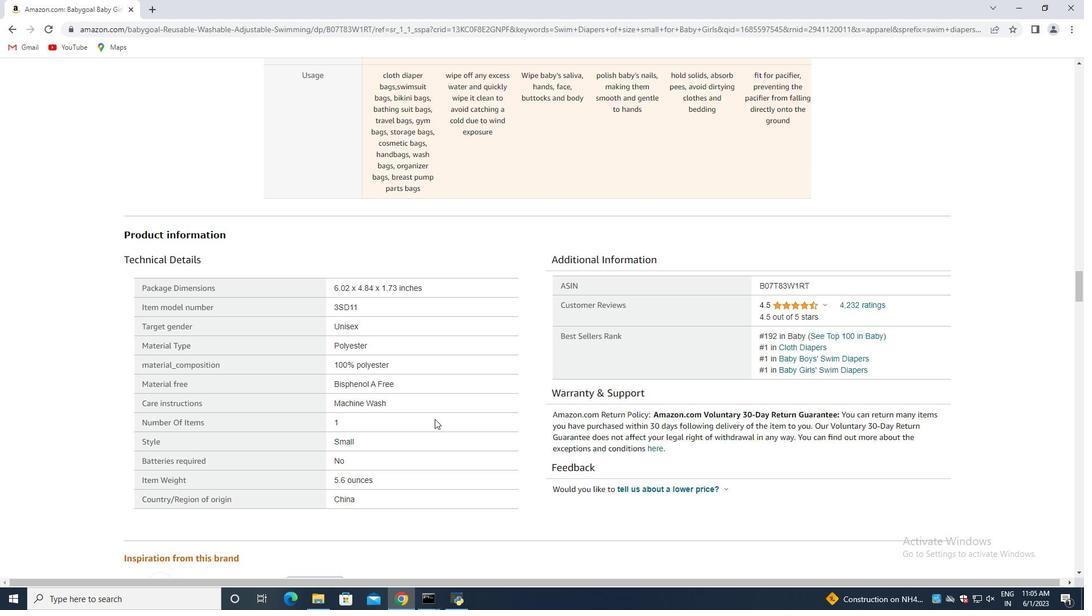 
Action: Mouse scrolled (436, 413) with delta (0, 0)
Screenshot: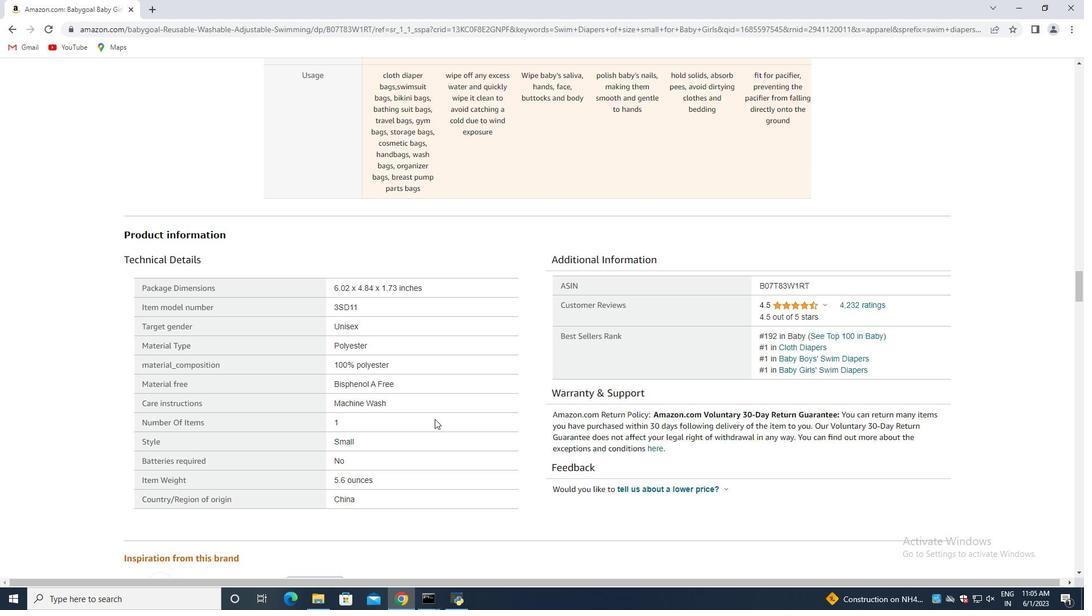 
Action: Mouse scrolled (436, 413) with delta (0, 0)
Screenshot: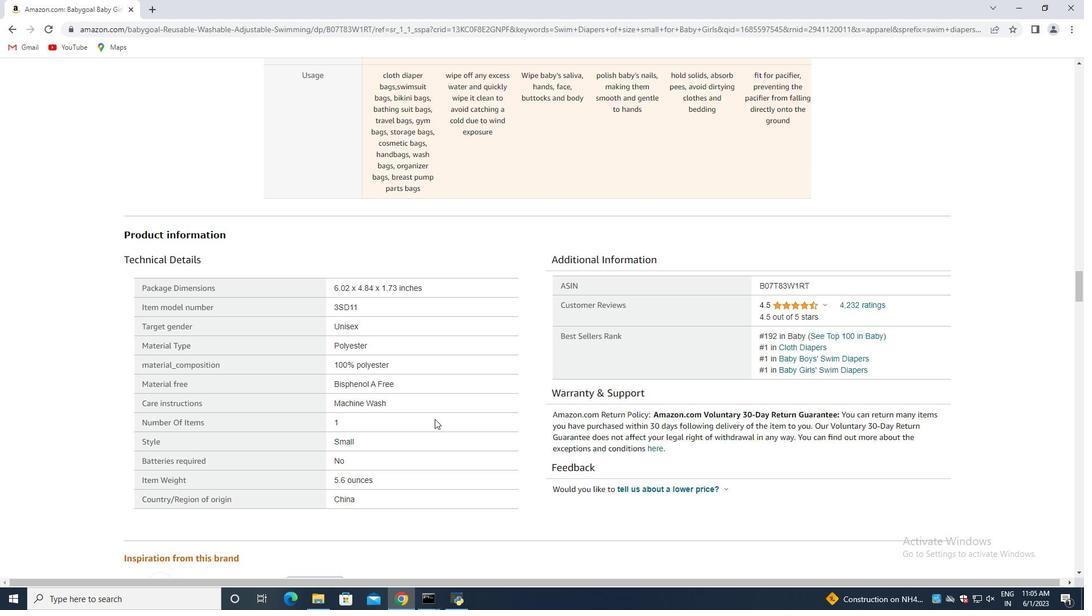 
Action: Mouse moved to (459, 389)
Screenshot: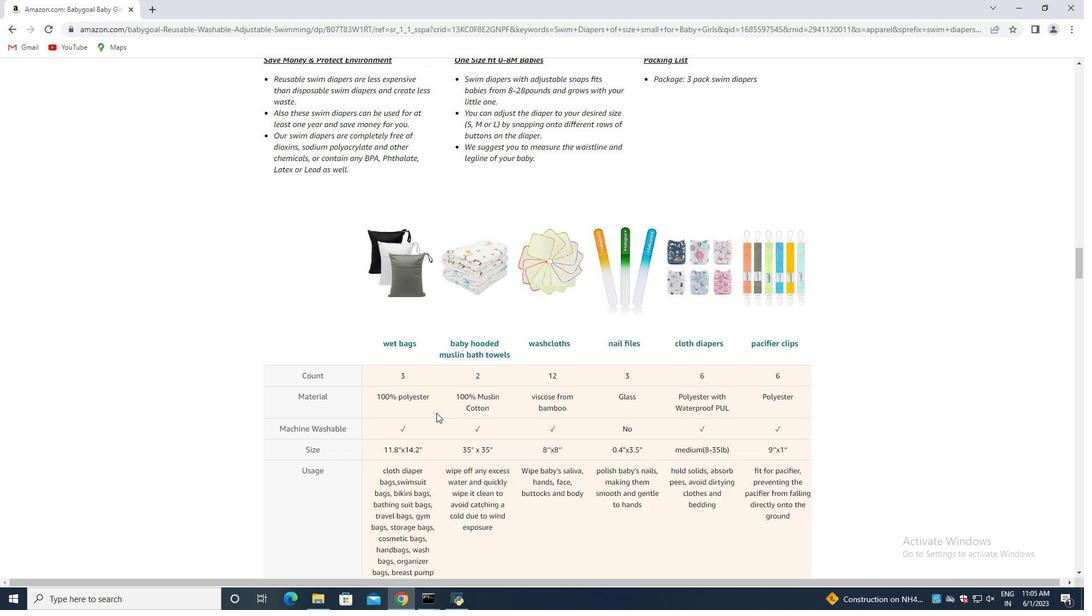
Action: Mouse scrolled (440, 409) with delta (0, 0)
Screenshot: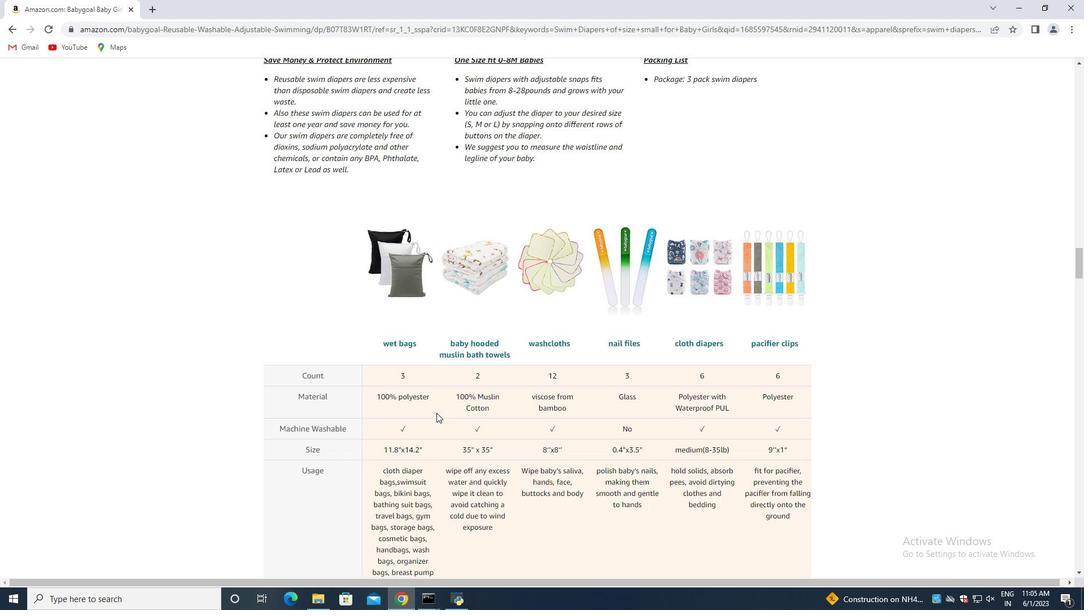 
Action: Mouse moved to (459, 389)
Screenshot: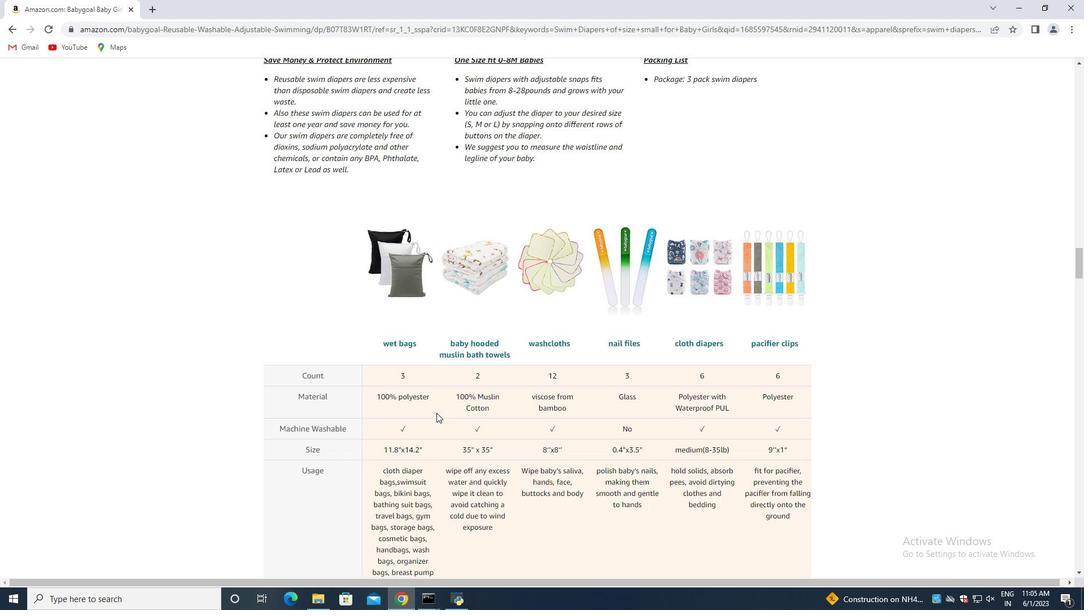 
Action: Mouse scrolled (450, 399) with delta (0, 0)
Screenshot: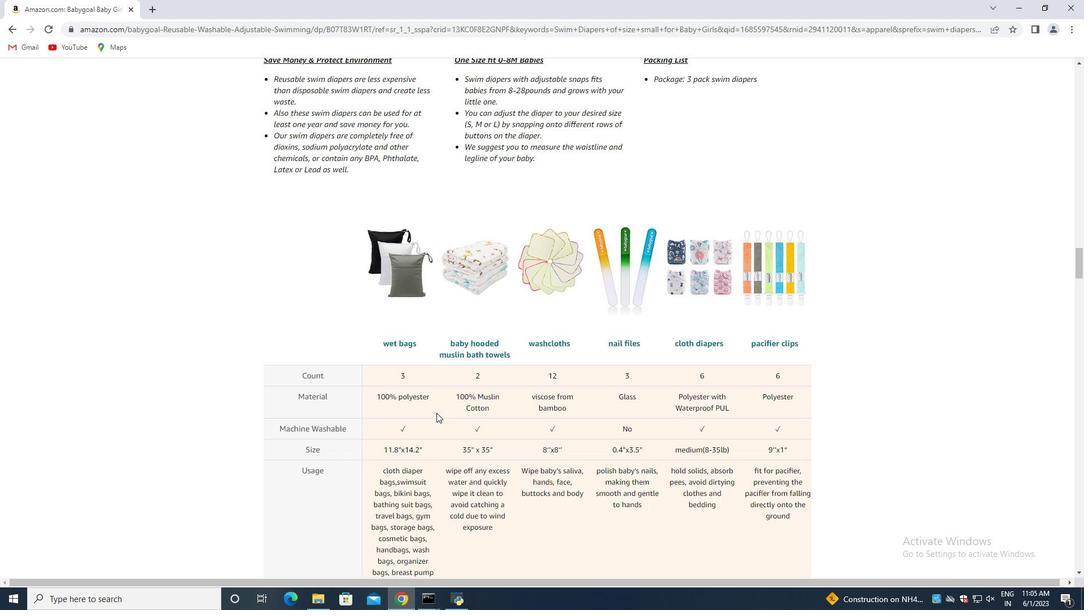 
Action: Mouse moved to (458, 389)
Screenshot: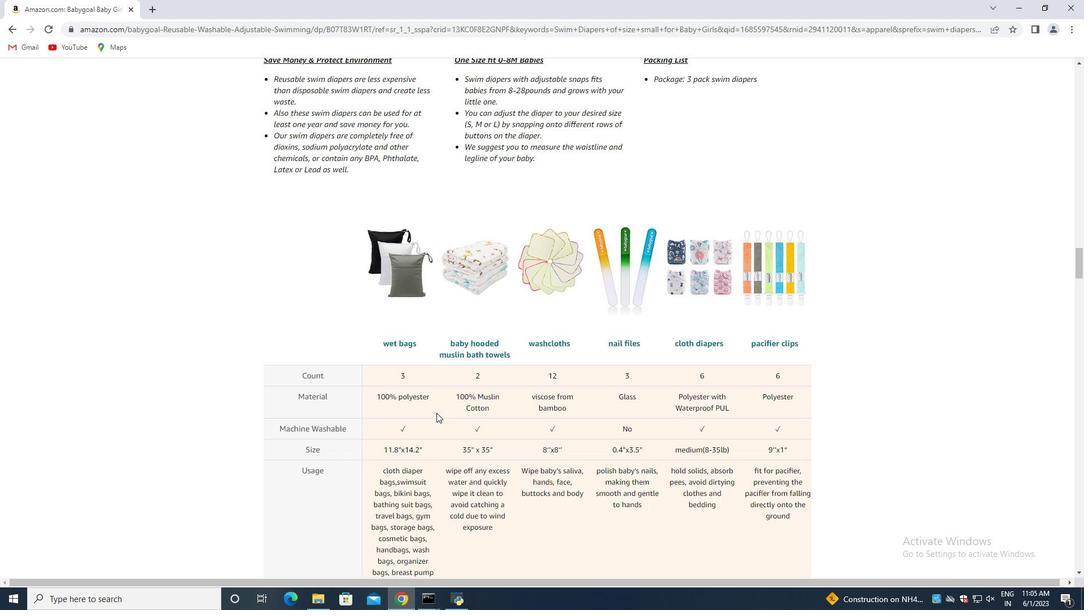 
Action: Mouse scrolled (455, 395) with delta (0, 0)
Screenshot: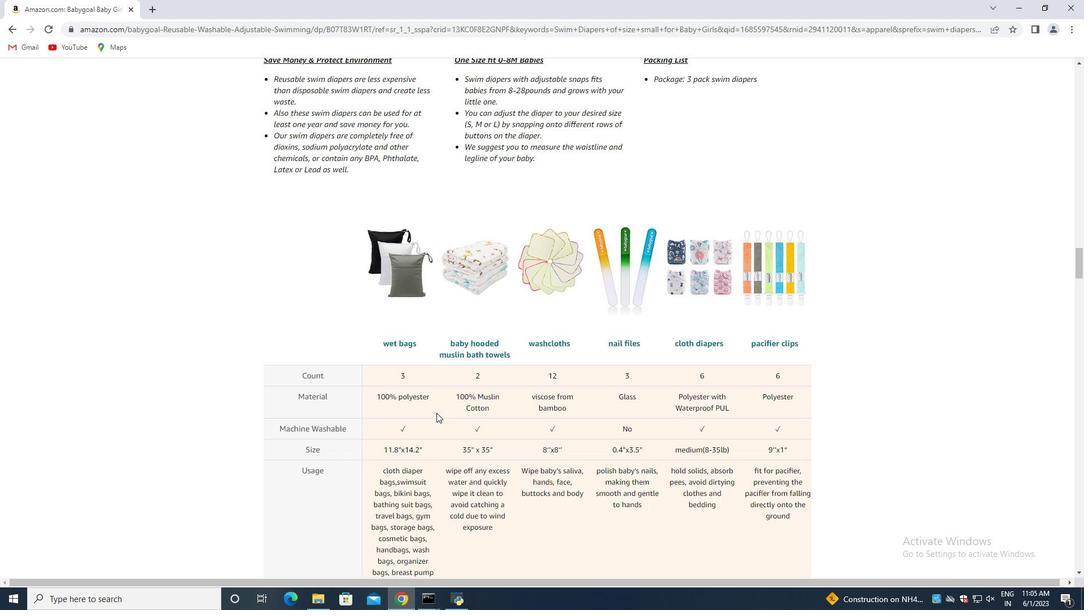 
Action: Mouse scrolled (462, 392) with delta (0, 0)
Screenshot: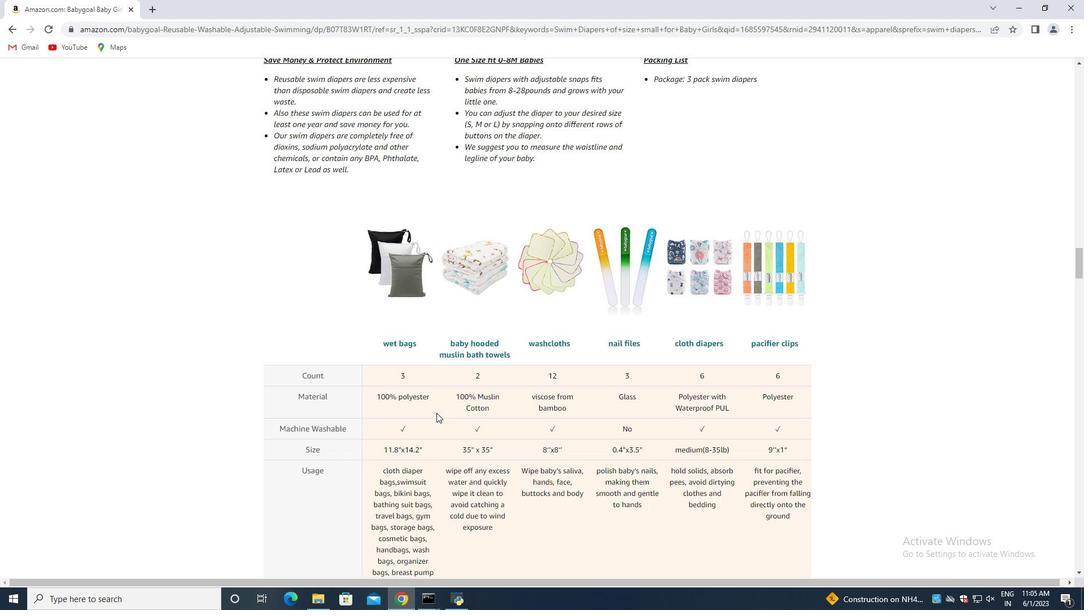 
Action: Mouse scrolled (463, 392) with delta (0, 0)
Screenshot: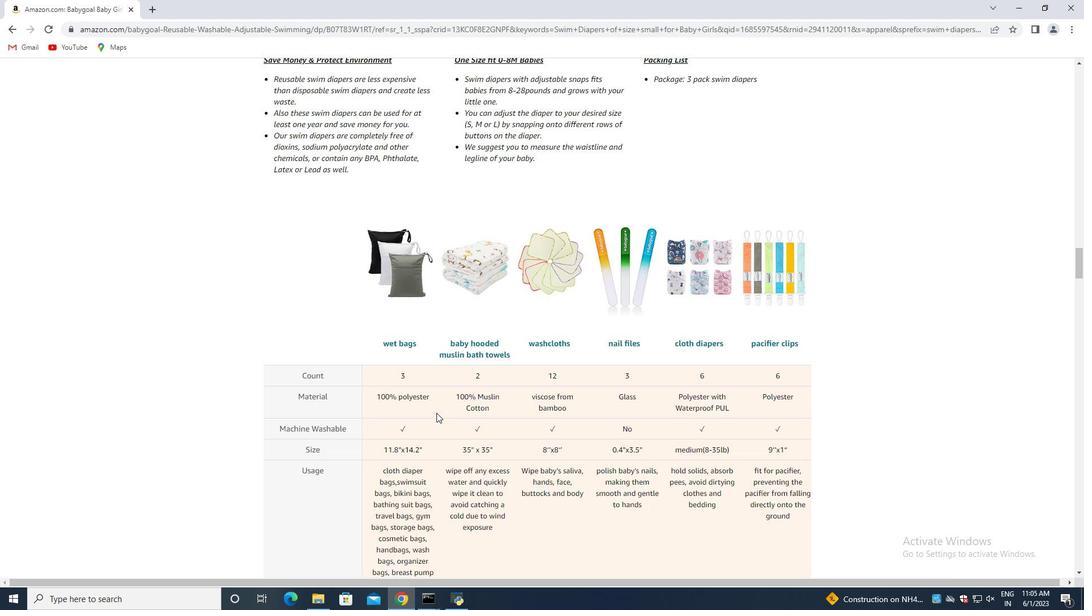 
Action: Mouse scrolled (464, 392) with delta (0, 0)
Screenshot: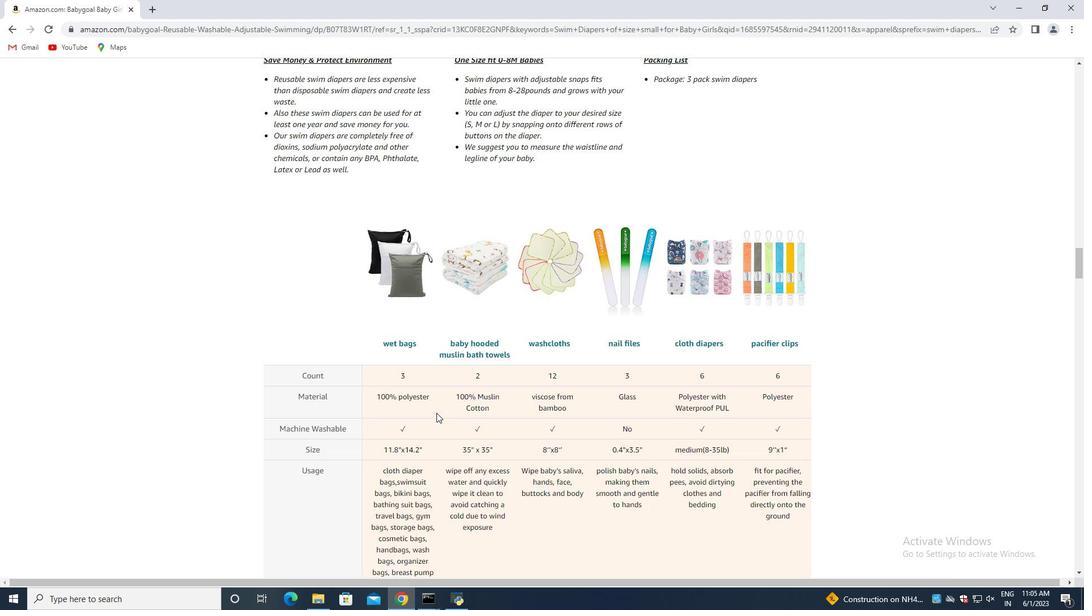 
Action: Mouse scrolled (464, 392) with delta (0, 0)
Screenshot: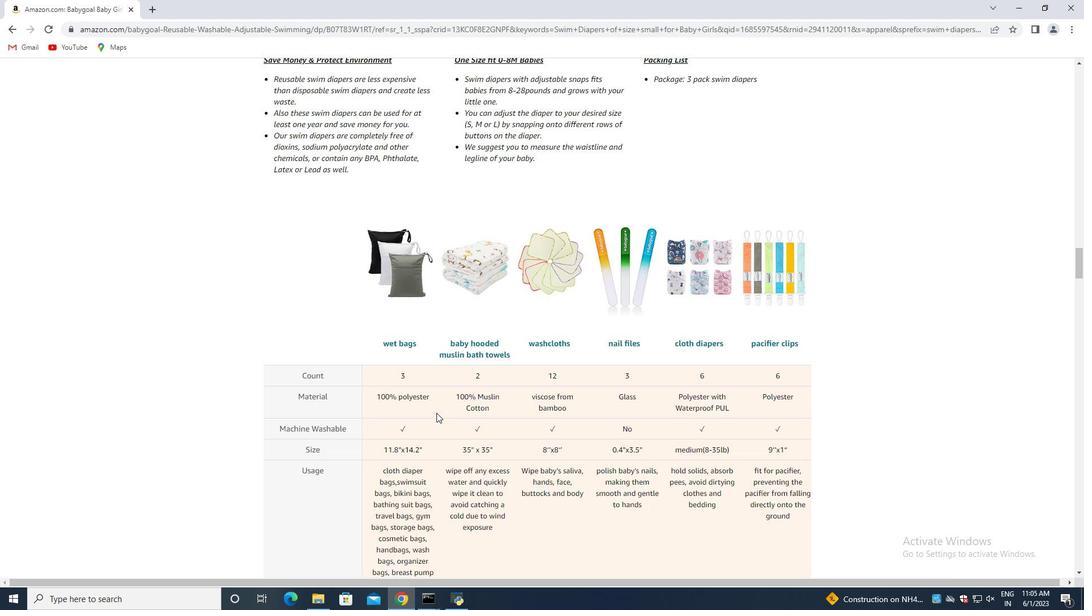 
Action: Mouse scrolled (463, 391) with delta (0, 0)
Screenshot: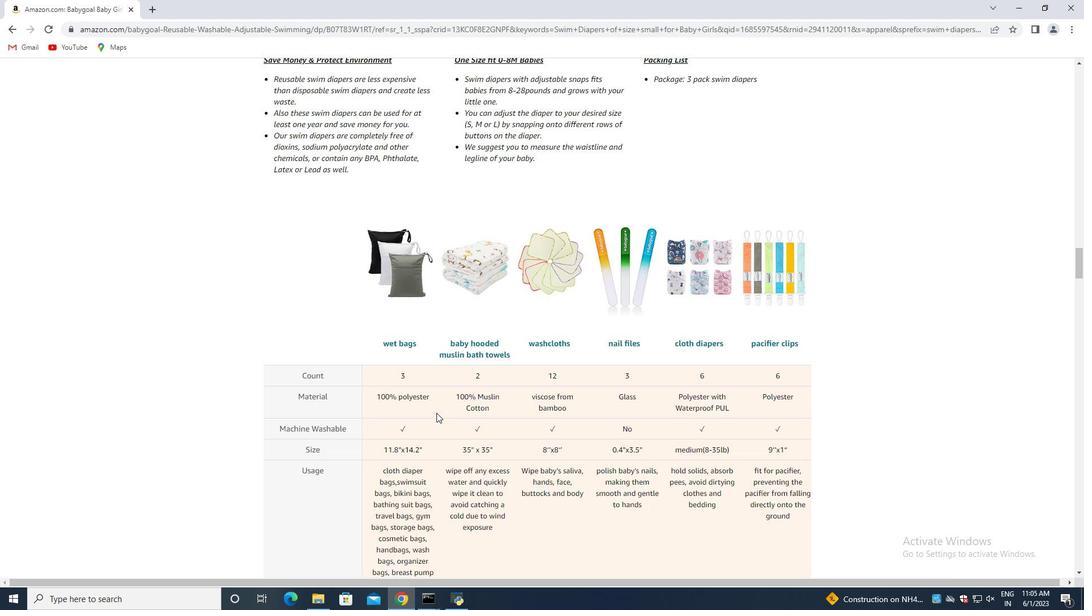 
Action: Mouse moved to (458, 388)
Screenshot: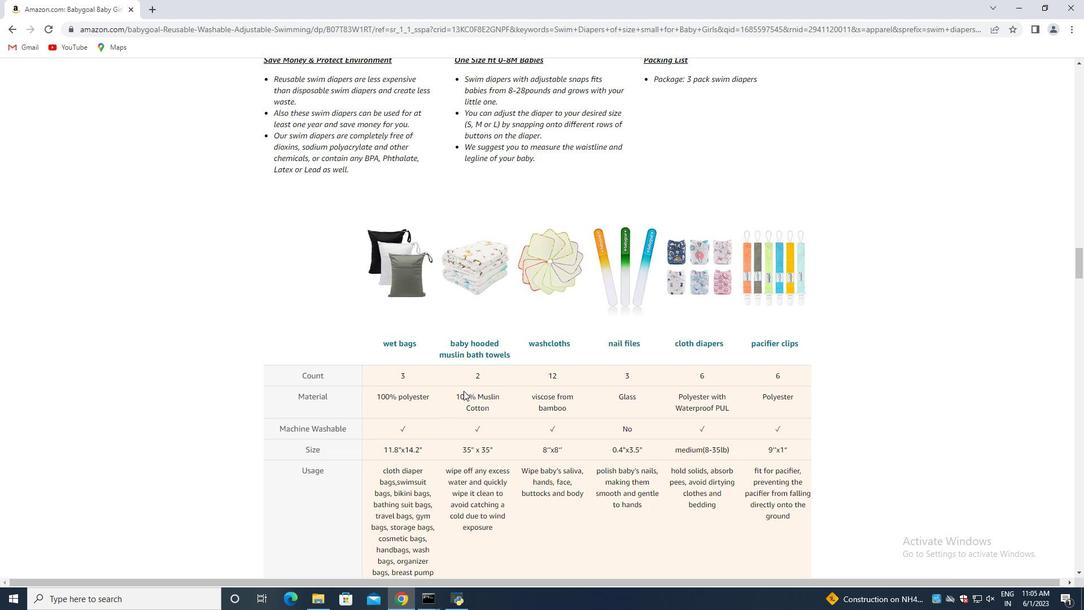 
Action: Mouse scrolled (458, 389) with delta (0, 0)
Screenshot: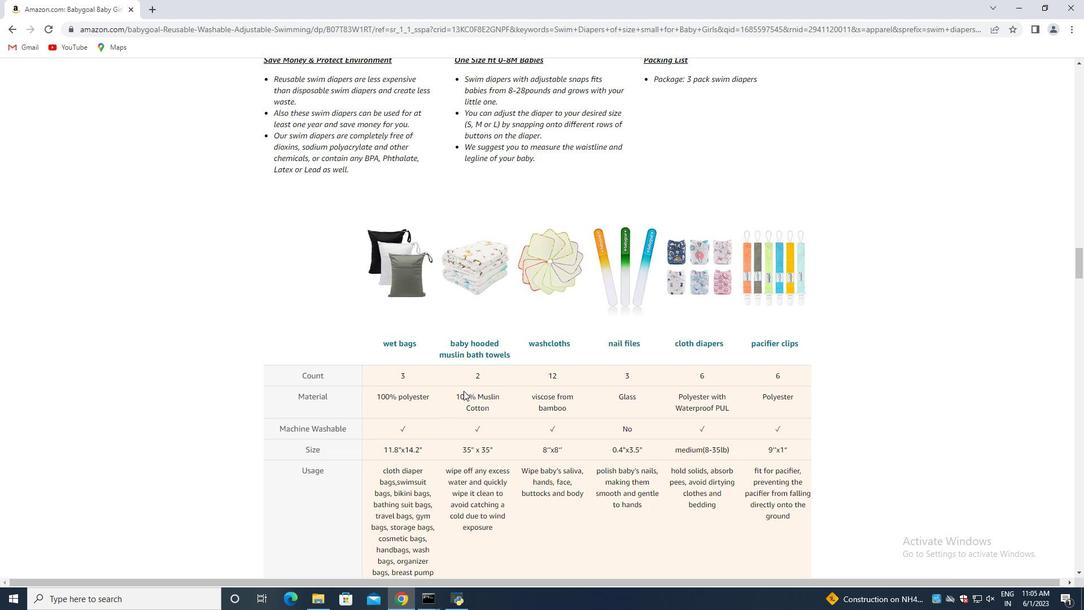 
Action: Mouse scrolled (458, 389) with delta (0, 0)
Screenshot: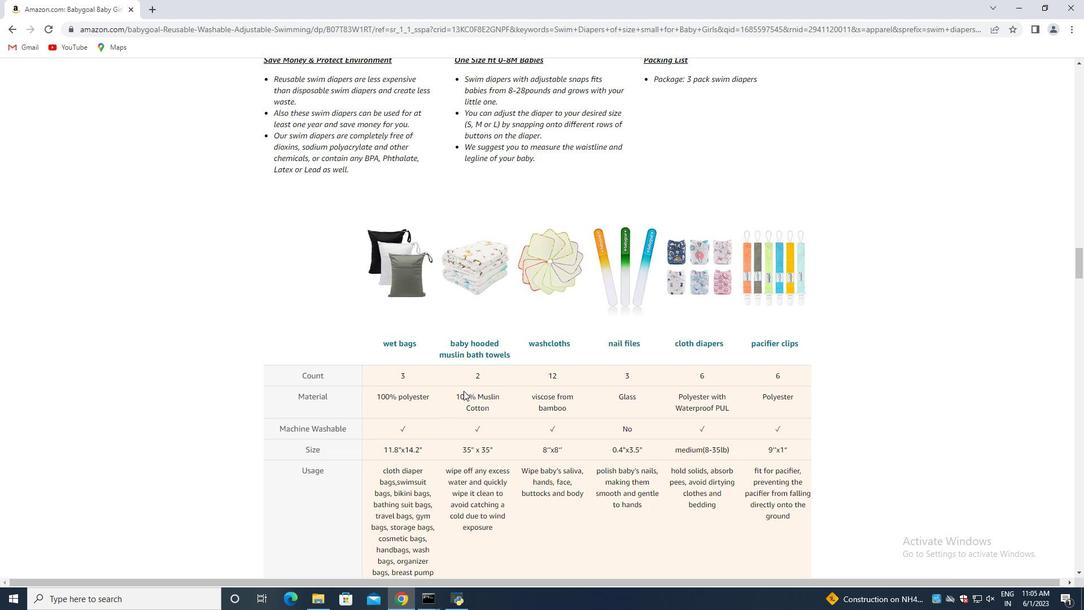 
Action: Mouse scrolled (458, 389) with delta (0, 0)
Screenshot: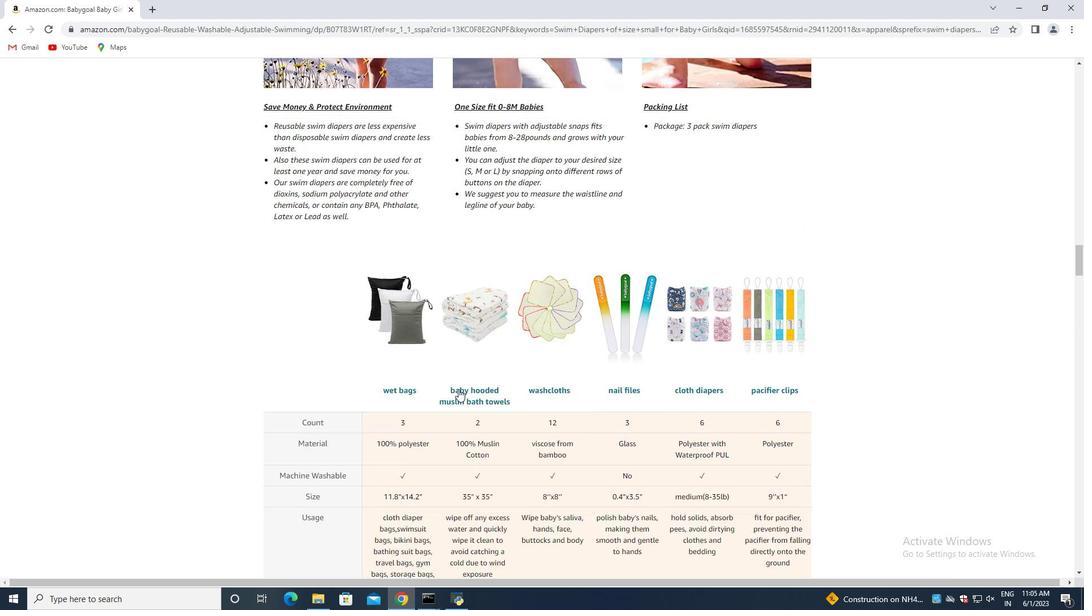 
Action: Mouse scrolled (458, 389) with delta (0, 0)
Screenshot: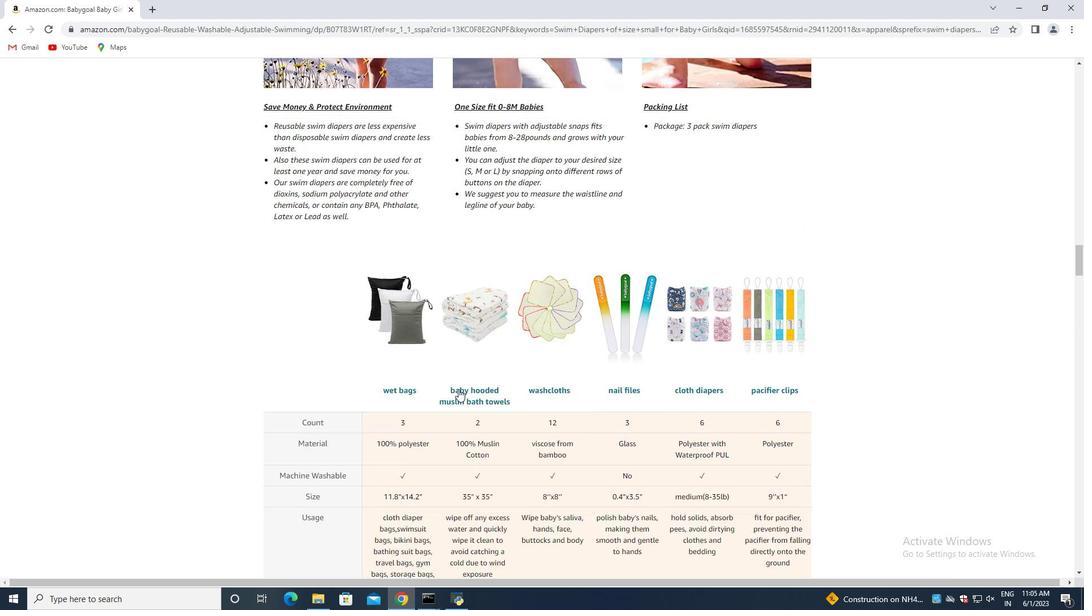 
Action: Mouse scrolled (458, 389) with delta (0, 0)
Screenshot: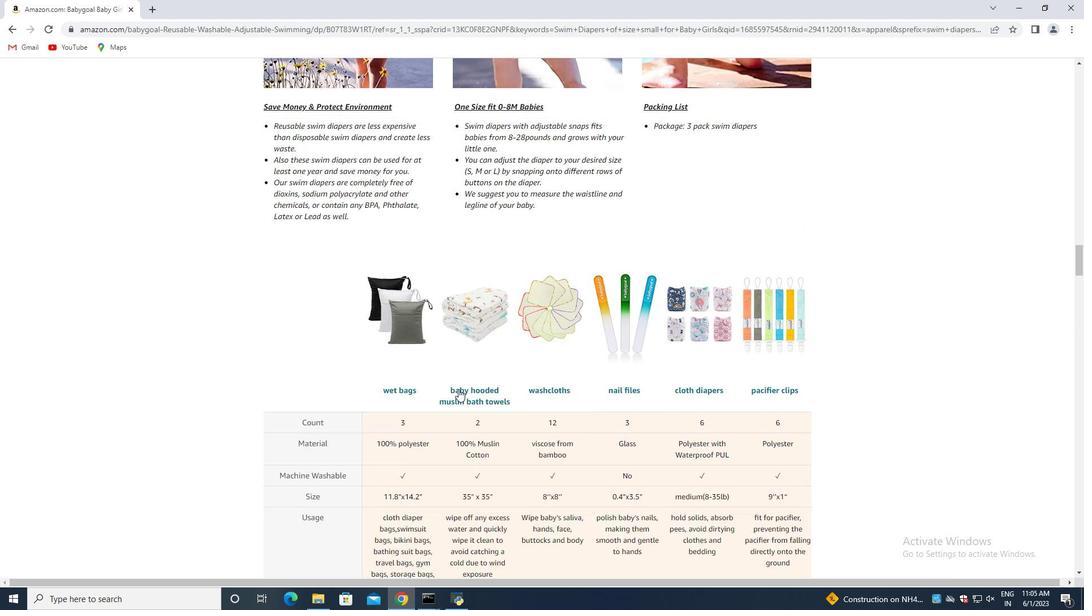 
Action: Mouse scrolled (458, 389) with delta (0, 0)
Screenshot: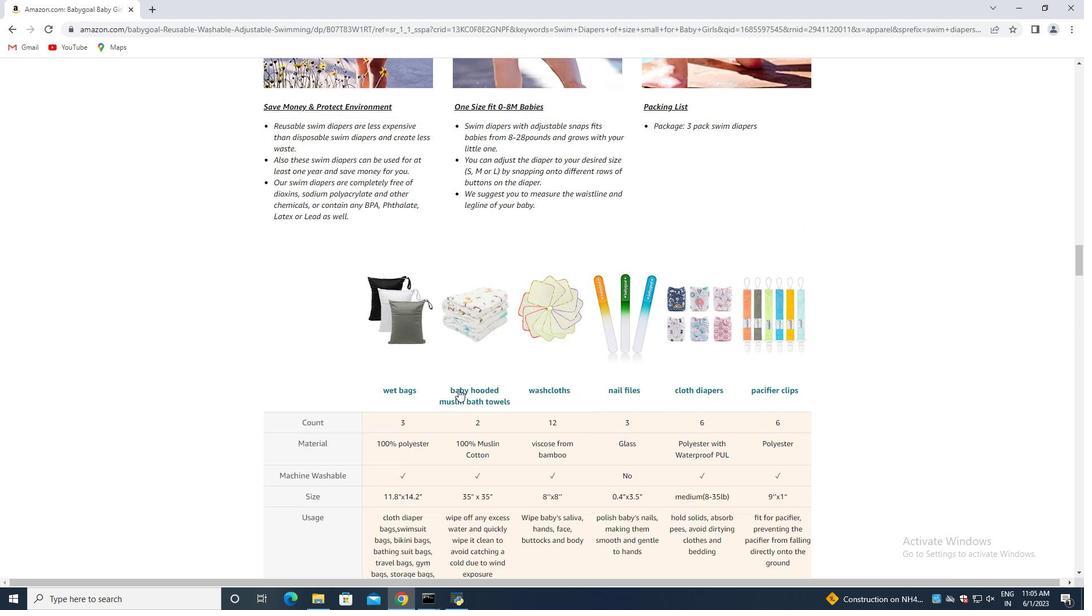
Action: Mouse scrolled (458, 389) with delta (0, 0)
Screenshot: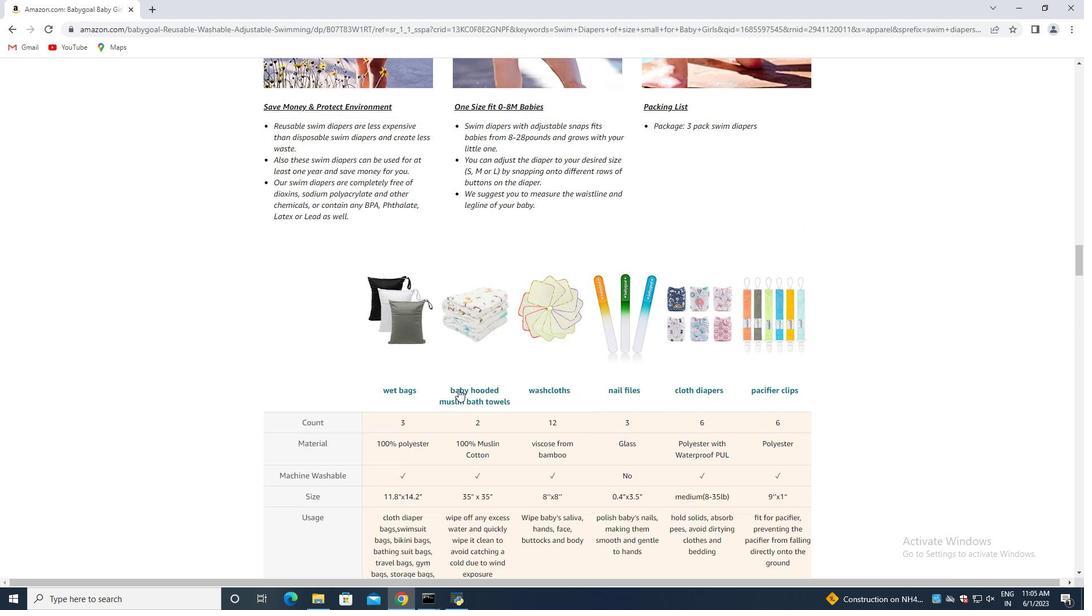 
Action: Mouse moved to (458, 387)
Screenshot: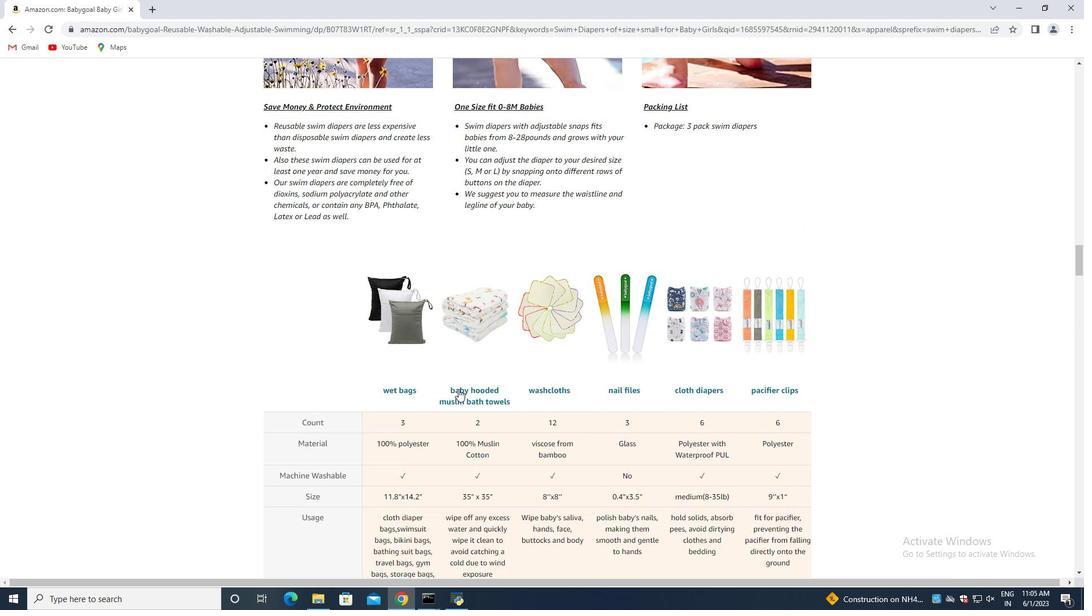 
Action: Mouse scrolled (458, 388) with delta (0, 0)
Screenshot: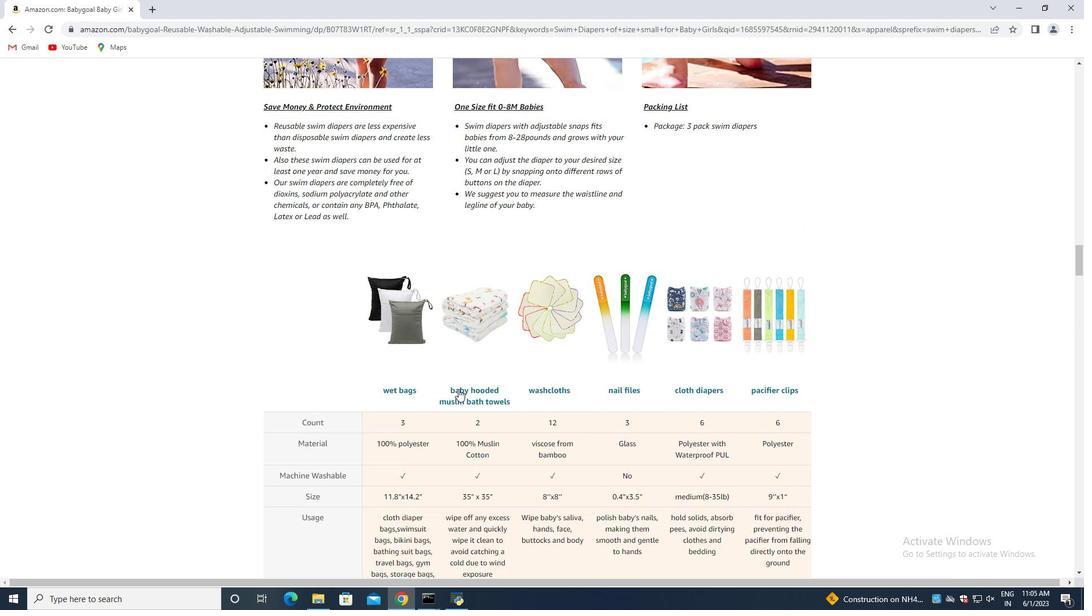
Action: Mouse moved to (458, 387)
Screenshot: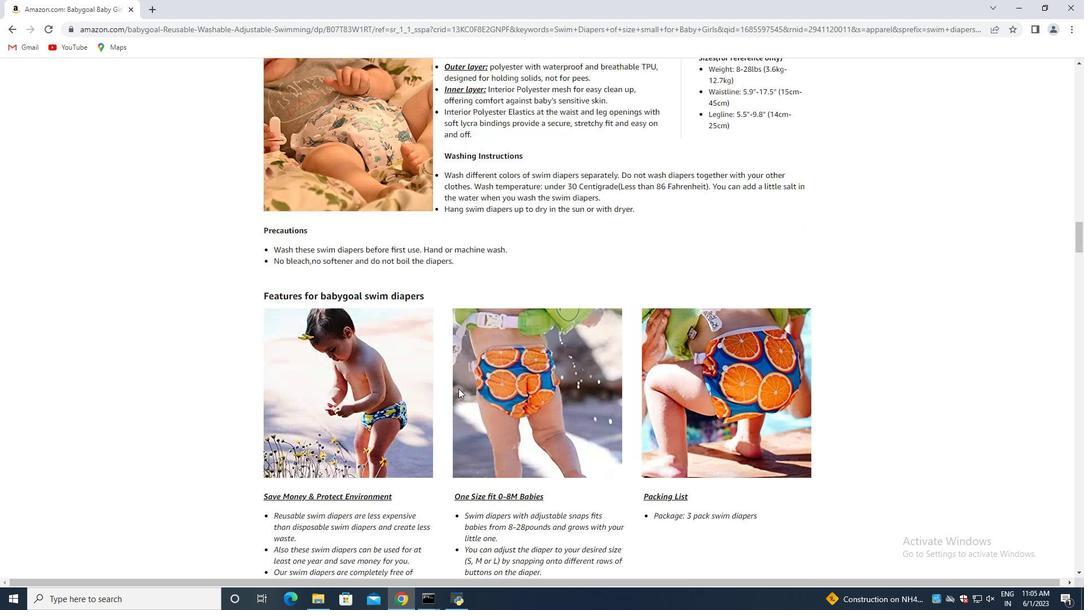 
Action: Mouse scrolled (458, 387) with delta (0, 0)
Screenshot: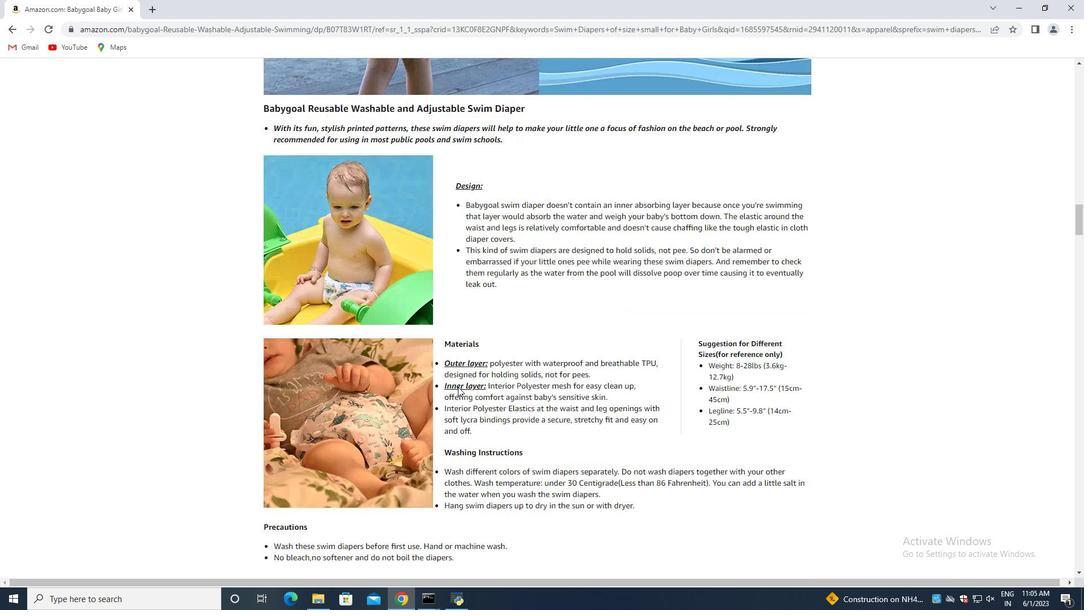 
Action: Mouse scrolled (458, 387) with delta (0, 0)
Screenshot: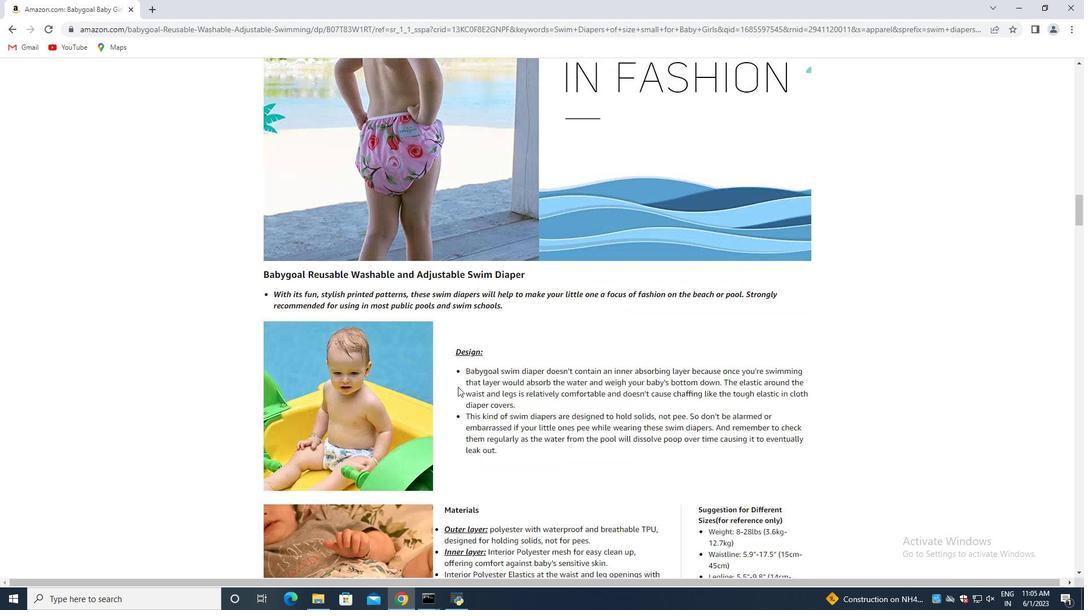 
Action: Mouse moved to (458, 385)
Screenshot: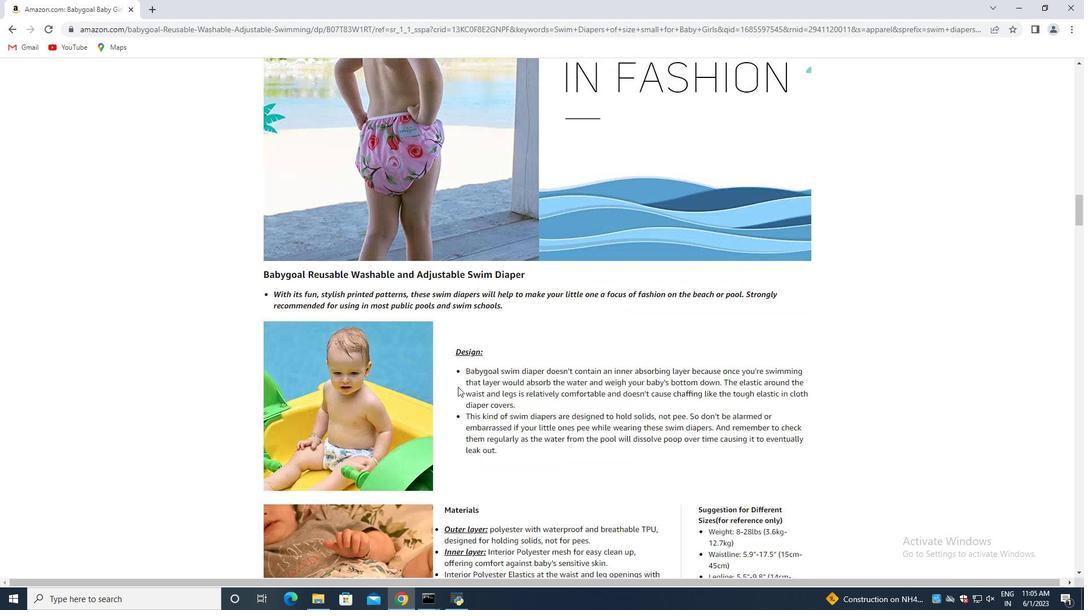 
Action: Mouse scrolled (458, 386) with delta (0, 0)
Screenshot: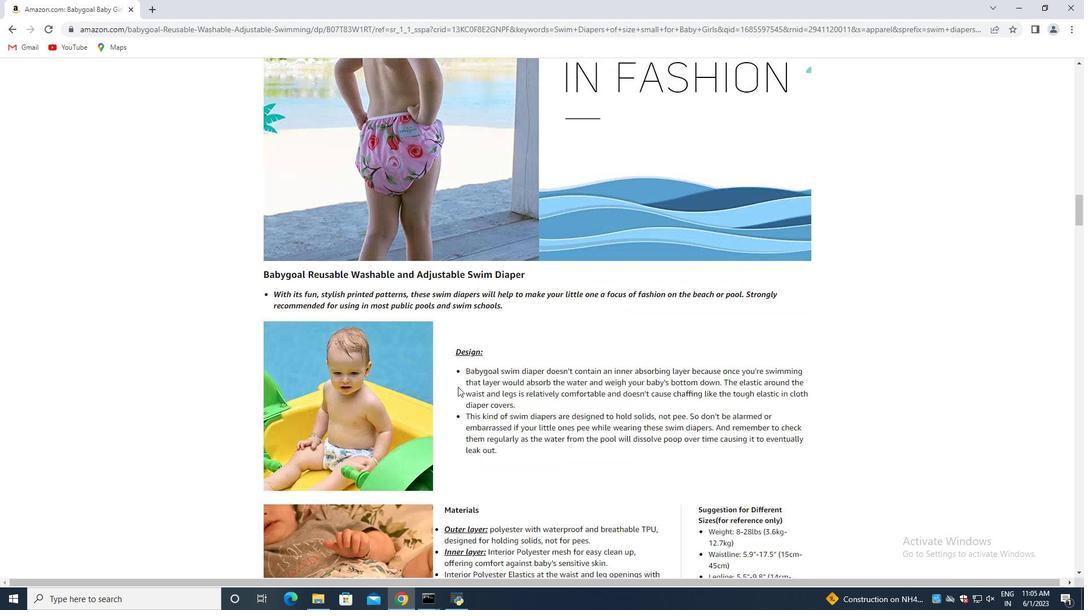 
Action: Mouse moved to (459, 385)
Screenshot: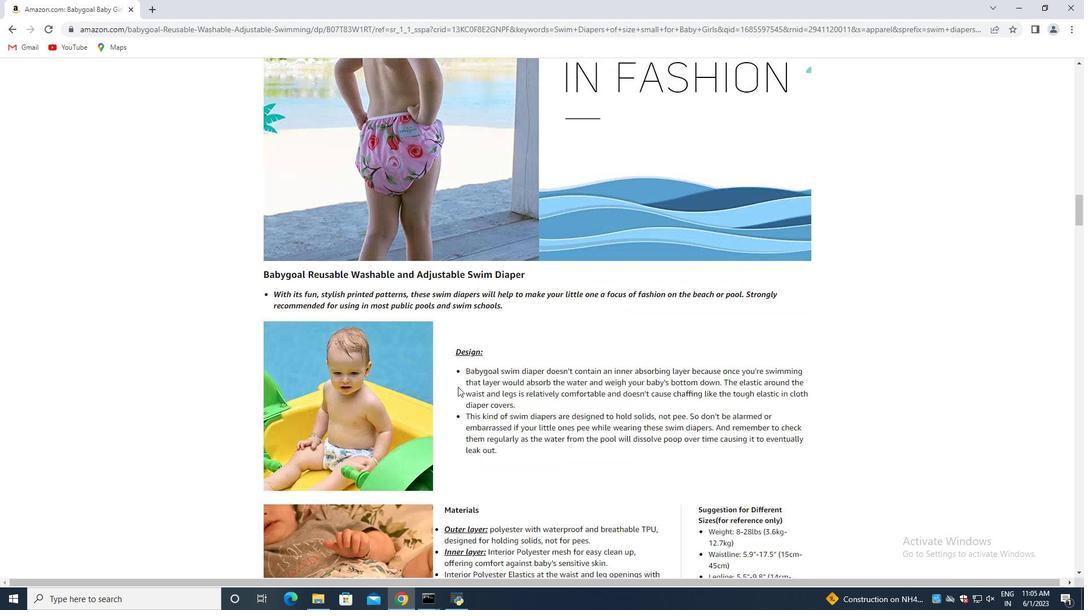 
Action: Mouse scrolled (459, 386) with delta (0, 0)
Screenshot: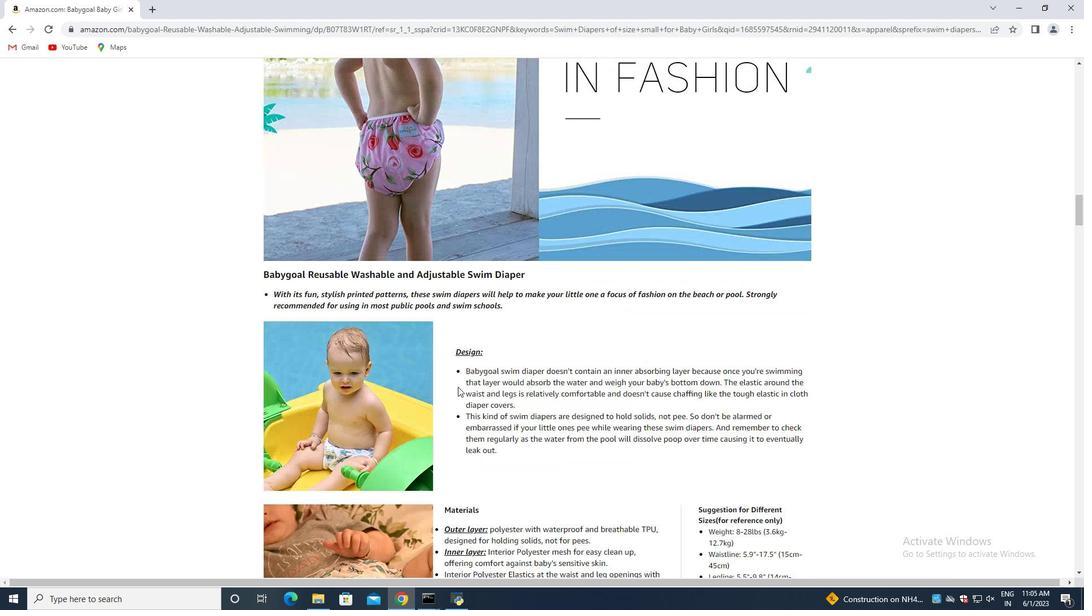 
Action: Mouse scrolled (459, 386) with delta (0, 0)
Screenshot: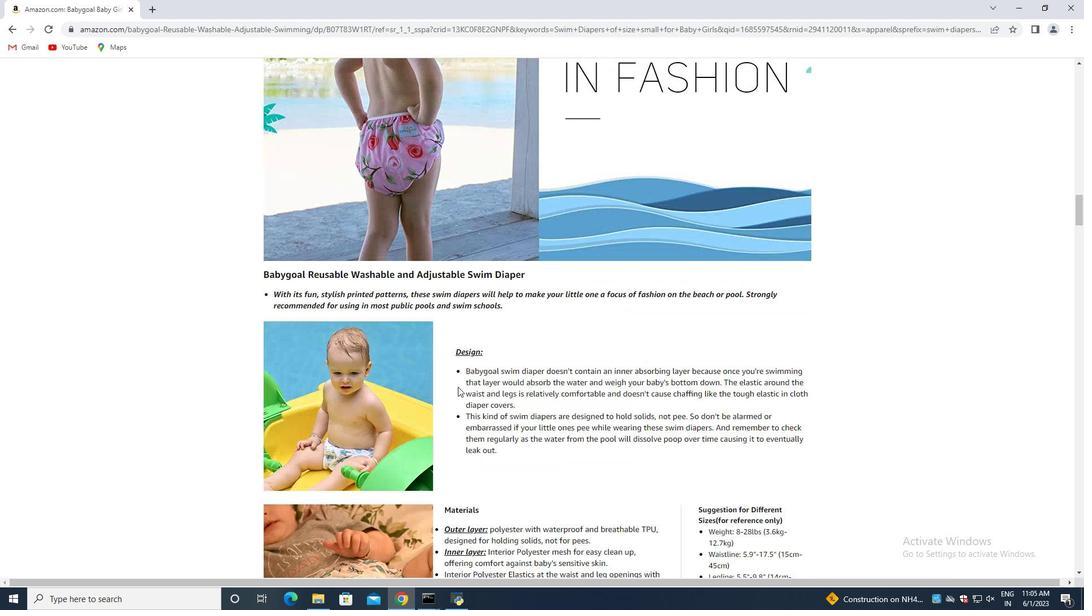 
Action: Mouse scrolled (459, 386) with delta (0, 0)
Screenshot: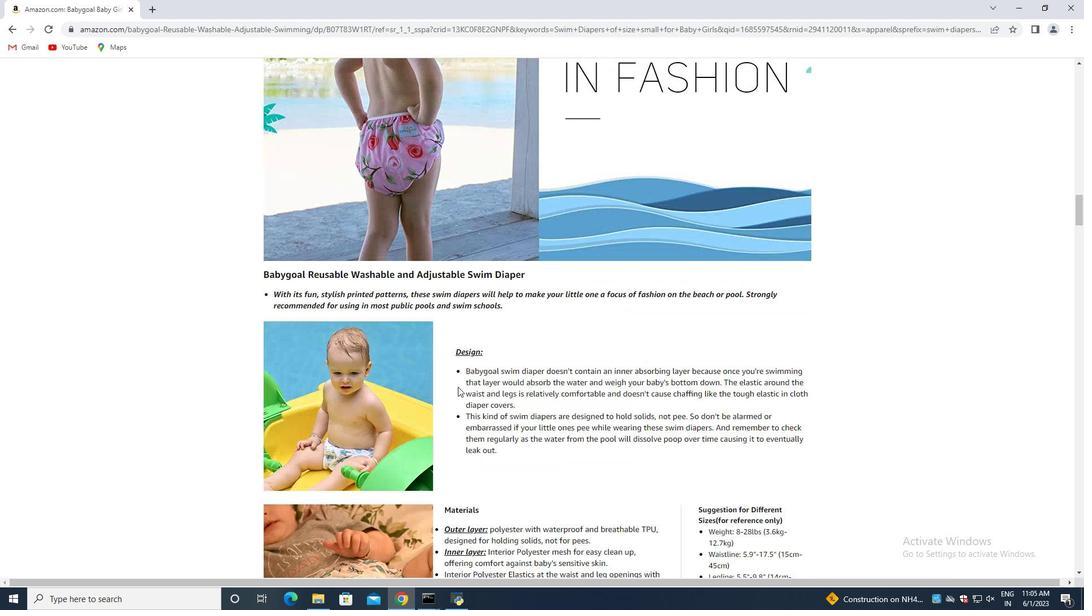 
Action: Mouse scrolled (459, 386) with delta (0, 0)
Screenshot: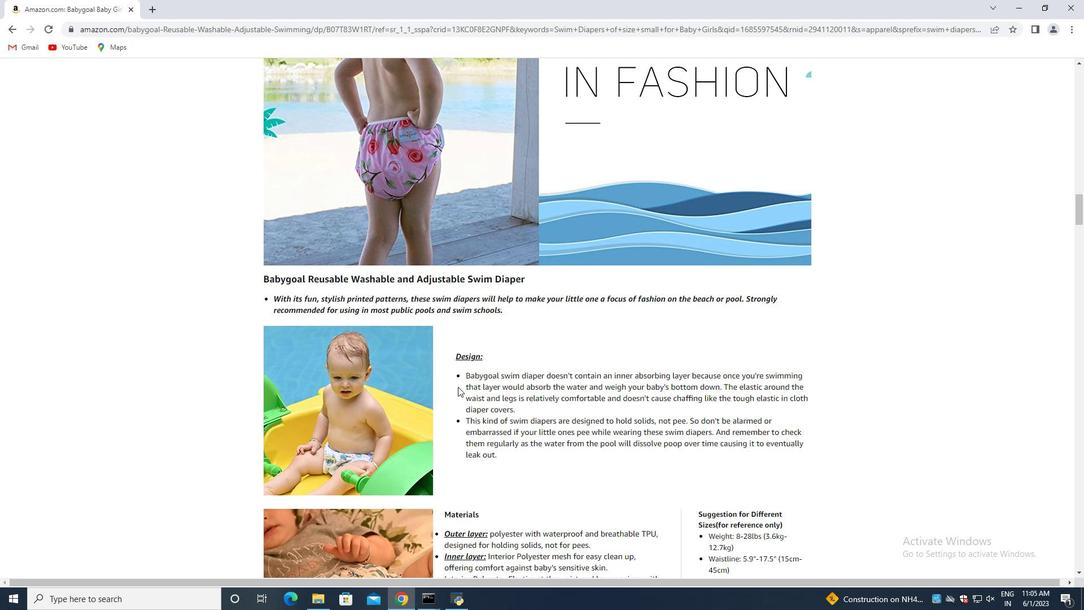 
Action: Mouse moved to (460, 385)
Screenshot: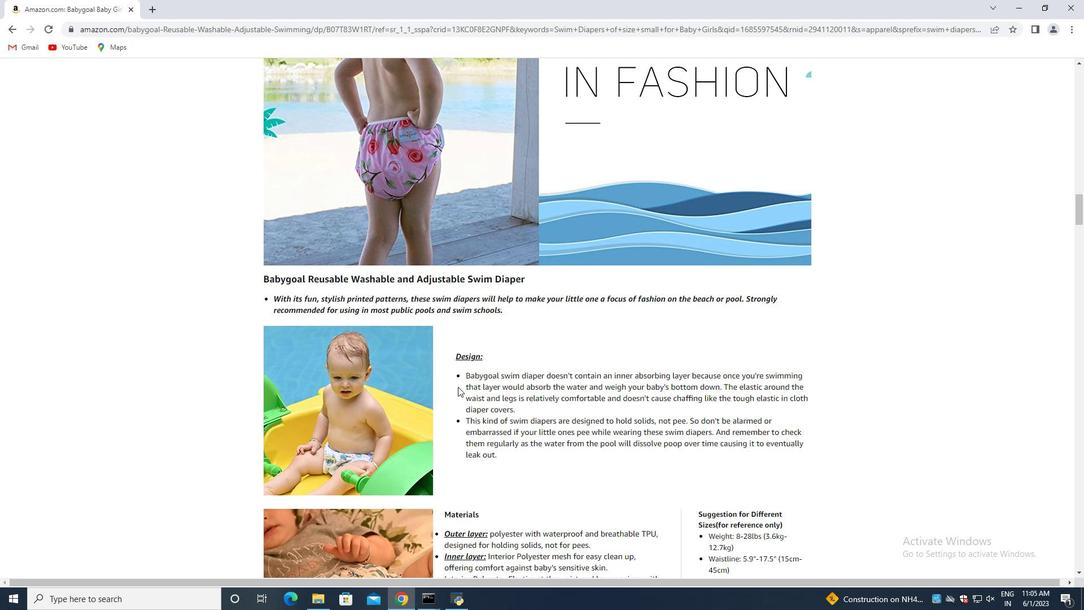 
Action: Mouse scrolled (460, 386) with delta (0, 0)
Screenshot: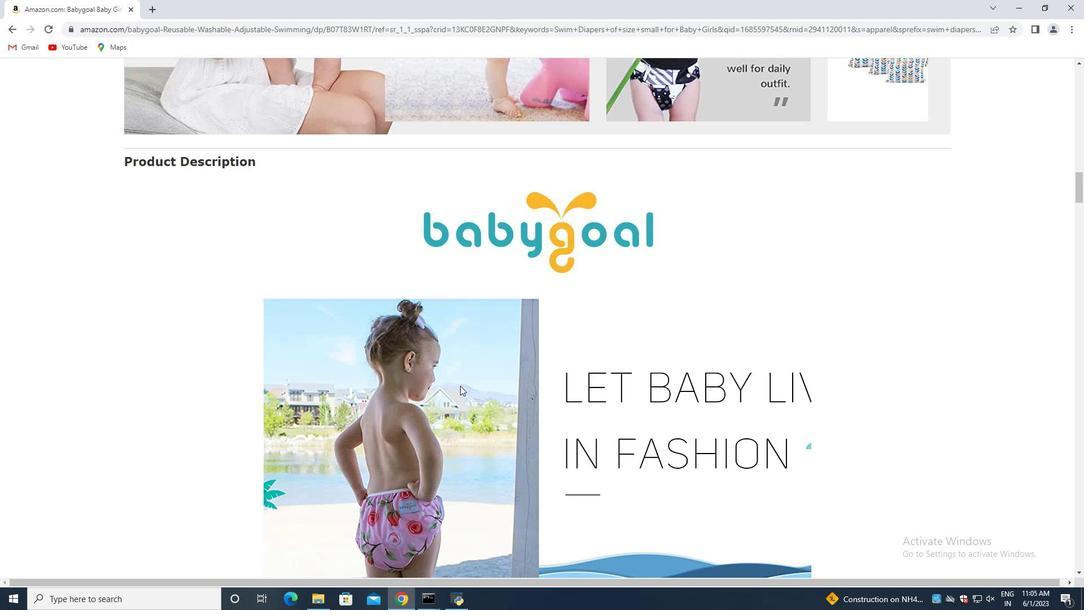 
Action: Mouse scrolled (460, 386) with delta (0, 0)
Screenshot: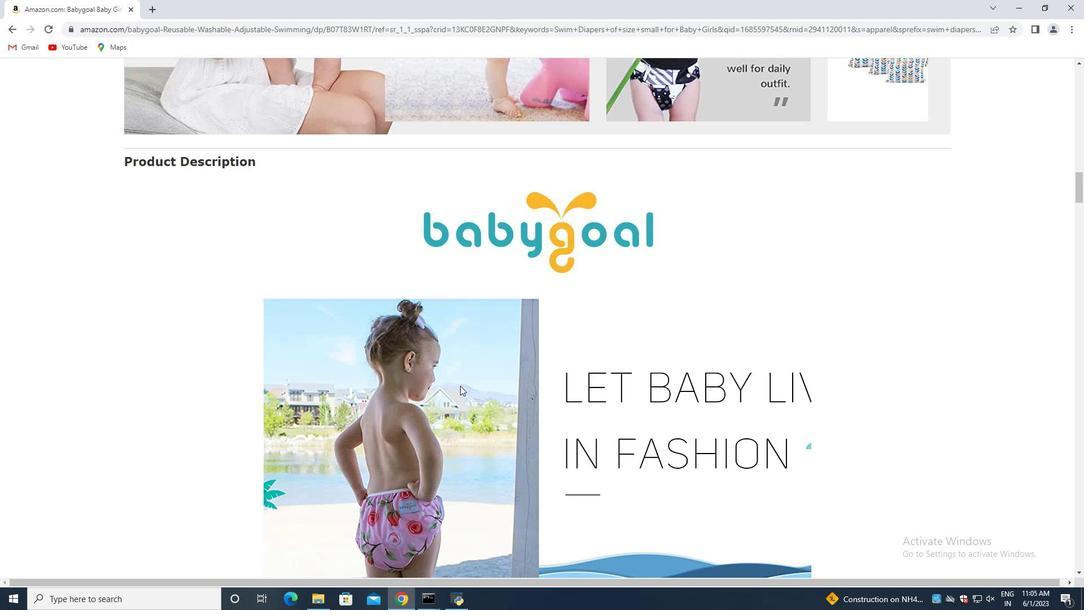 
Action: Mouse scrolled (460, 386) with delta (0, 0)
Screenshot: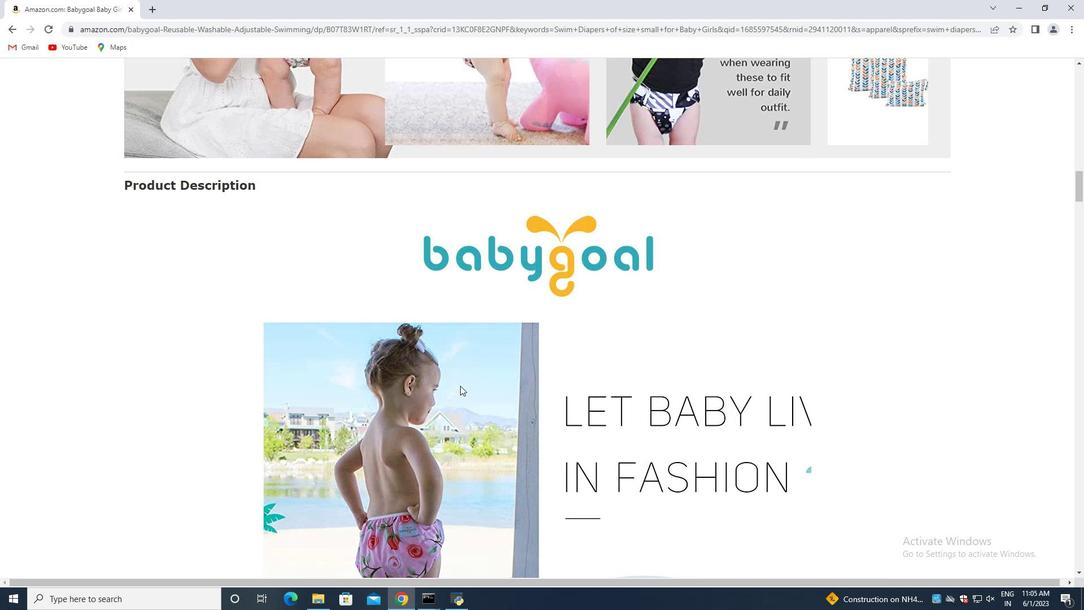 
Action: Mouse scrolled (460, 386) with delta (0, 0)
Screenshot: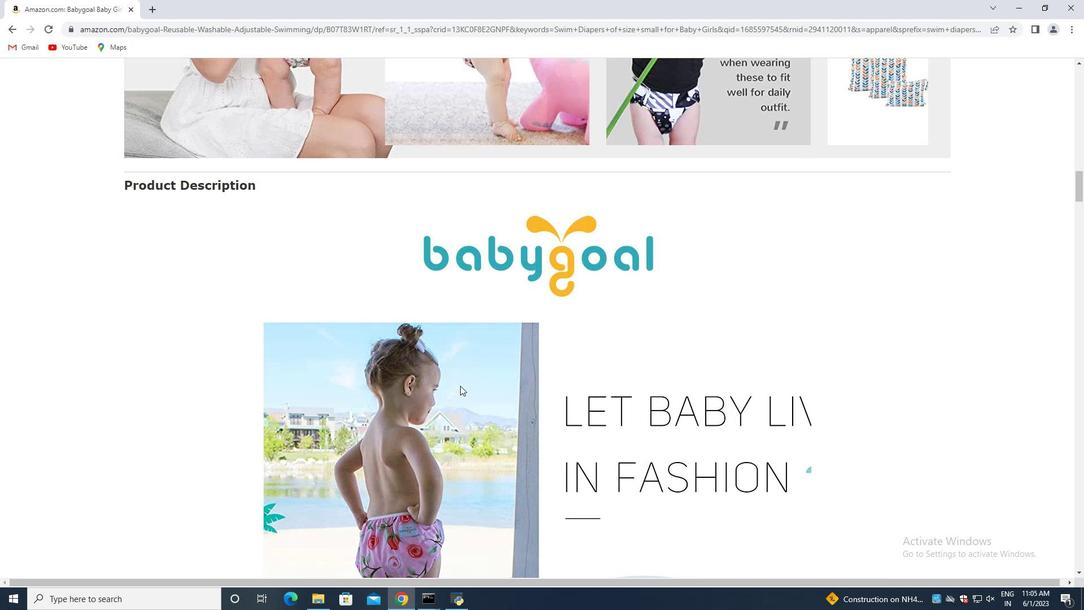 
Action: Mouse scrolled (460, 386) with delta (0, 0)
Screenshot: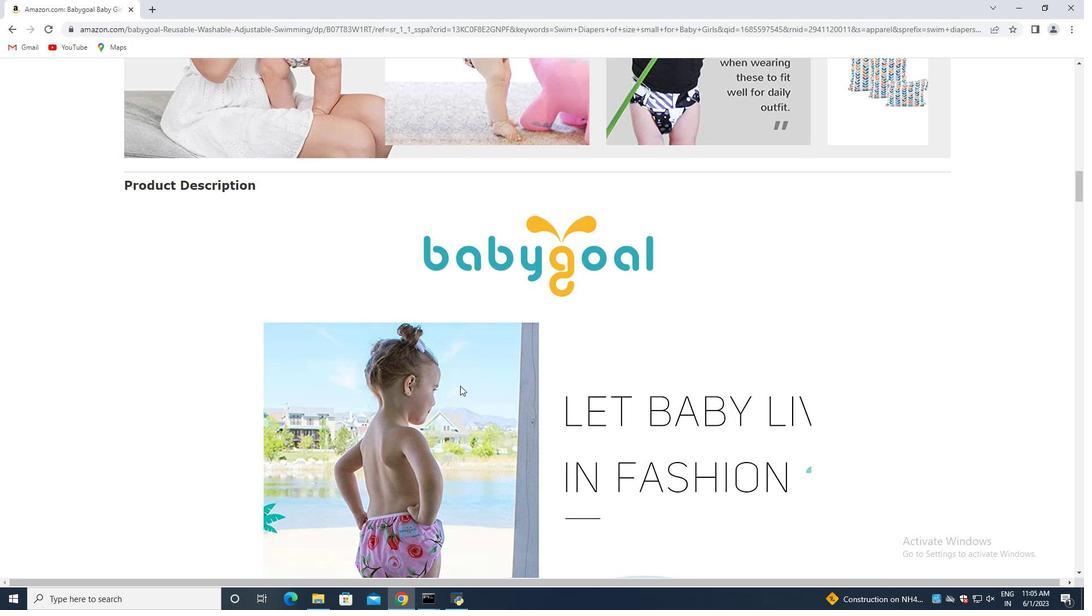 
Action: Mouse scrolled (460, 386) with delta (0, 0)
Screenshot: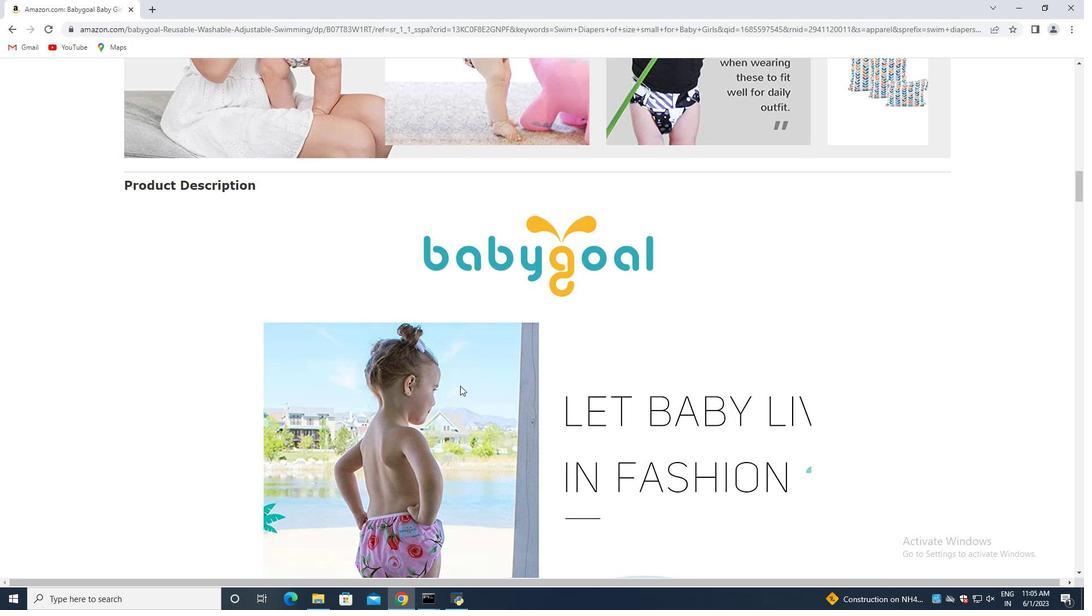 
Action: Mouse moved to (460, 385)
Screenshot: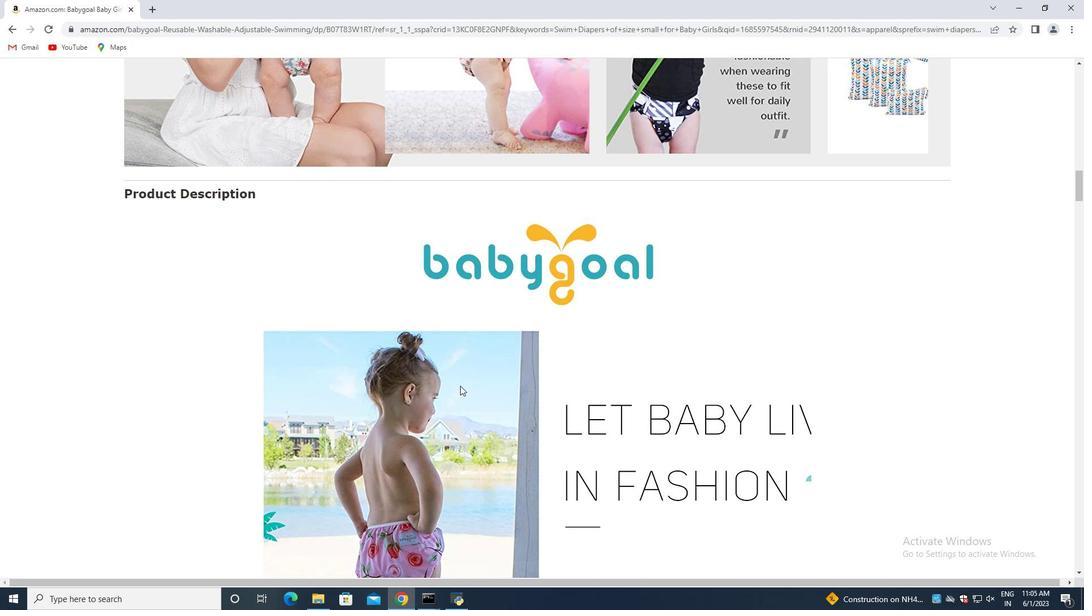 
Action: Mouse scrolled (460, 385) with delta (0, 0)
Screenshot: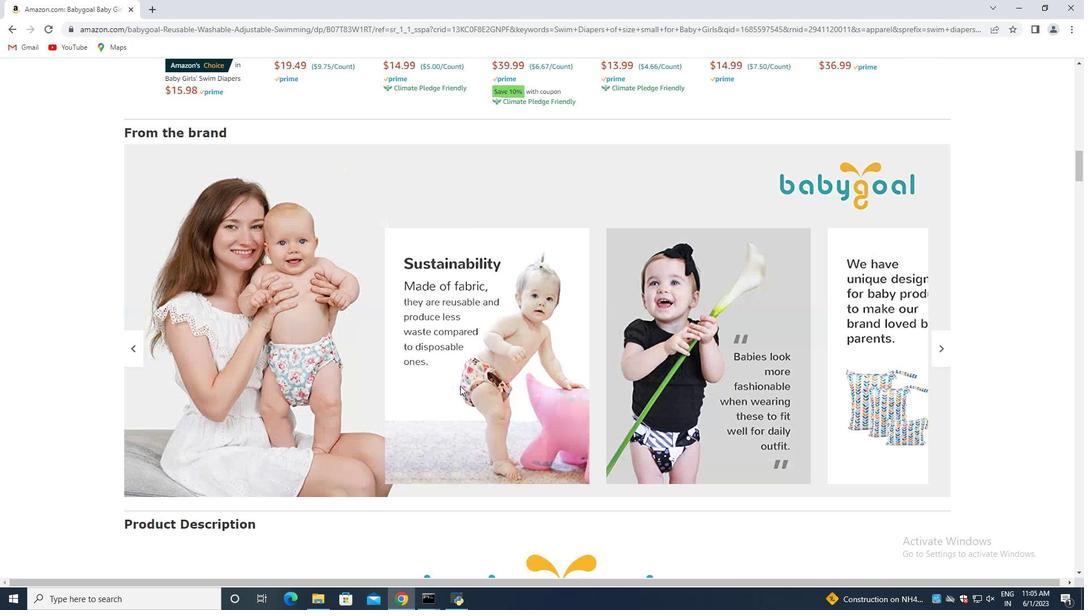 
Action: Mouse scrolled (460, 385) with delta (0, 0)
Screenshot: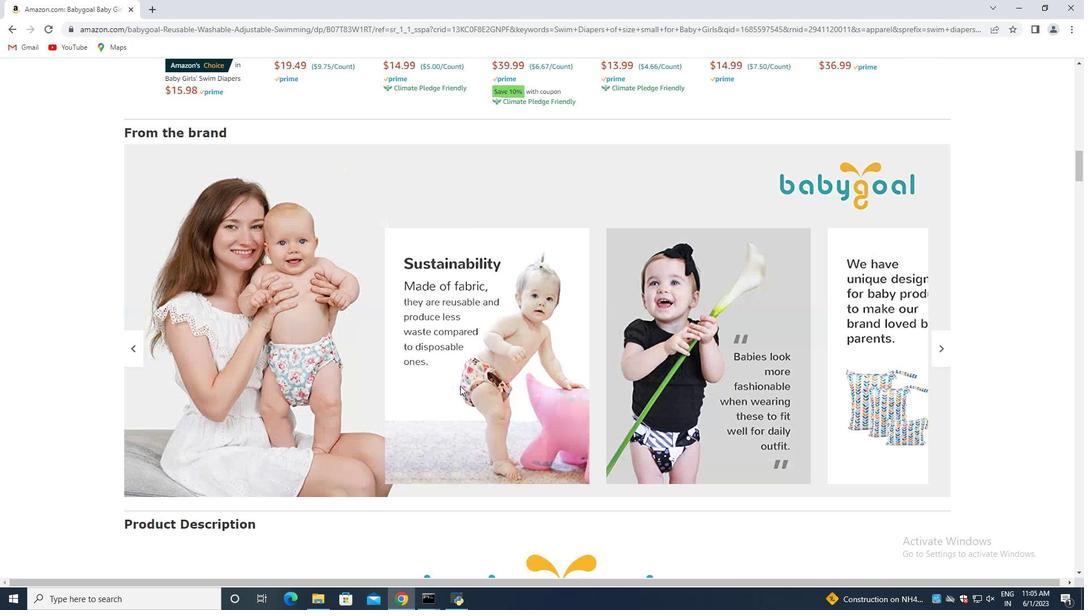 
Action: Mouse scrolled (460, 385) with delta (0, 0)
Screenshot: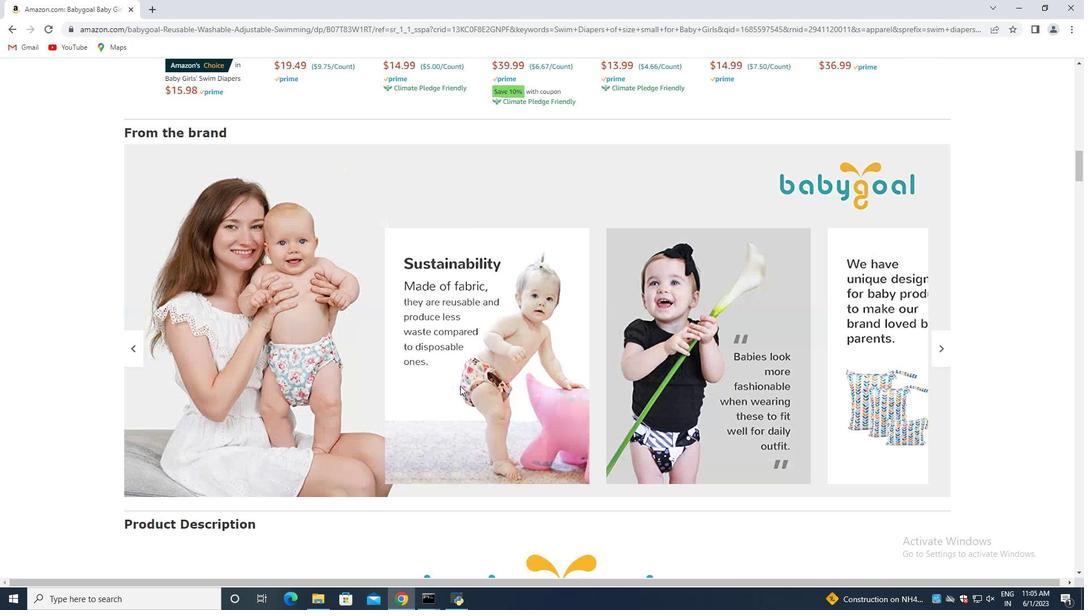 
Action: Mouse scrolled (460, 385) with delta (0, 0)
Screenshot: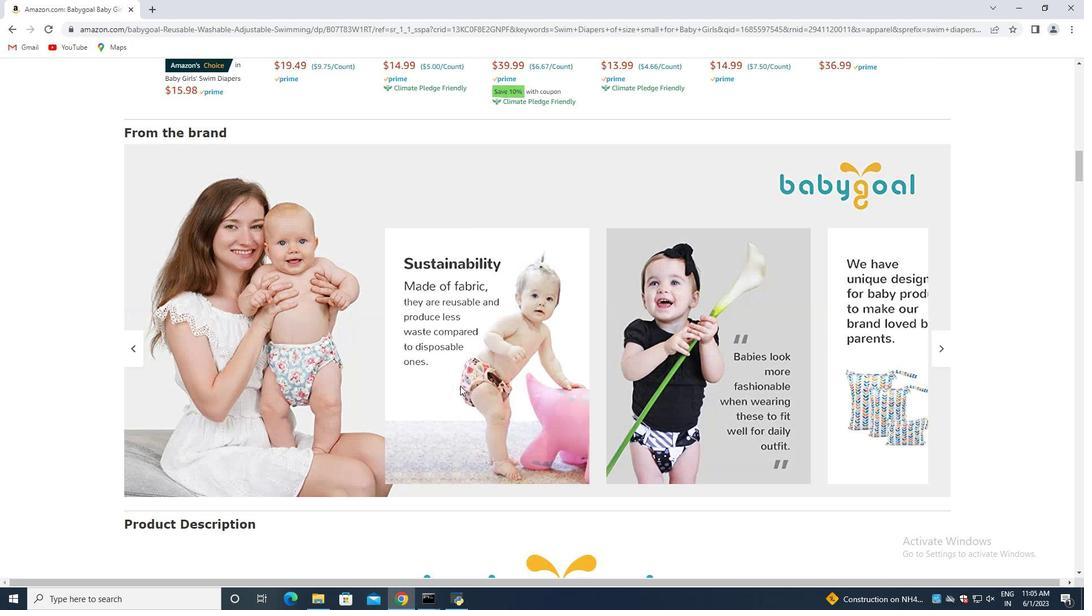 
Action: Mouse moved to (460, 385)
Screenshot: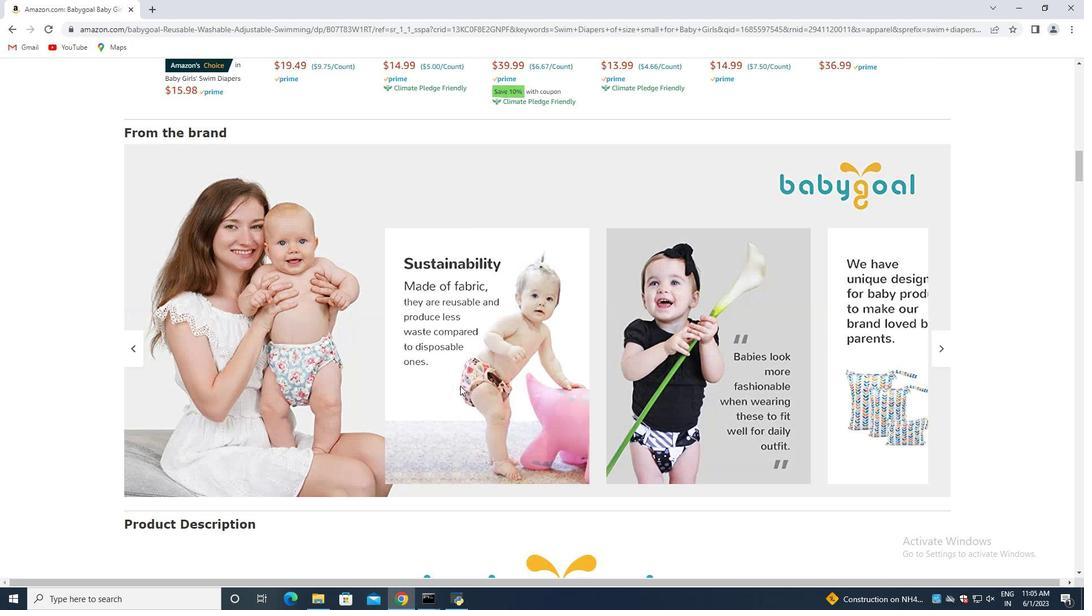 
Action: Mouse scrolled (460, 385) with delta (0, 0)
Screenshot: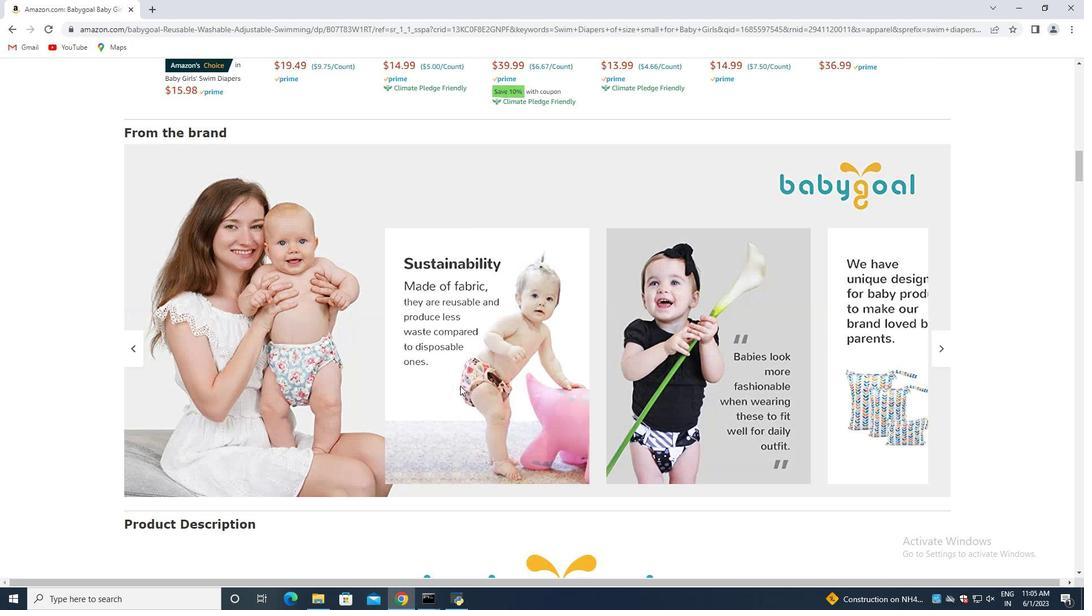 
Action: Mouse moved to (461, 385)
Screenshot: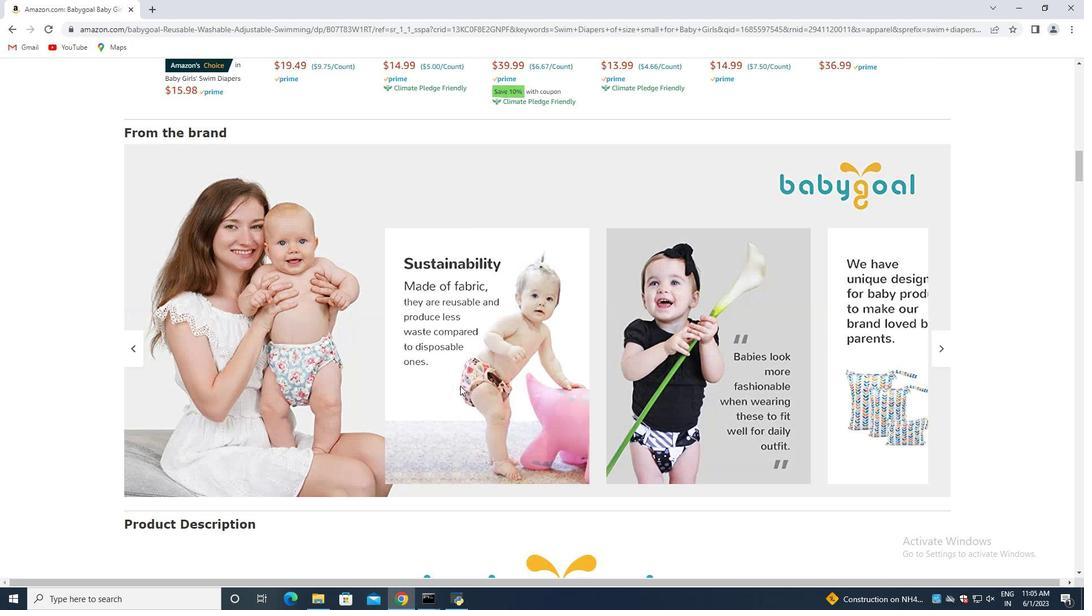 
Action: Mouse scrolled (461, 385) with delta (0, 0)
Screenshot: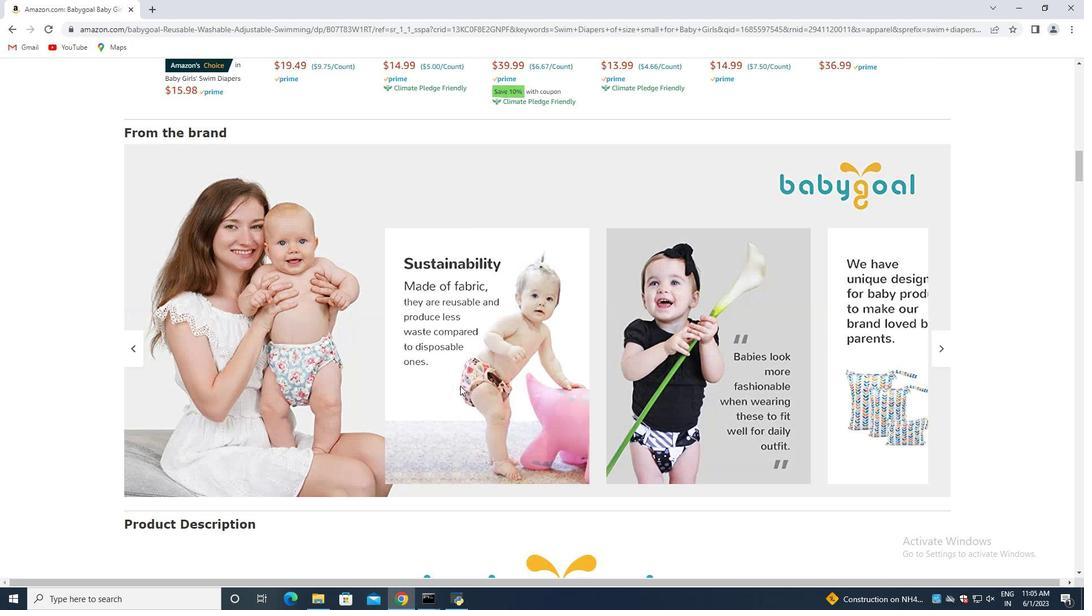 
Action: Mouse scrolled (461, 385) with delta (0, 0)
Screenshot: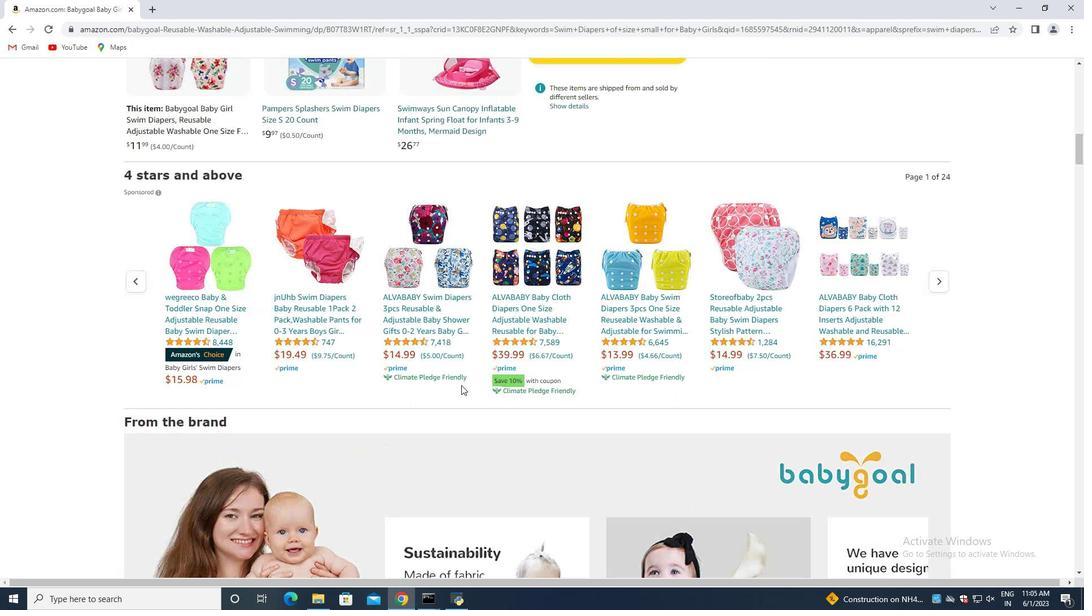 
Action: Mouse scrolled (461, 385) with delta (0, 0)
Screenshot: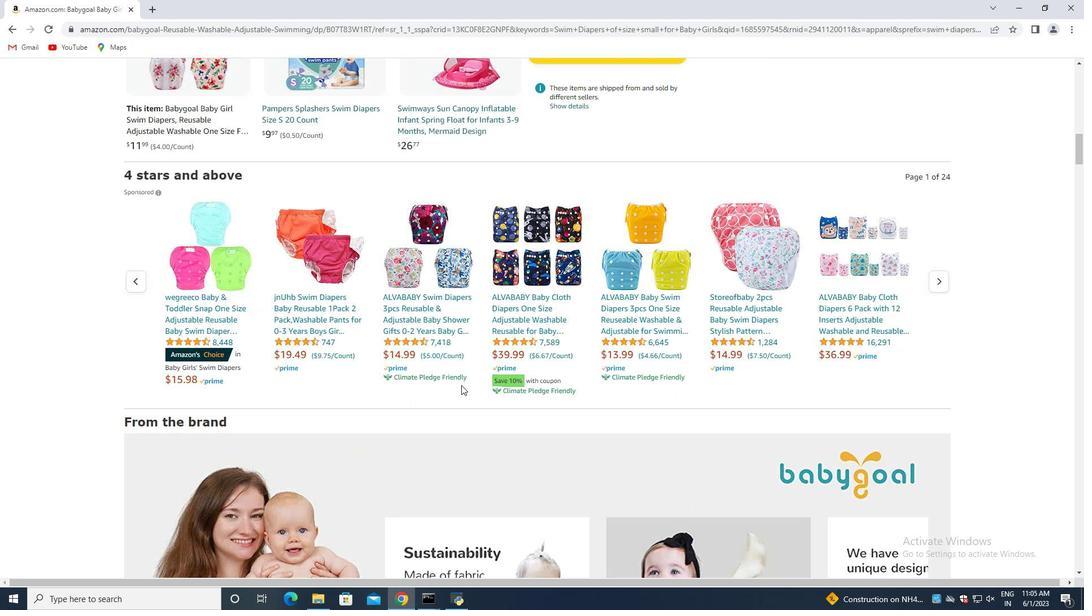 
Action: Mouse moved to (462, 385)
